 Task: Play online Dominion games in medium mode.
Action: Mouse moved to (761, 456)
Screenshot: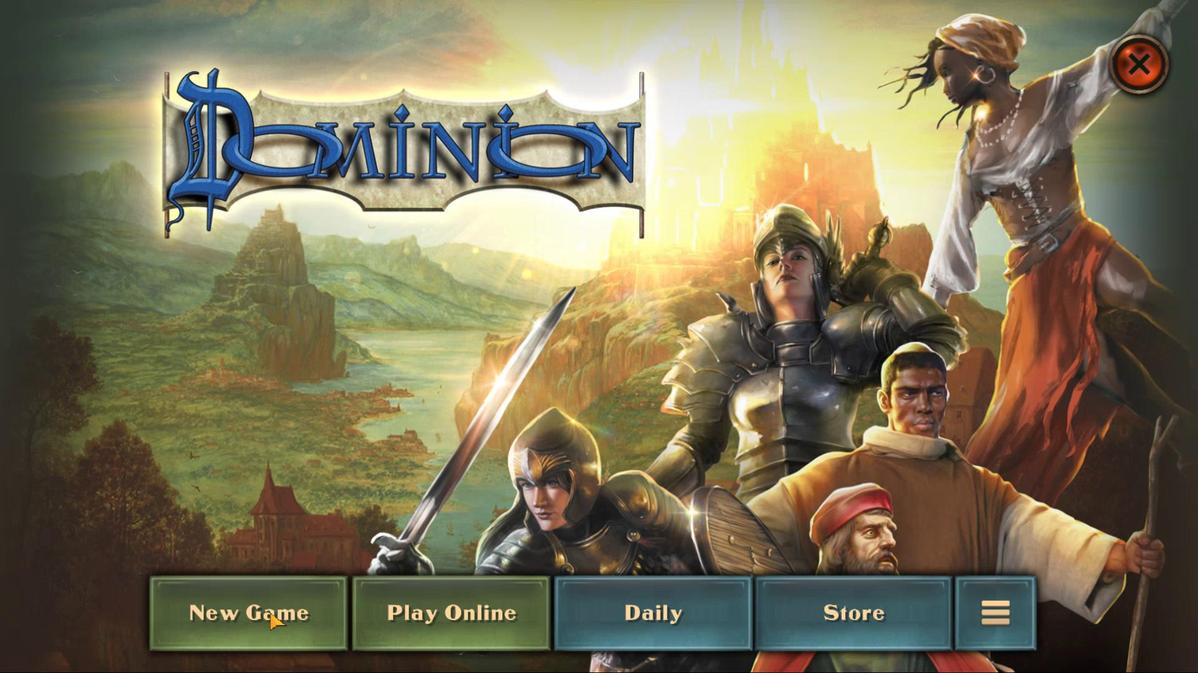 
Action: Mouse pressed left at (761, 456)
Screenshot: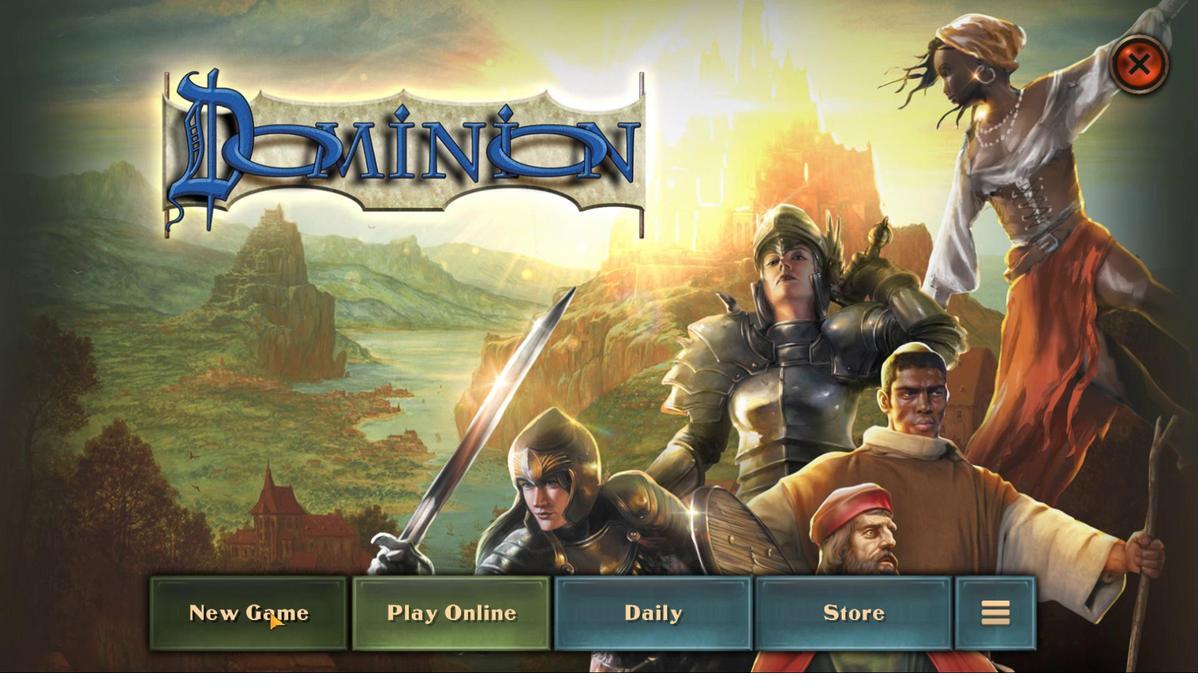 
Action: Mouse moved to (907, 468)
Screenshot: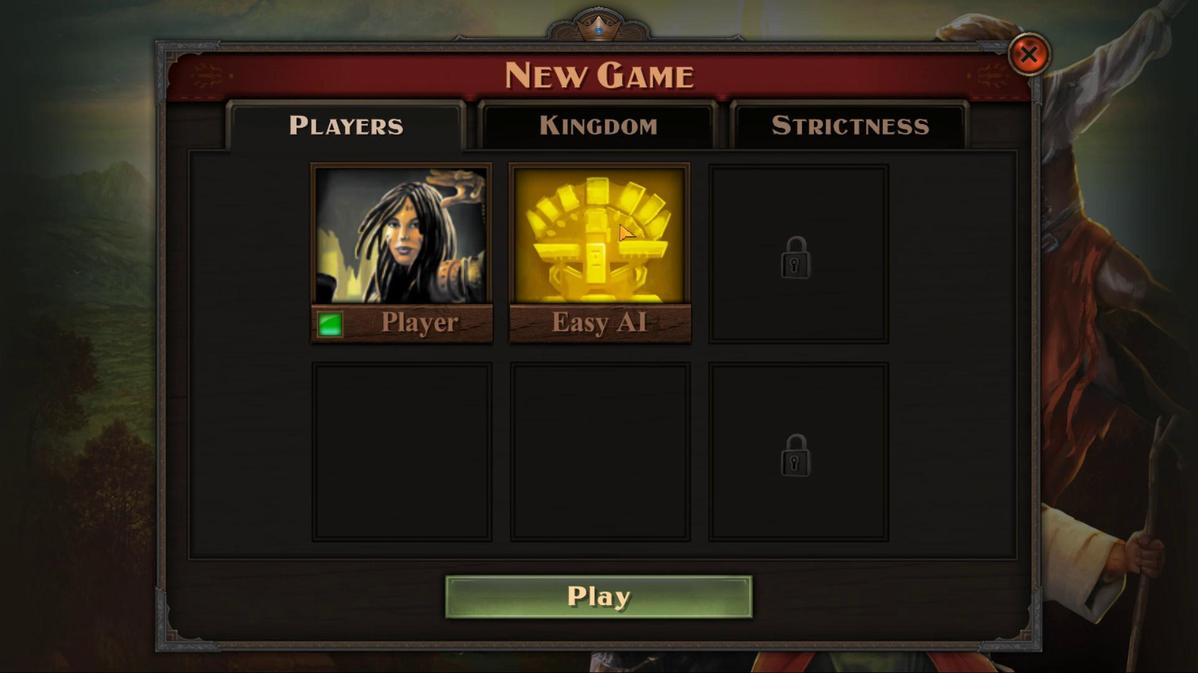 
Action: Mouse pressed left at (907, 468)
Screenshot: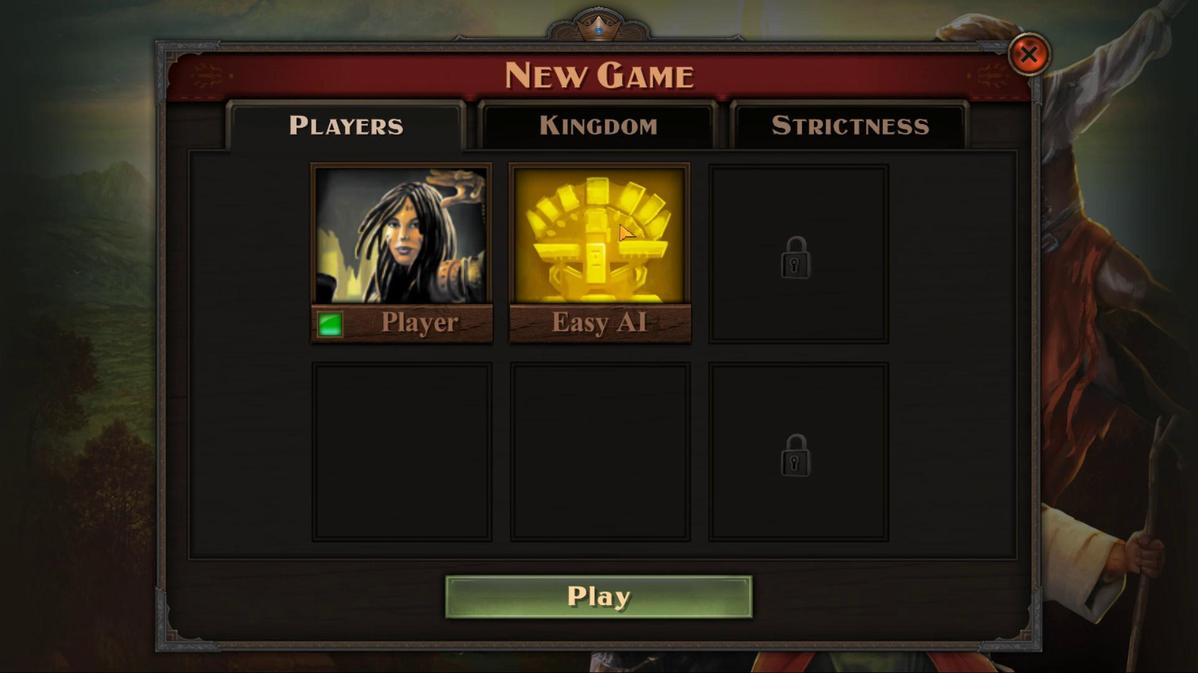 
Action: Mouse moved to (790, 461)
Screenshot: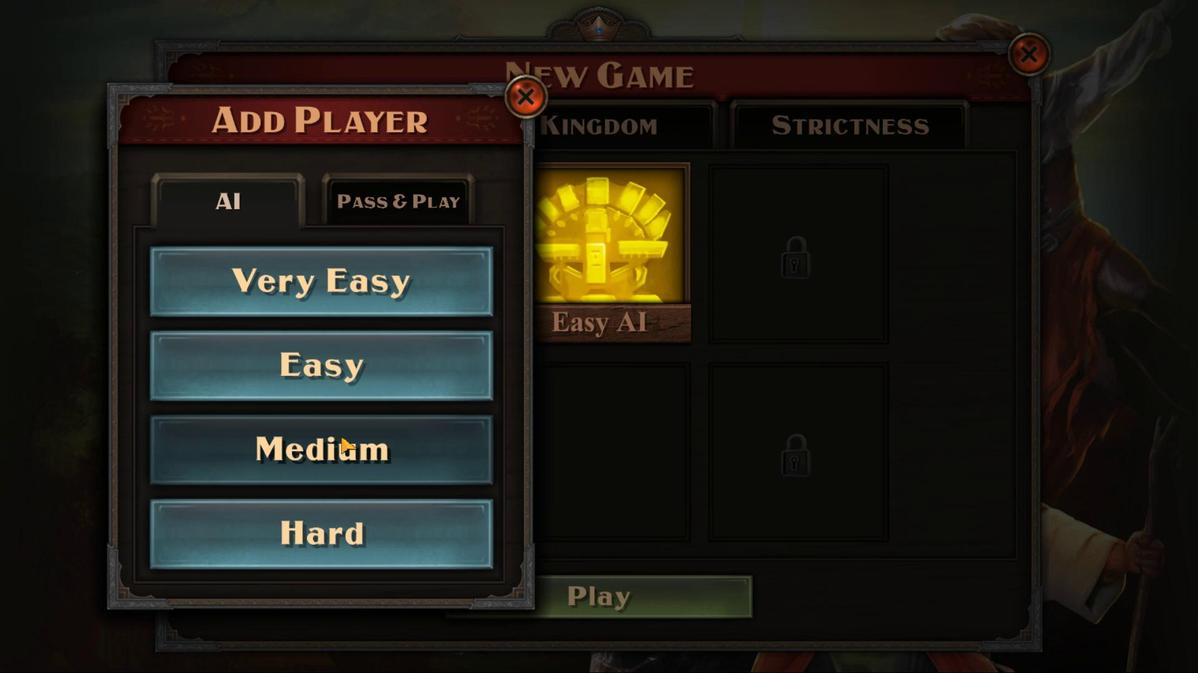 
Action: Mouse pressed left at (790, 461)
Screenshot: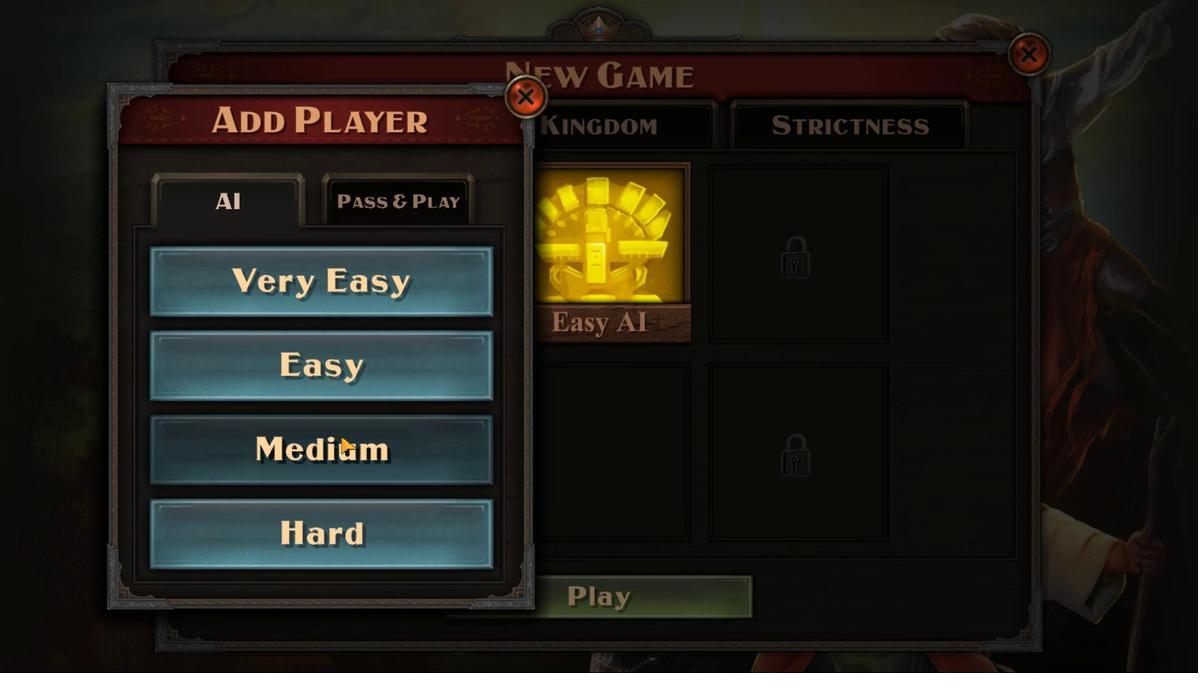 
Action: Mouse moved to (895, 456)
Screenshot: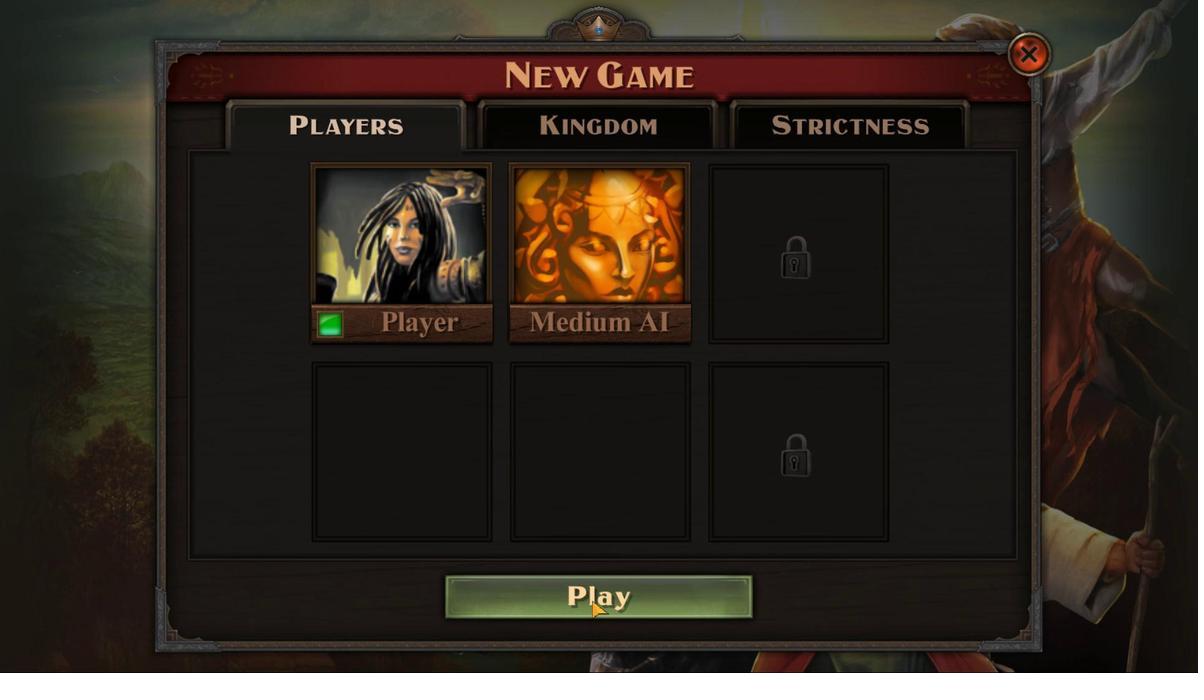 
Action: Mouse pressed left at (895, 456)
Screenshot: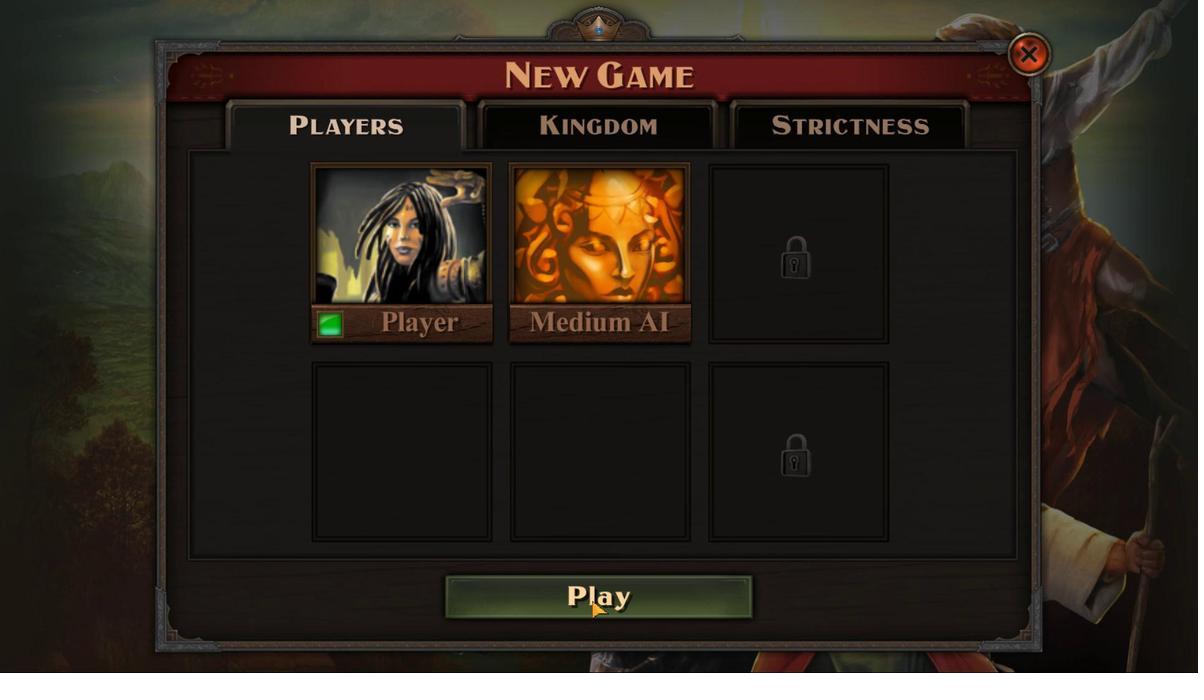 
Action: Mouse moved to (884, 456)
Screenshot: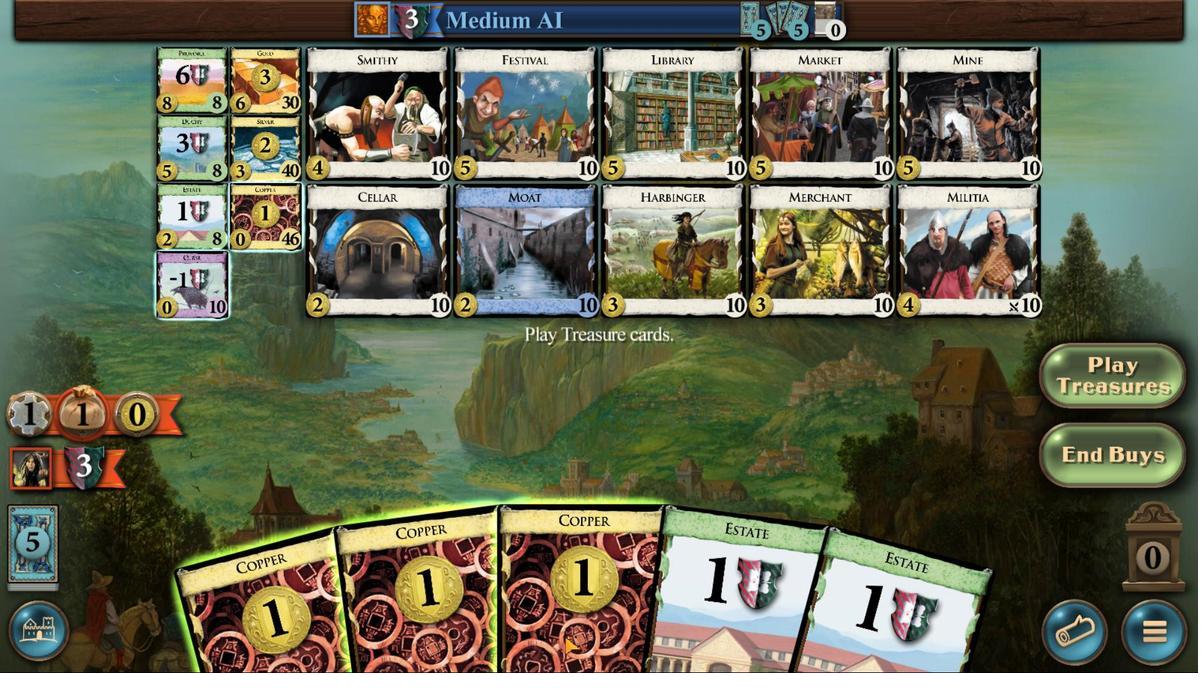 
Action: Mouse scrolled (884, 456) with delta (0, 0)
Screenshot: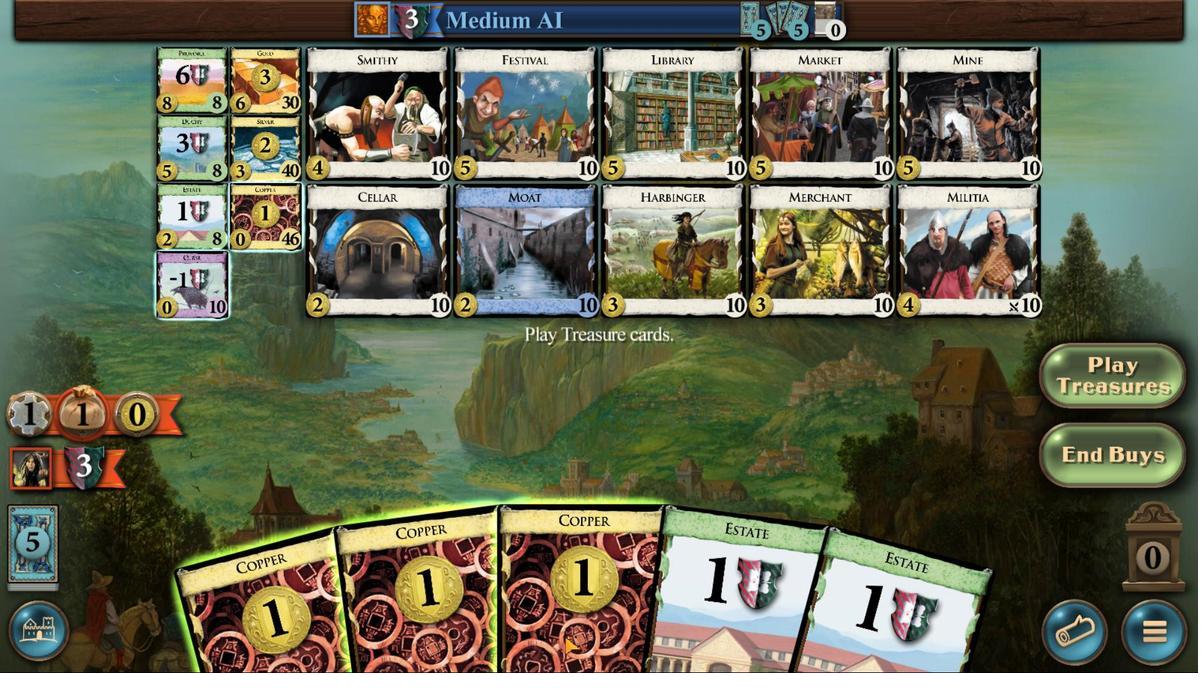 
Action: Mouse moved to (884, 456)
Screenshot: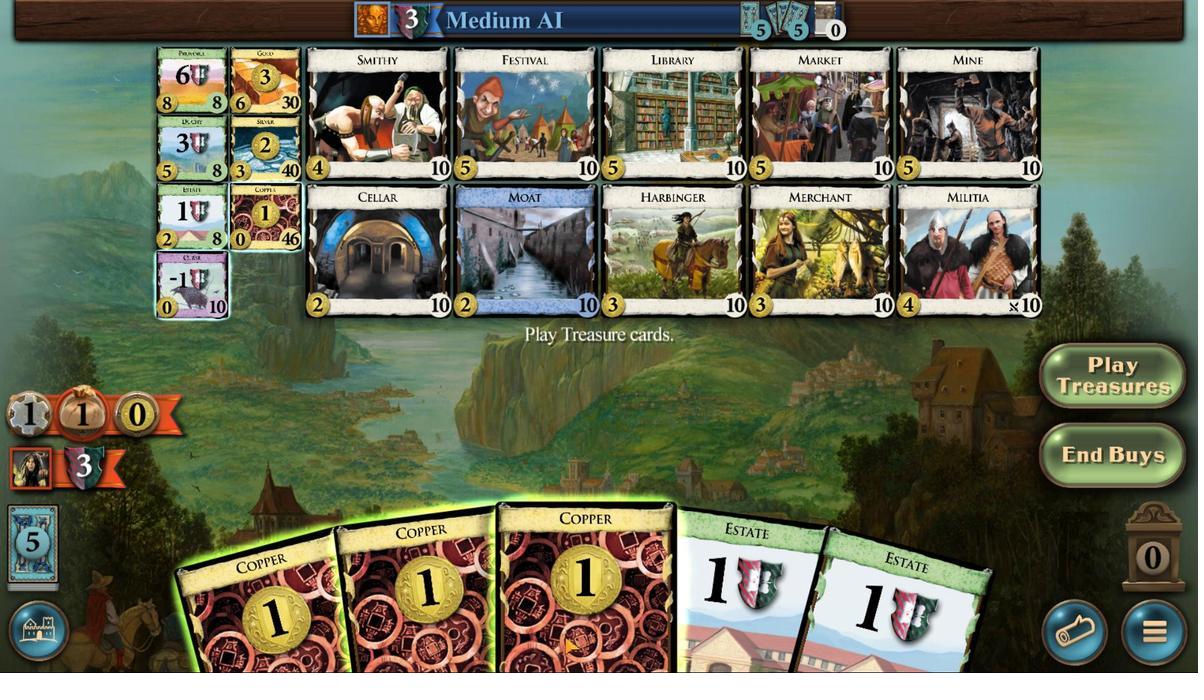 
Action: Mouse scrolled (884, 456) with delta (0, 0)
Screenshot: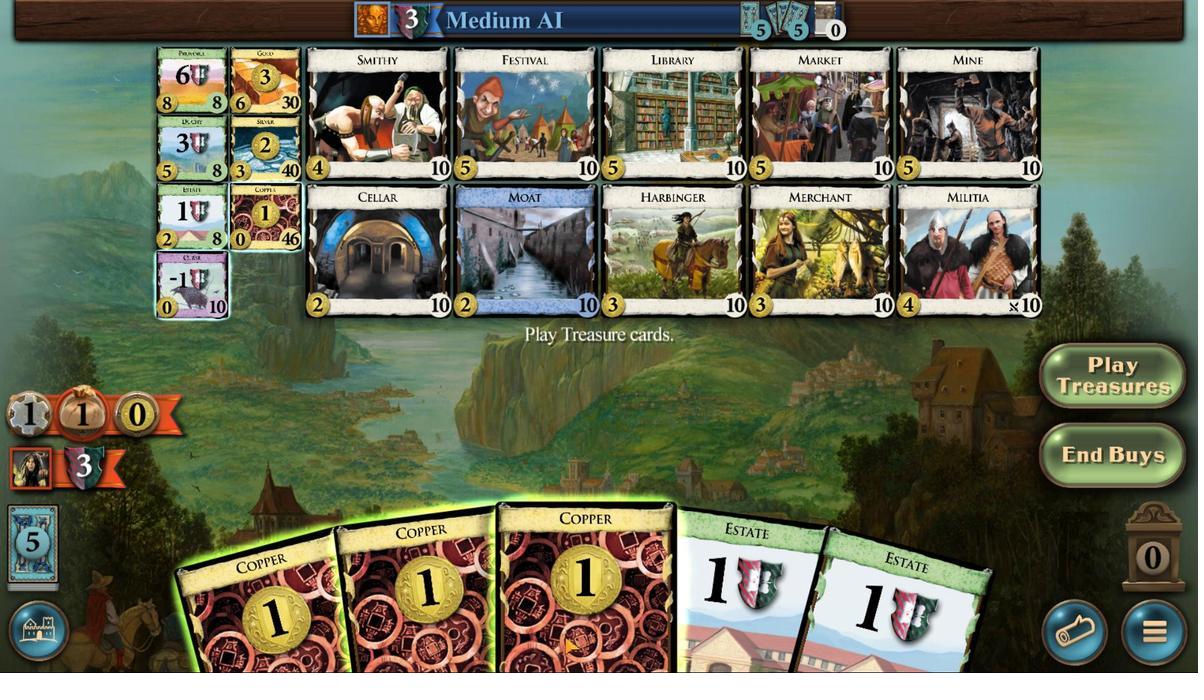 
Action: Mouse moved to (884, 455)
Screenshot: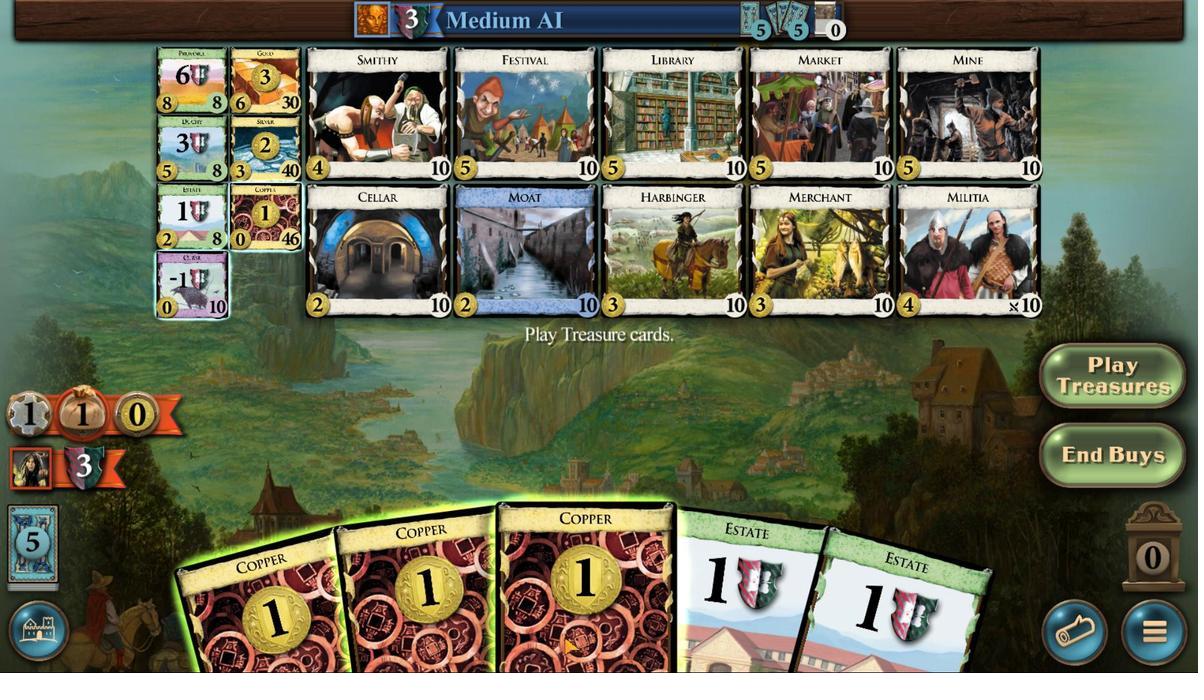 
Action: Mouse scrolled (884, 455) with delta (0, 0)
Screenshot: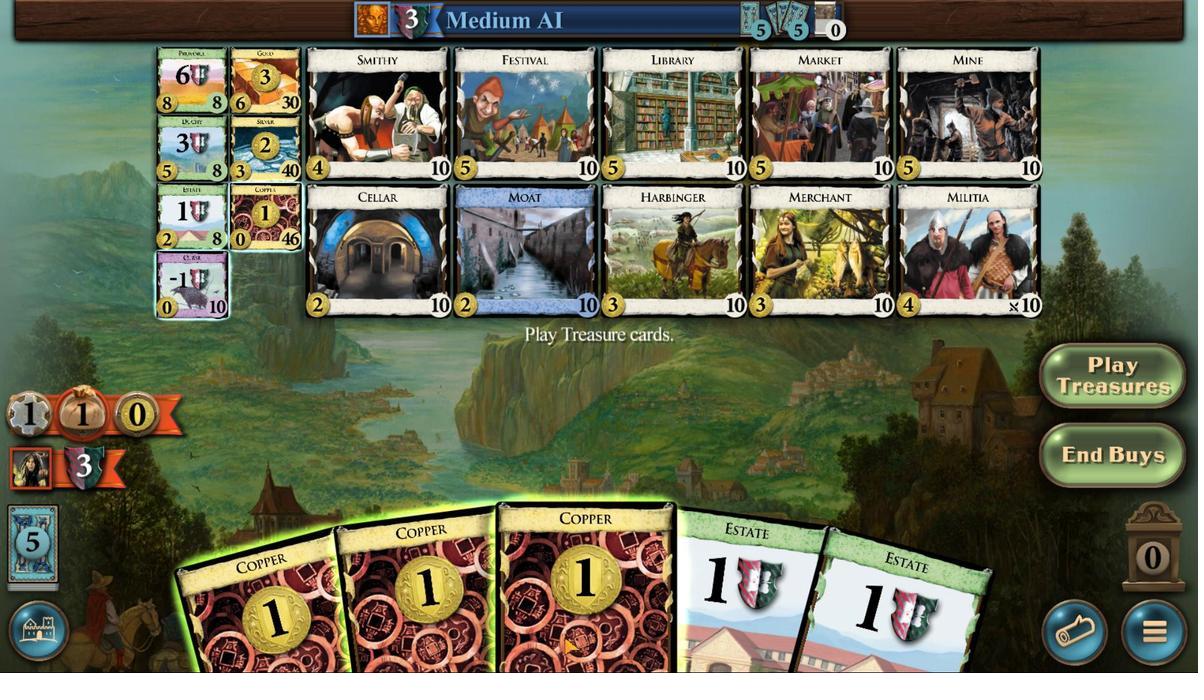 
Action: Mouse scrolled (884, 455) with delta (0, 0)
Screenshot: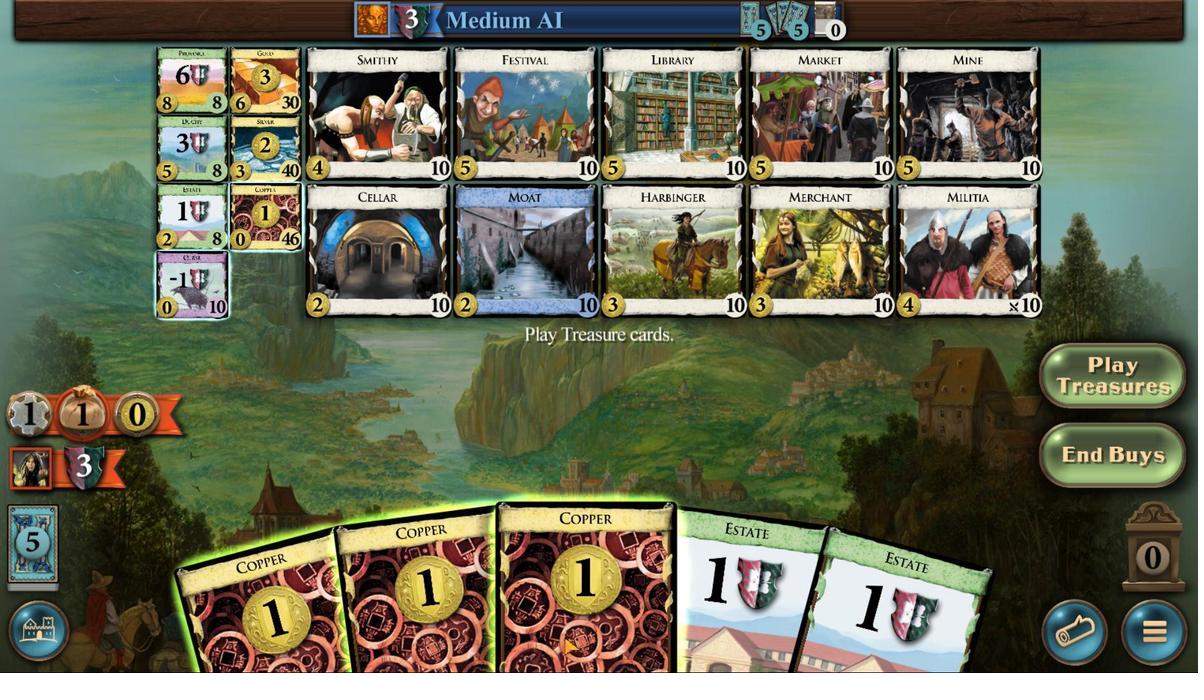 
Action: Mouse moved to (868, 455)
Screenshot: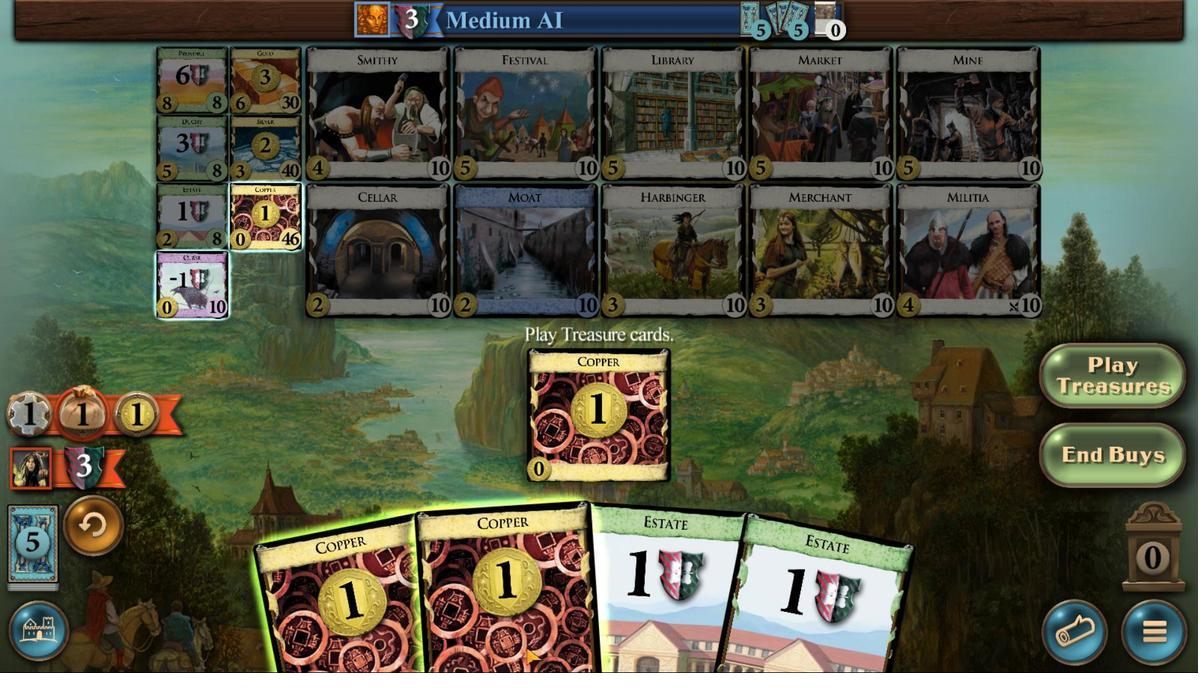 
Action: Mouse scrolled (868, 455) with delta (0, 0)
Screenshot: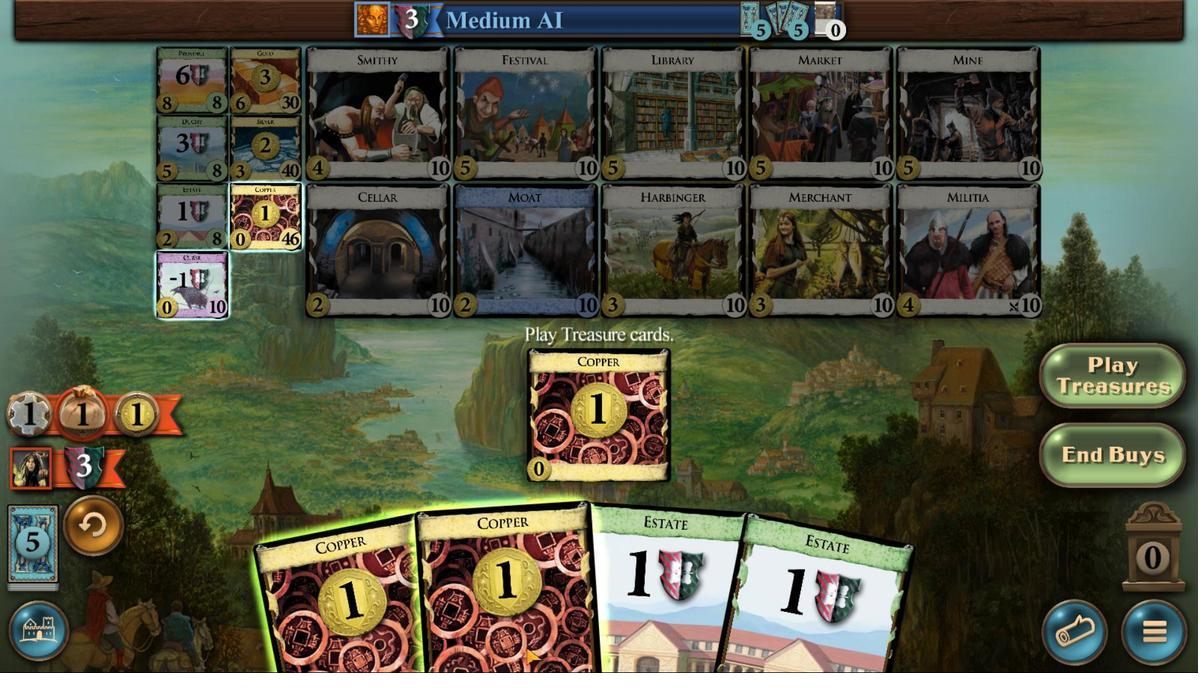 
Action: Mouse scrolled (868, 455) with delta (0, 0)
Screenshot: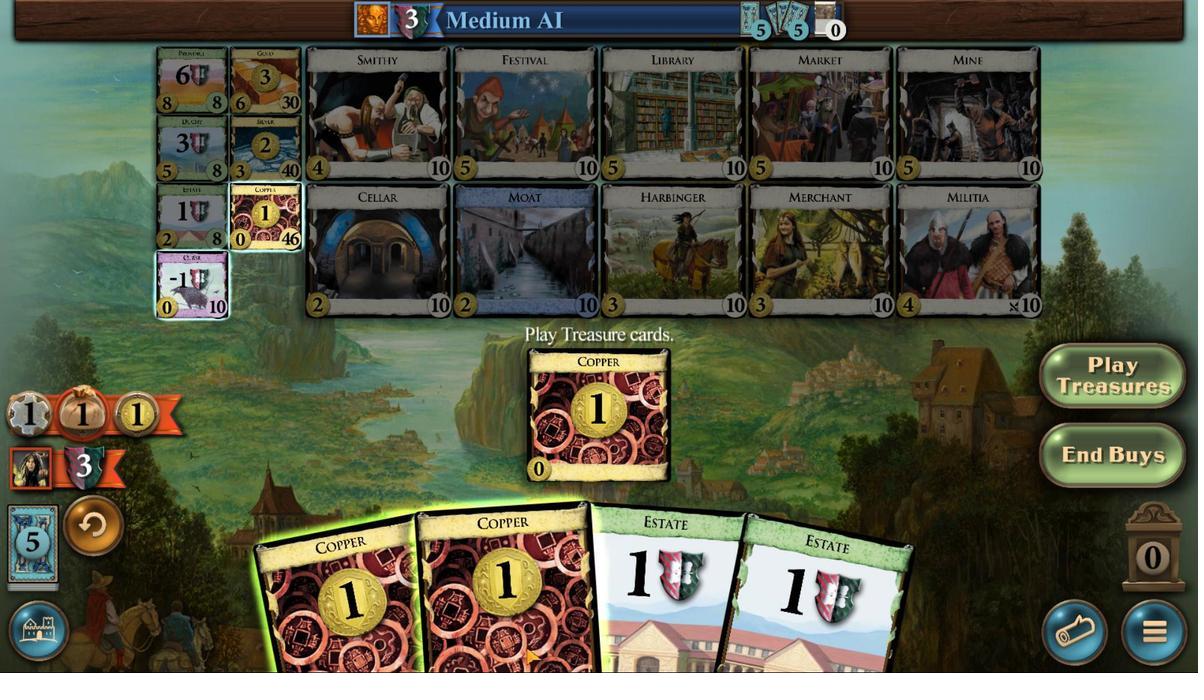 
Action: Mouse scrolled (868, 455) with delta (0, 0)
Screenshot: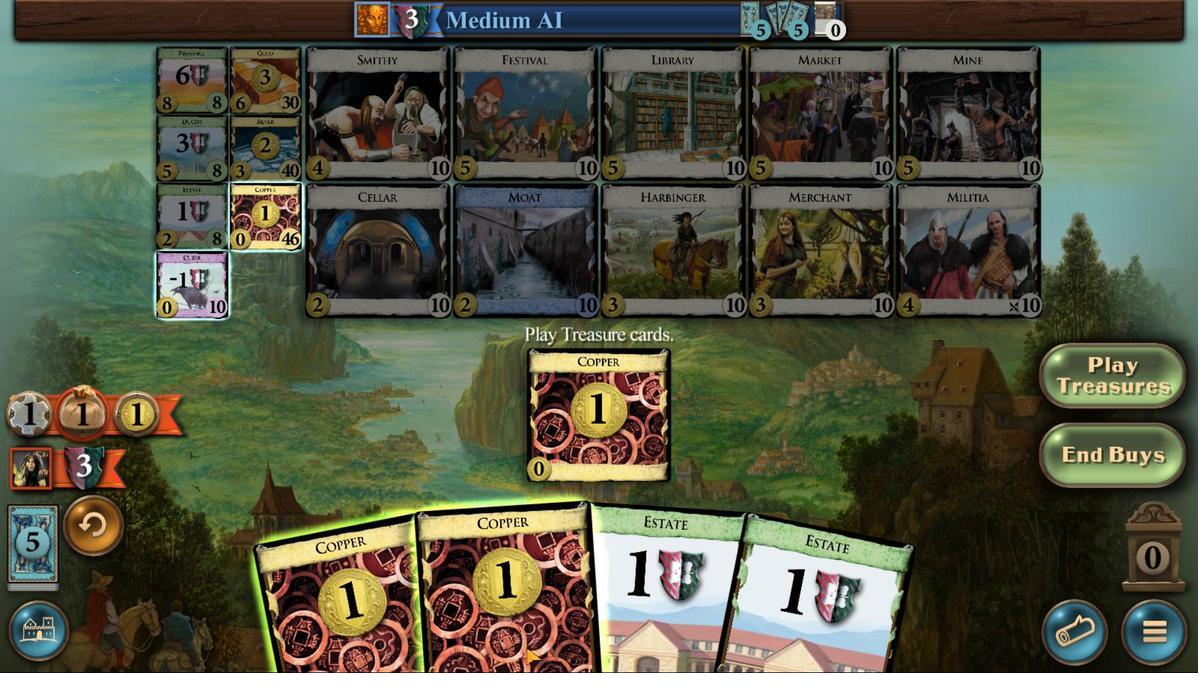 
Action: Mouse moved to (838, 456)
Screenshot: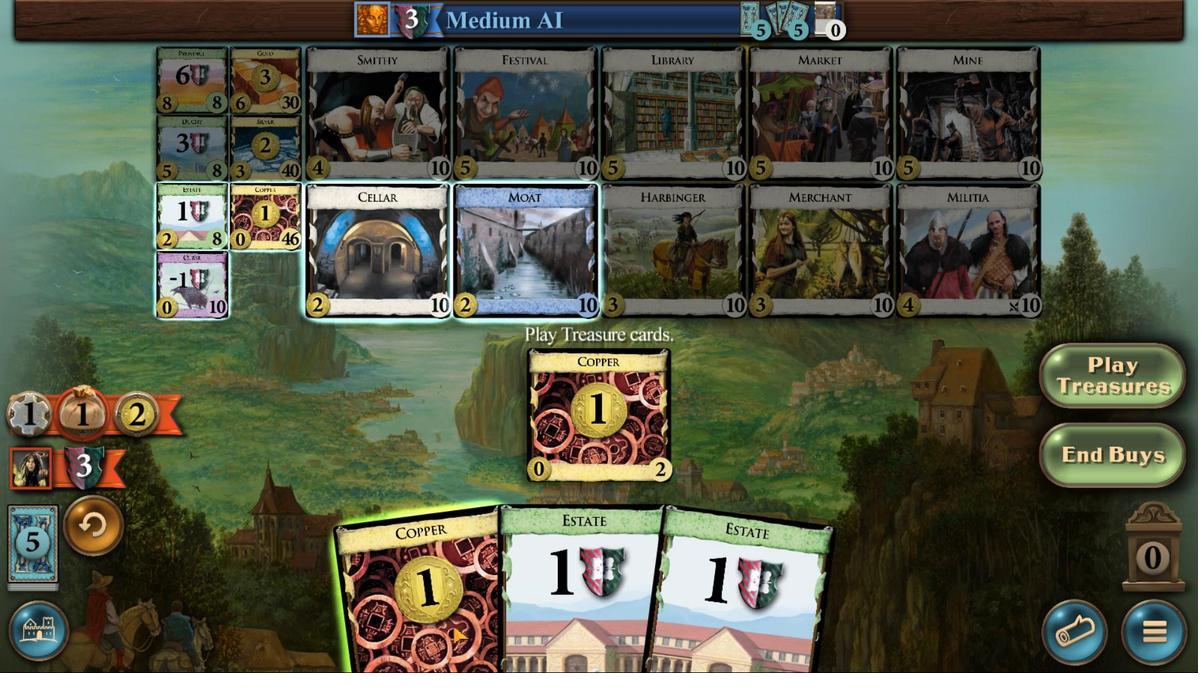 
Action: Mouse scrolled (838, 456) with delta (0, 0)
Screenshot: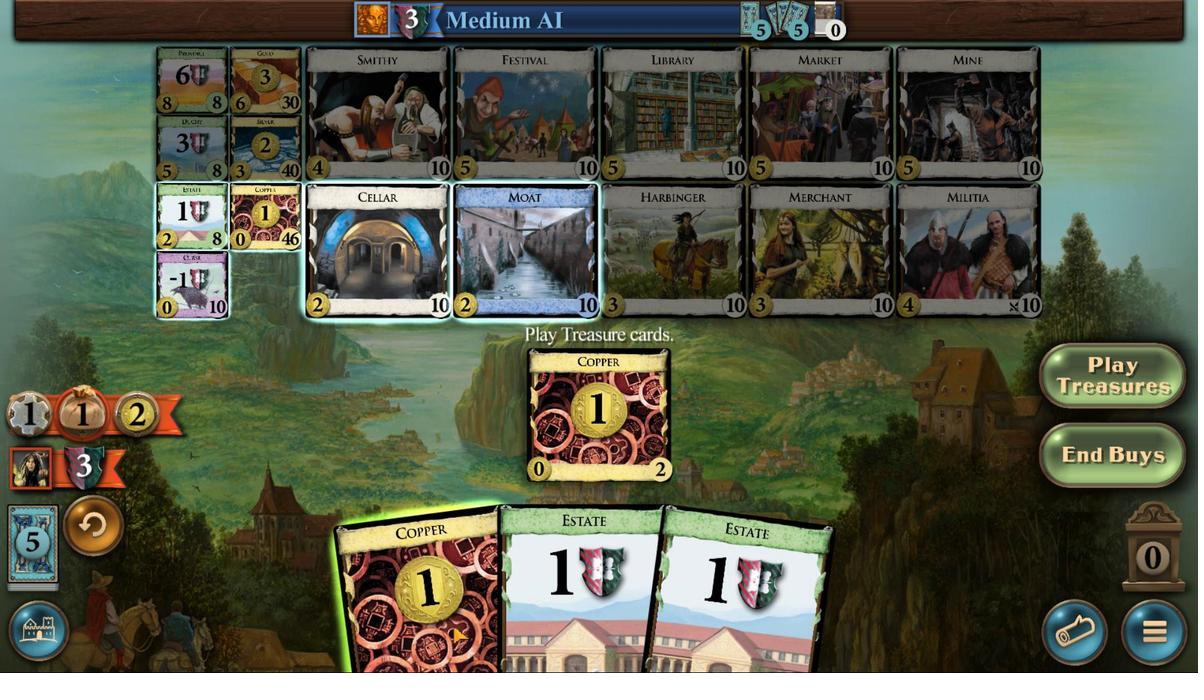 
Action: Mouse moved to (838, 456)
Screenshot: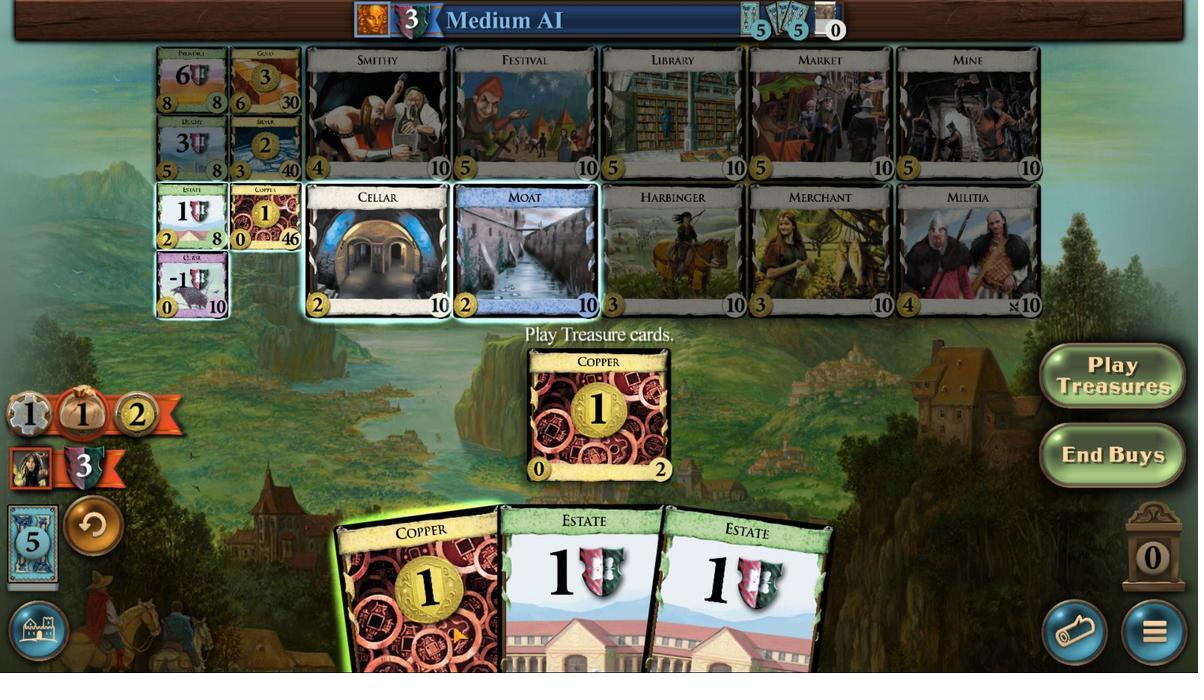 
Action: Mouse scrolled (838, 456) with delta (0, 0)
Screenshot: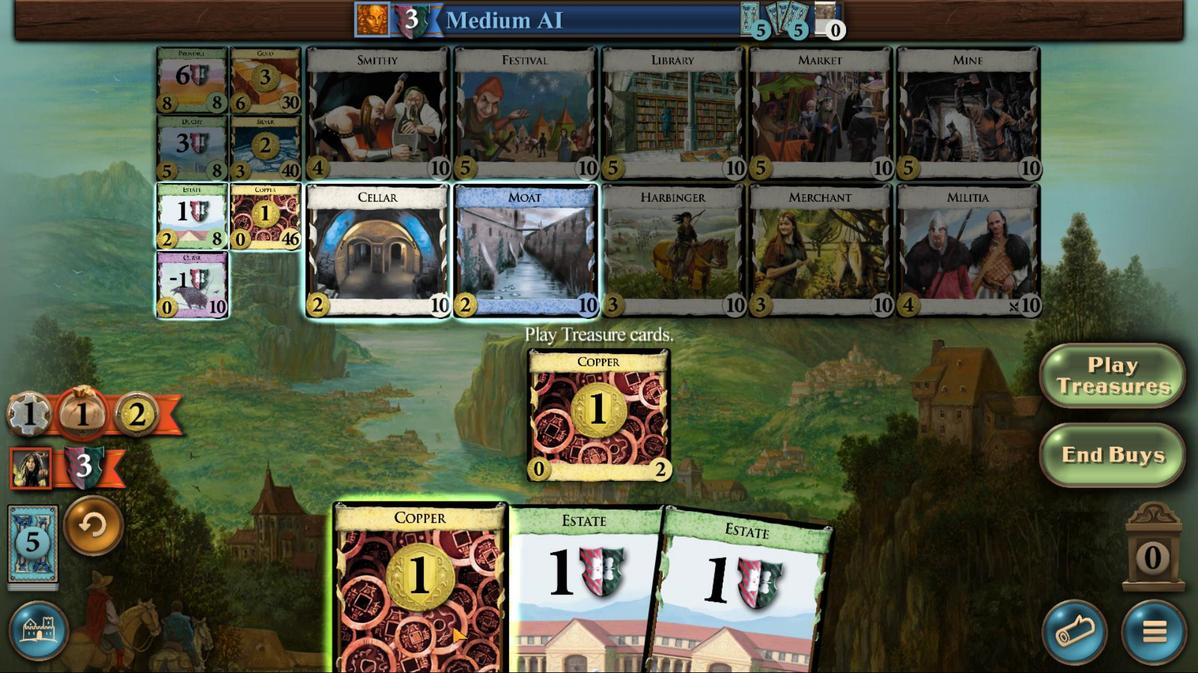 
Action: Mouse scrolled (838, 456) with delta (0, 0)
Screenshot: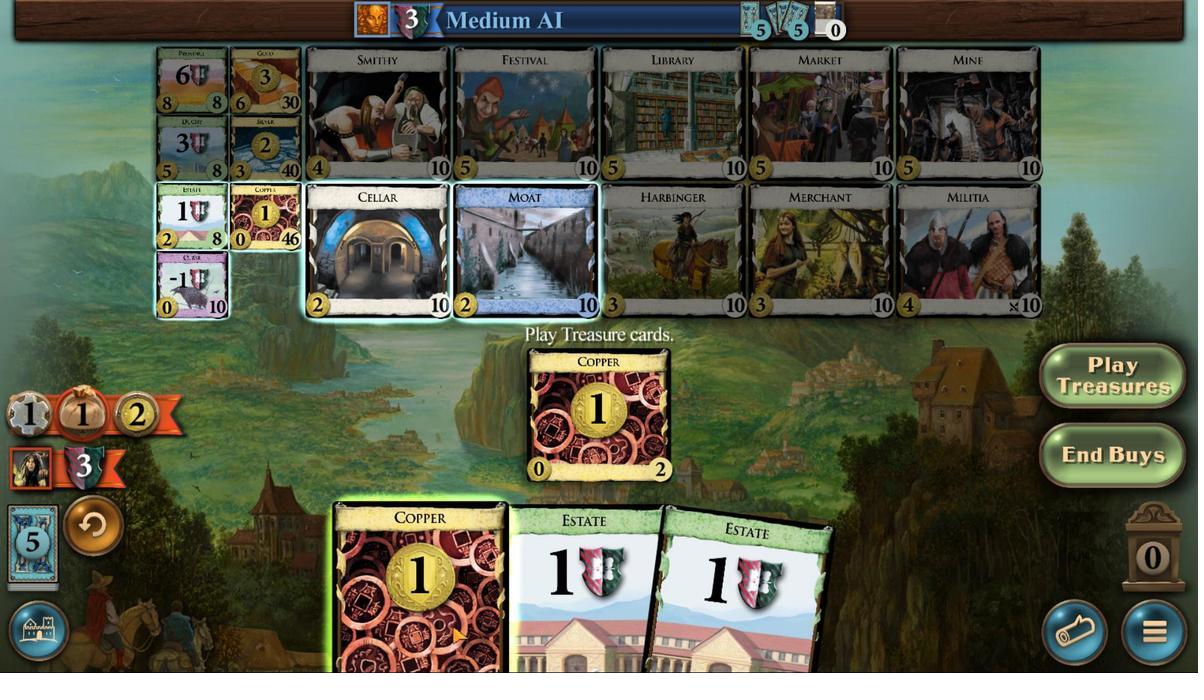 
Action: Mouse scrolled (838, 456) with delta (0, 0)
Screenshot: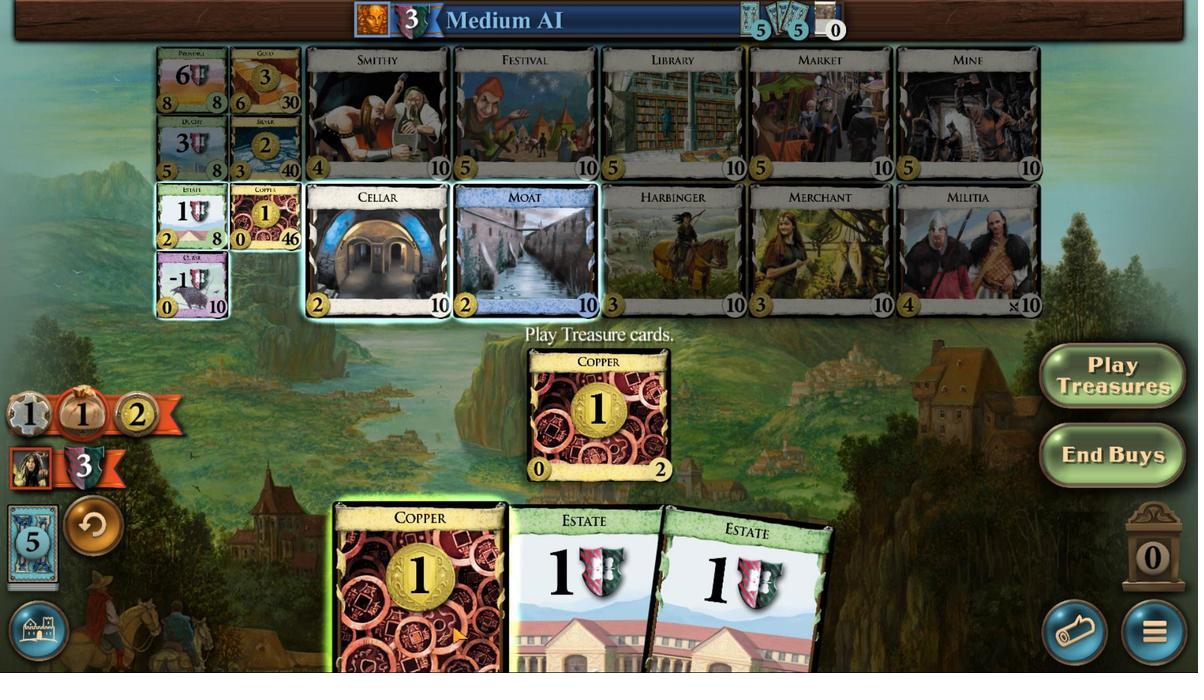 
Action: Mouse moved to (754, 470)
Screenshot: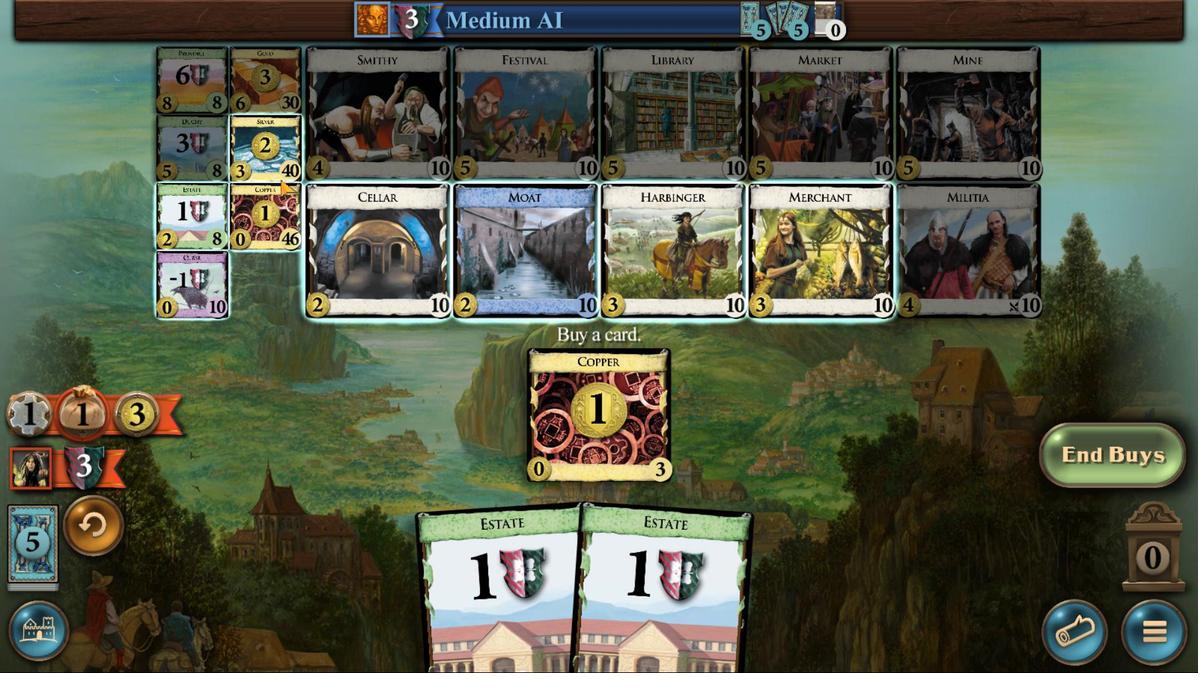 
Action: Mouse pressed left at (754, 470)
Screenshot: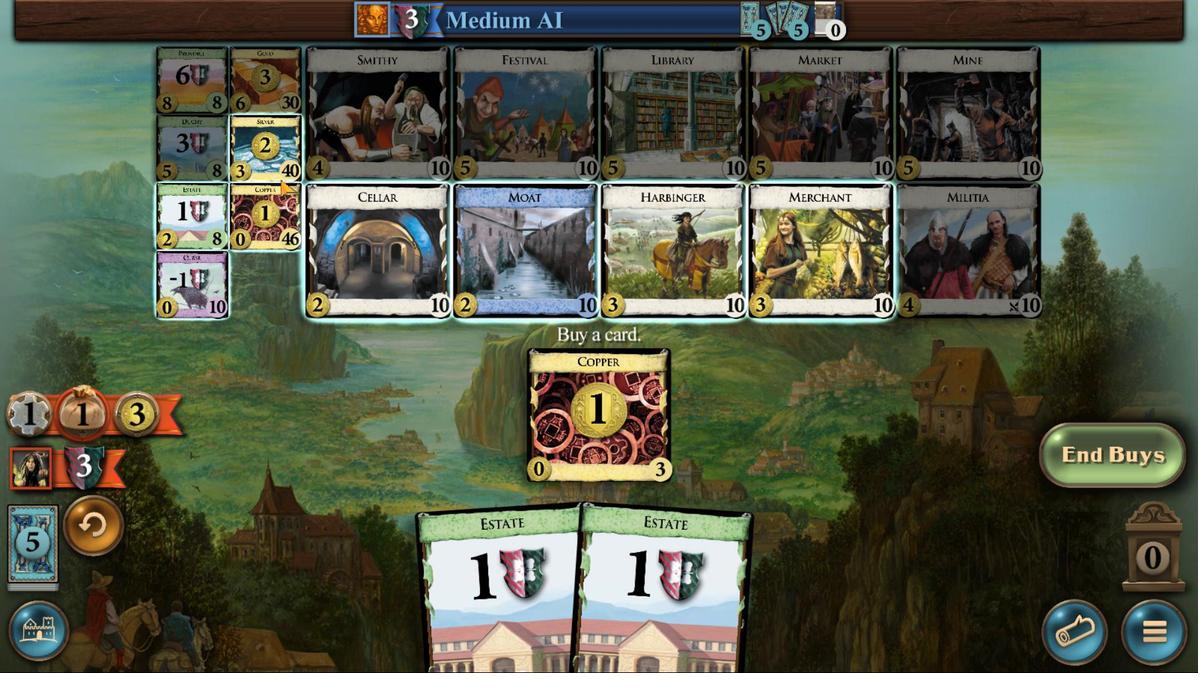 
Action: Mouse moved to (753, 469)
Screenshot: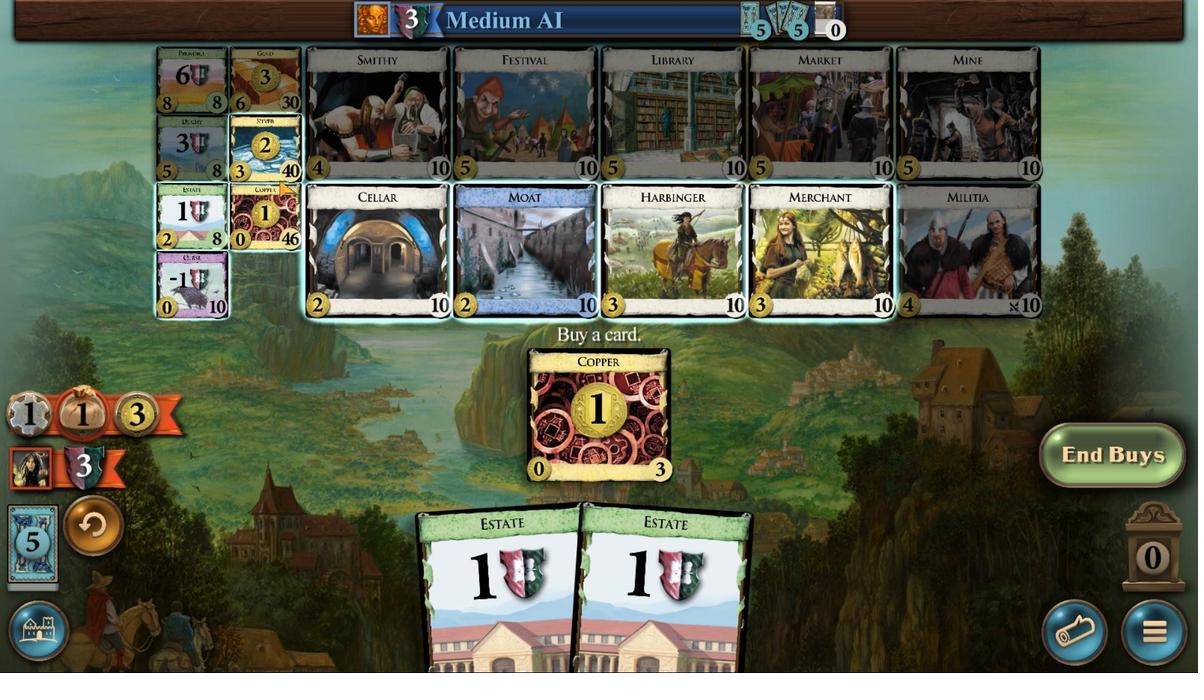 
Action: Mouse pressed left at (753, 469)
Screenshot: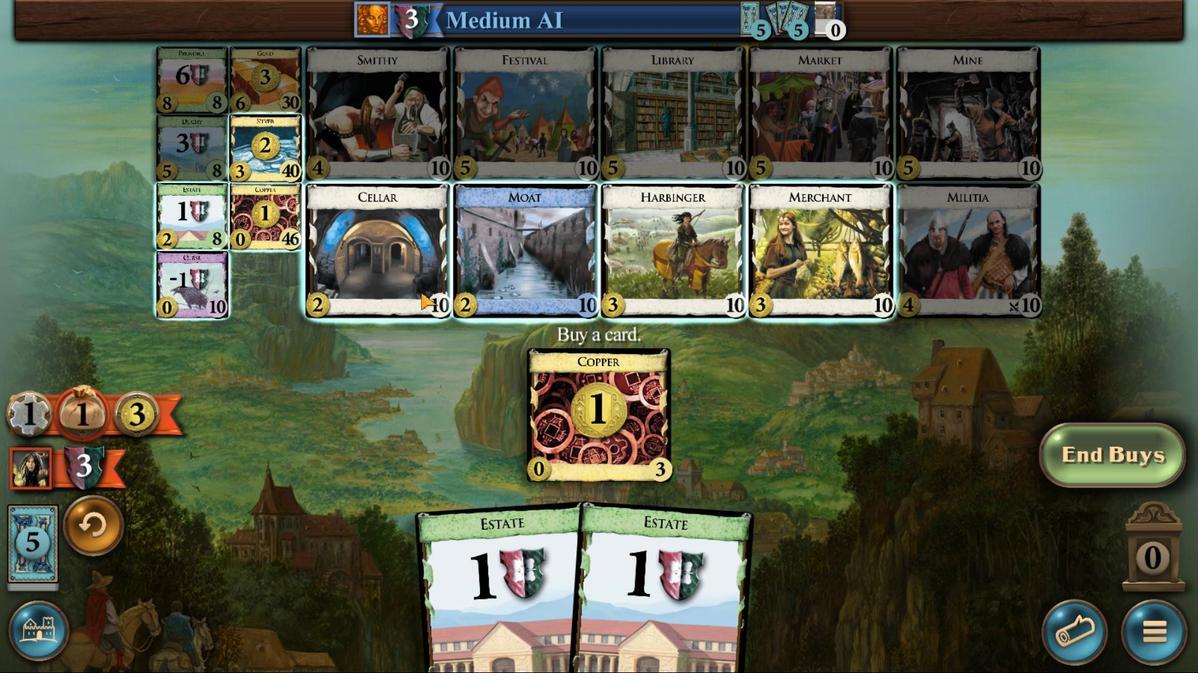 
Action: Mouse moved to (934, 456)
Screenshot: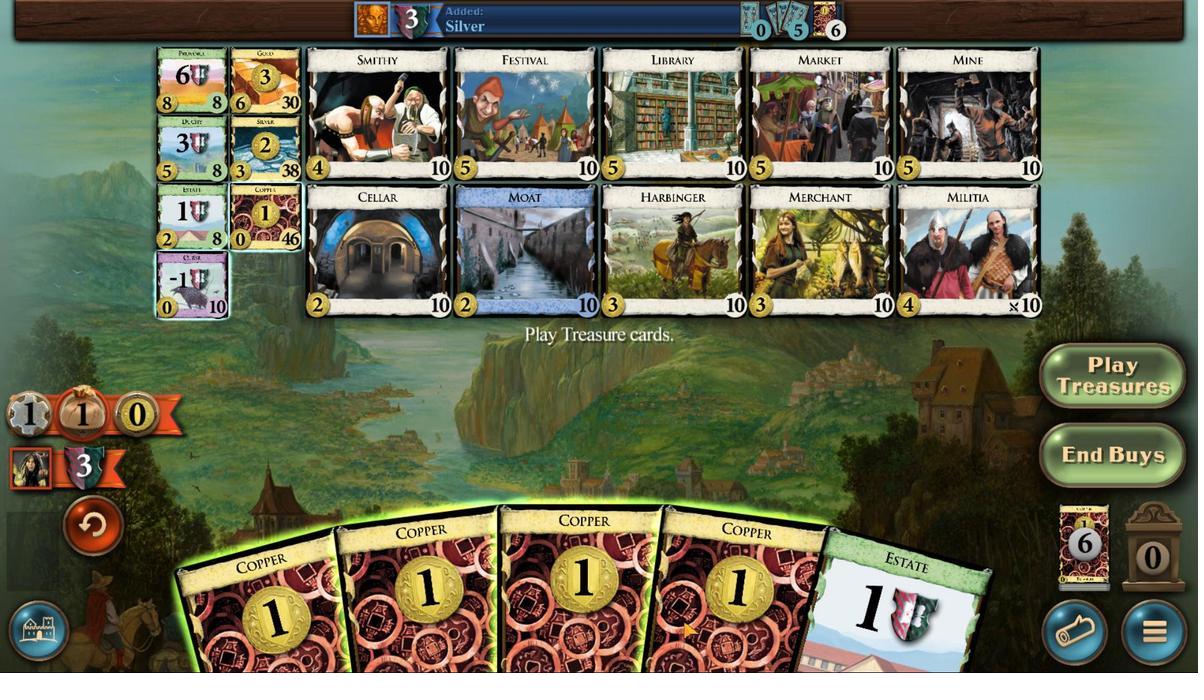 
Action: Mouse scrolled (934, 456) with delta (0, 0)
Screenshot: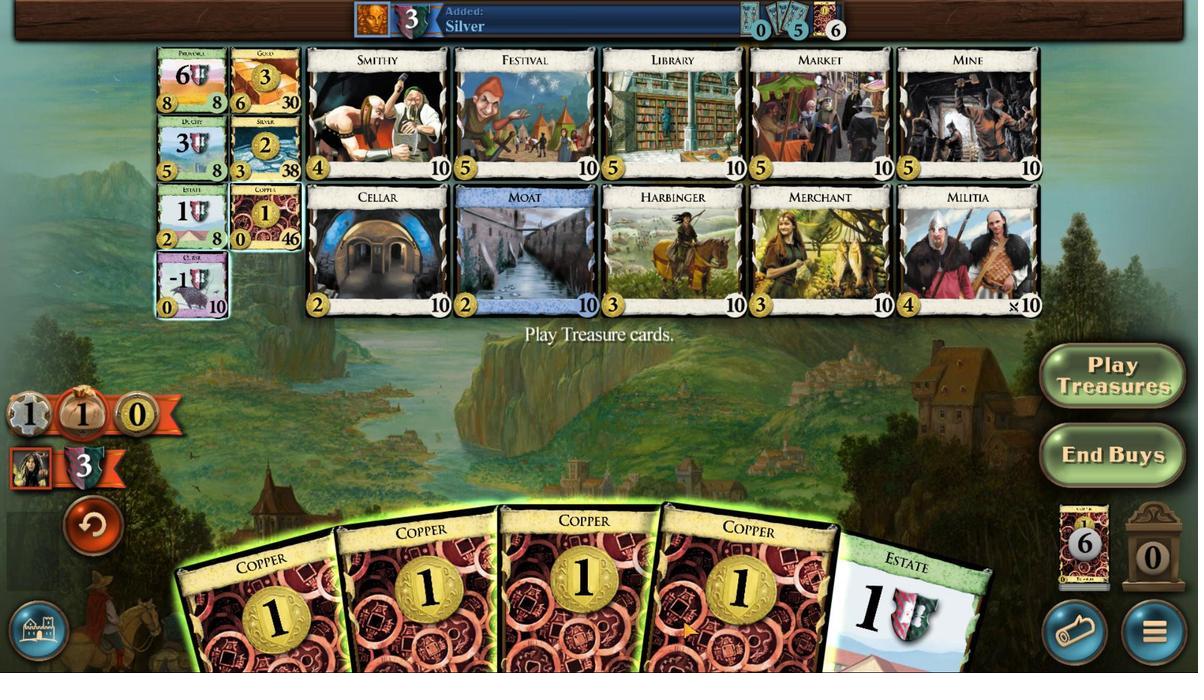 
Action: Mouse scrolled (934, 456) with delta (0, 0)
Screenshot: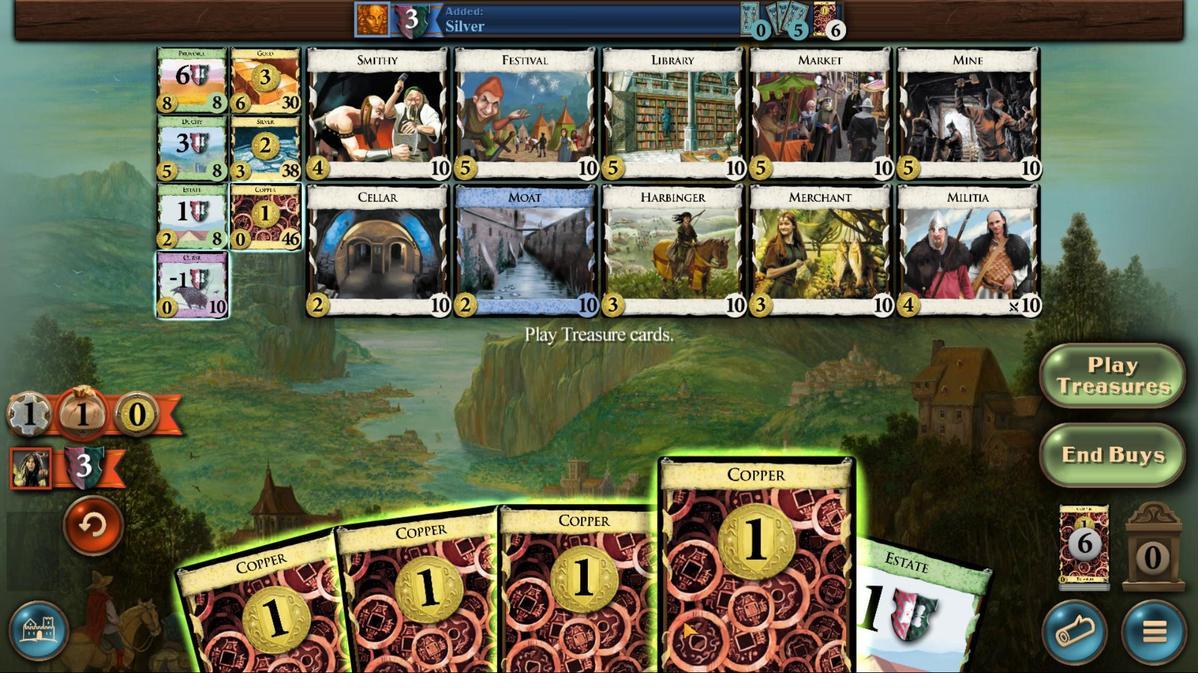 
Action: Mouse scrolled (934, 456) with delta (0, 0)
Screenshot: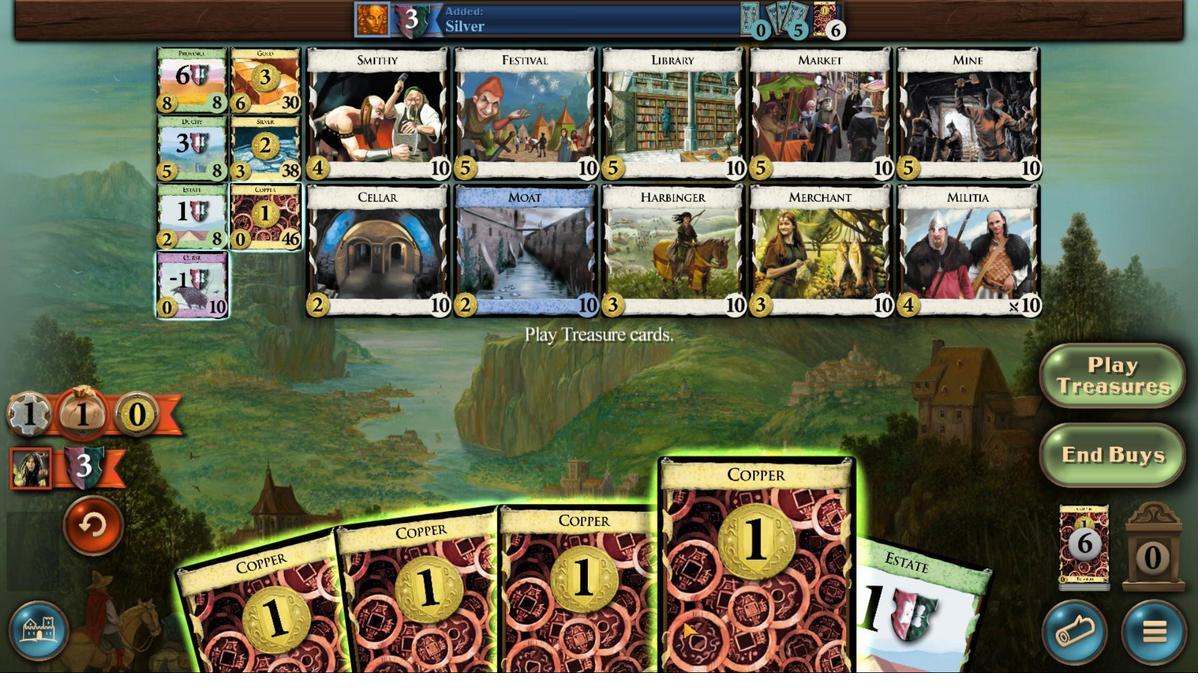
Action: Mouse scrolled (934, 456) with delta (0, 0)
Screenshot: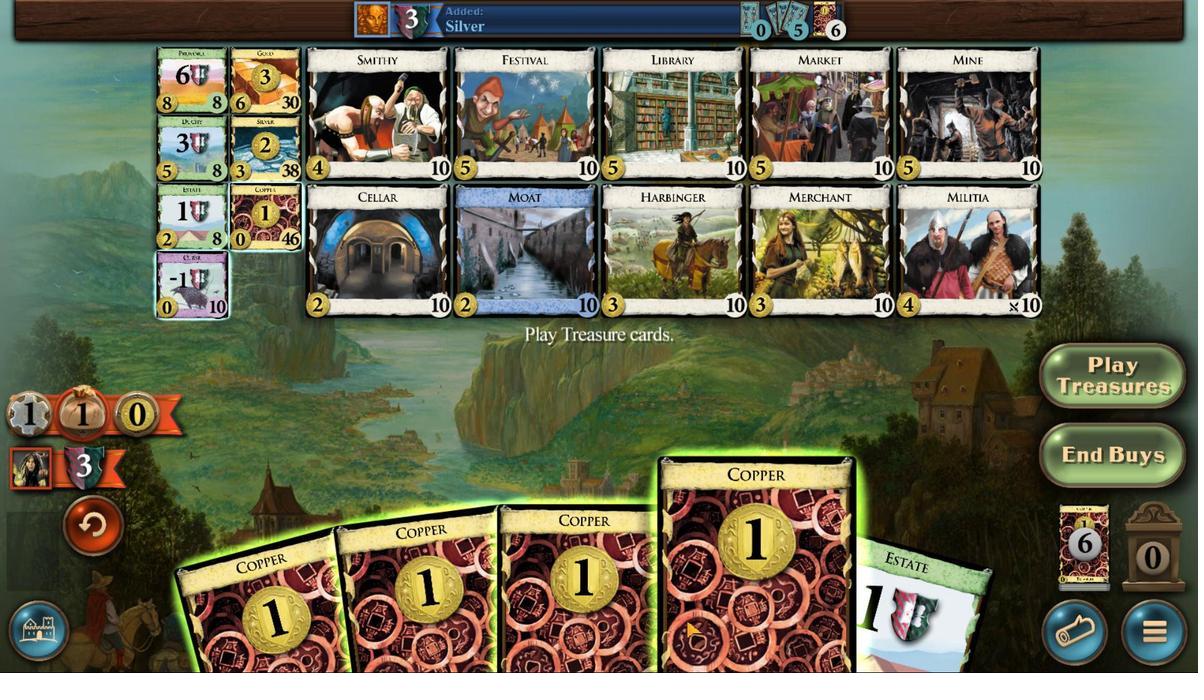 
Action: Mouse moved to (904, 456)
Screenshot: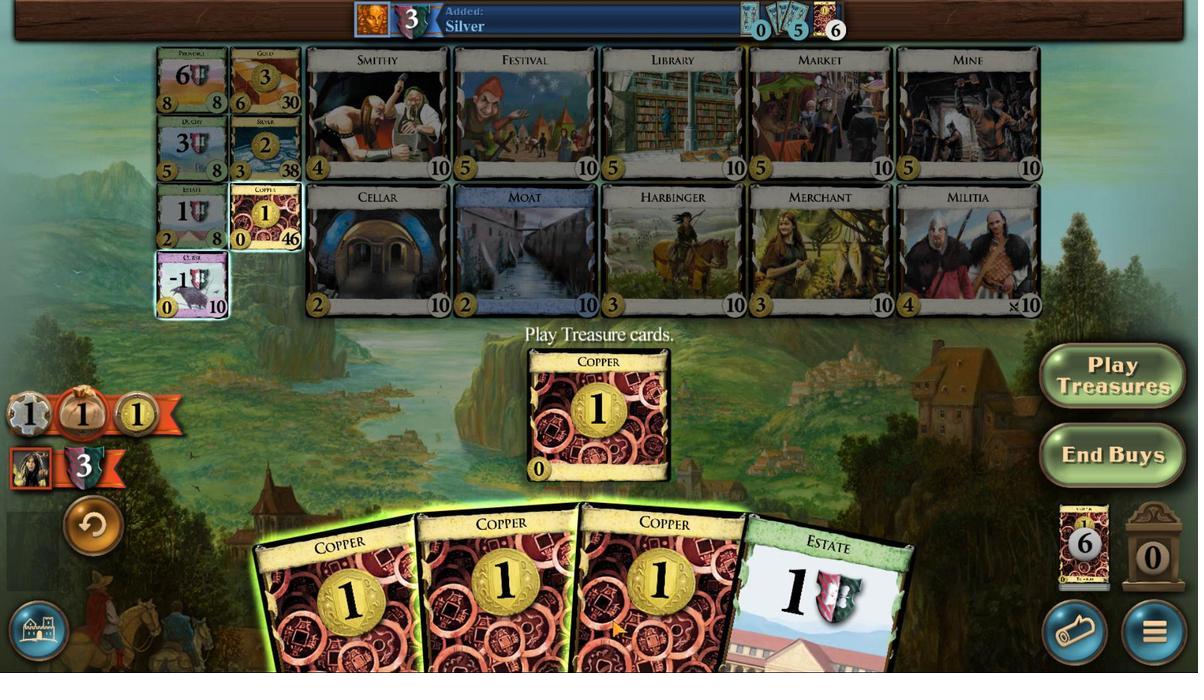 
Action: Mouse scrolled (904, 456) with delta (0, 0)
Screenshot: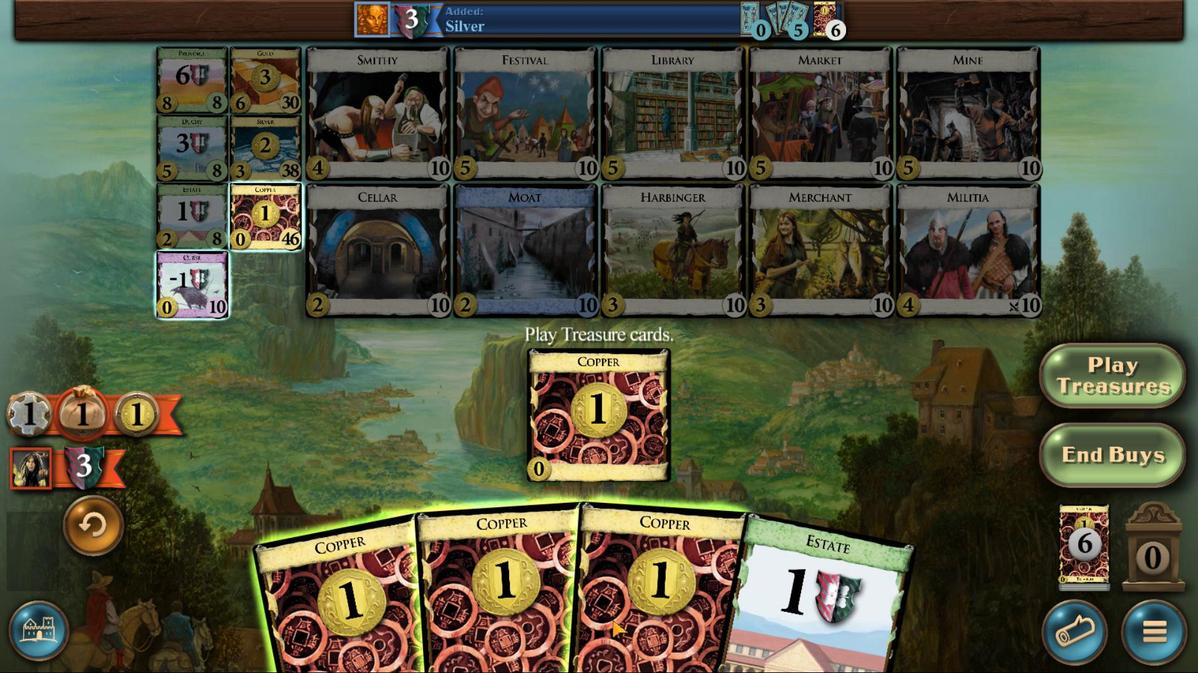 
Action: Mouse moved to (904, 456)
Screenshot: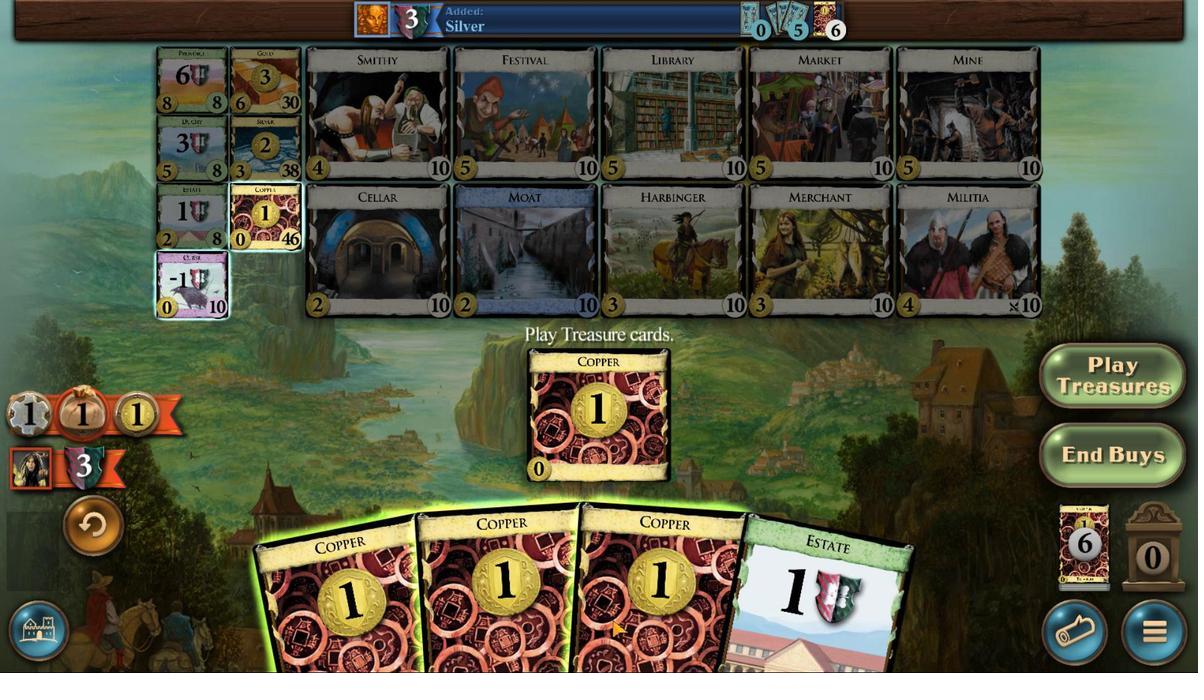 
Action: Mouse scrolled (904, 456) with delta (0, 0)
Screenshot: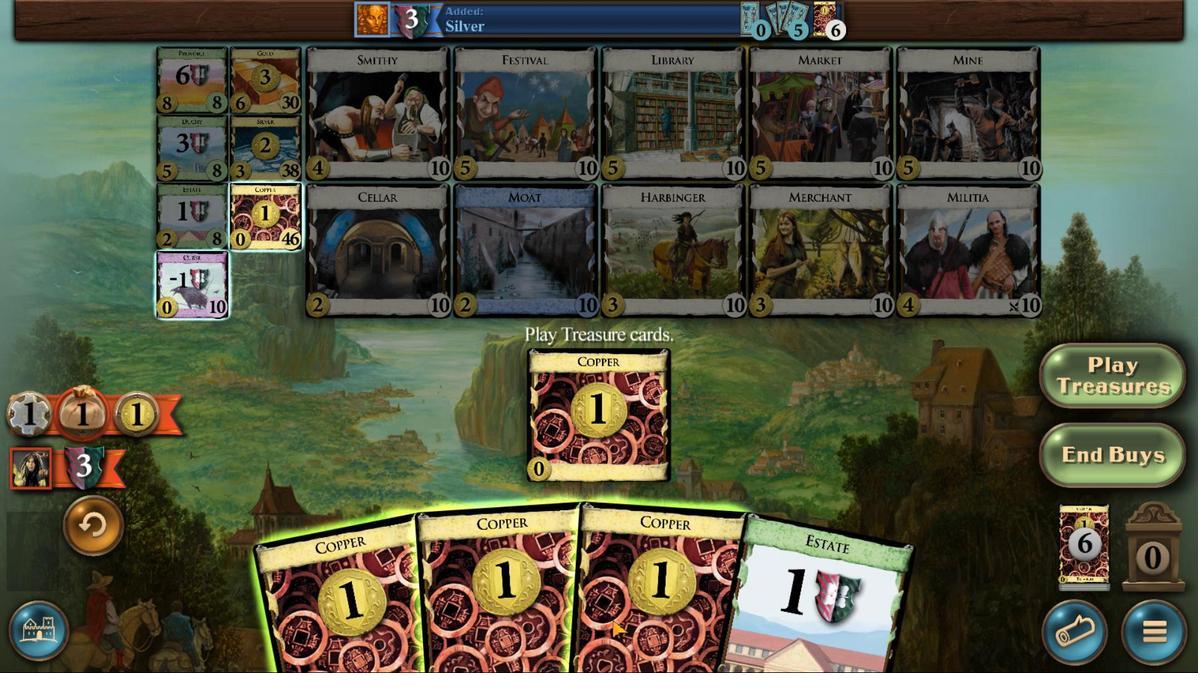 
Action: Mouse scrolled (904, 456) with delta (0, 0)
Screenshot: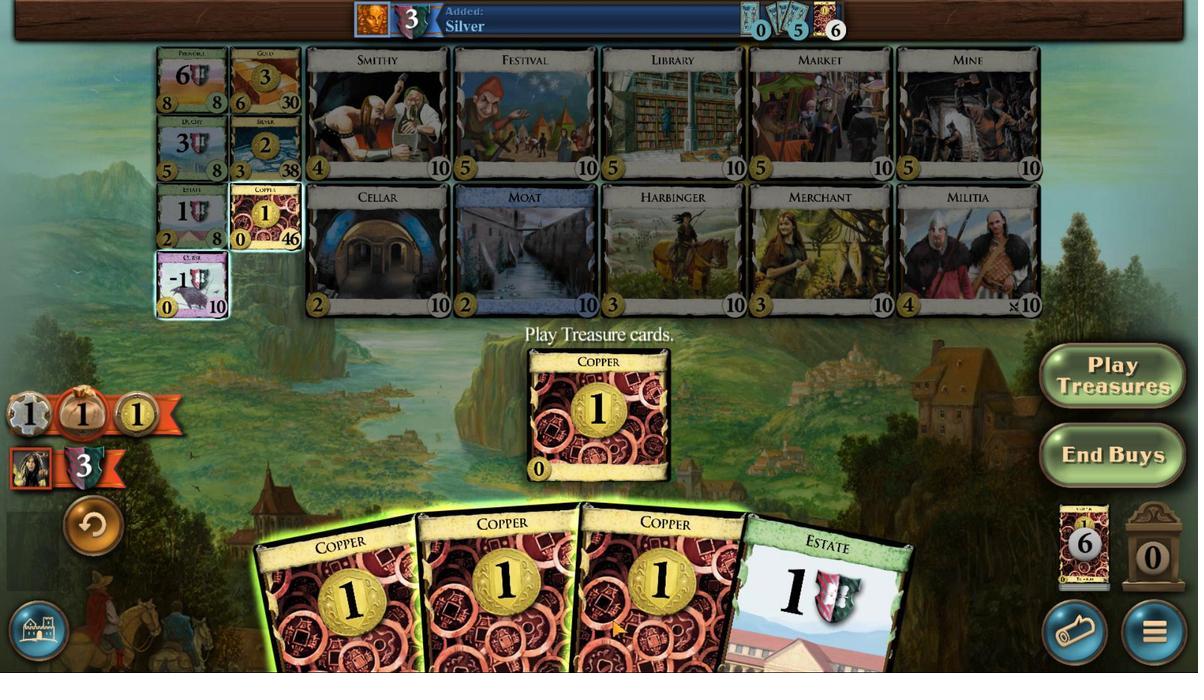 
Action: Mouse moved to (886, 456)
Screenshot: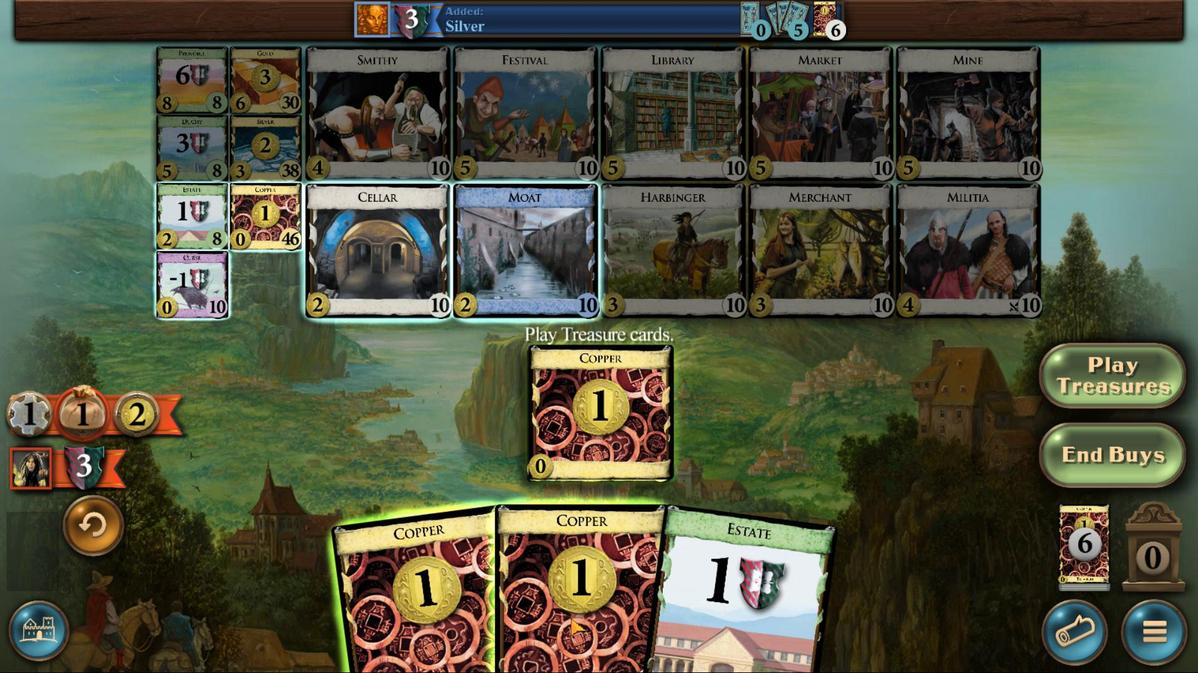 
Action: Mouse scrolled (886, 456) with delta (0, 0)
Screenshot: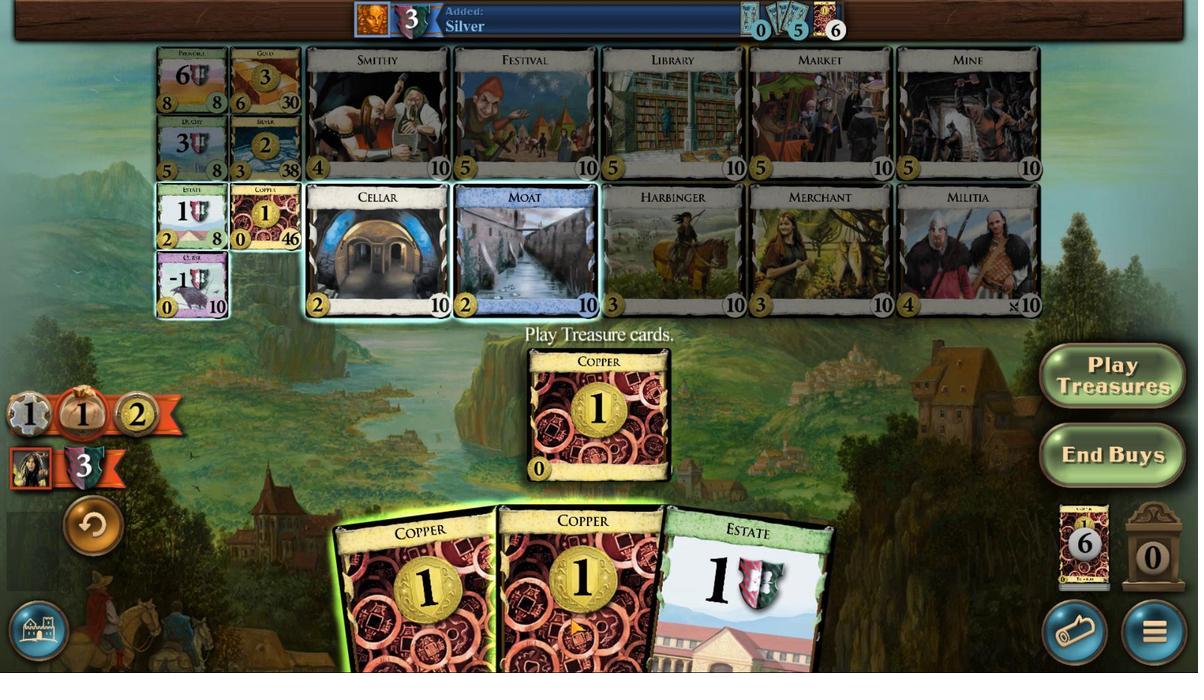 
Action: Mouse scrolled (886, 456) with delta (0, 0)
Screenshot: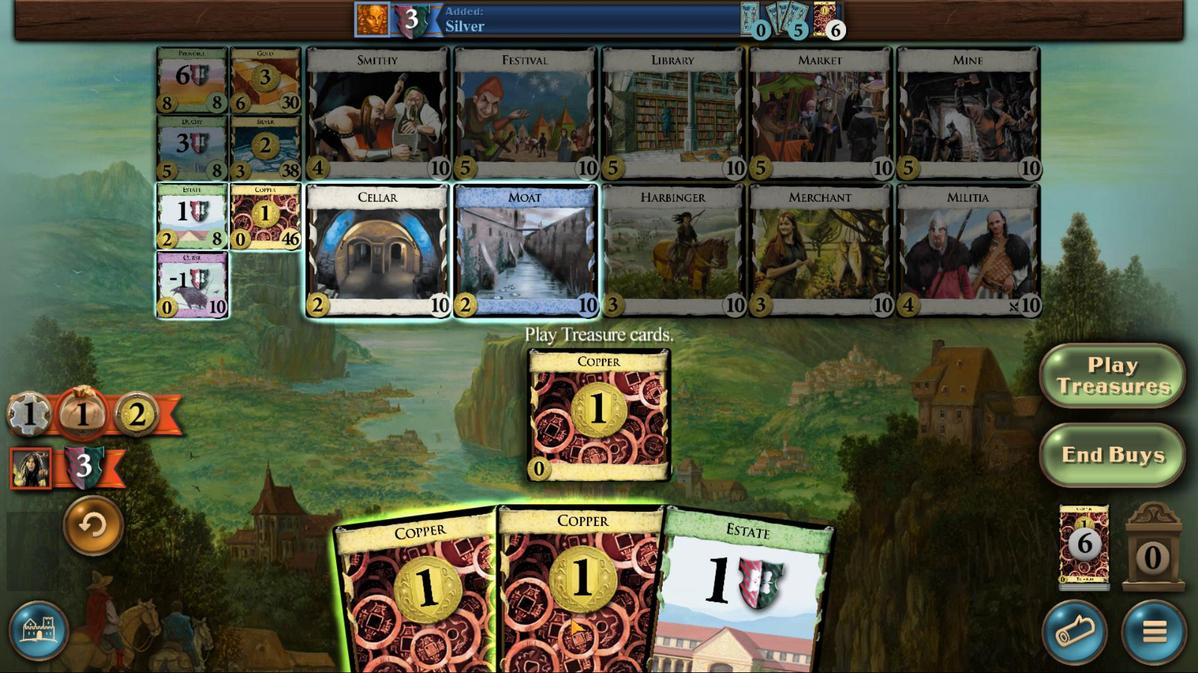 
Action: Mouse scrolled (886, 456) with delta (0, 0)
Screenshot: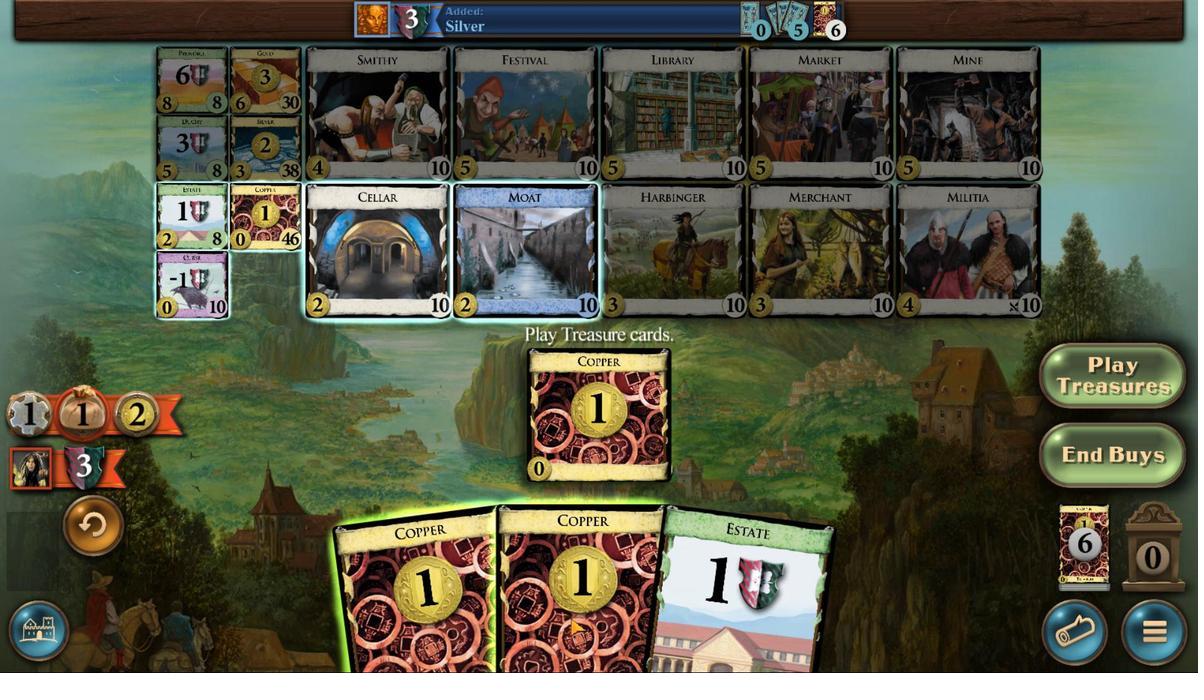 
Action: Mouse moved to (767, 470)
Screenshot: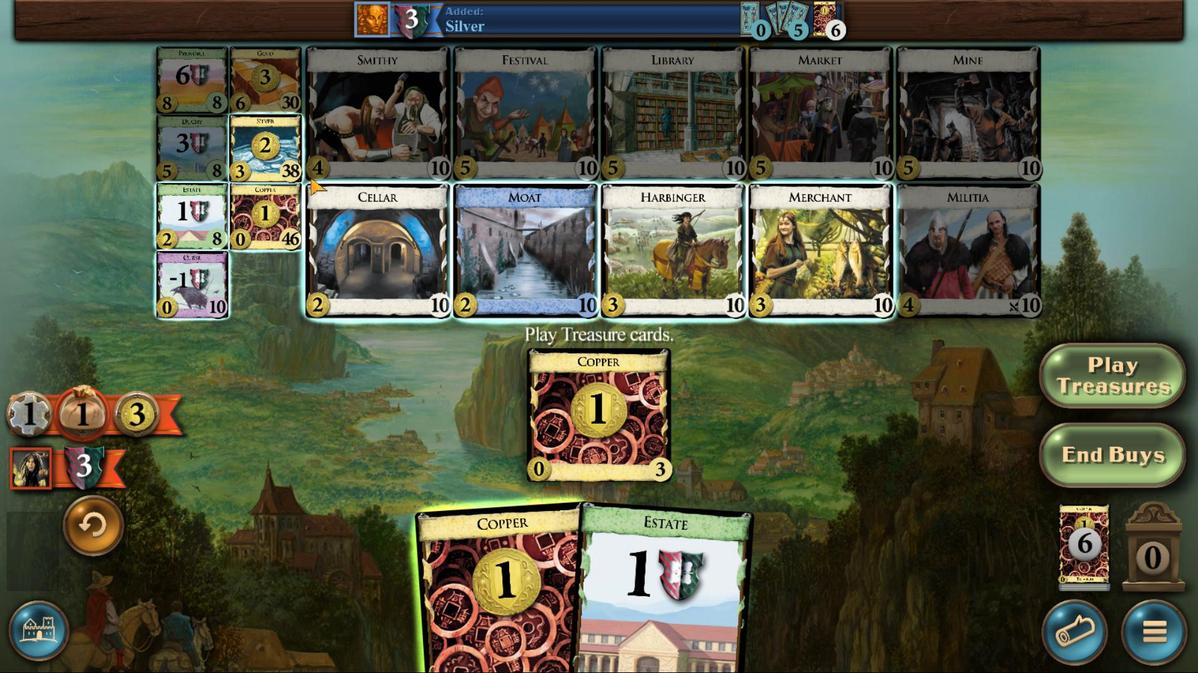 
Action: Mouse pressed left at (767, 470)
Screenshot: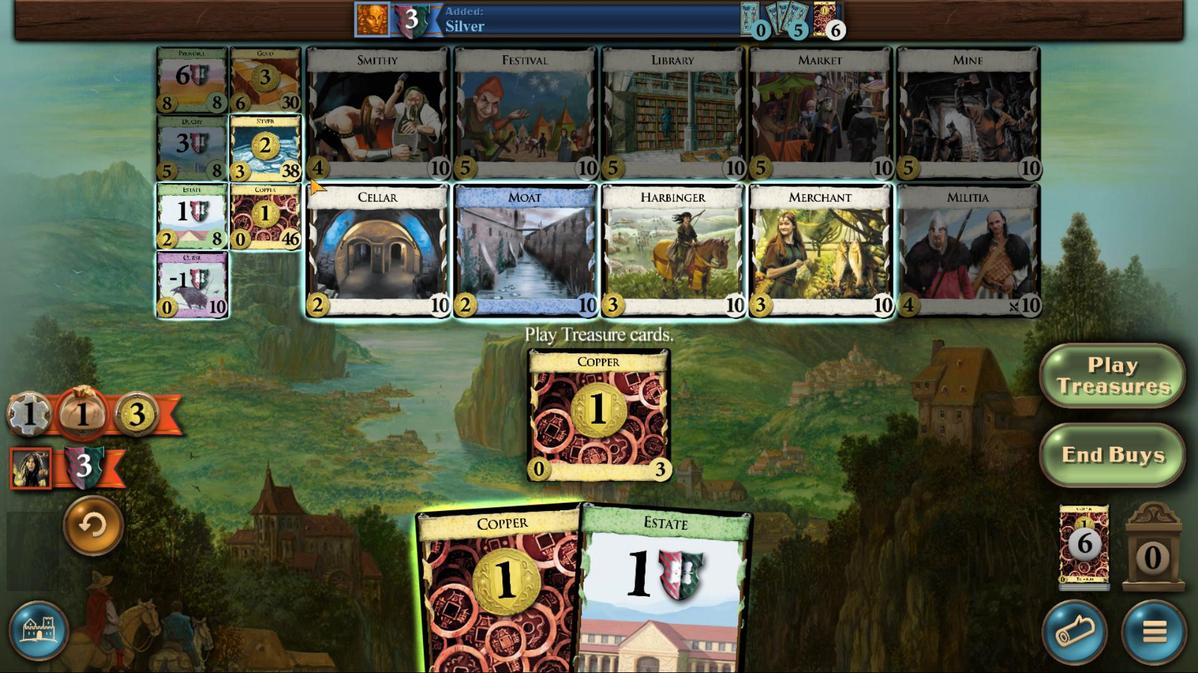 
Action: Mouse moved to (944, 457)
Screenshot: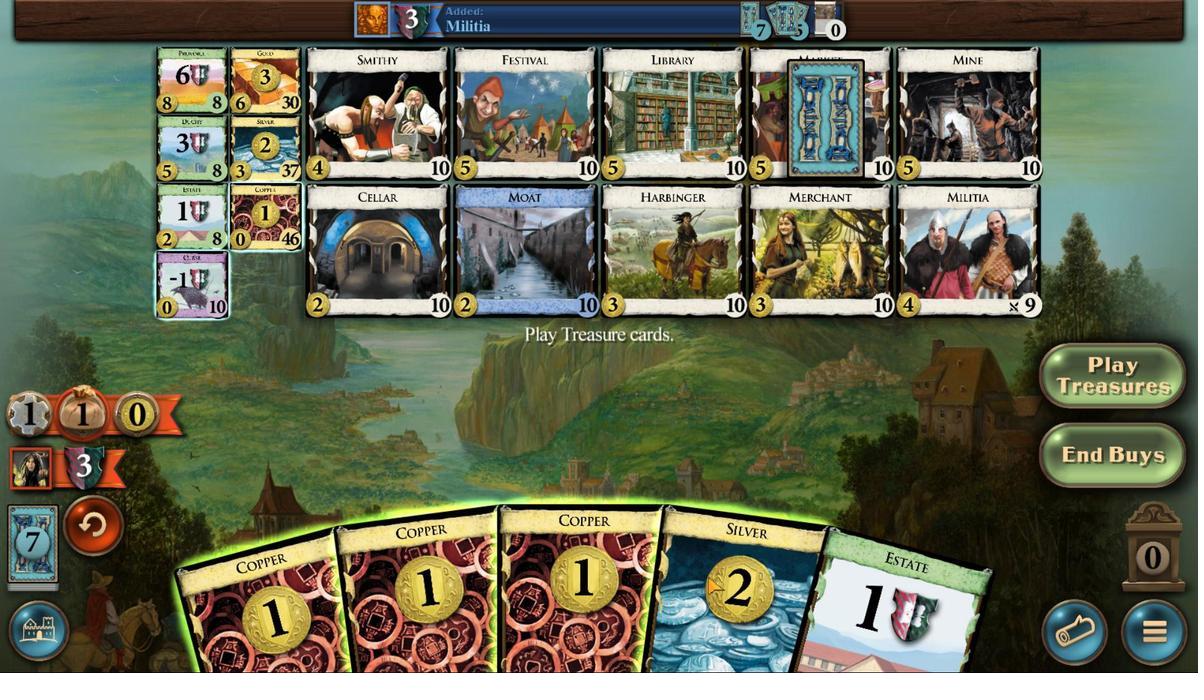 
Action: Mouse scrolled (944, 457) with delta (0, 0)
Screenshot: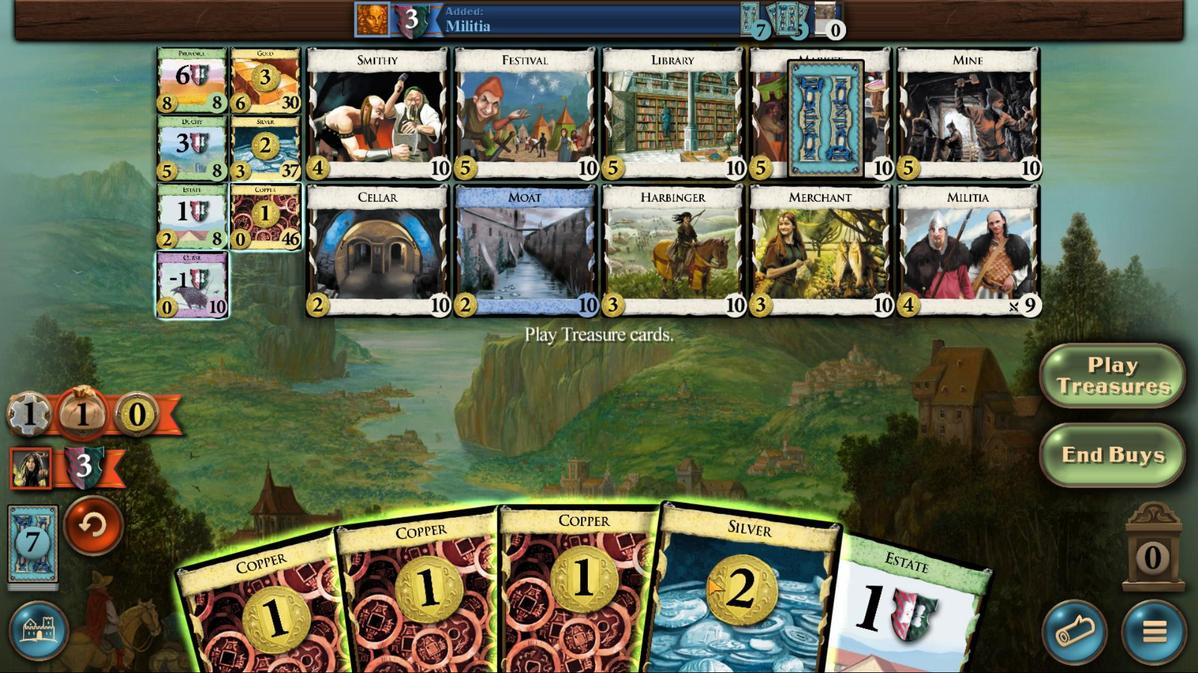 
Action: Mouse moved to (944, 457)
Screenshot: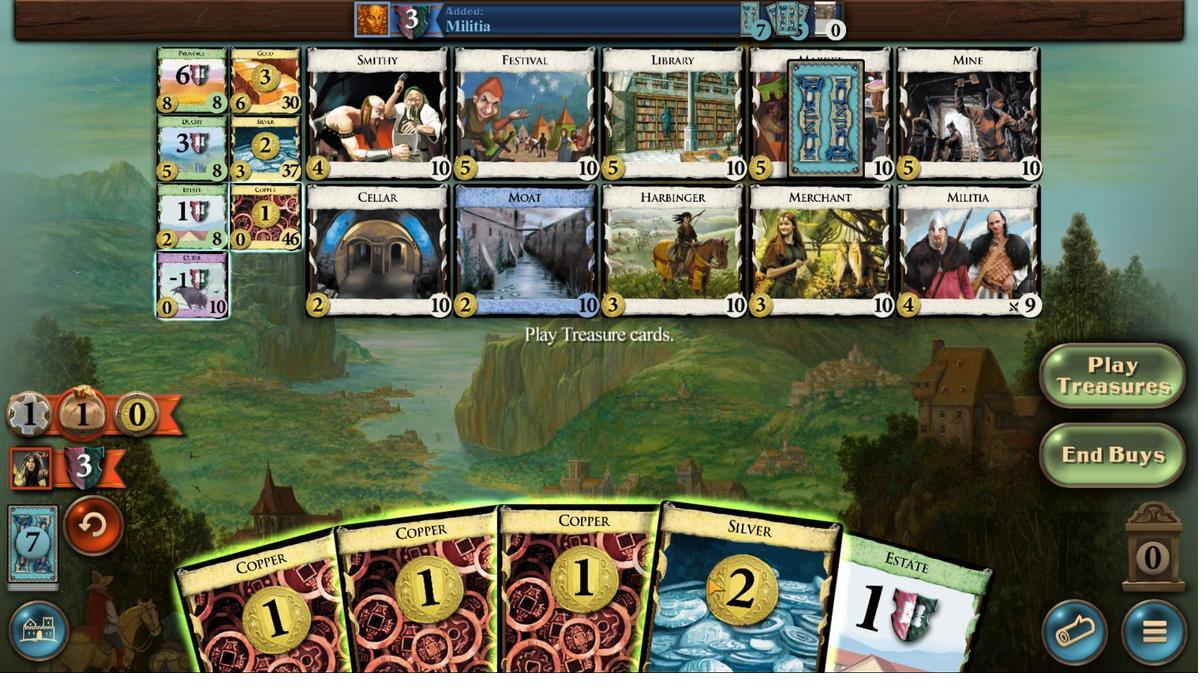 
Action: Mouse scrolled (944, 457) with delta (0, 0)
Screenshot: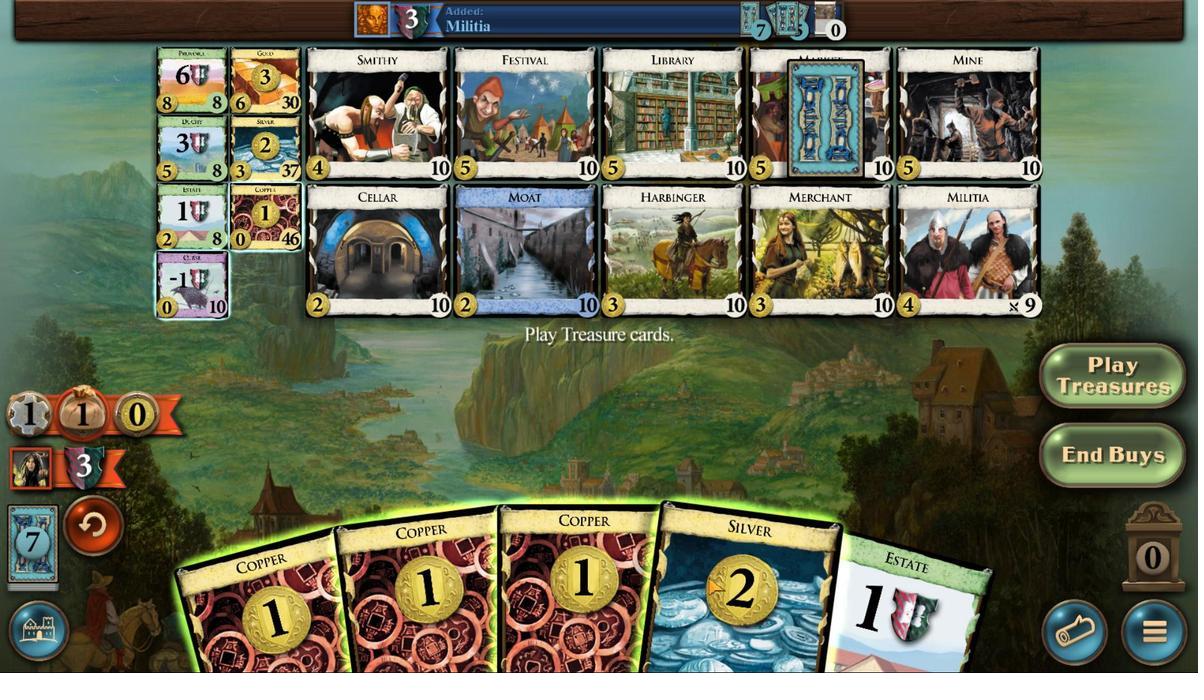 
Action: Mouse moved to (903, 456)
Screenshot: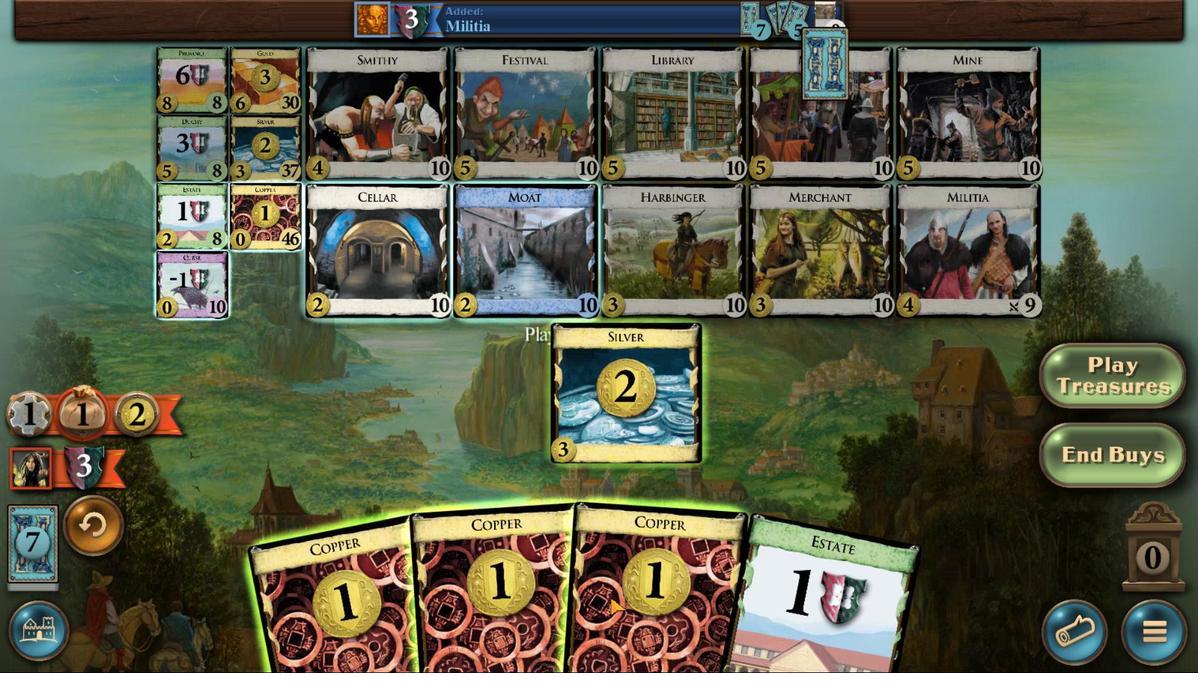 
Action: Mouse scrolled (903, 456) with delta (0, 0)
Screenshot: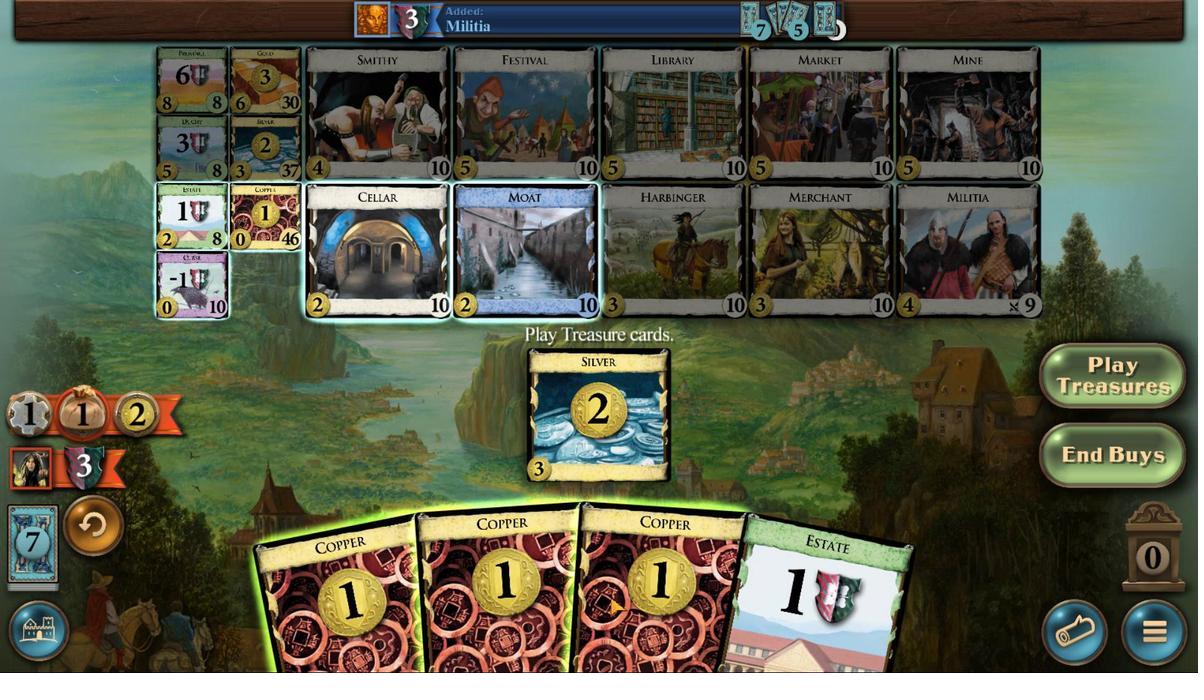 
Action: Mouse scrolled (903, 456) with delta (0, 0)
Screenshot: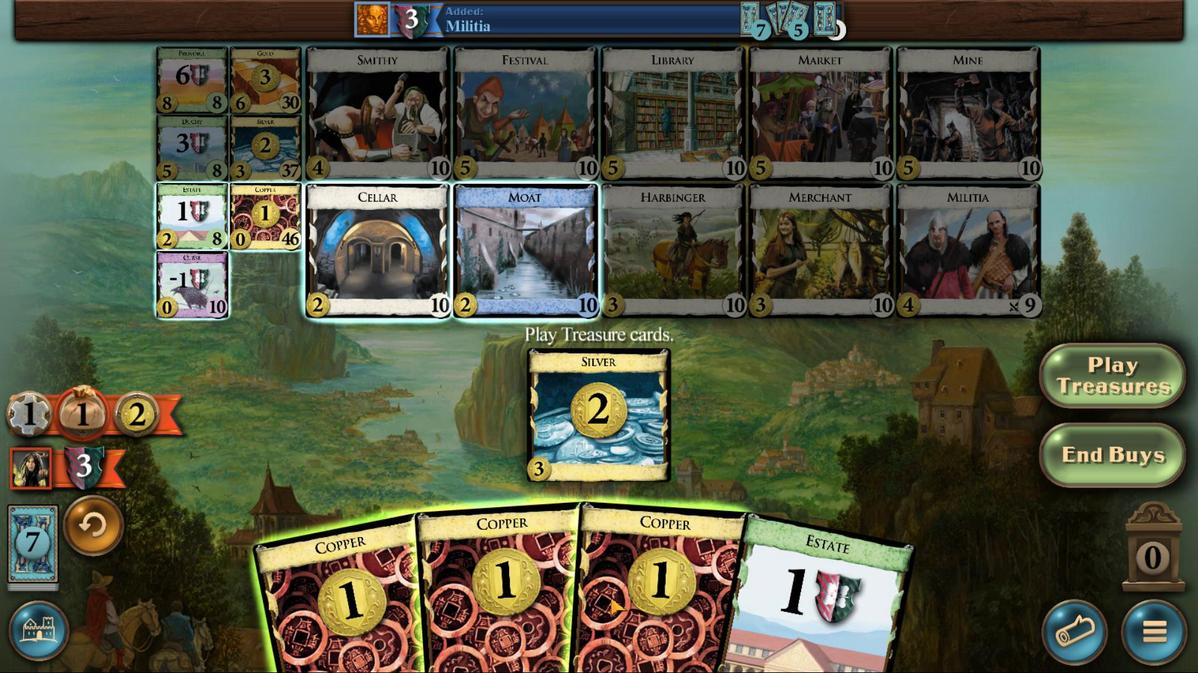 
Action: Mouse scrolled (903, 456) with delta (0, 0)
Screenshot: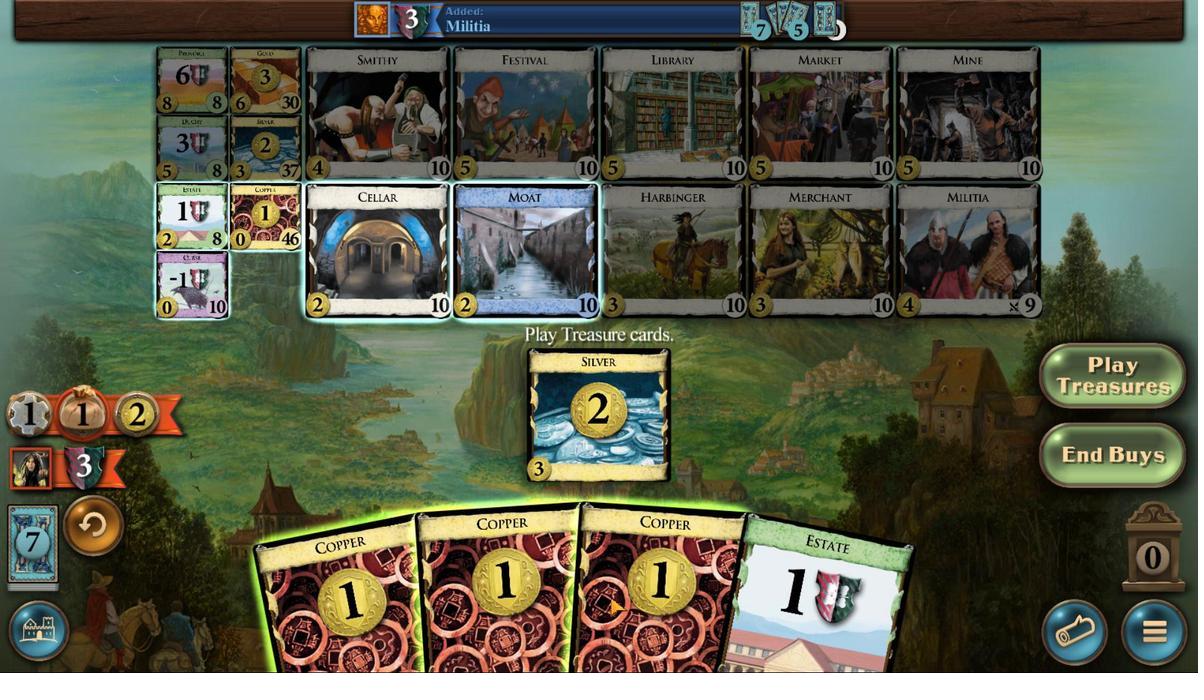 
Action: Mouse moved to (892, 456)
Screenshot: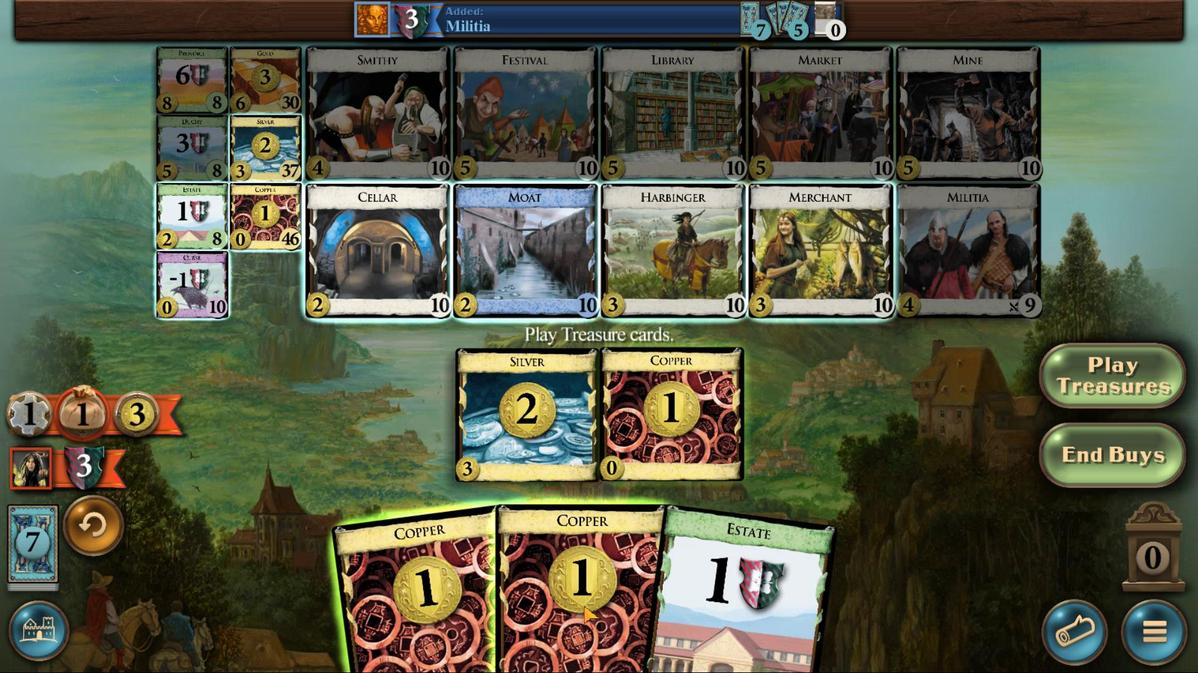 
Action: Mouse scrolled (892, 456) with delta (0, 0)
Screenshot: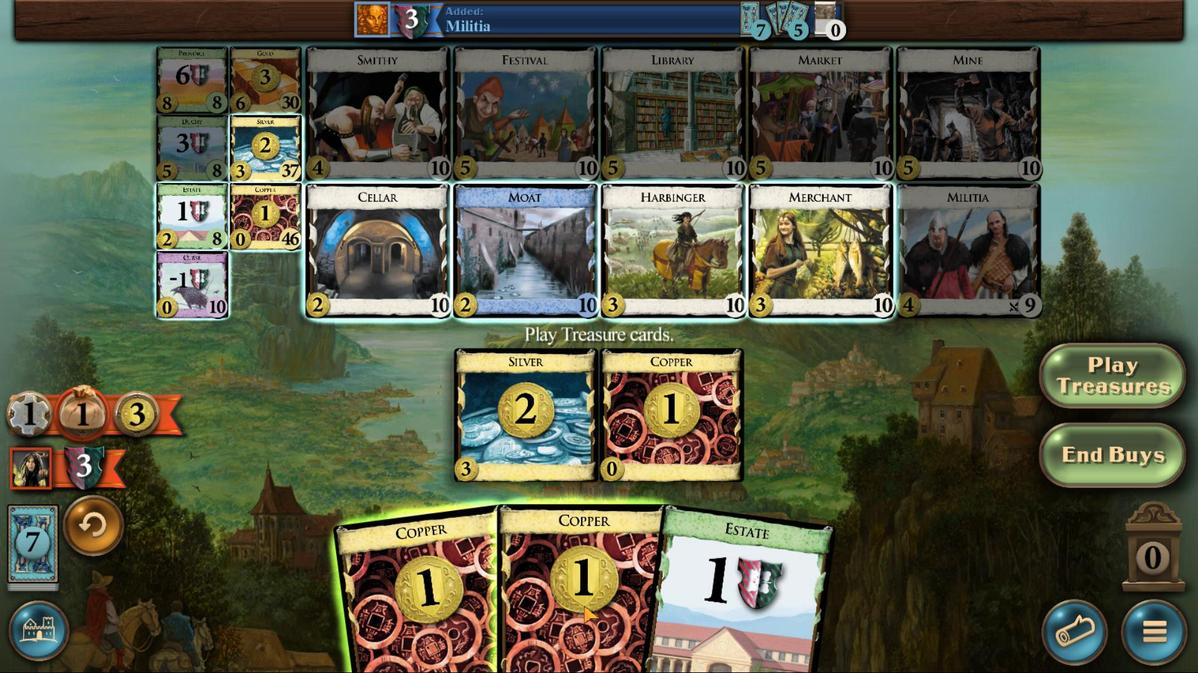 
Action: Mouse scrolled (892, 456) with delta (0, 0)
Screenshot: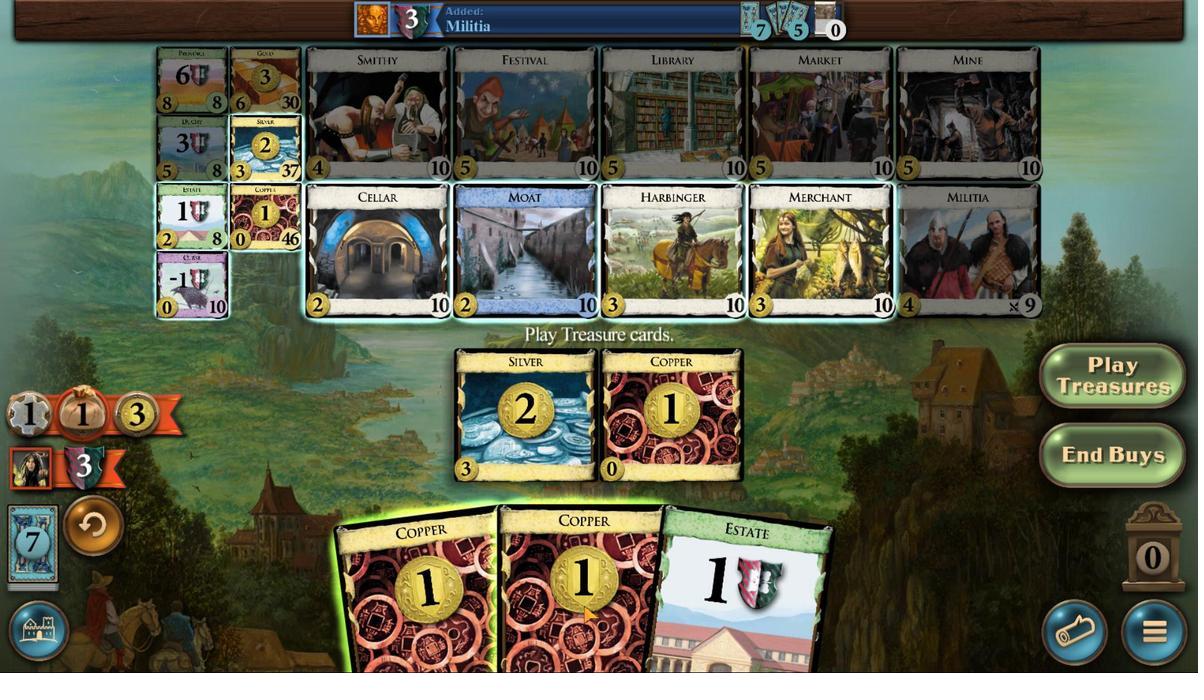 
Action: Mouse scrolled (892, 456) with delta (0, 0)
Screenshot: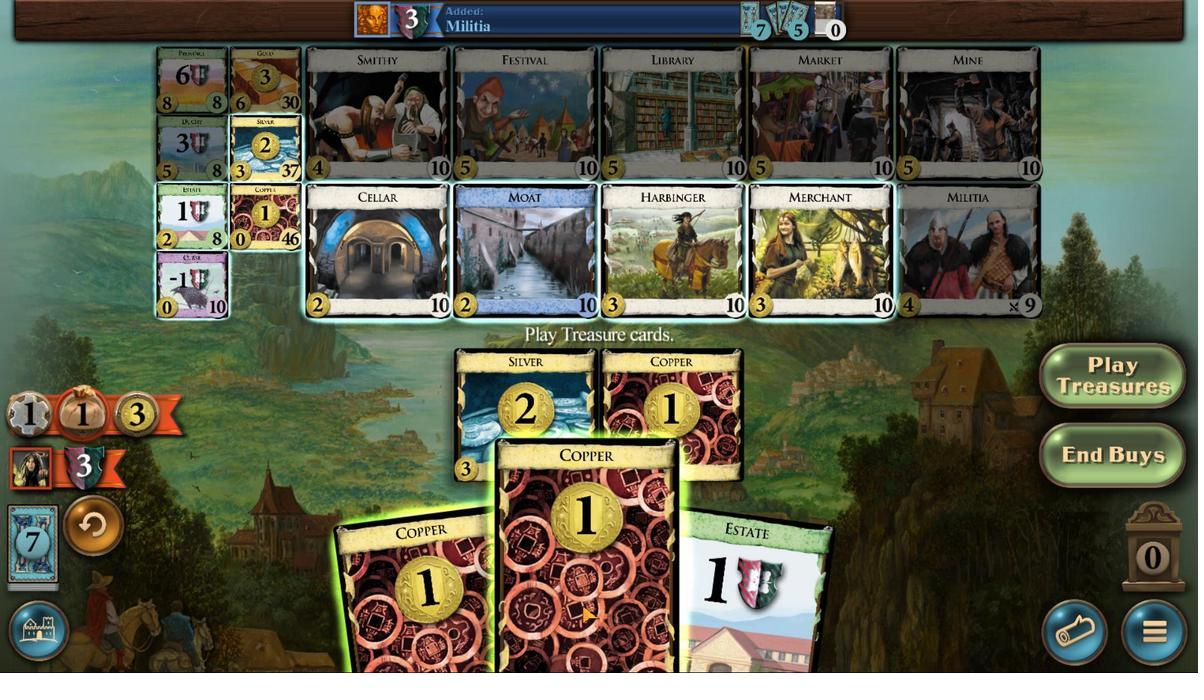 
Action: Mouse moved to (859, 456)
Screenshot: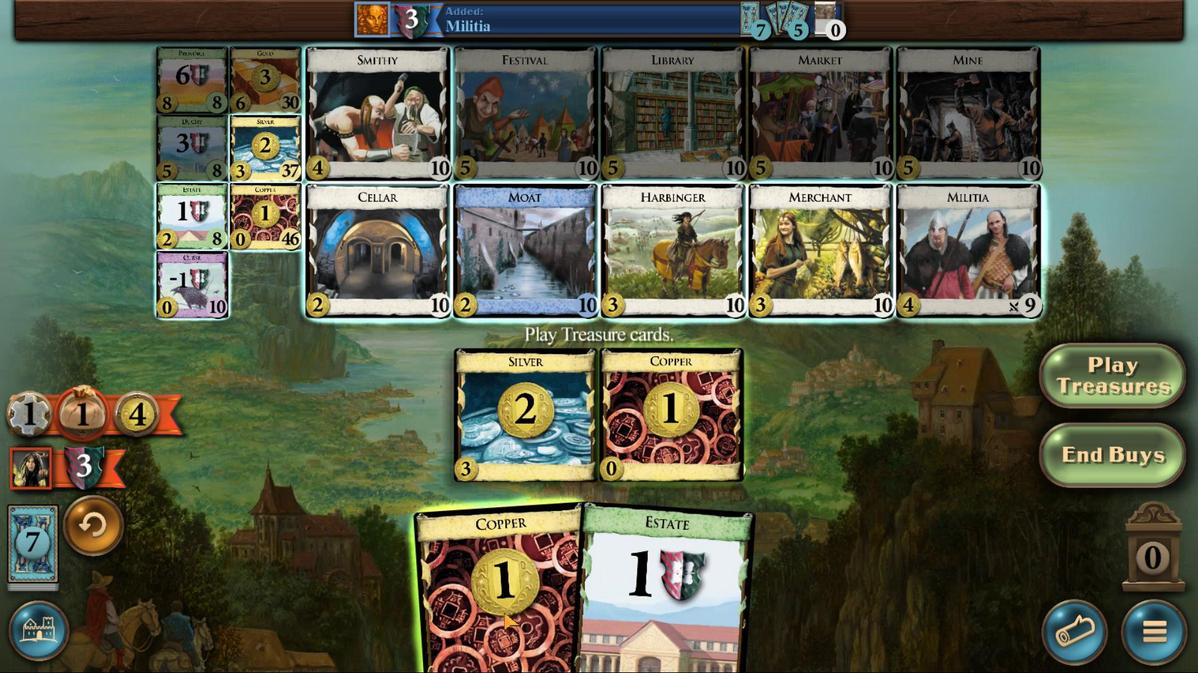 
Action: Mouse scrolled (859, 456) with delta (0, 0)
Screenshot: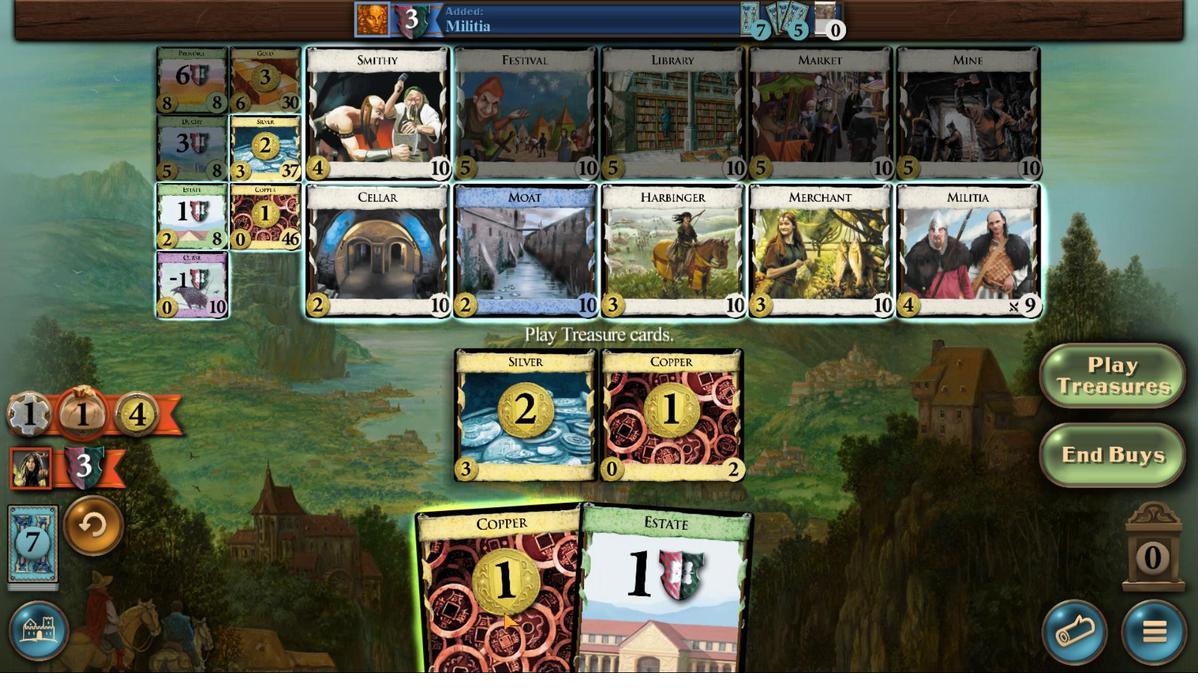 
Action: Mouse scrolled (859, 456) with delta (0, 0)
Screenshot: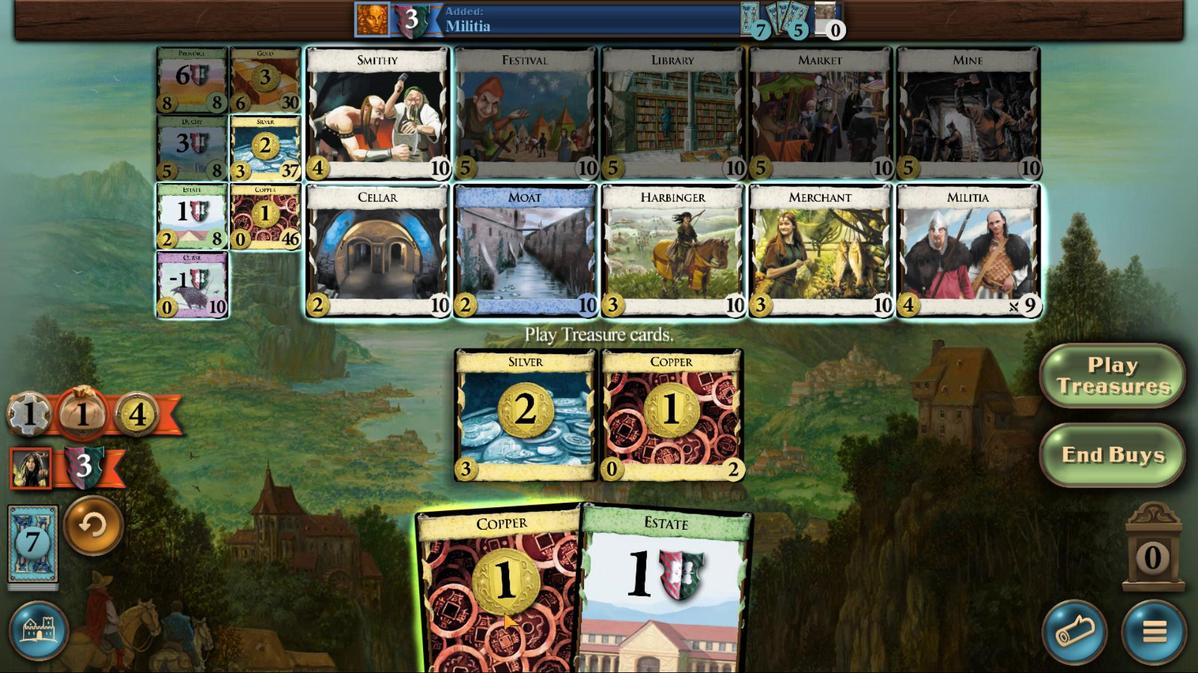 
Action: Mouse scrolled (859, 456) with delta (0, 0)
Screenshot: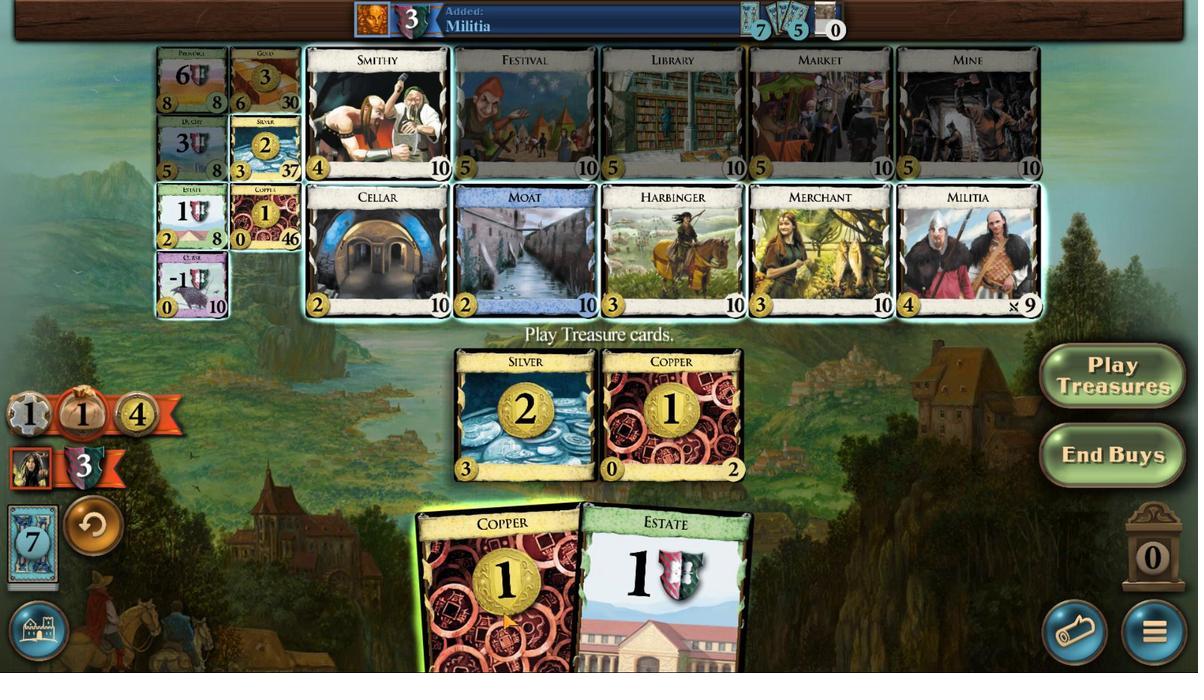 
Action: Mouse moved to (722, 470)
Screenshot: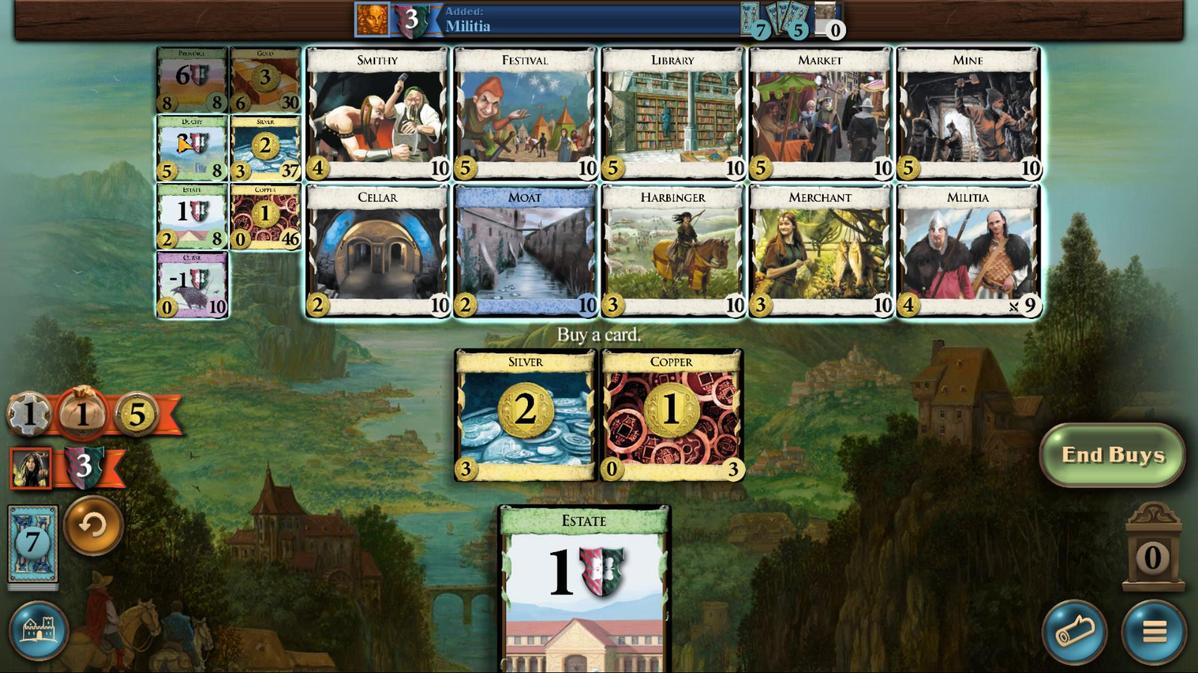 
Action: Mouse pressed left at (722, 470)
Screenshot: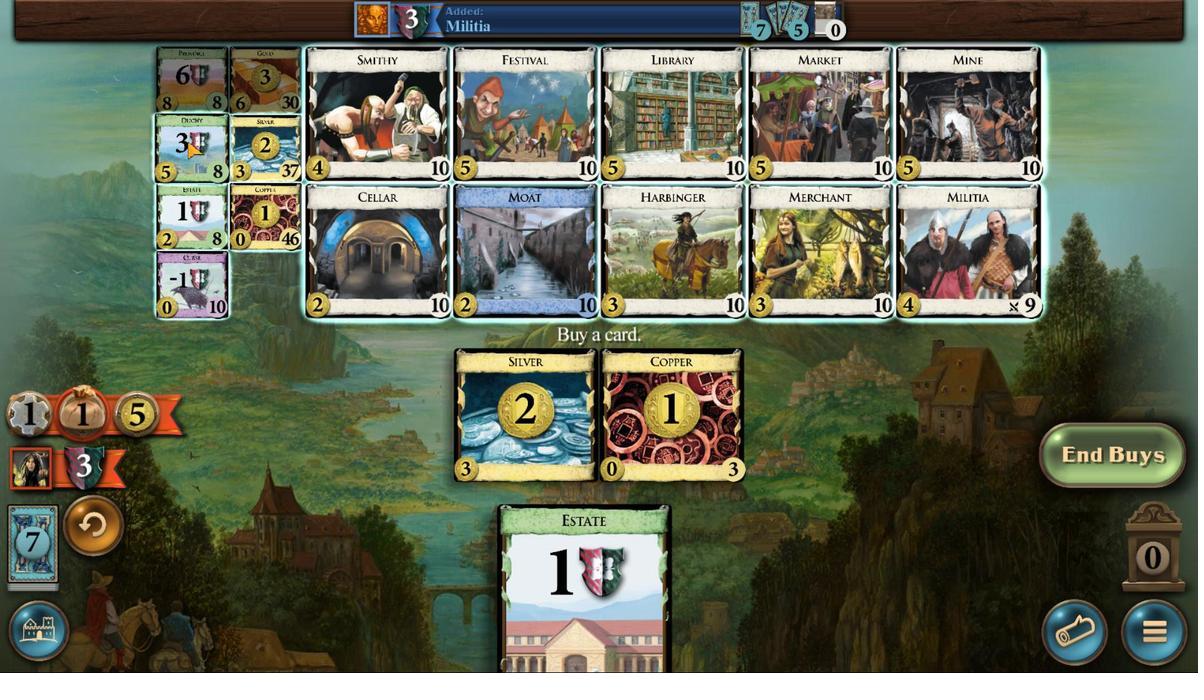 
Action: Mouse moved to (889, 456)
Screenshot: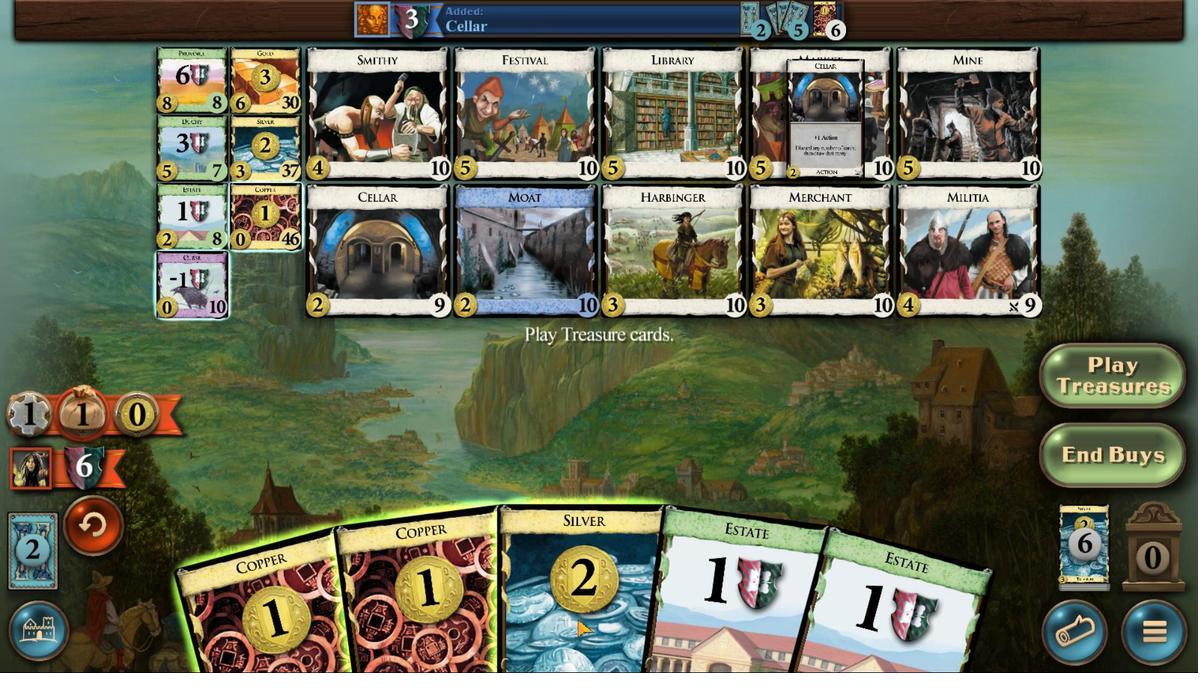 
Action: Mouse scrolled (889, 456) with delta (0, 0)
Screenshot: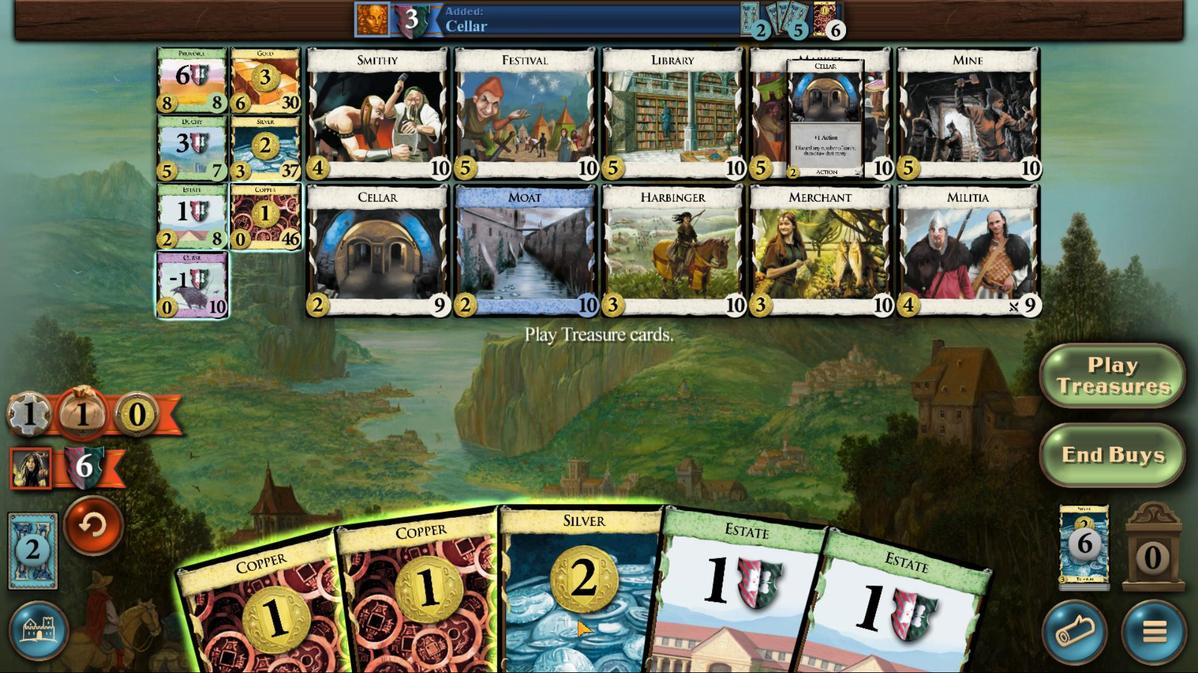 
Action: Mouse scrolled (889, 456) with delta (0, 0)
Screenshot: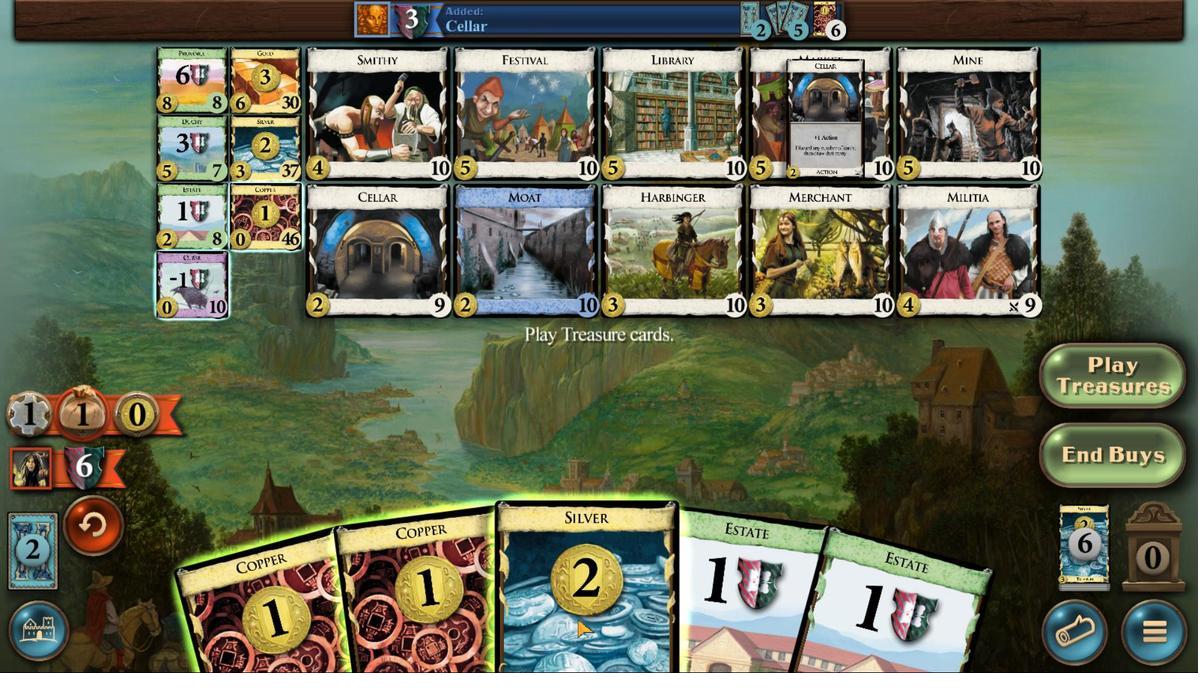 
Action: Mouse moved to (854, 456)
Screenshot: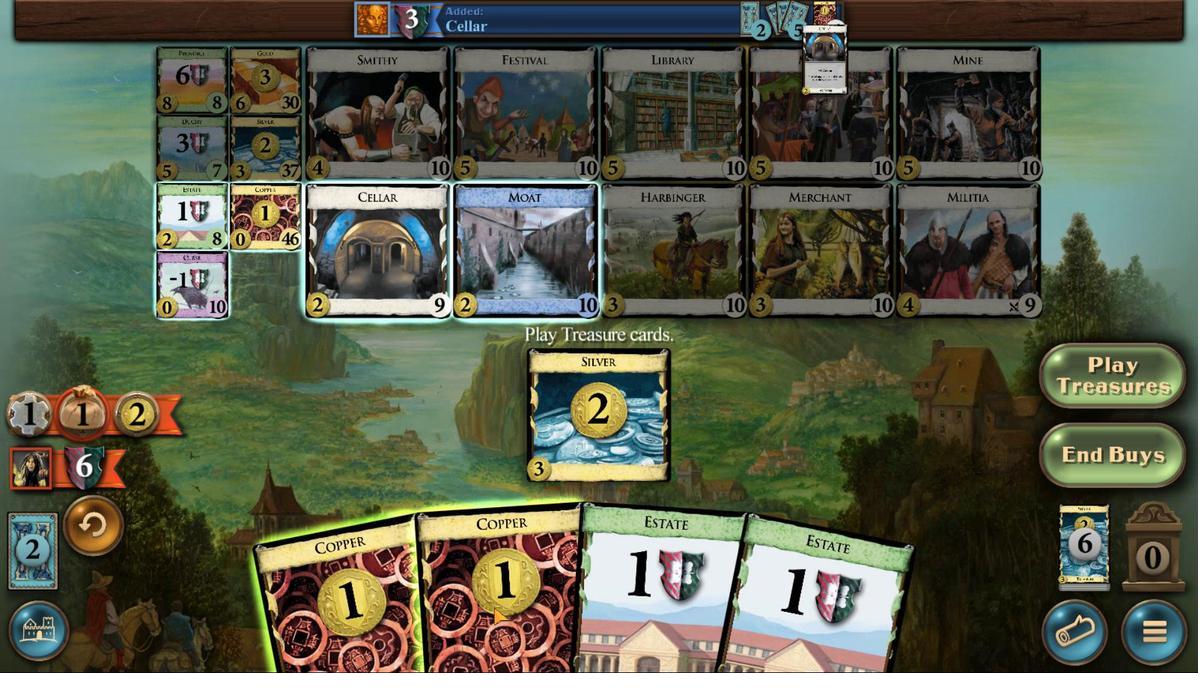 
Action: Mouse scrolled (854, 456) with delta (0, 0)
Screenshot: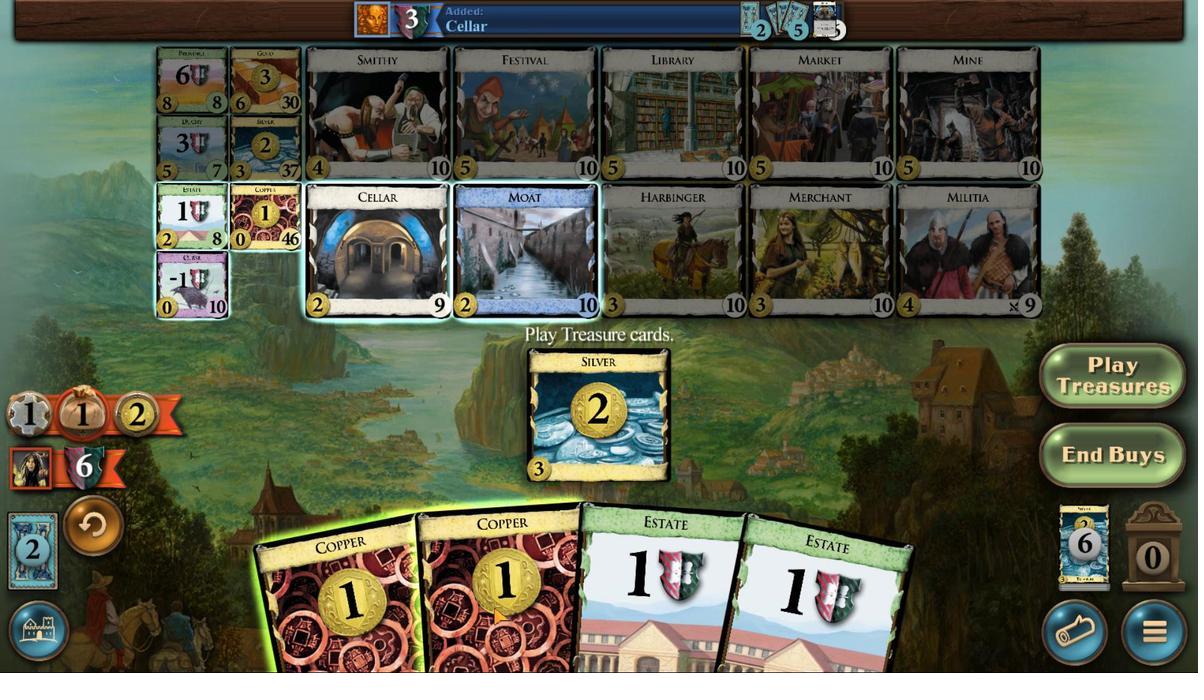 
Action: Mouse scrolled (854, 456) with delta (0, 0)
Screenshot: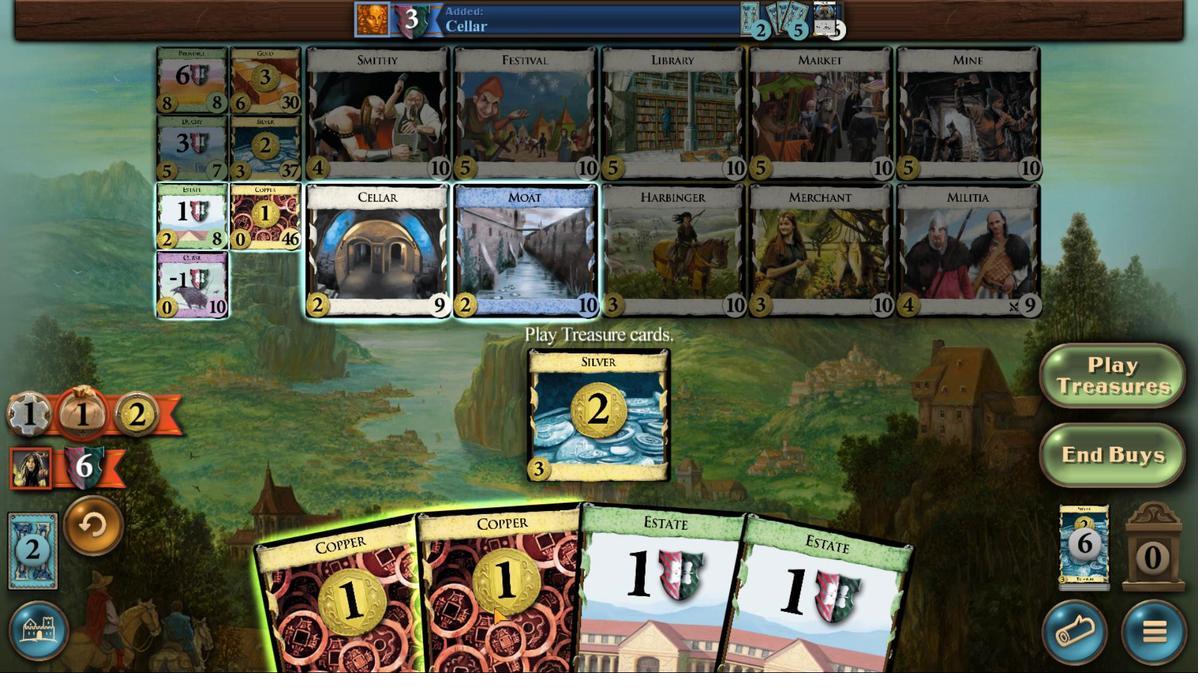 
Action: Mouse moved to (816, 456)
Screenshot: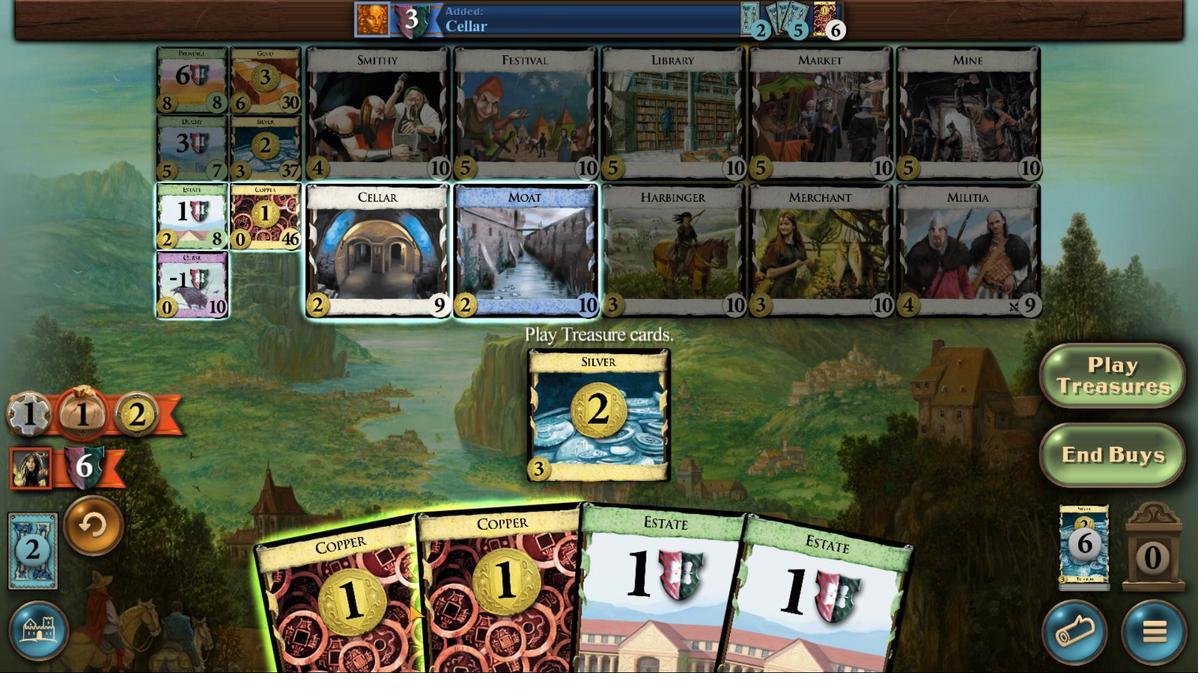 
Action: Mouse scrolled (816, 456) with delta (0, 0)
Screenshot: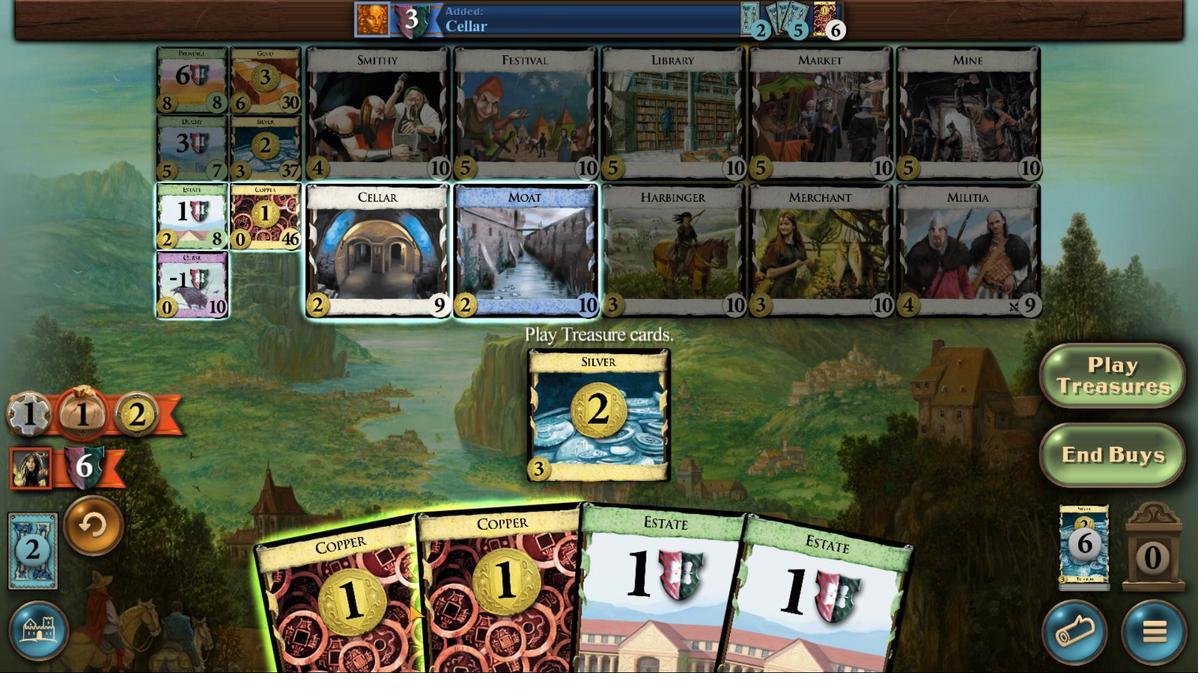 
Action: Mouse moved to (849, 456)
Screenshot: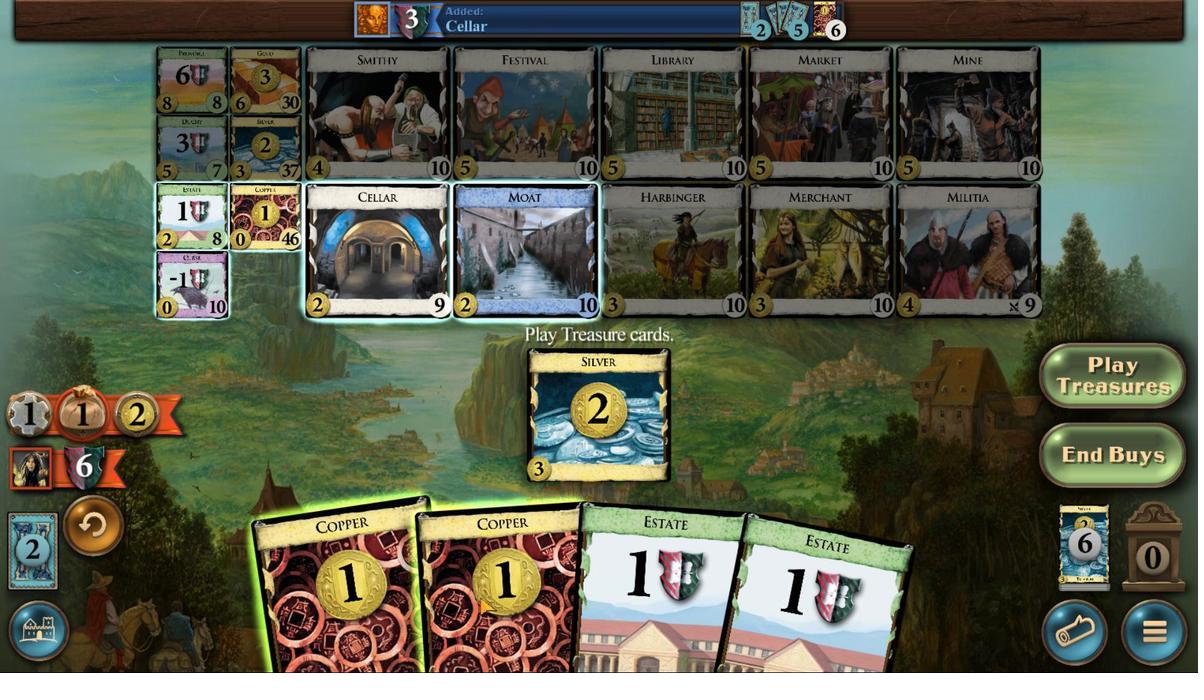 
Action: Mouse scrolled (849, 456) with delta (0, 0)
Screenshot: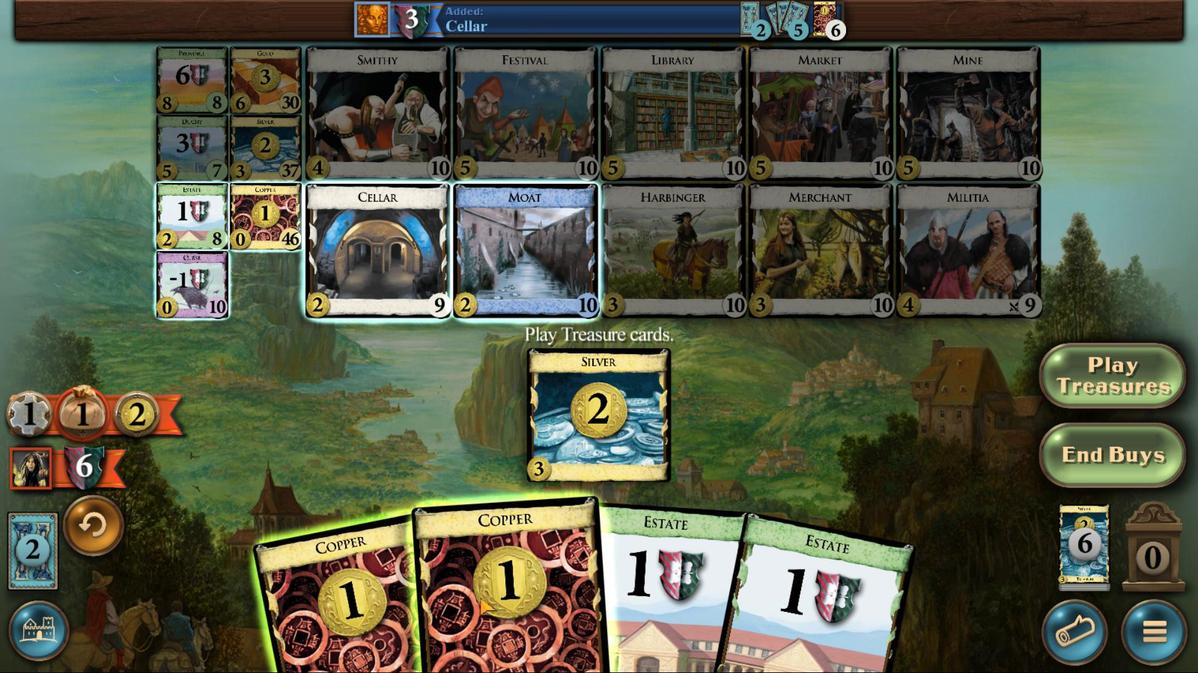 
Action: Mouse scrolled (849, 456) with delta (0, 0)
Screenshot: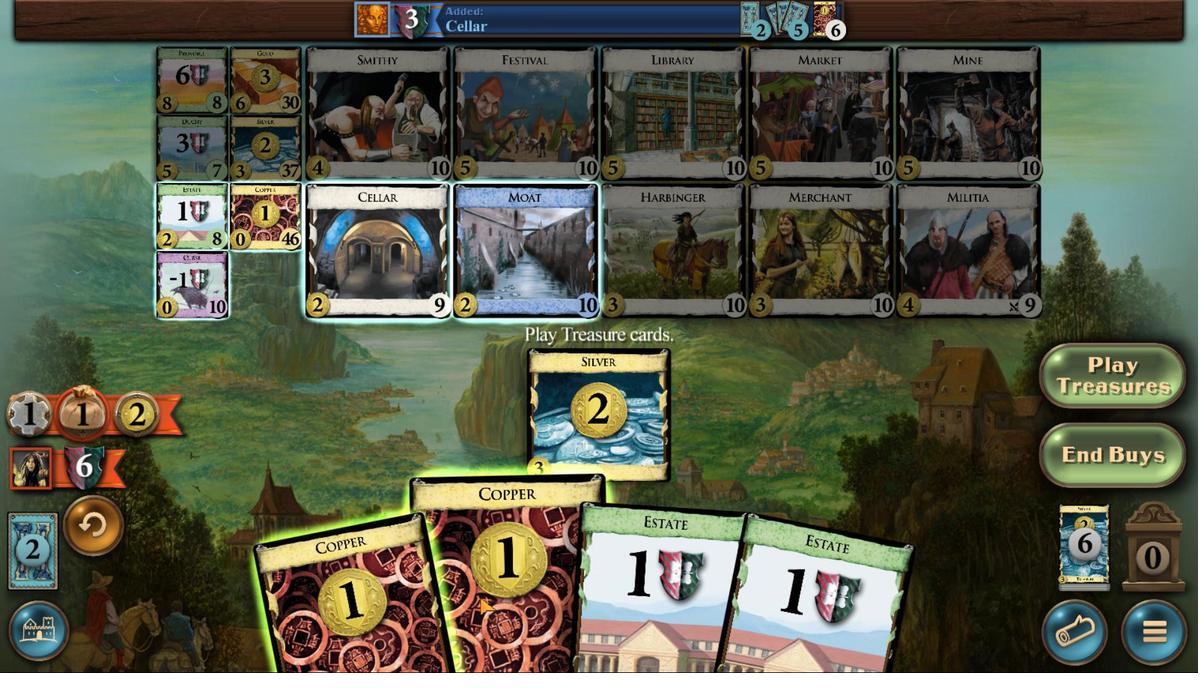
Action: Mouse scrolled (849, 456) with delta (0, 0)
Screenshot: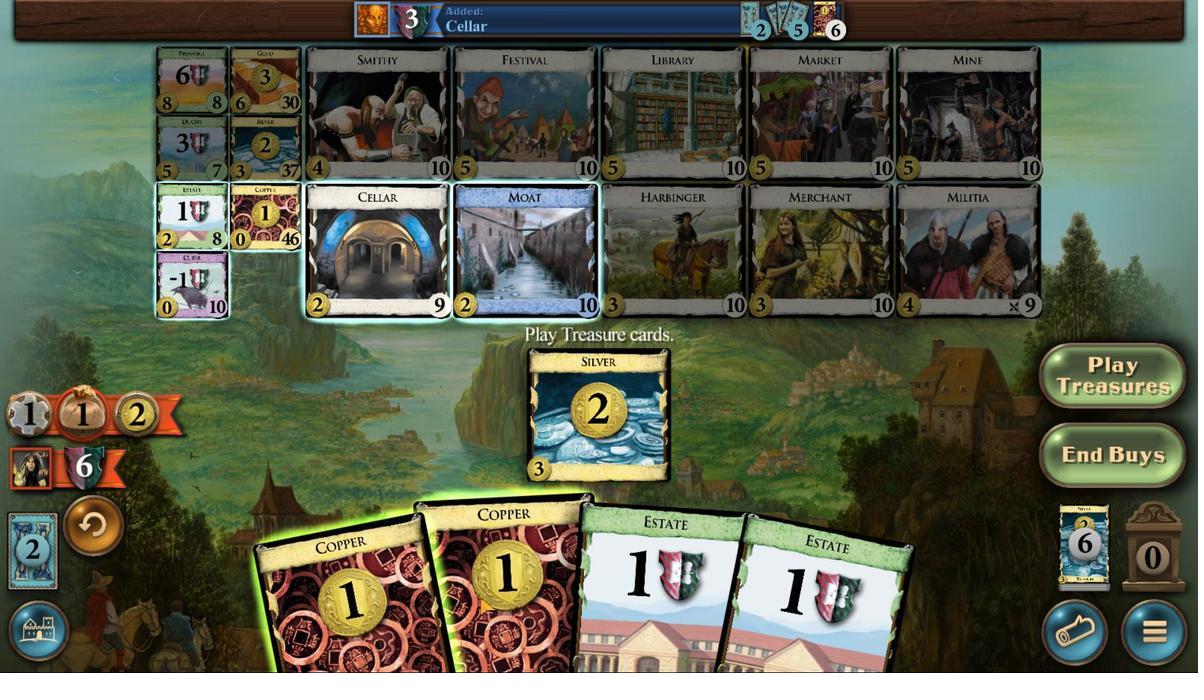 
Action: Mouse scrolled (849, 456) with delta (0, 0)
Screenshot: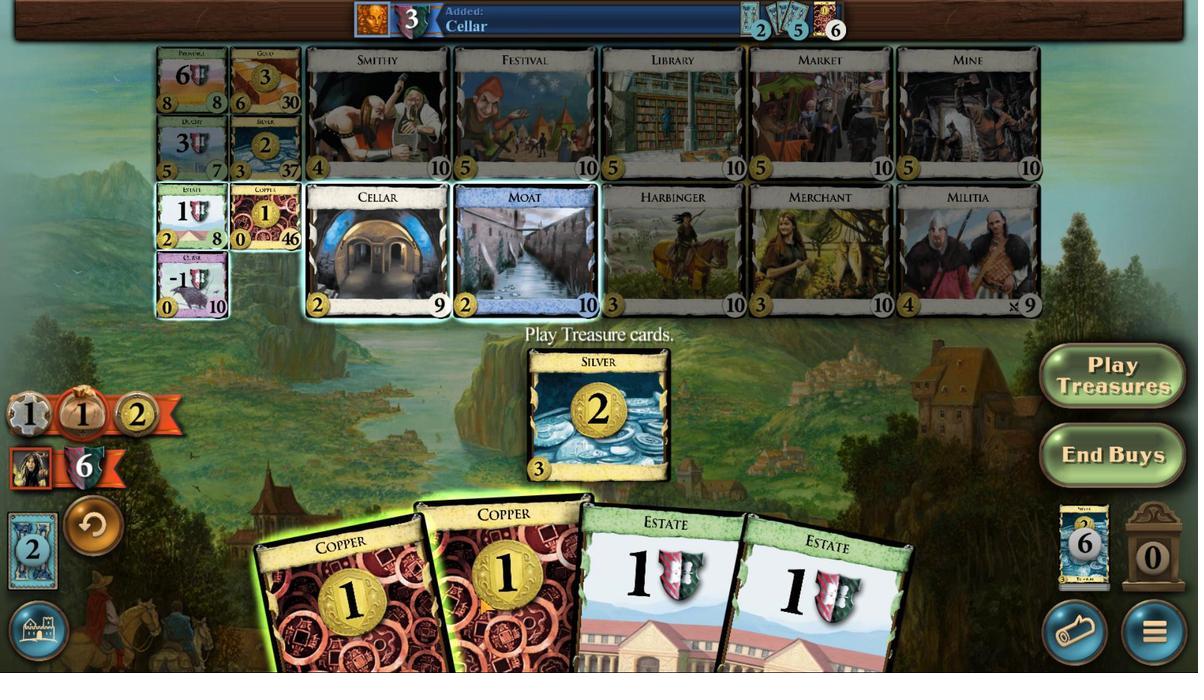 
Action: Mouse moved to (827, 456)
Screenshot: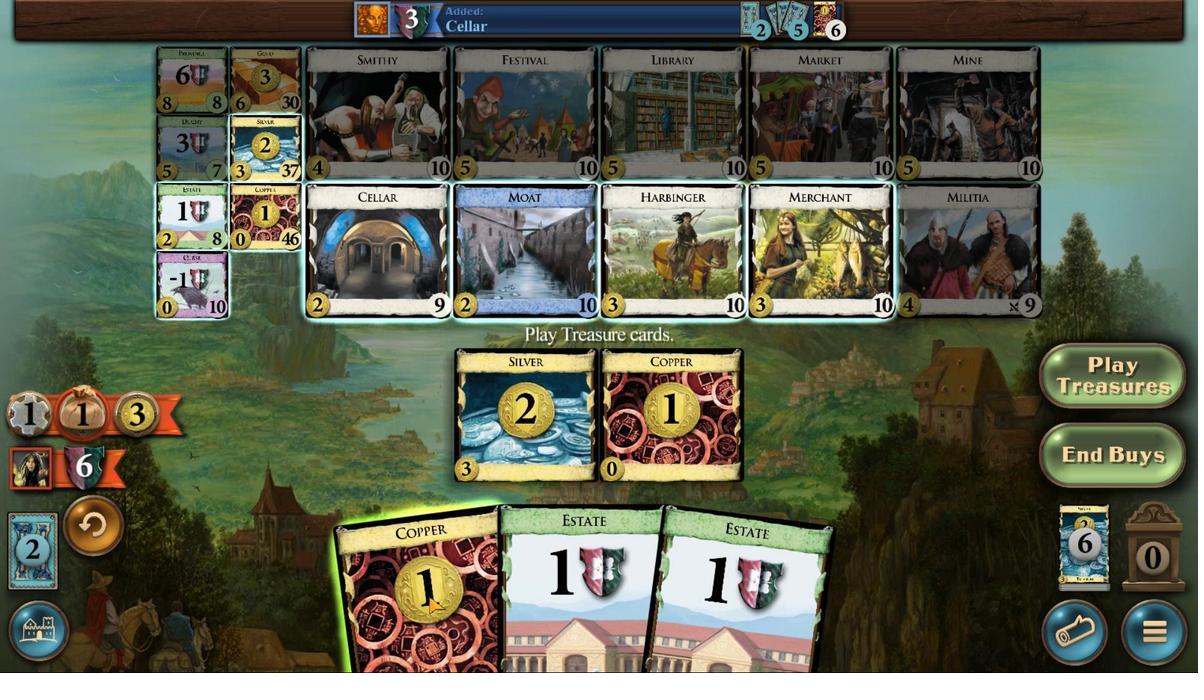 
Action: Mouse scrolled (827, 456) with delta (0, 0)
Screenshot: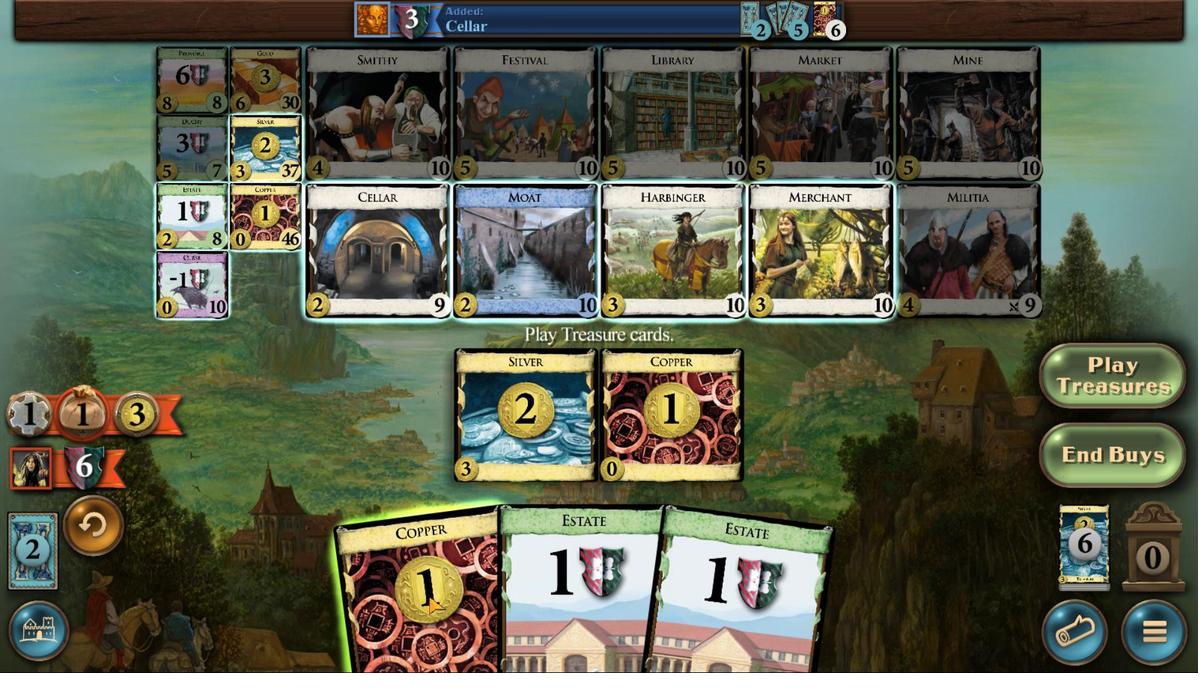 
Action: Mouse scrolled (827, 456) with delta (0, 0)
Screenshot: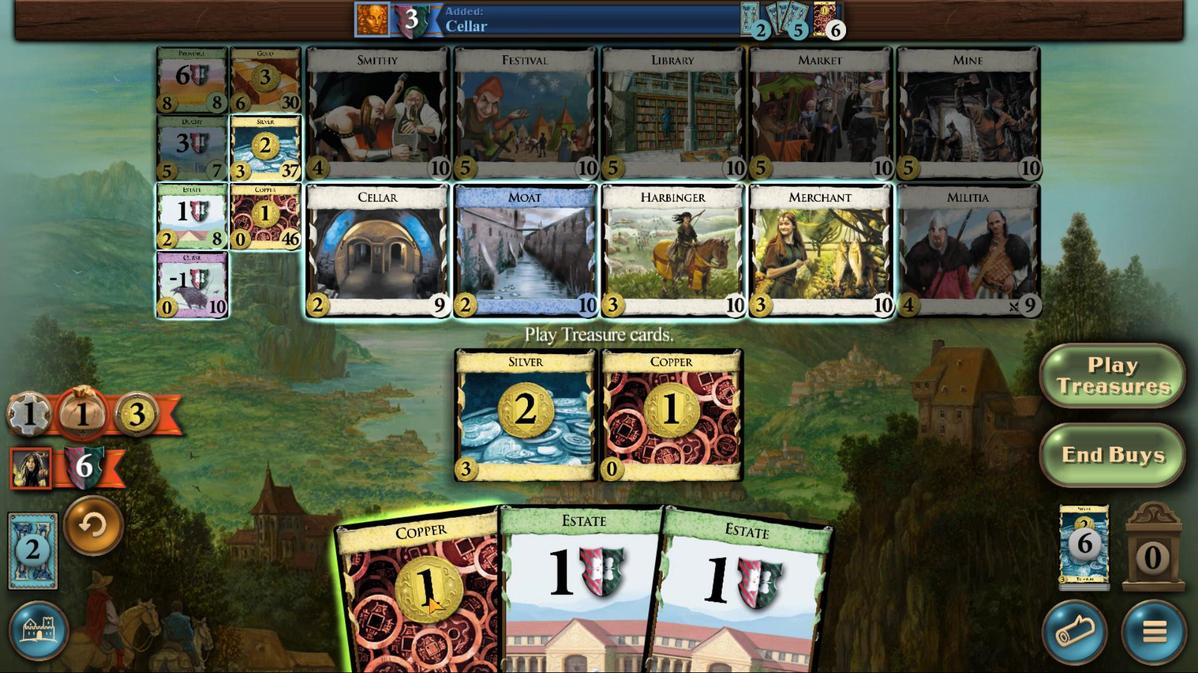 
Action: Mouse scrolled (827, 456) with delta (0, 0)
Screenshot: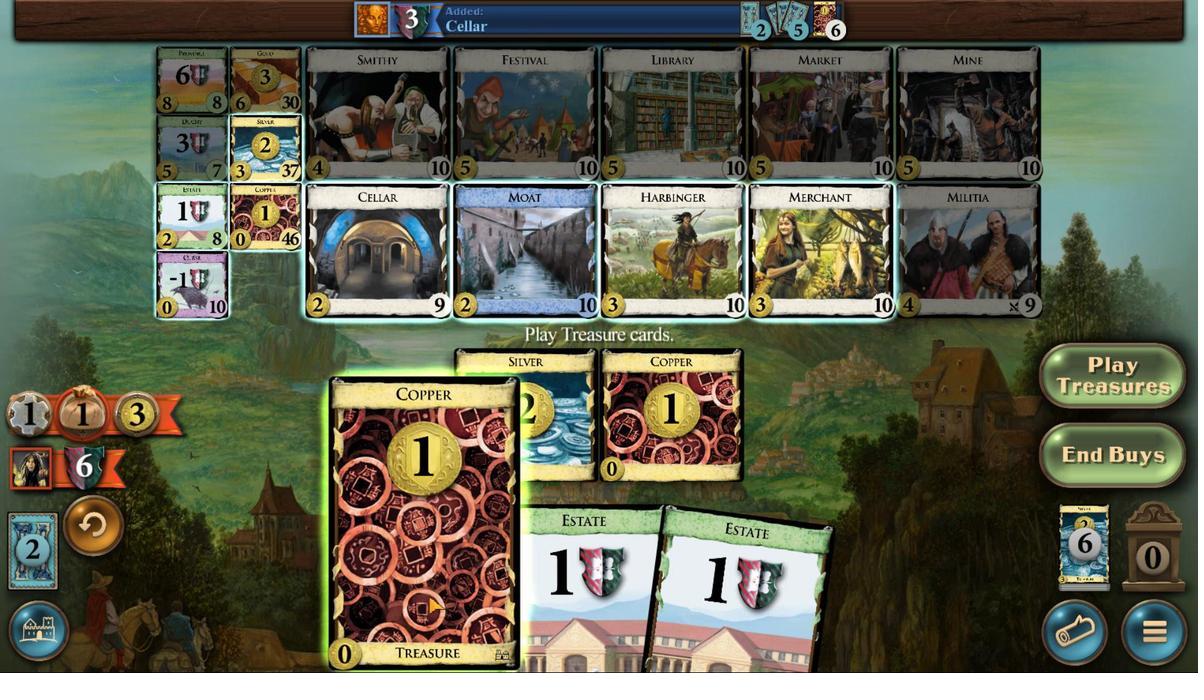 
Action: Mouse scrolled (827, 456) with delta (0, 0)
Screenshot: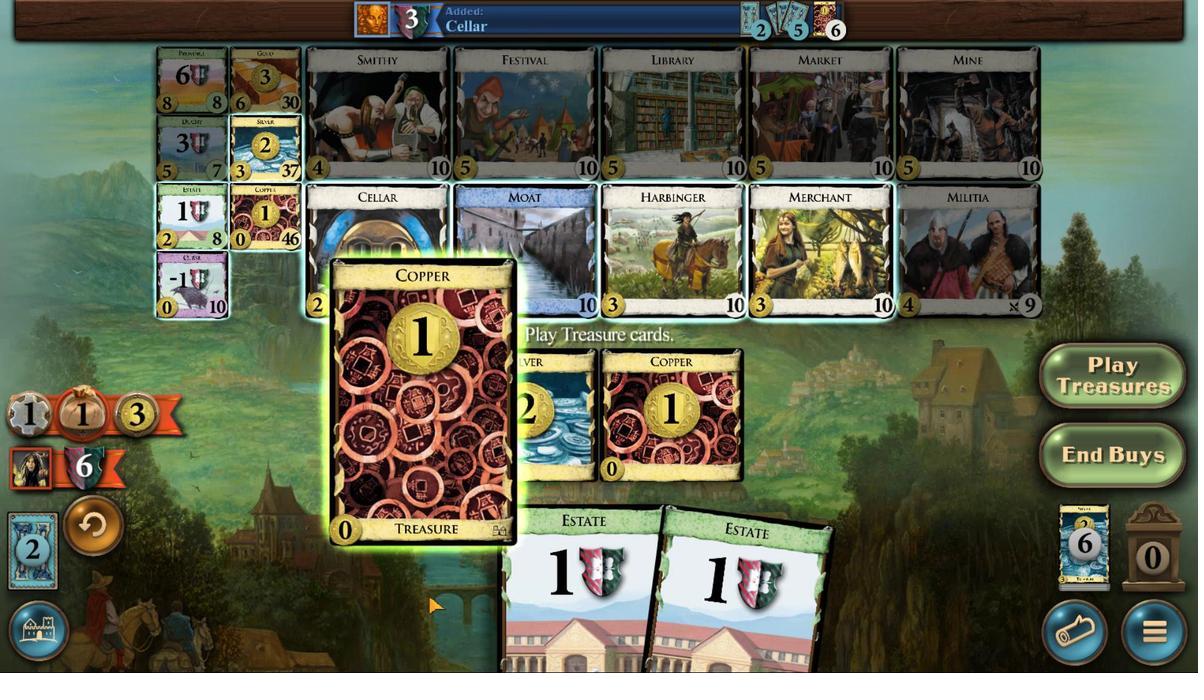 
Action: Mouse moved to (751, 469)
Screenshot: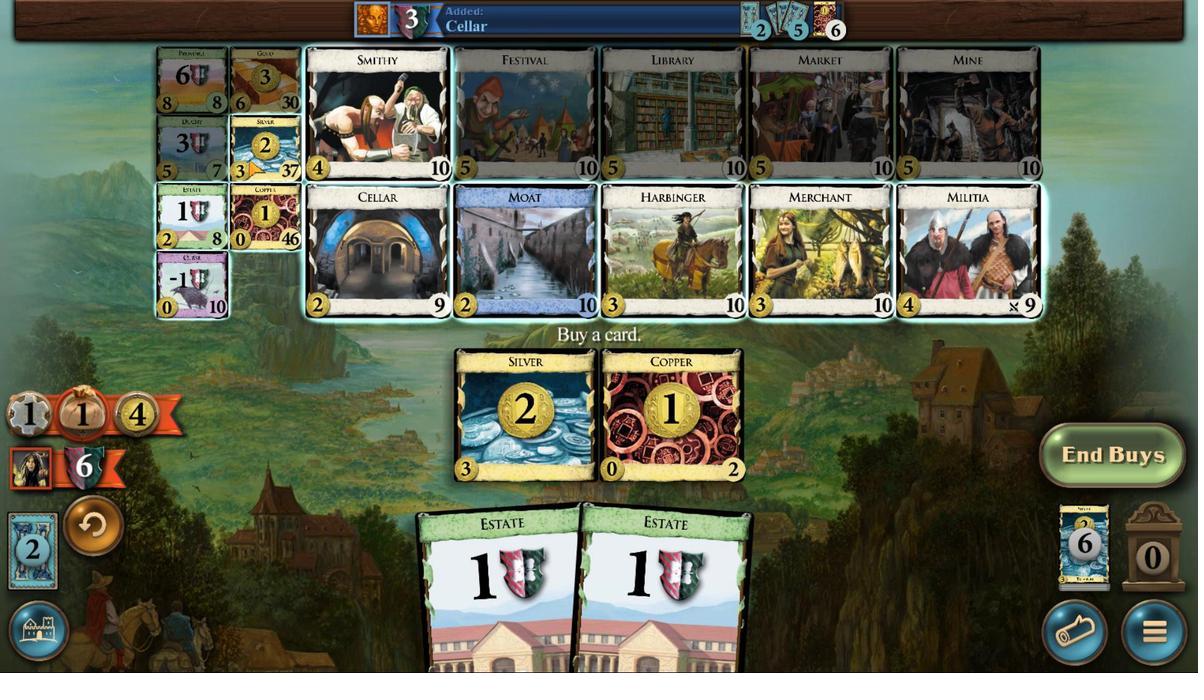 
Action: Mouse pressed left at (751, 469)
Screenshot: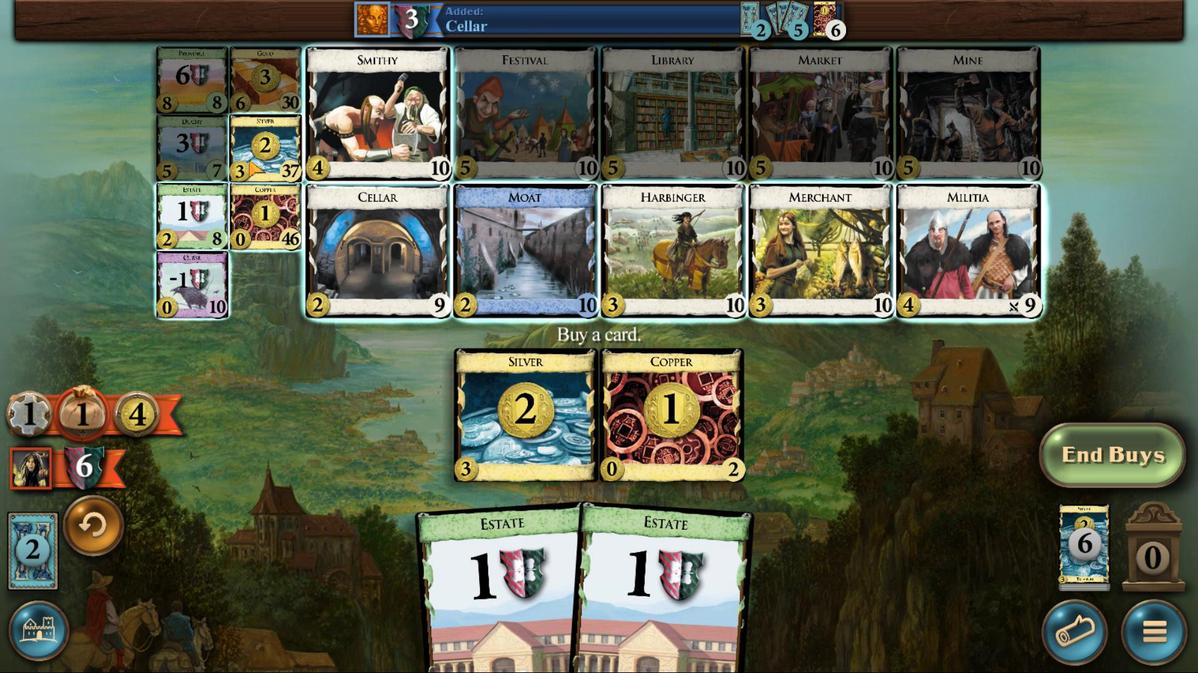 
Action: Mouse moved to (949, 457)
Screenshot: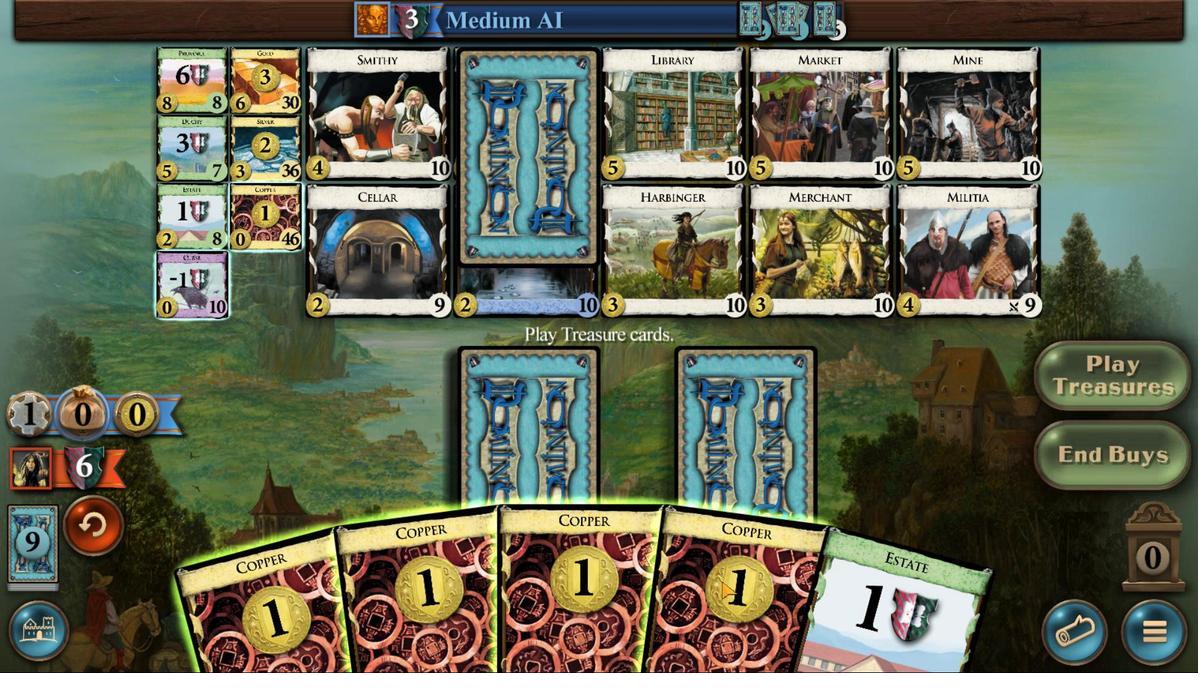 
Action: Mouse scrolled (949, 457) with delta (0, 0)
Screenshot: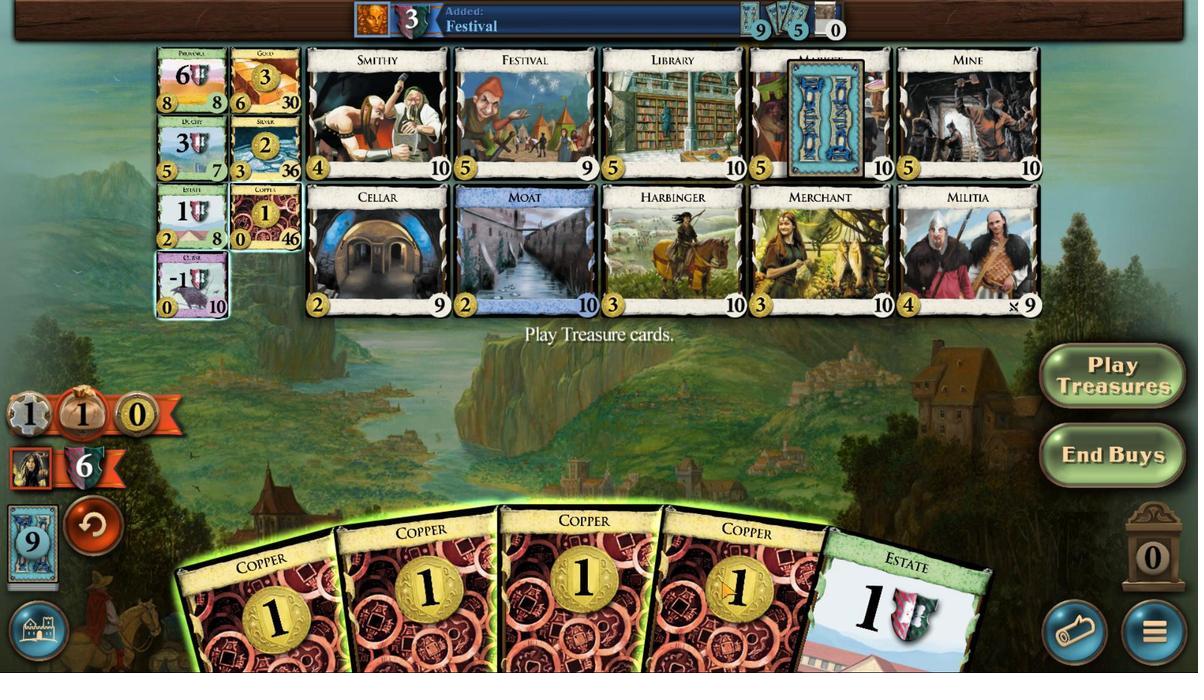 
Action: Mouse scrolled (949, 457) with delta (0, 0)
Screenshot: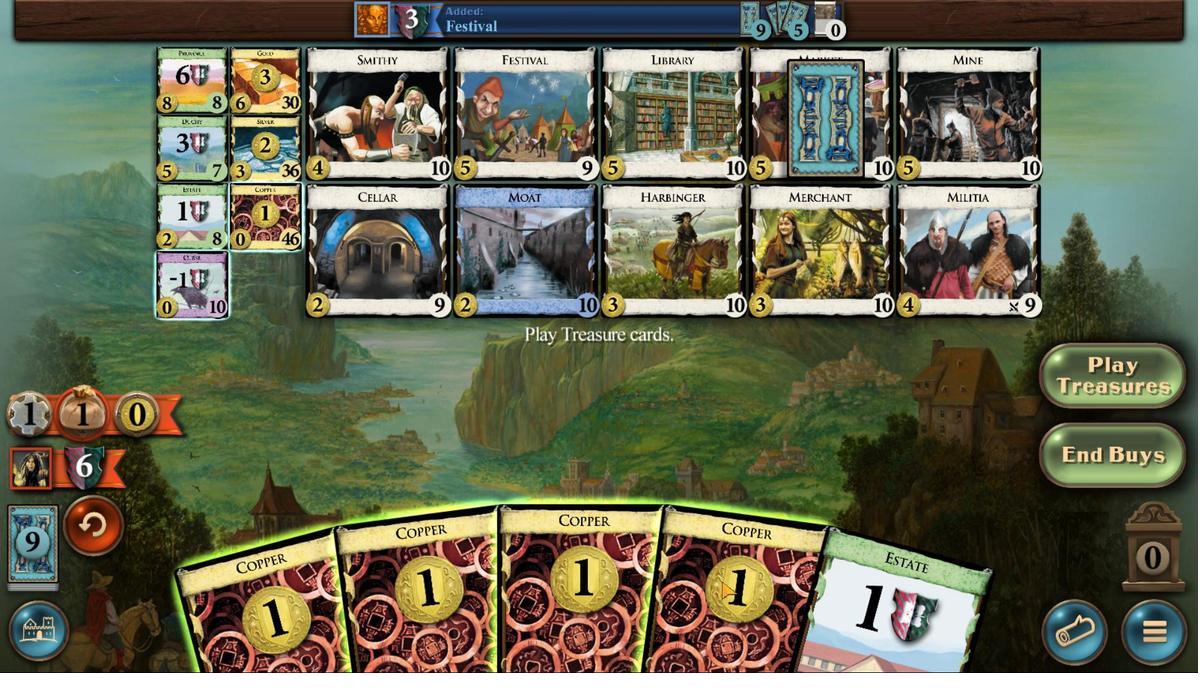 
Action: Mouse moved to (947, 457)
Screenshot: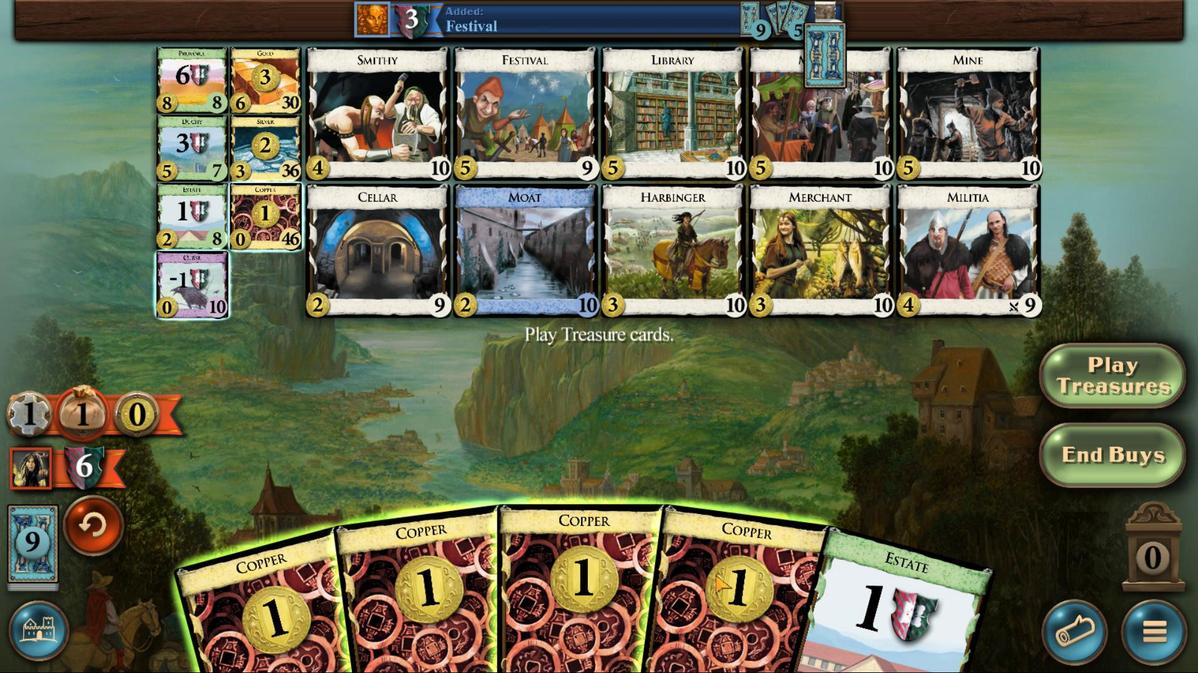 
Action: Mouse scrolled (947, 457) with delta (0, 0)
Screenshot: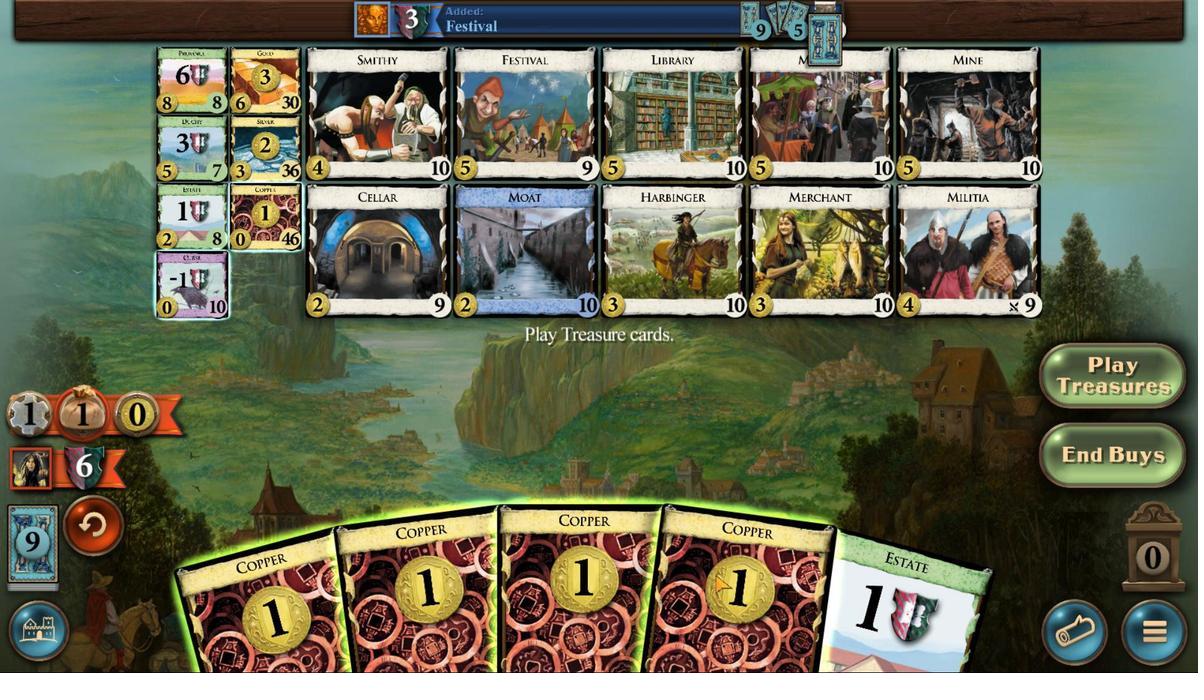 
Action: Mouse scrolled (947, 457) with delta (0, 0)
Screenshot: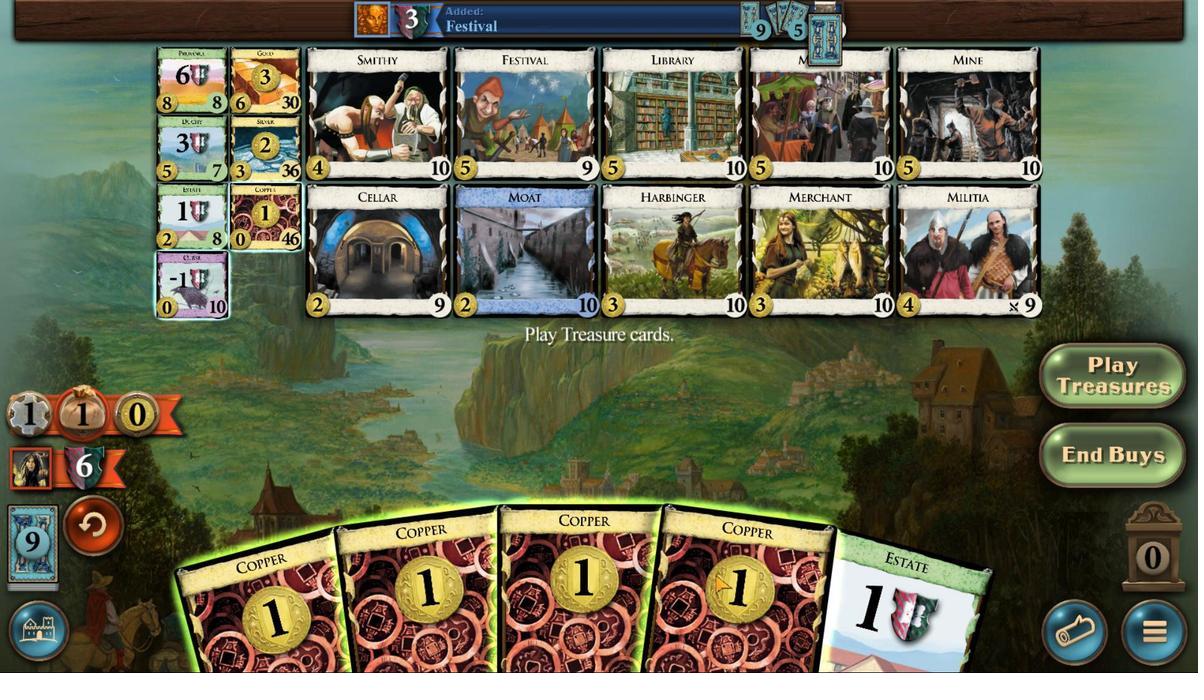 
Action: Mouse scrolled (947, 457) with delta (0, 0)
Screenshot: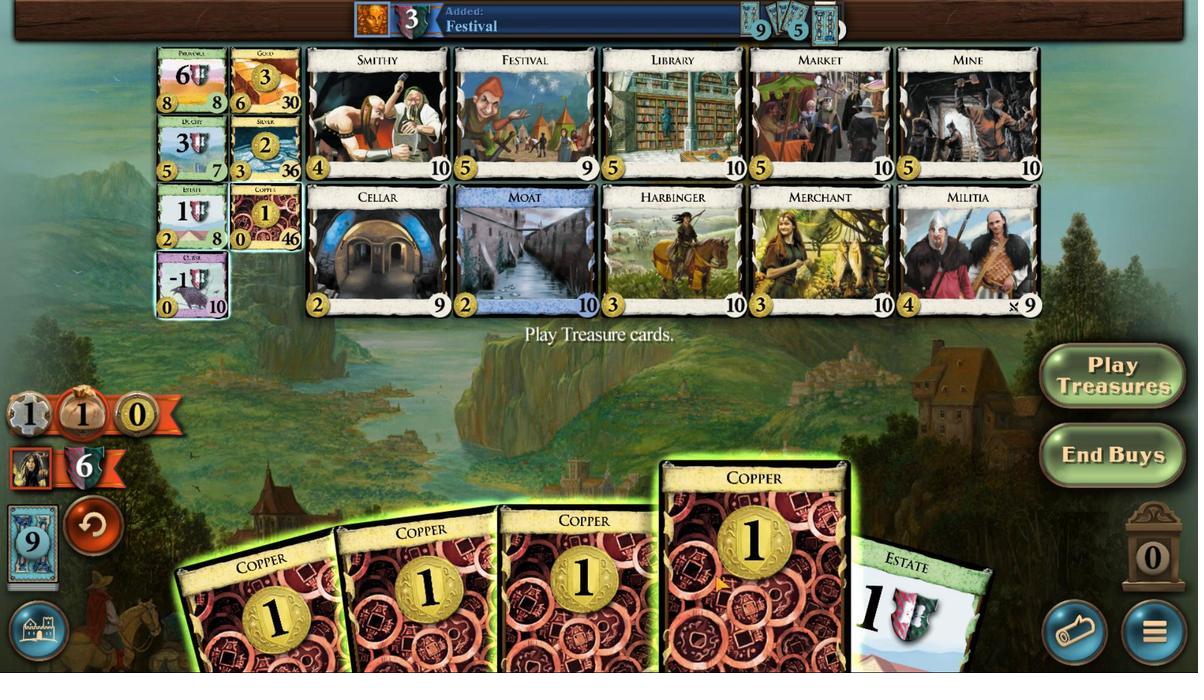 
Action: Mouse moved to (910, 458)
Screenshot: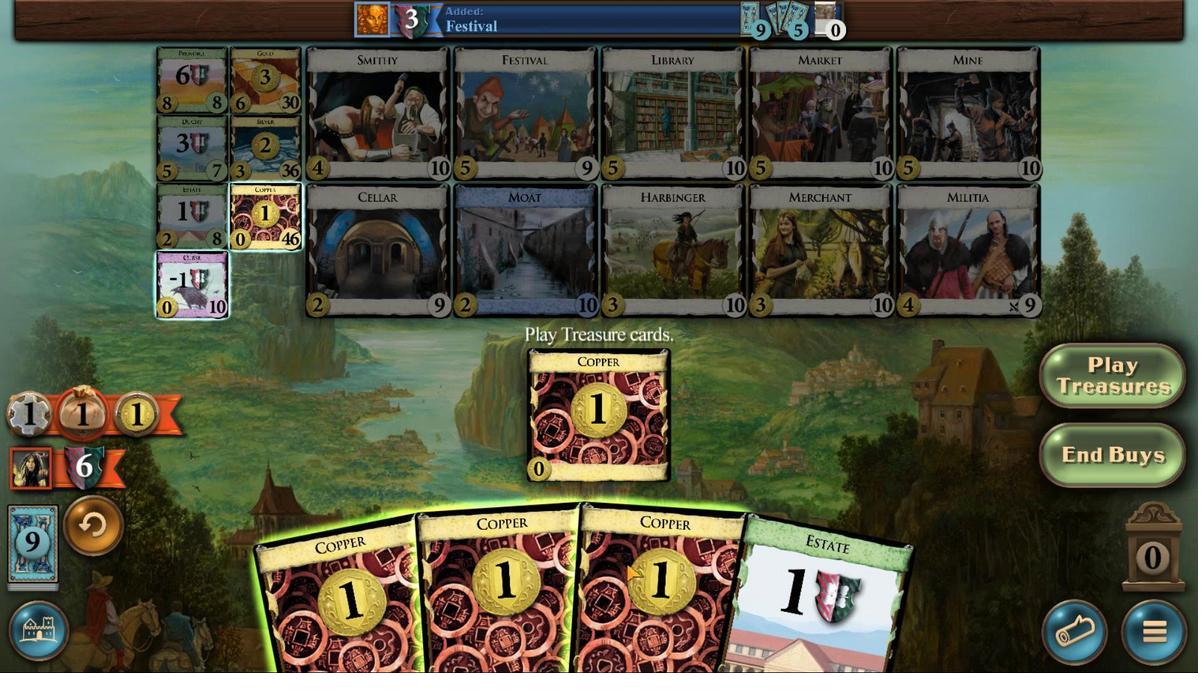 
Action: Mouse scrolled (910, 458) with delta (0, 0)
Screenshot: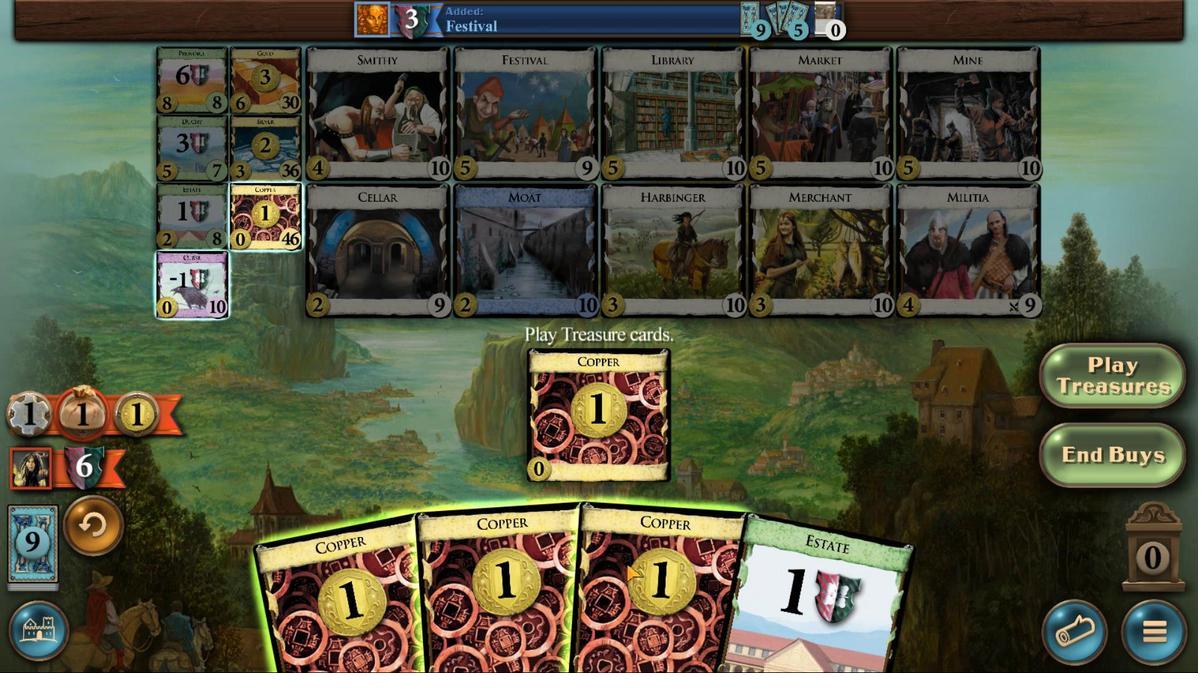 
Action: Mouse scrolled (910, 458) with delta (0, 0)
Screenshot: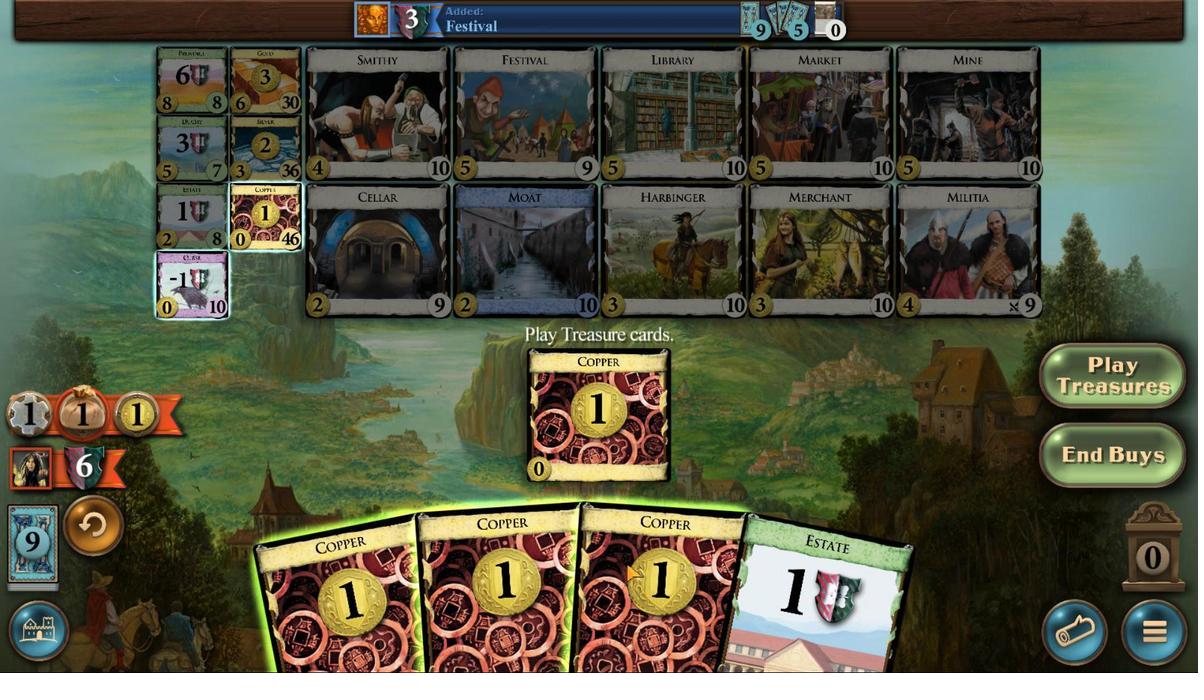 
Action: Mouse scrolled (910, 458) with delta (0, 0)
Screenshot: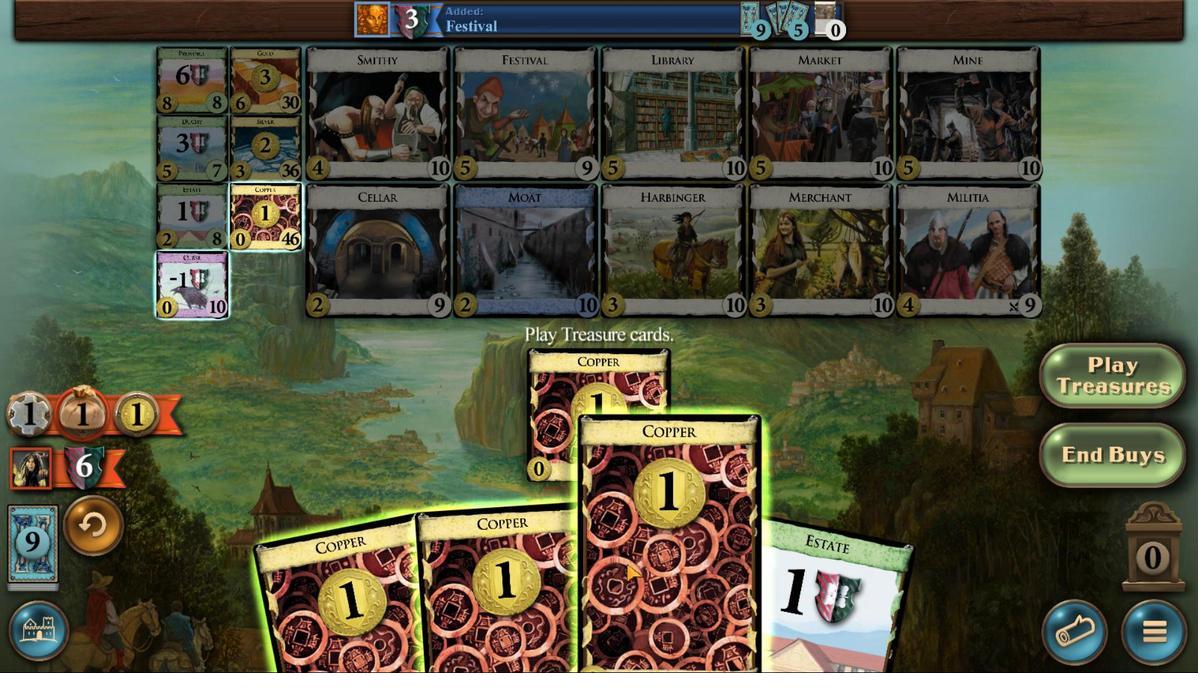 
Action: Mouse moved to (890, 458)
Screenshot: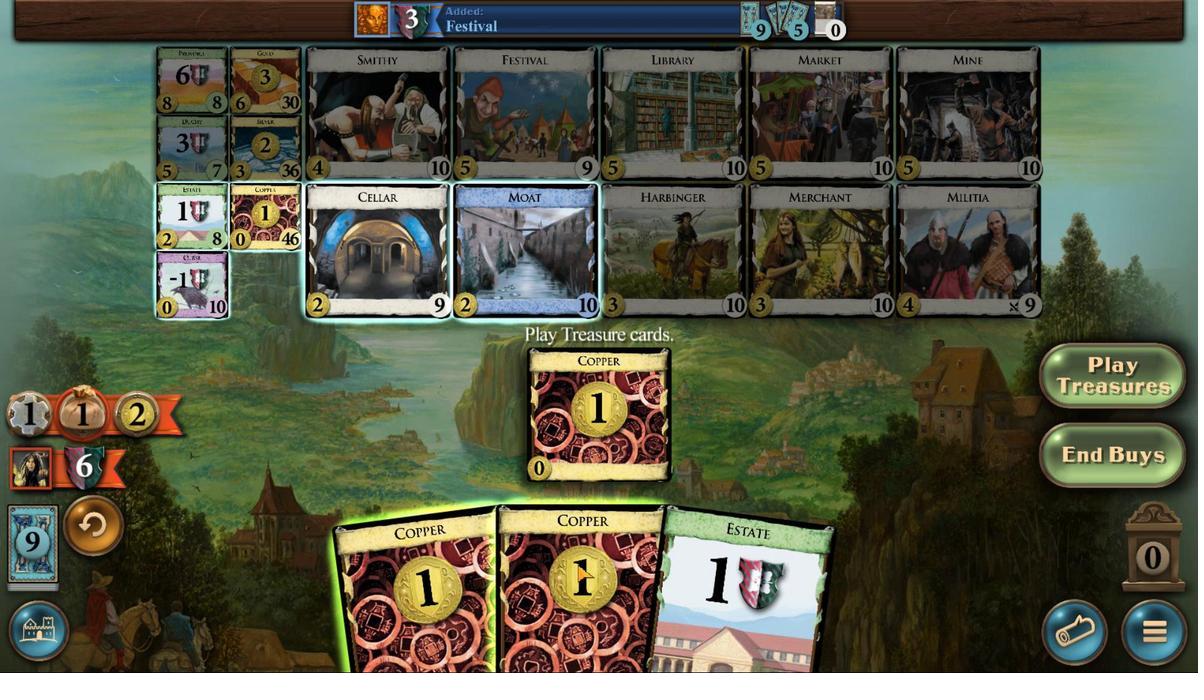 
Action: Mouse scrolled (890, 458) with delta (0, 0)
Screenshot: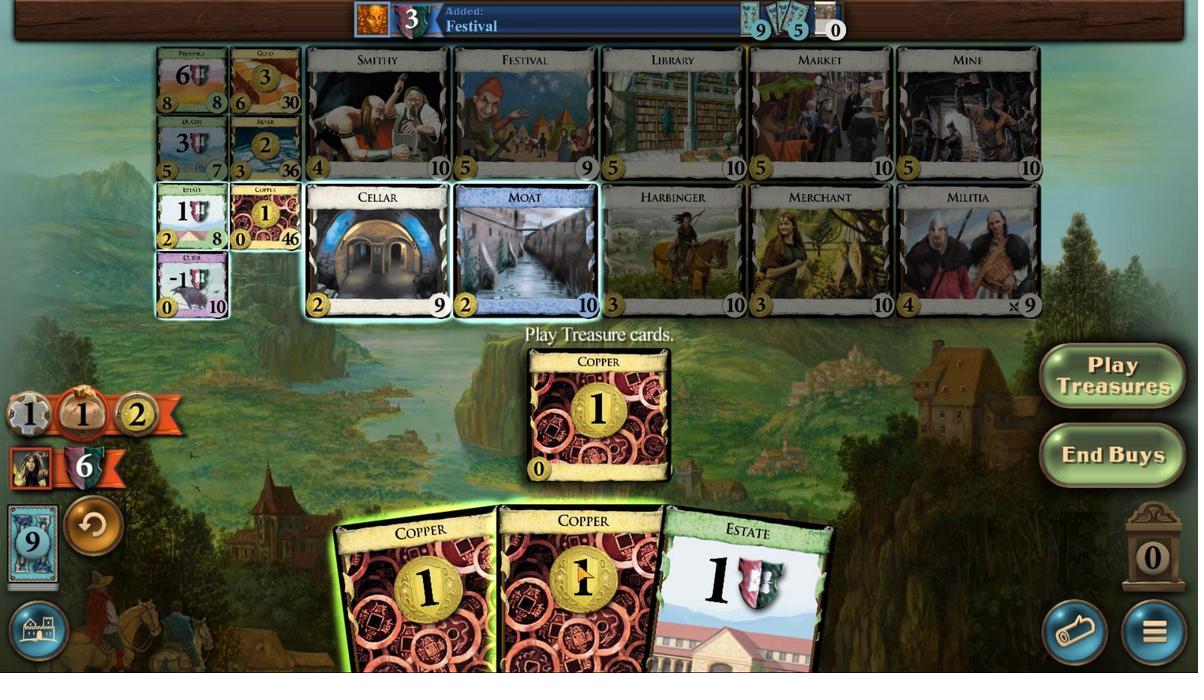 
Action: Mouse moved to (889, 458)
Screenshot: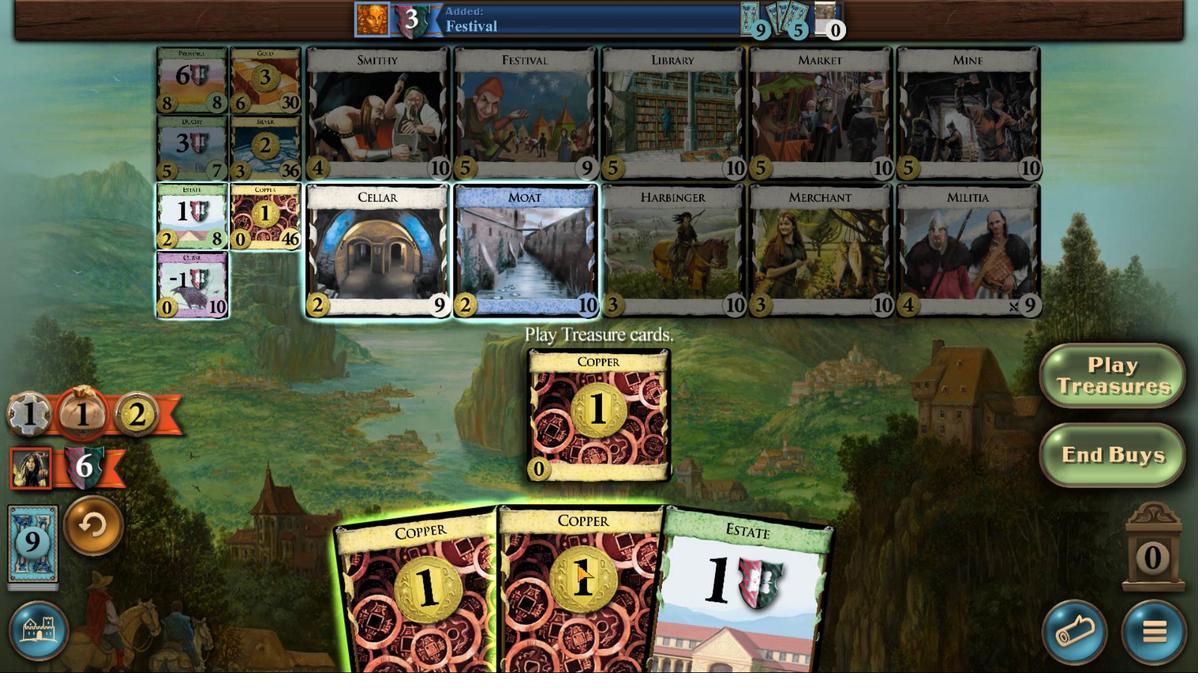 
Action: Mouse scrolled (889, 458) with delta (0, 0)
Screenshot: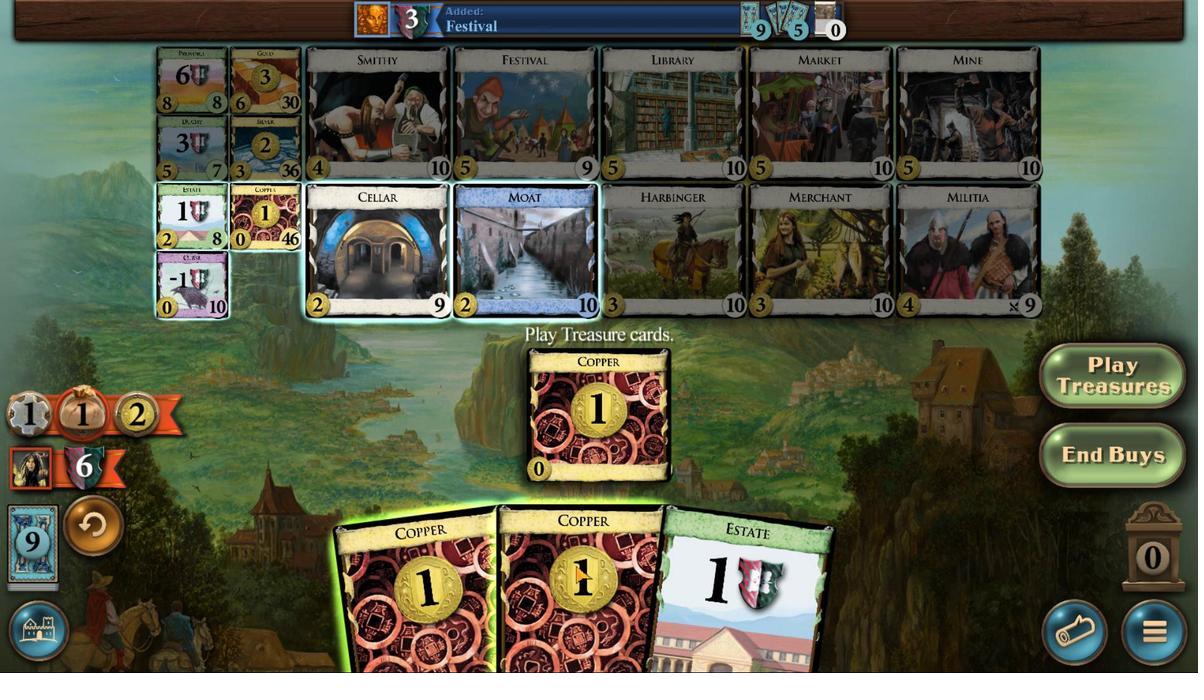 
Action: Mouse moved to (889, 458)
Screenshot: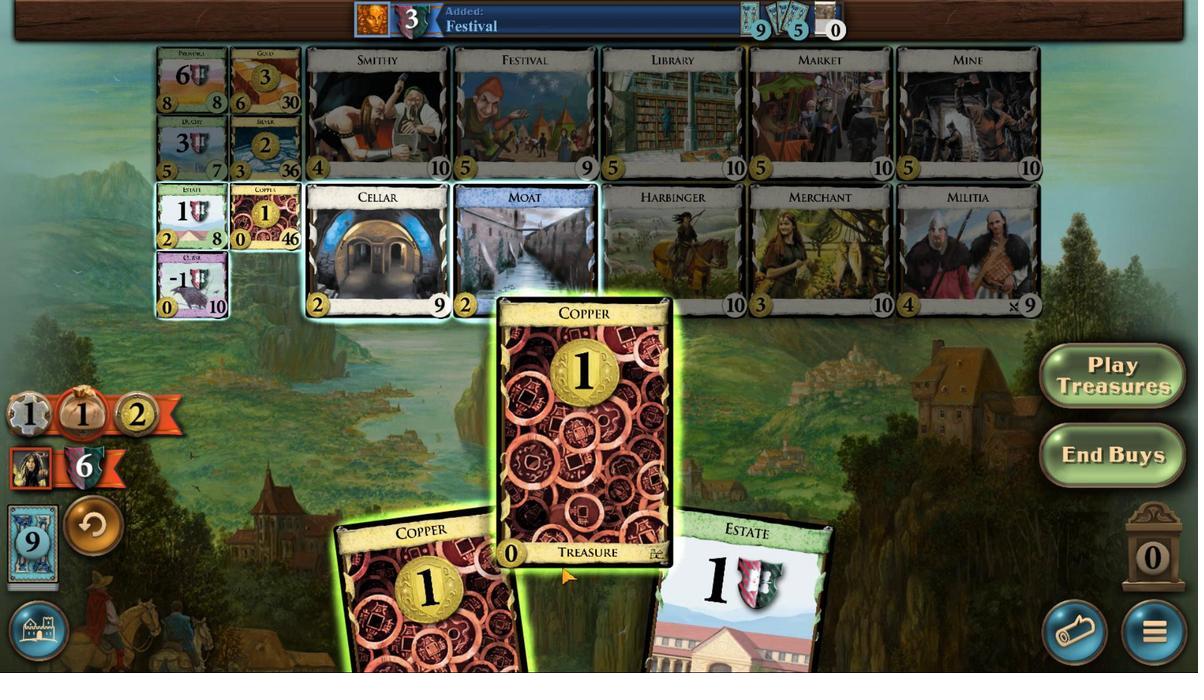 
Action: Mouse scrolled (889, 458) with delta (0, 0)
Screenshot: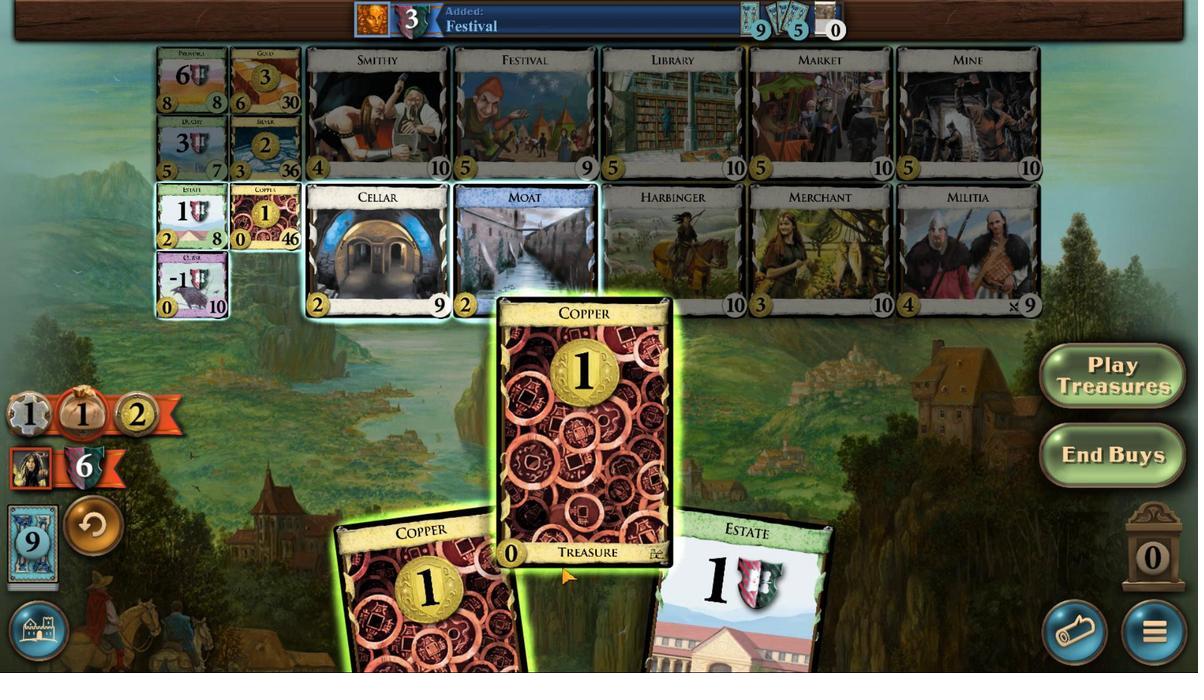 
Action: Mouse moved to (861, 458)
Screenshot: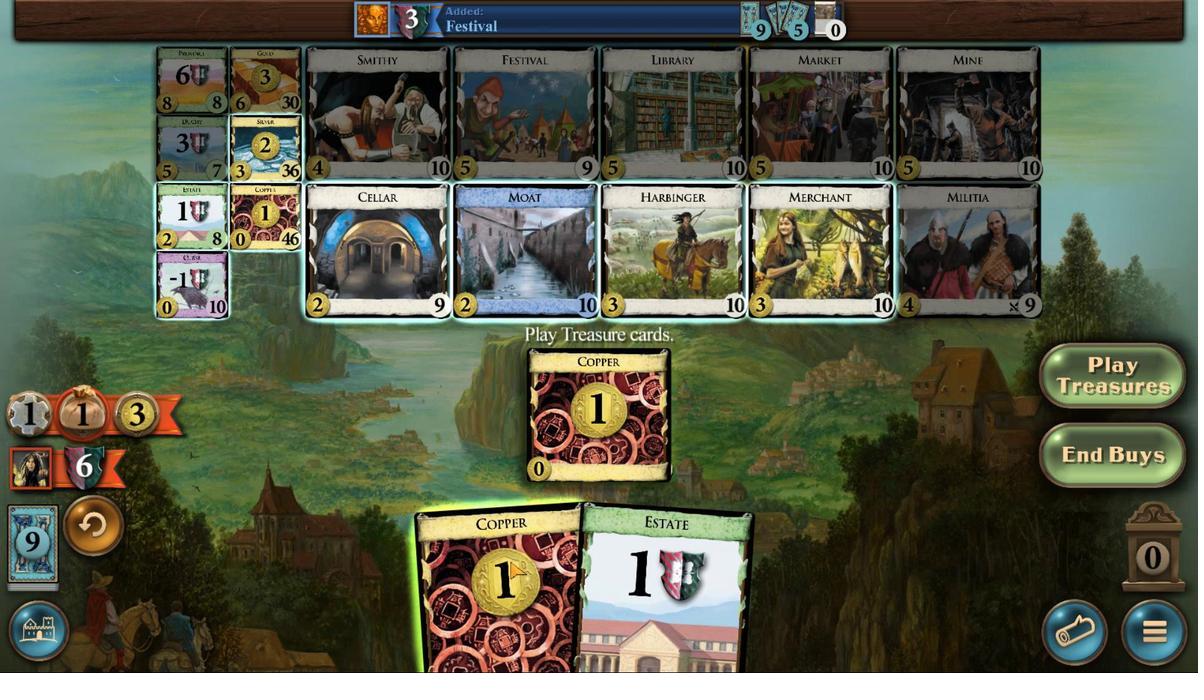 
Action: Mouse scrolled (861, 458) with delta (0, 0)
Screenshot: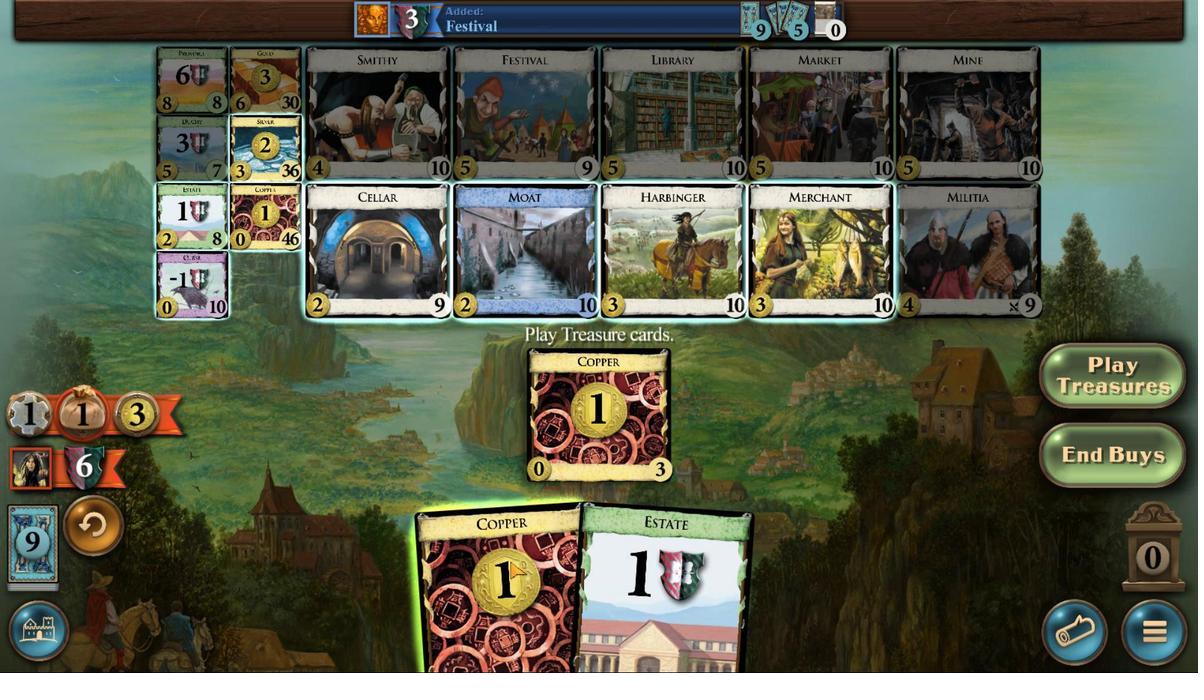 
Action: Mouse scrolled (861, 458) with delta (0, 0)
Screenshot: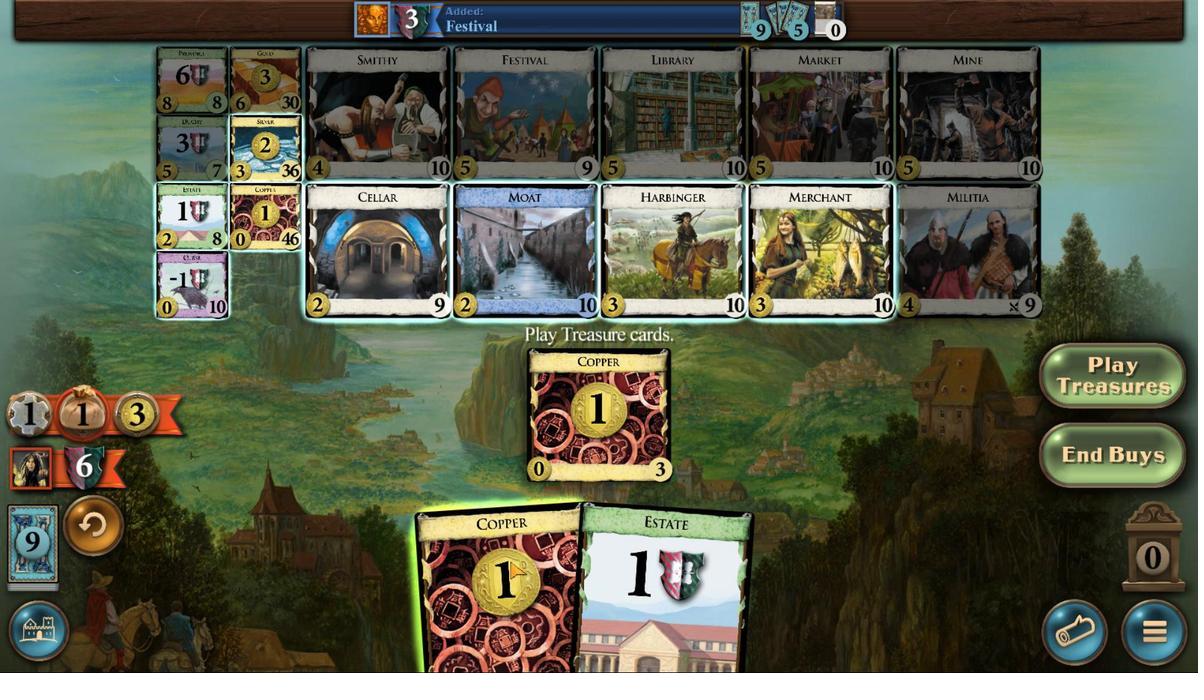 
Action: Mouse moved to (861, 458)
Screenshot: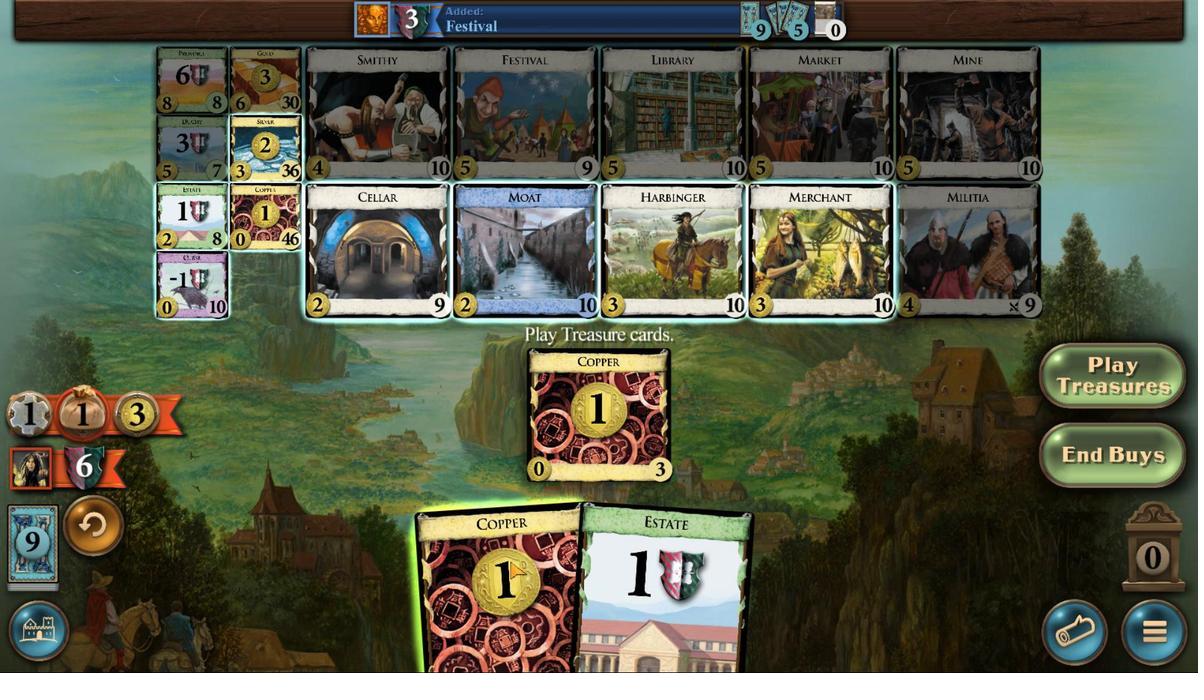 
Action: Mouse scrolled (861, 458) with delta (0, 0)
Screenshot: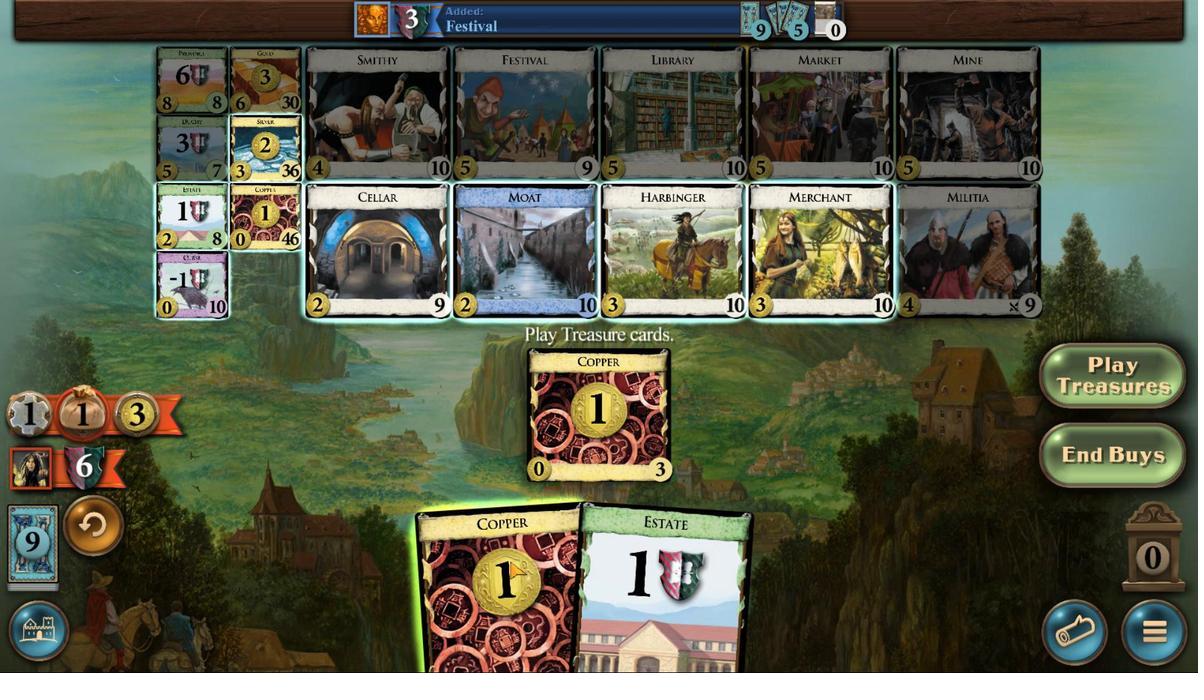 
Action: Mouse moved to (861, 458)
Screenshot: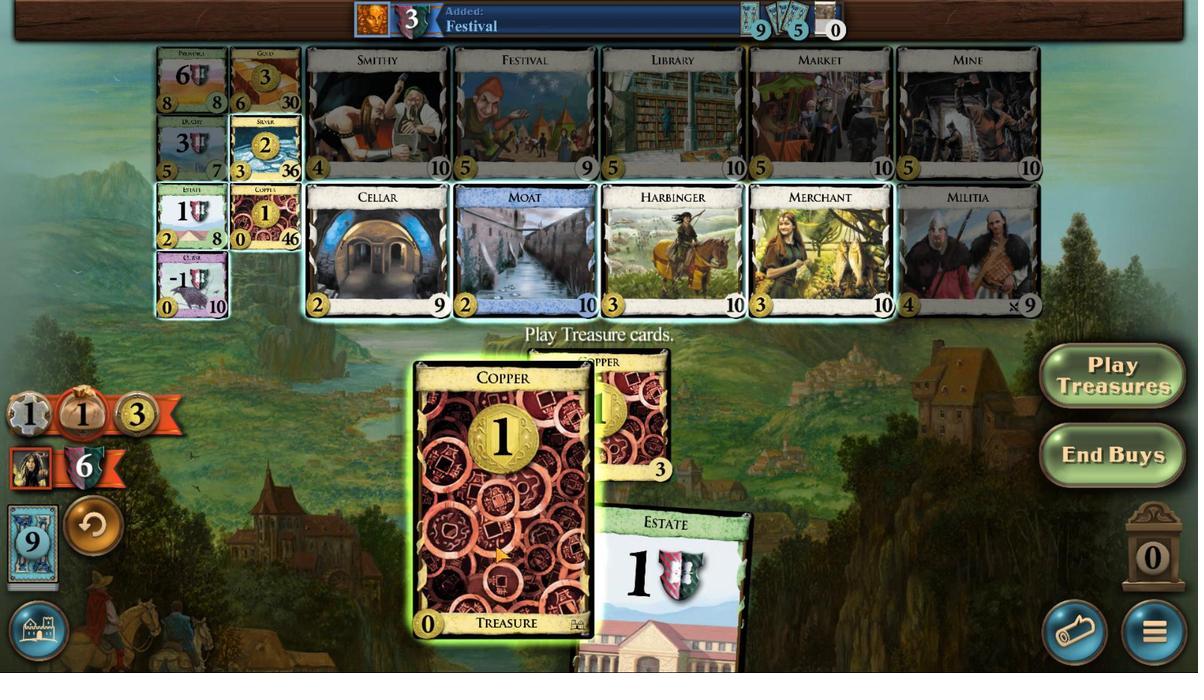 
Action: Mouse scrolled (861, 458) with delta (0, 0)
Screenshot: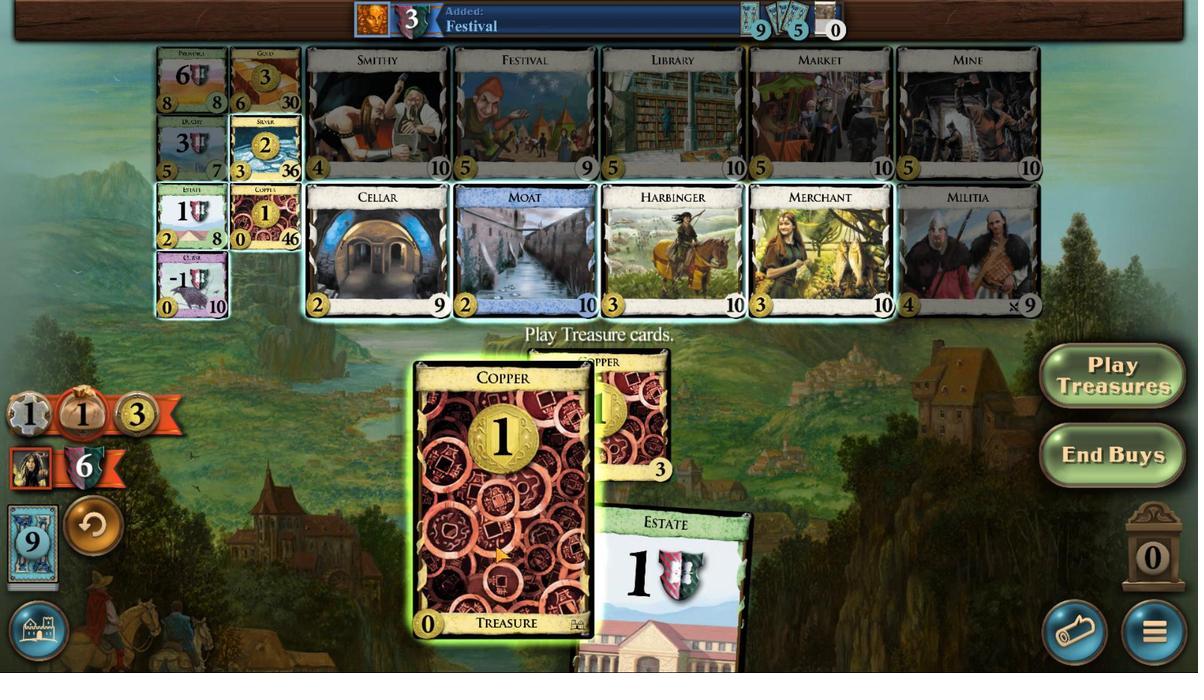 
Action: Mouse moved to (756, 470)
Screenshot: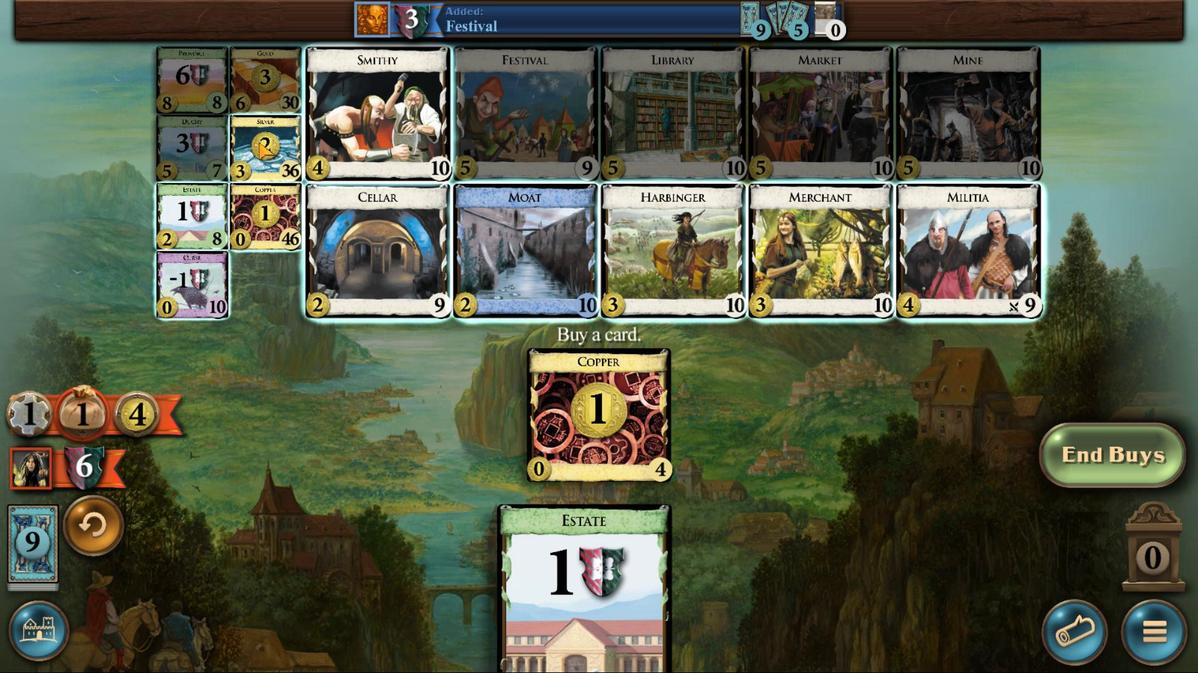 
Action: Mouse pressed left at (756, 470)
Screenshot: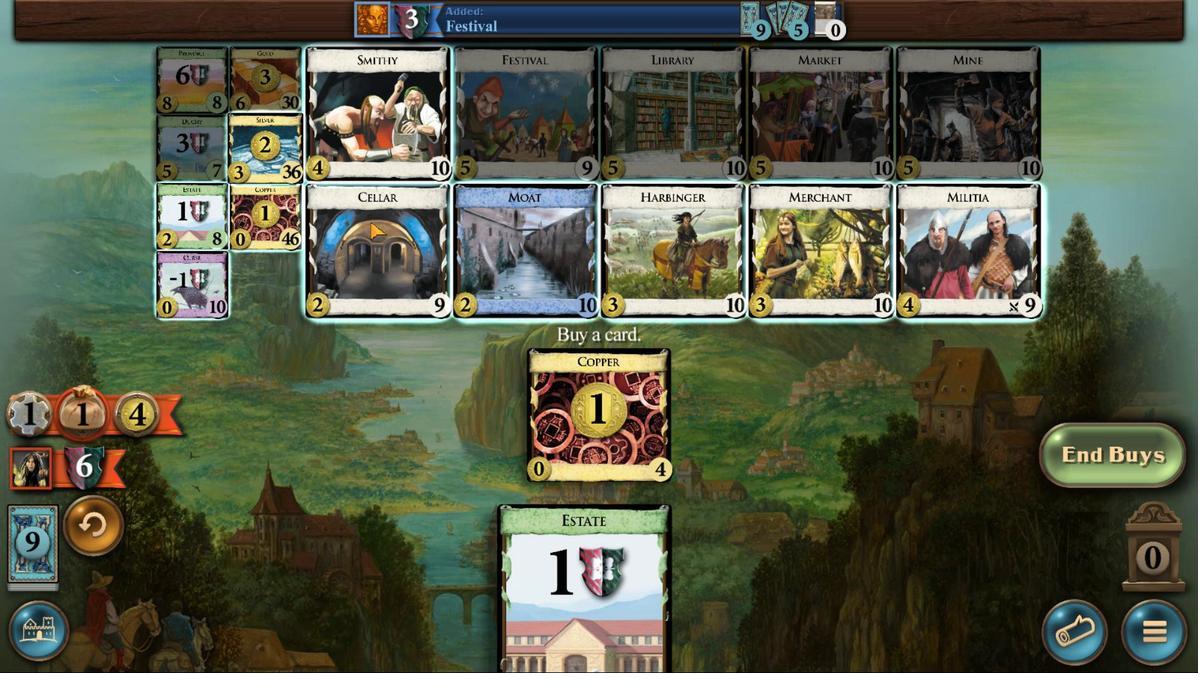 
Action: Mouse moved to (956, 457)
Screenshot: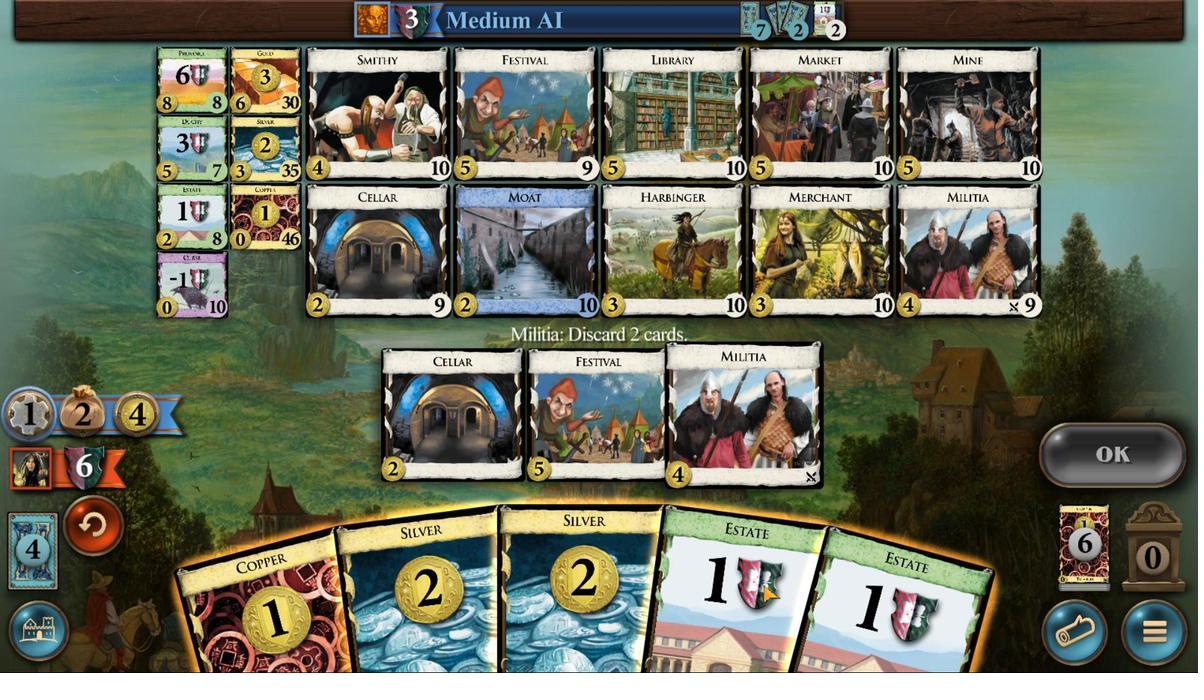 
Action: Mouse scrolled (956, 457) with delta (0, 0)
Screenshot: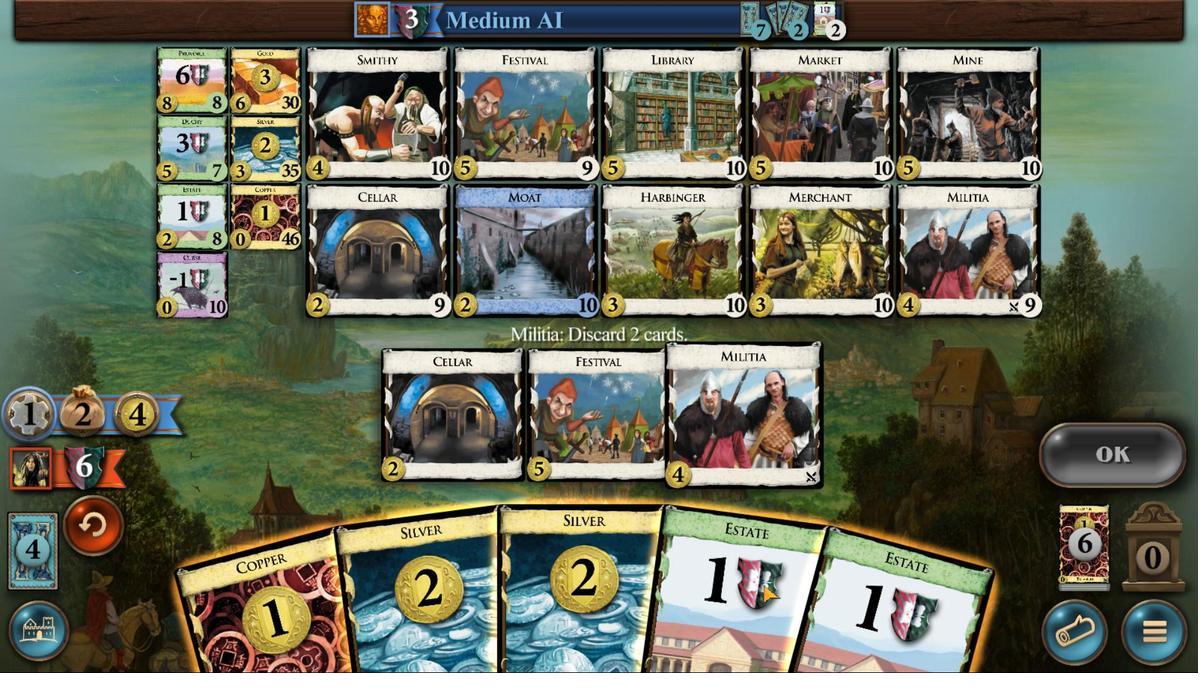 
Action: Mouse moved to (966, 457)
Screenshot: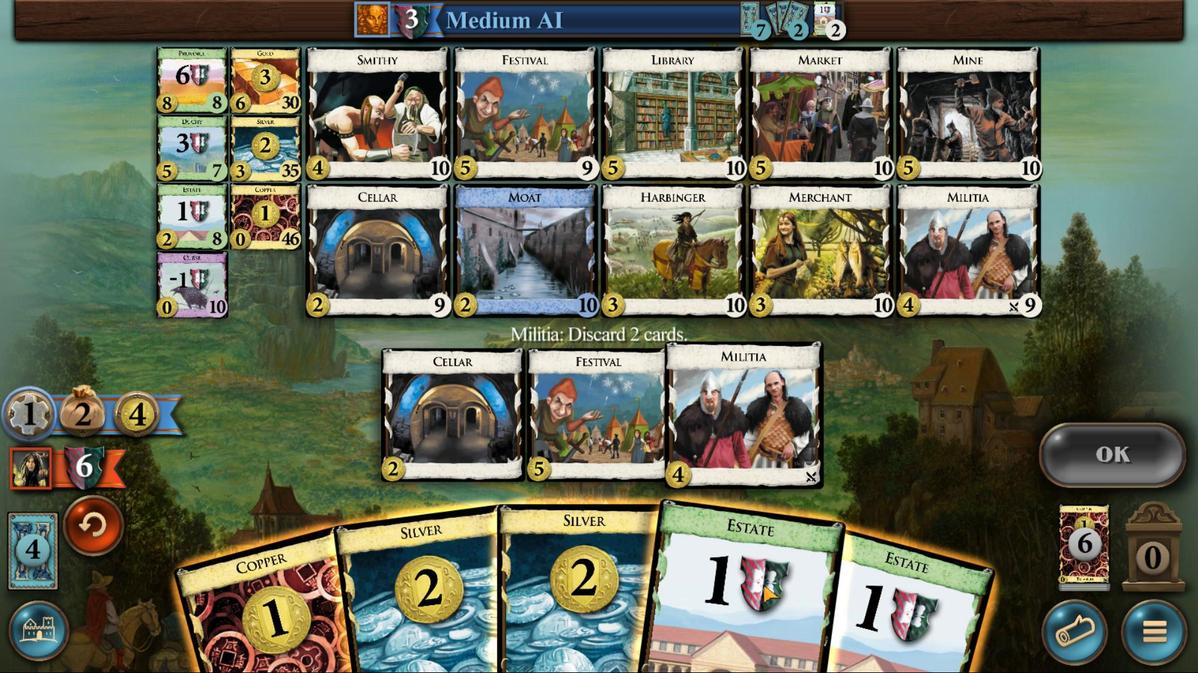 
Action: Mouse scrolled (966, 457) with delta (0, 0)
Screenshot: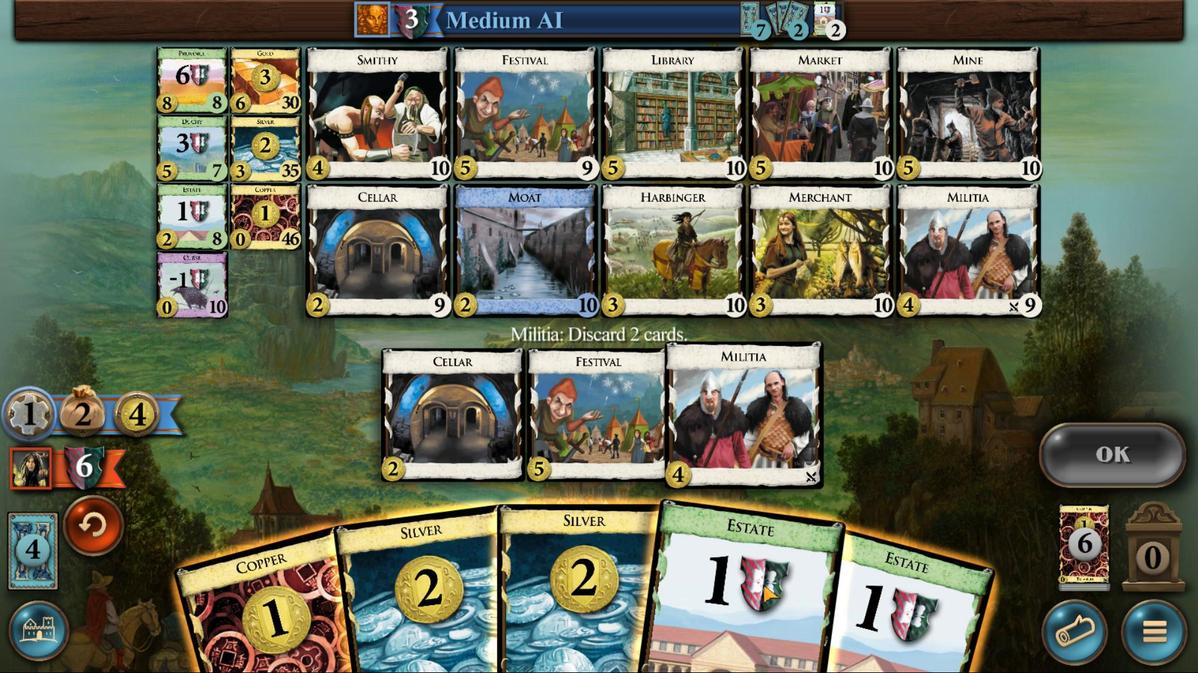 
Action: Mouse moved to (967, 457)
Screenshot: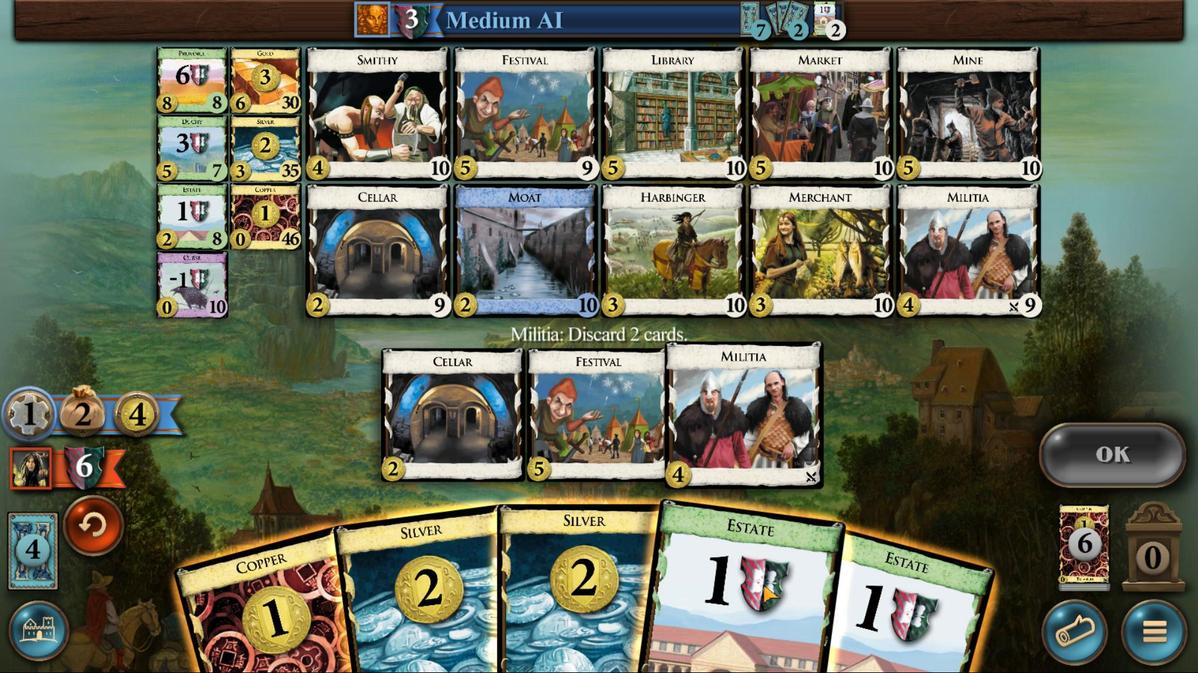 
Action: Mouse scrolled (967, 457) with delta (0, 0)
Screenshot: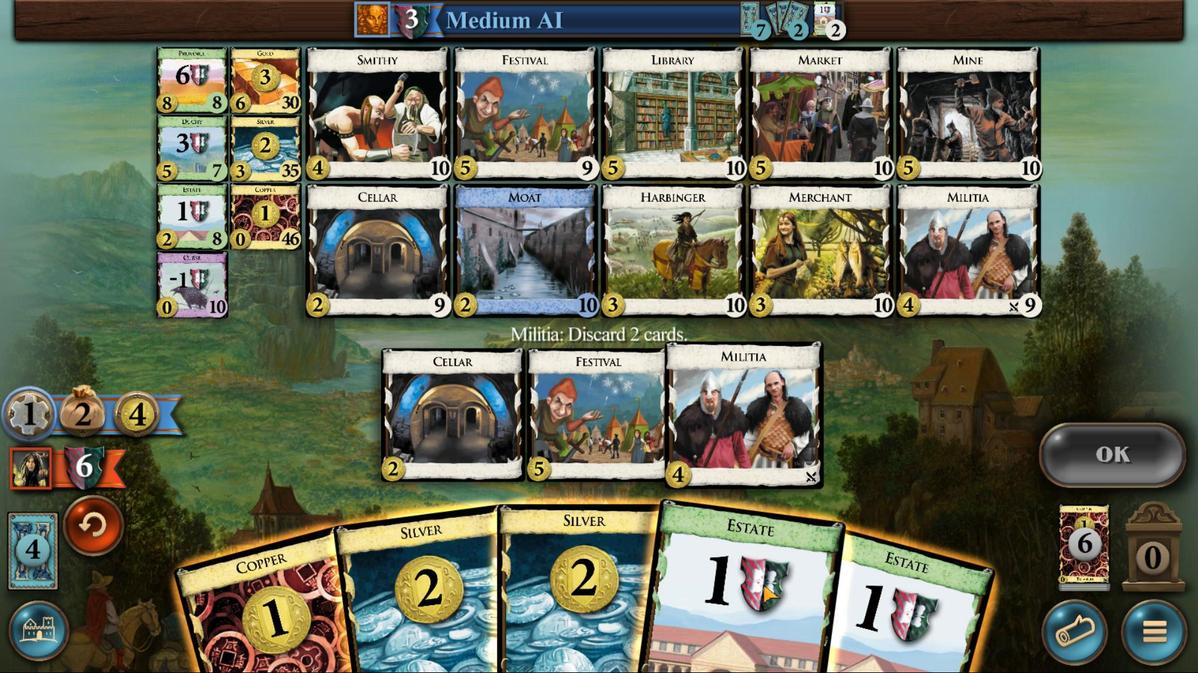 
Action: Mouse moved to (967, 457)
Screenshot: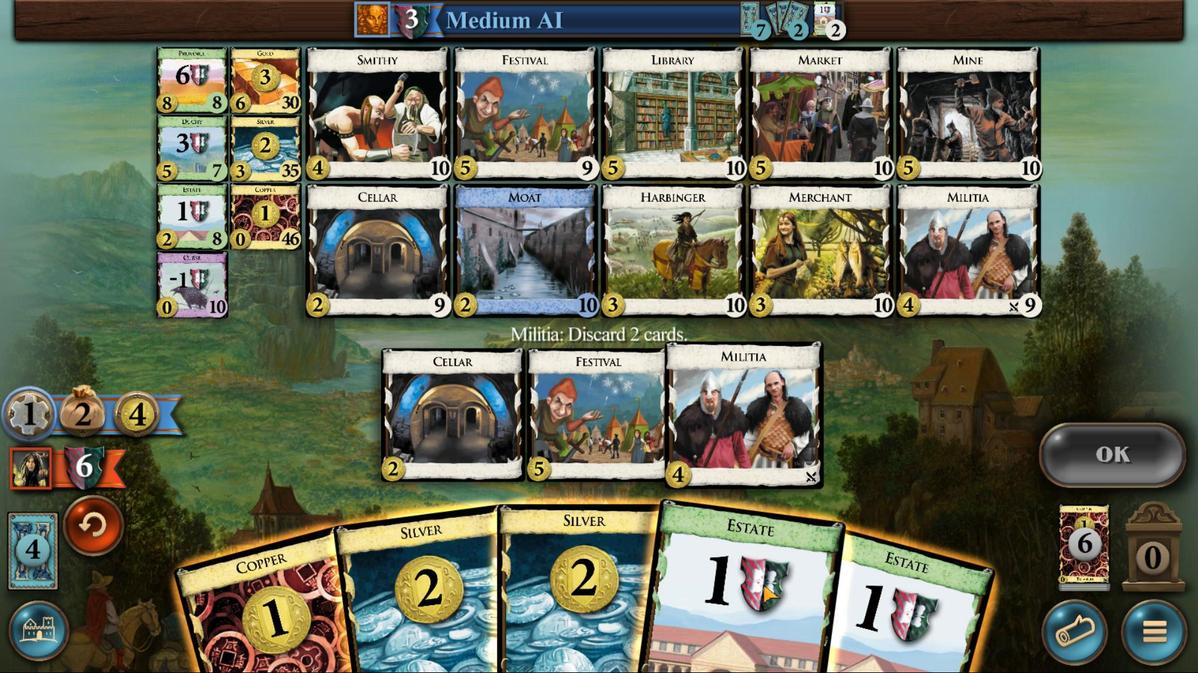 
Action: Mouse scrolled (967, 457) with delta (0, 0)
Screenshot: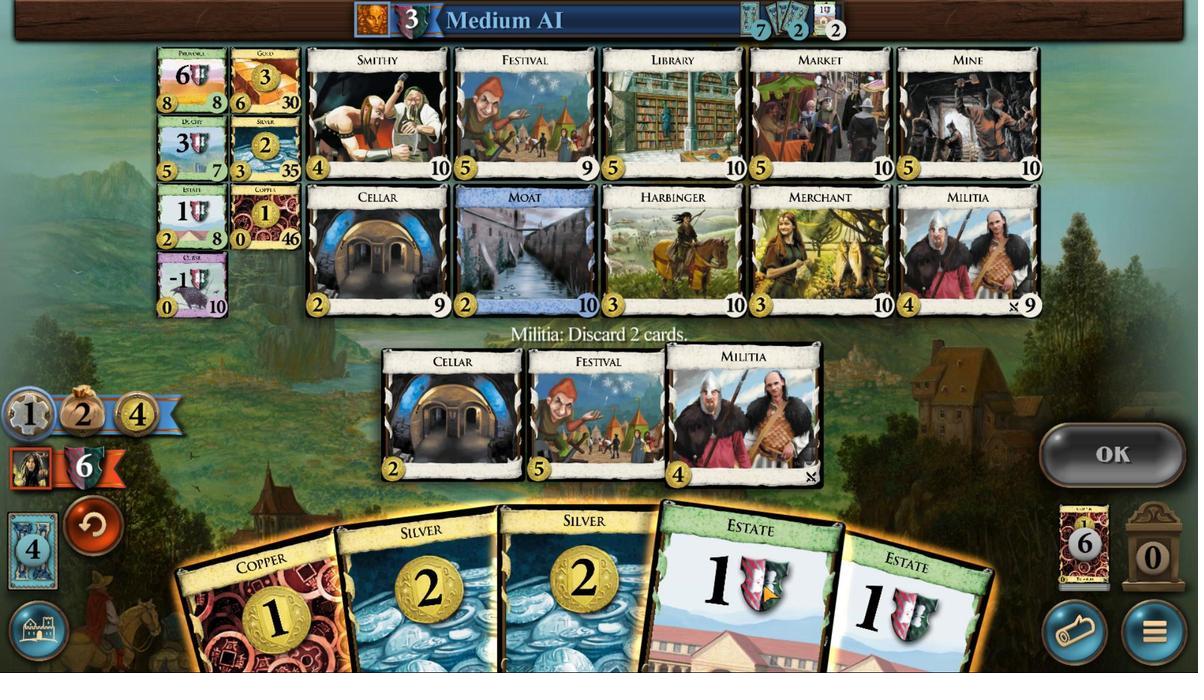 
Action: Mouse scrolled (967, 457) with delta (0, 0)
Screenshot: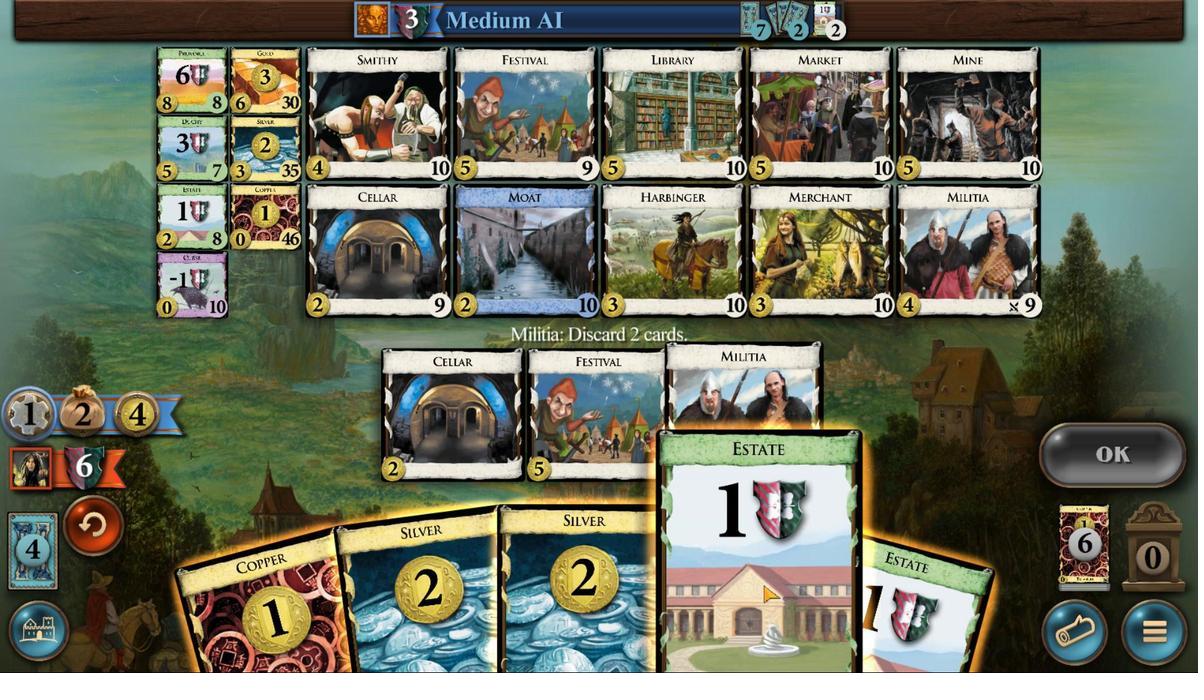 
Action: Mouse moved to (1015, 457)
Screenshot: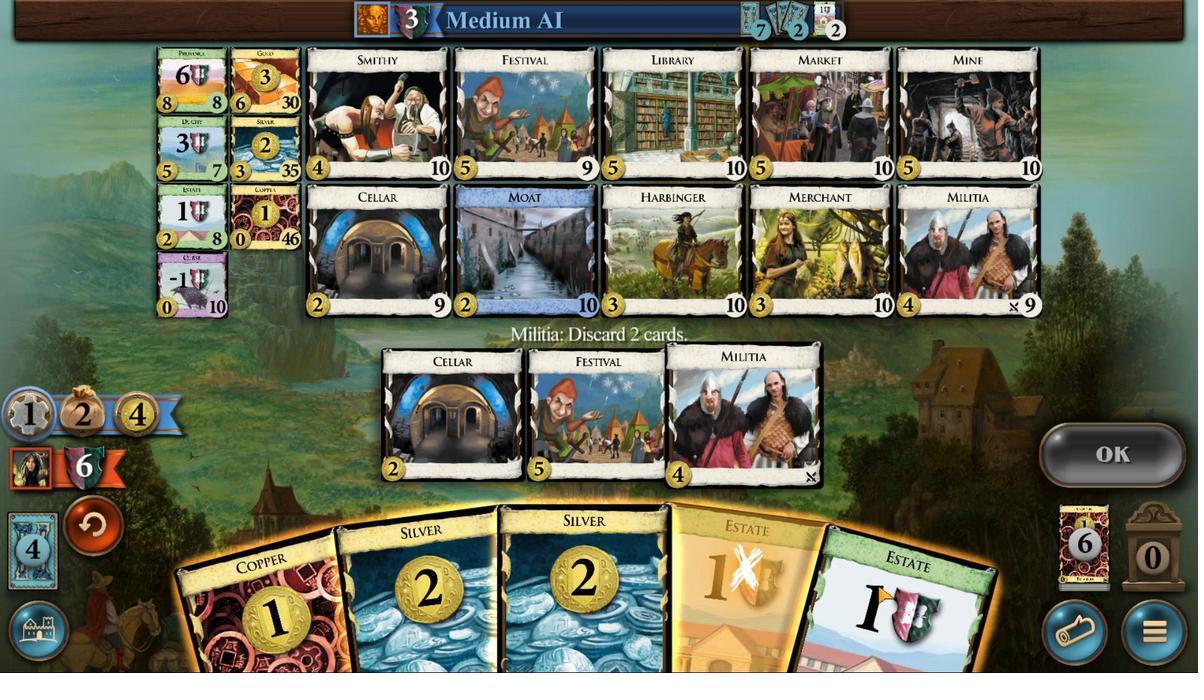 
Action: Mouse scrolled (1015, 457) with delta (0, 0)
Screenshot: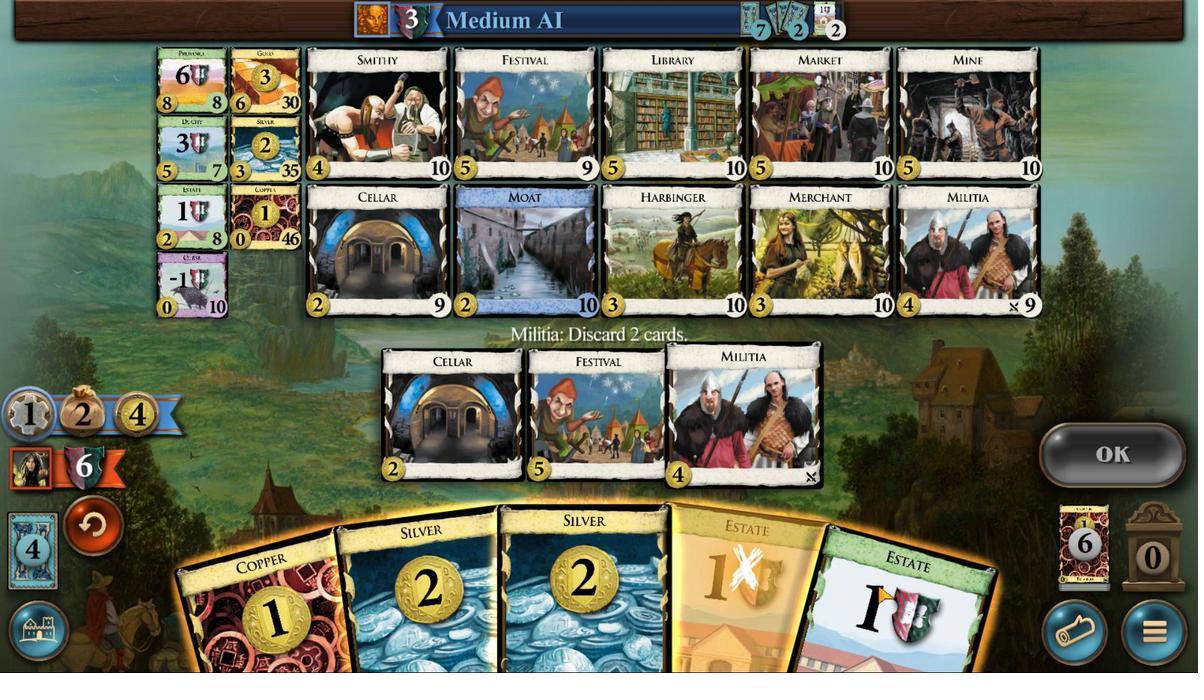 
Action: Mouse moved to (1015, 457)
Screenshot: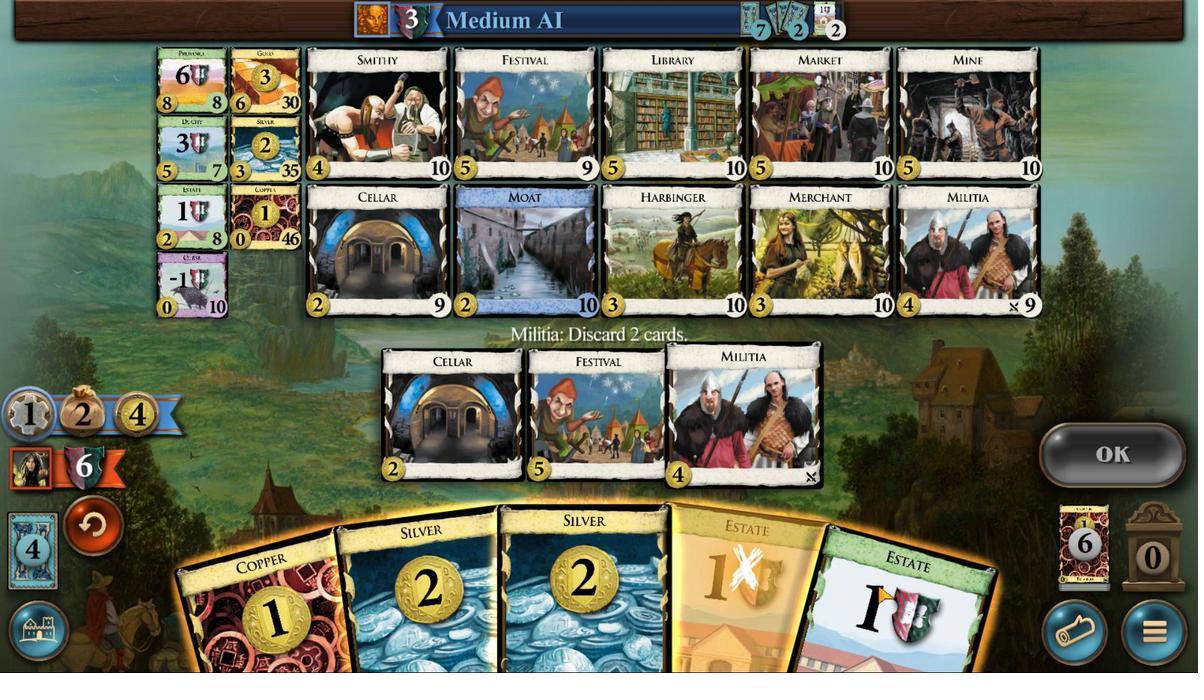 
Action: Mouse scrolled (1015, 457) with delta (0, 0)
Screenshot: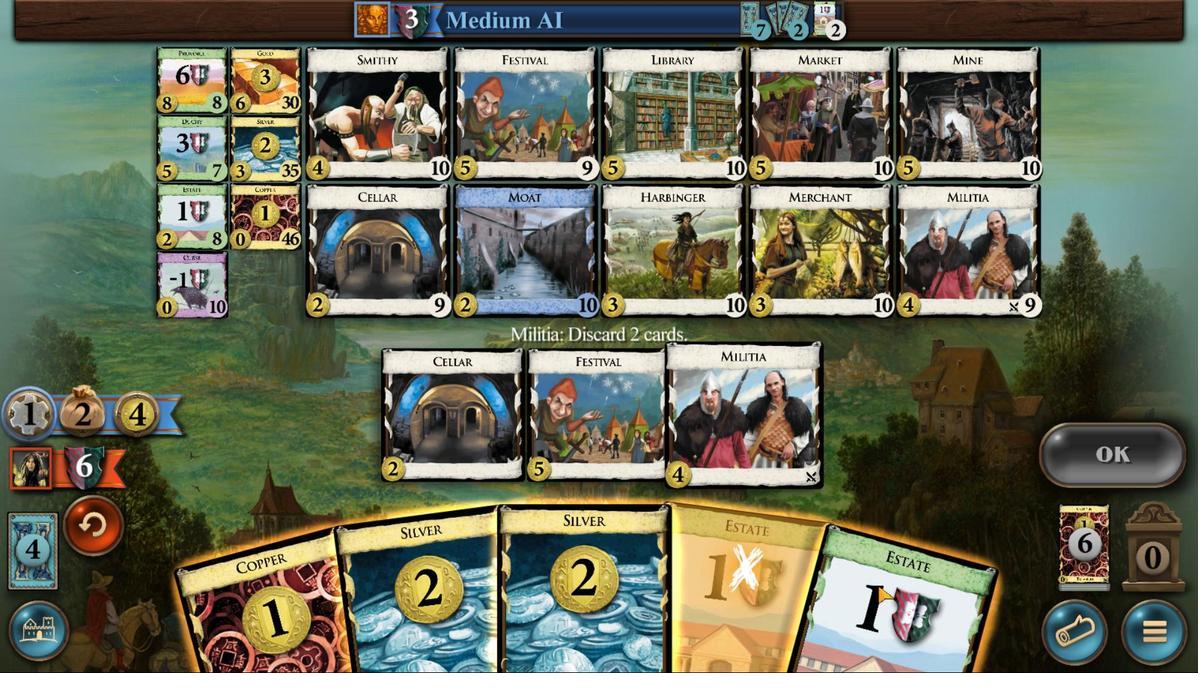 
Action: Mouse scrolled (1015, 457) with delta (0, 0)
Screenshot: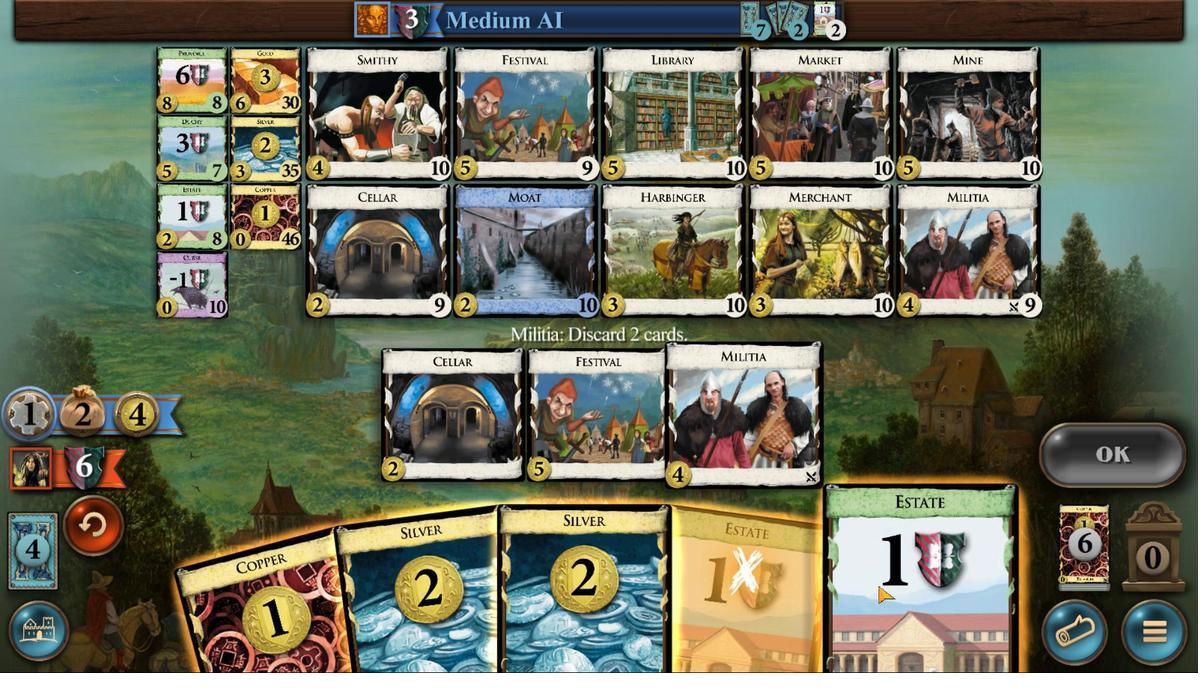 
Action: Mouse scrolled (1015, 457) with delta (0, 0)
Screenshot: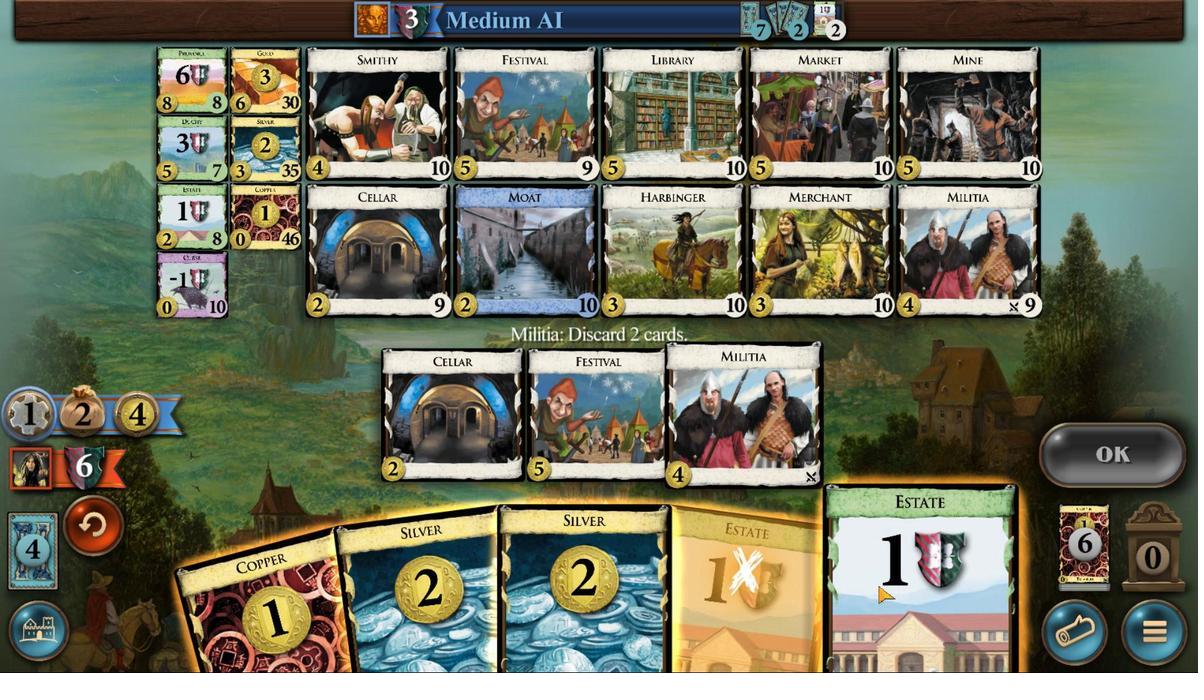 
Action: Mouse scrolled (1015, 457) with delta (0, 0)
Screenshot: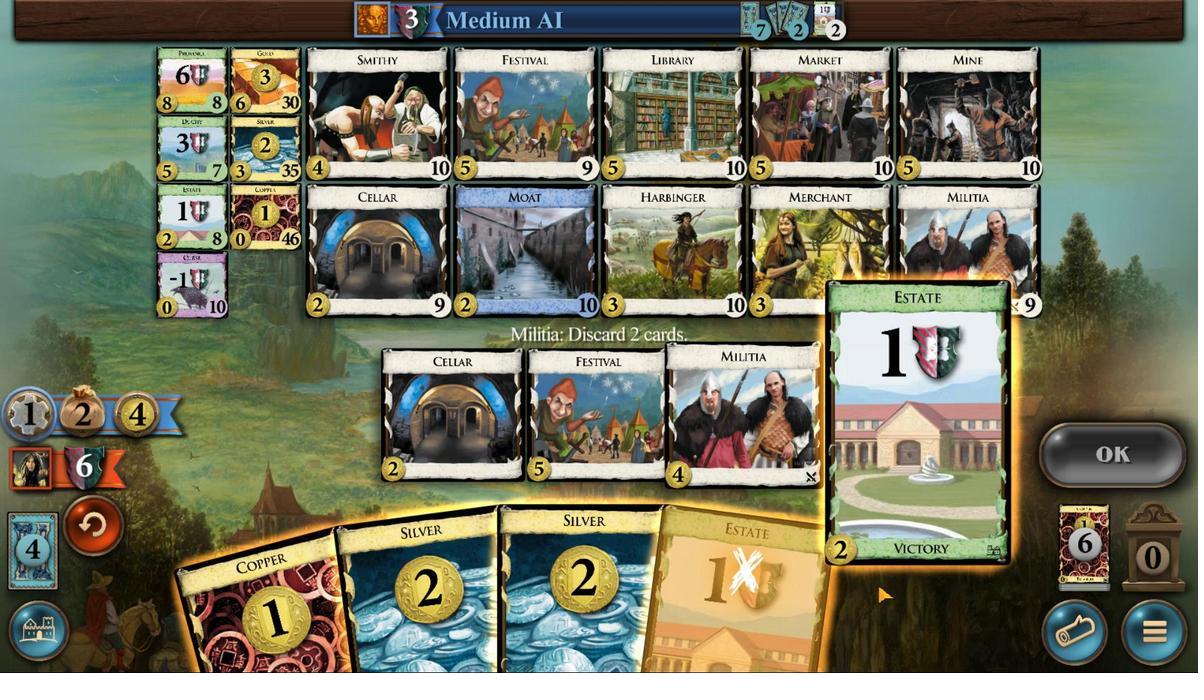
Action: Mouse scrolled (1015, 457) with delta (0, 0)
Screenshot: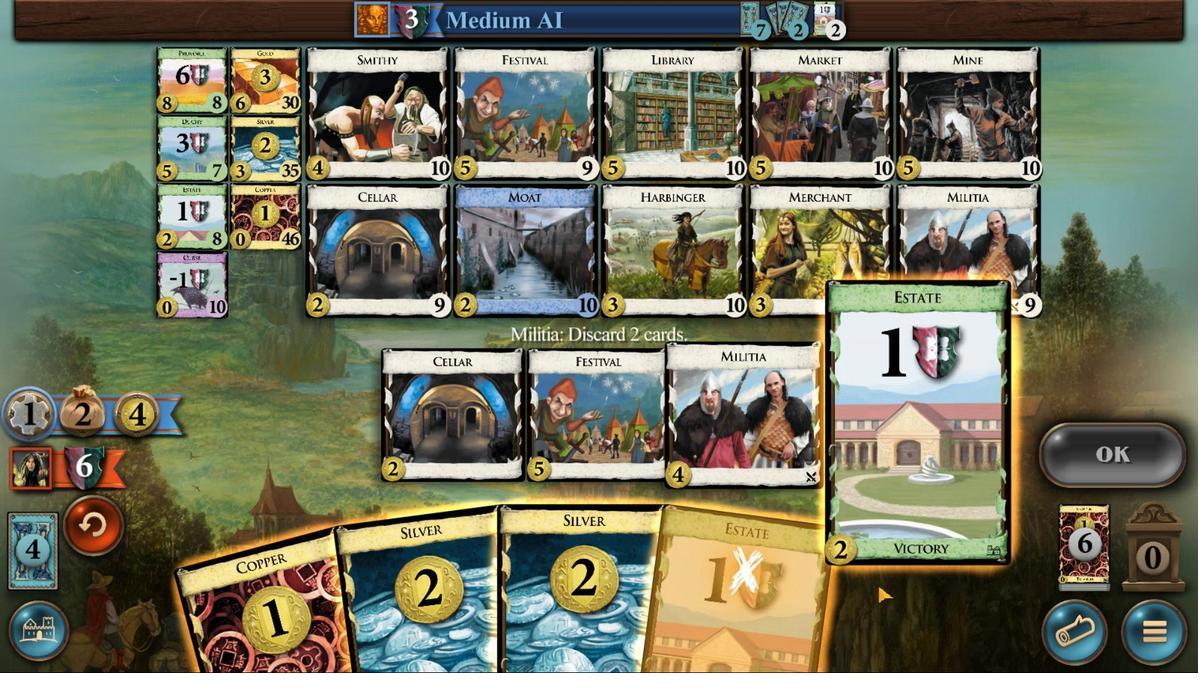 
Action: Mouse moved to (1119, 461)
Screenshot: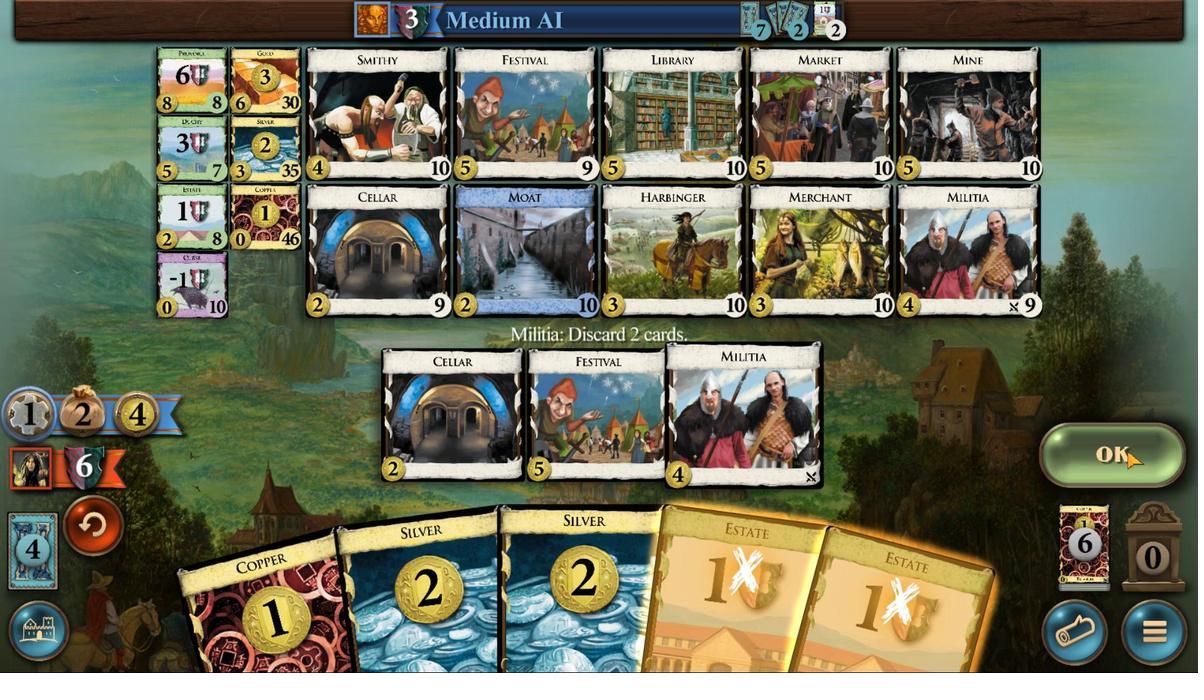 
Action: Mouse pressed left at (1119, 461)
Screenshot: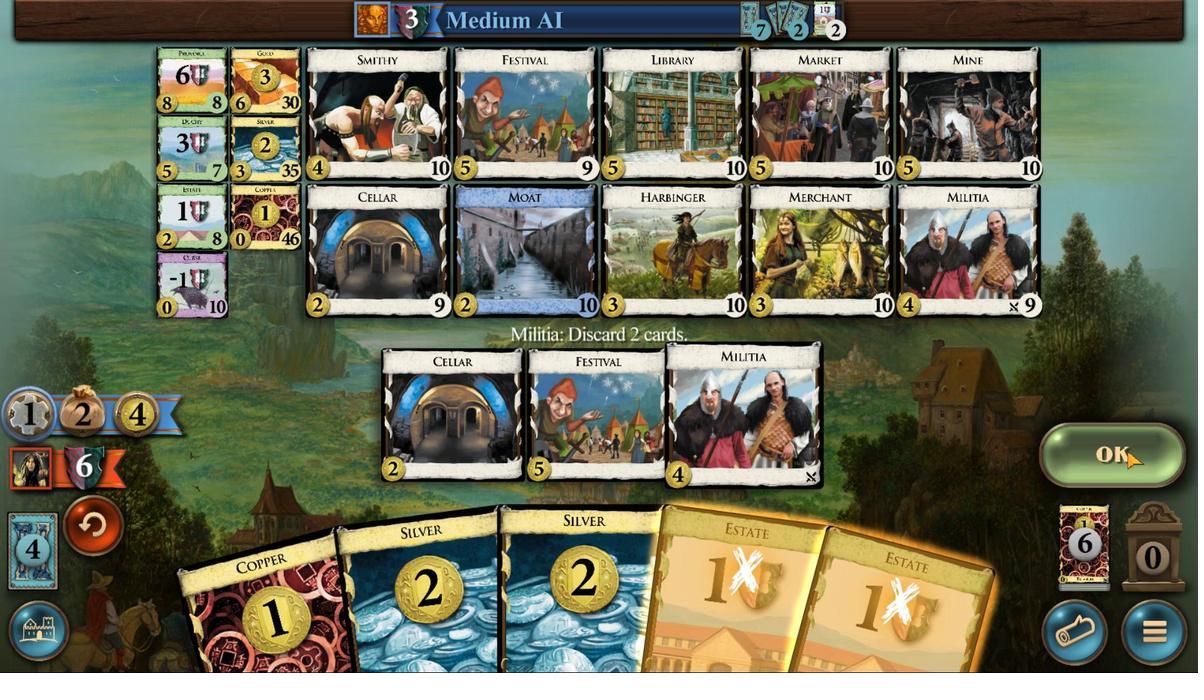 
Action: Mouse moved to (954, 456)
Screenshot: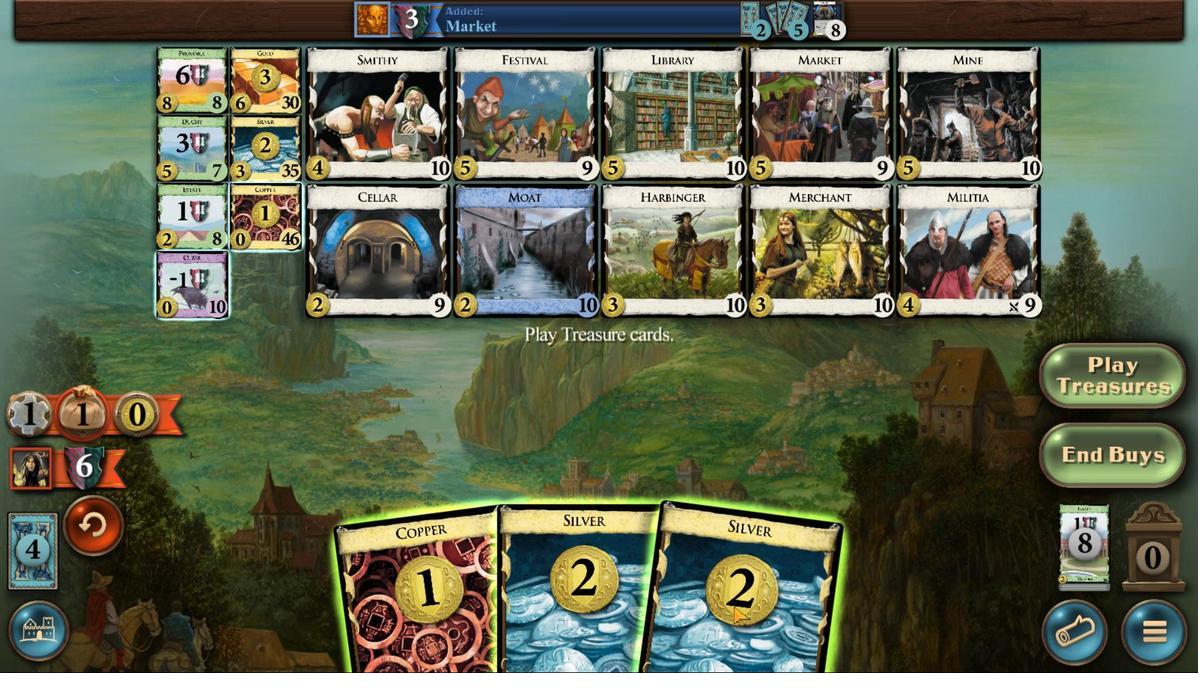 
Action: Mouse scrolled (954, 456) with delta (0, 0)
Screenshot: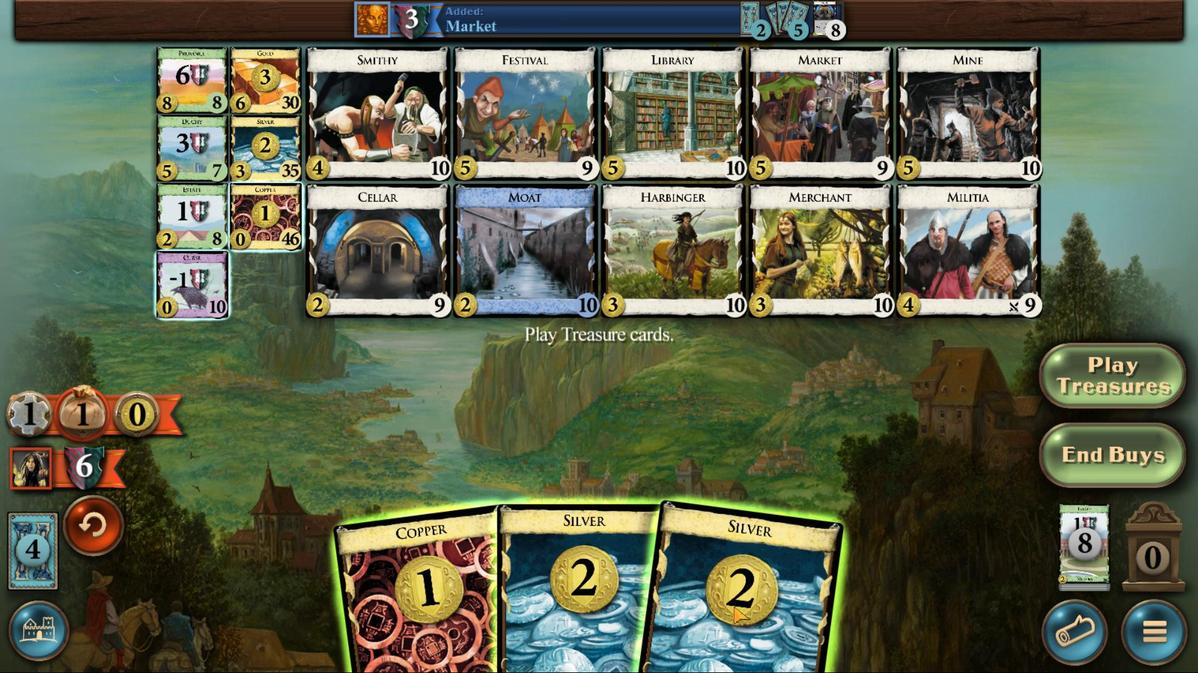 
Action: Mouse moved to (954, 456)
Screenshot: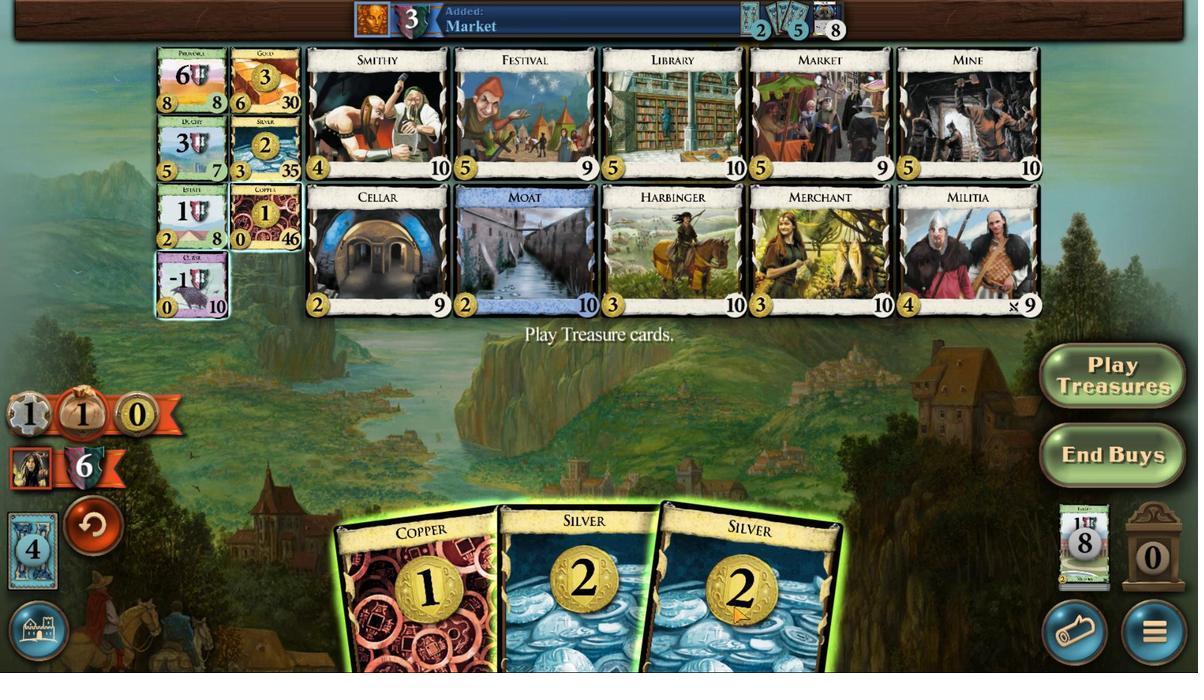 
Action: Mouse scrolled (954, 456) with delta (0, 0)
Screenshot: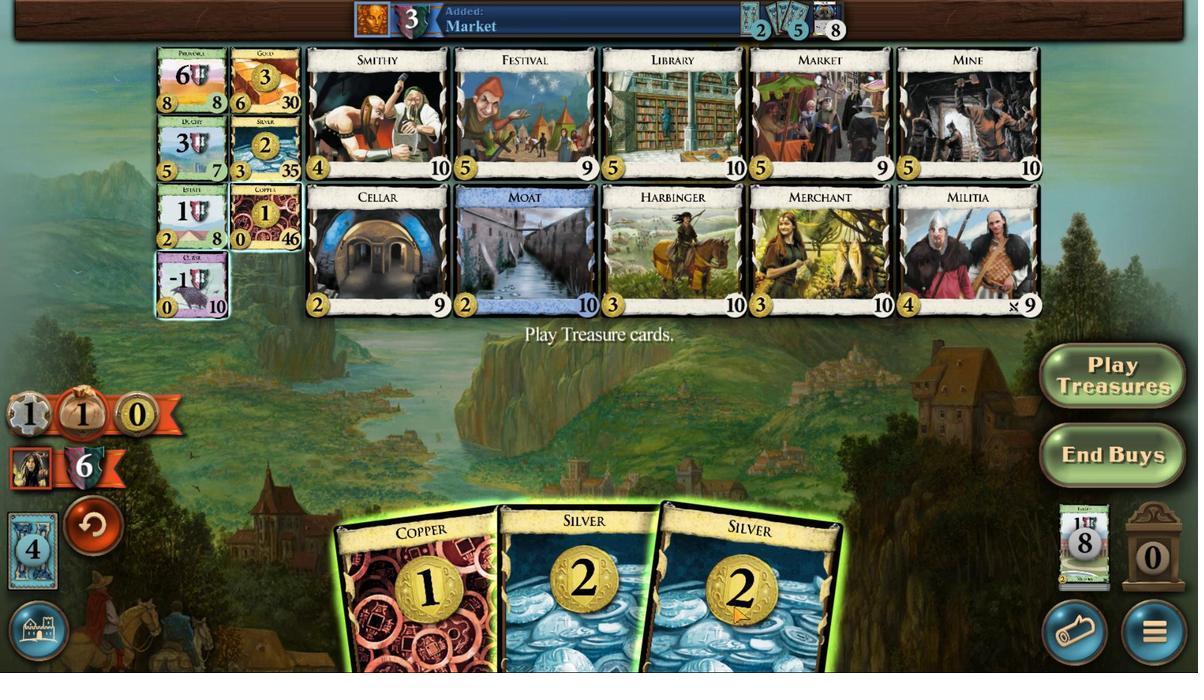 
Action: Mouse moved to (954, 456)
Screenshot: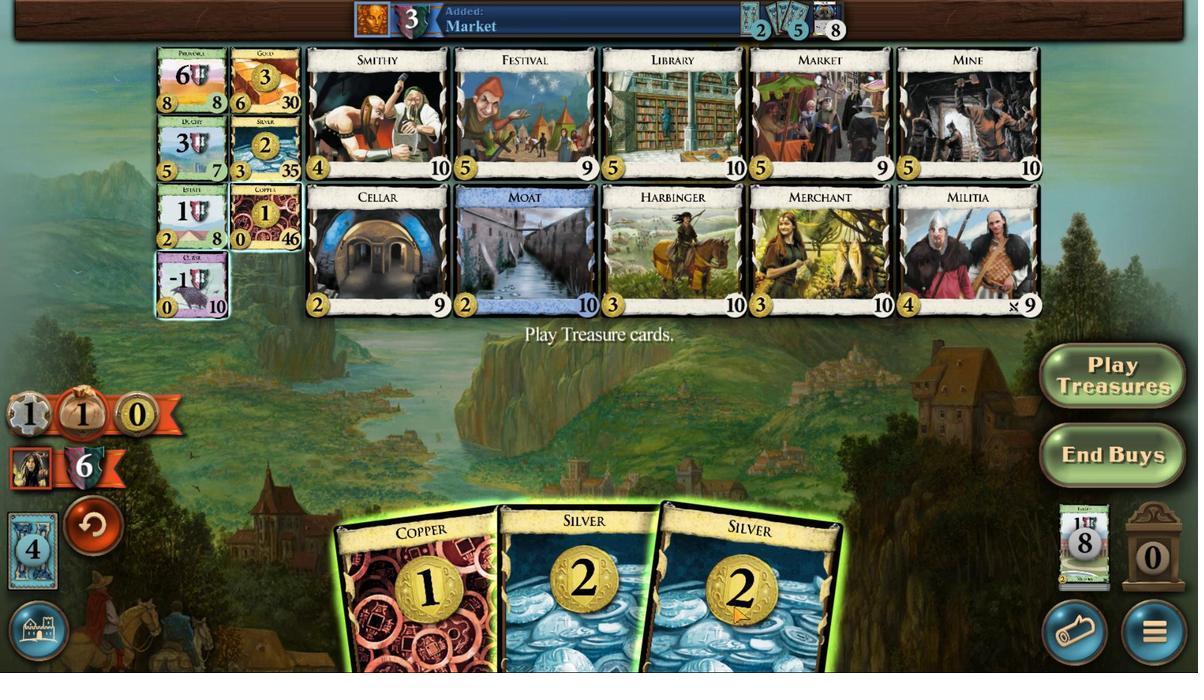 
Action: Mouse scrolled (954, 456) with delta (0, 0)
Screenshot: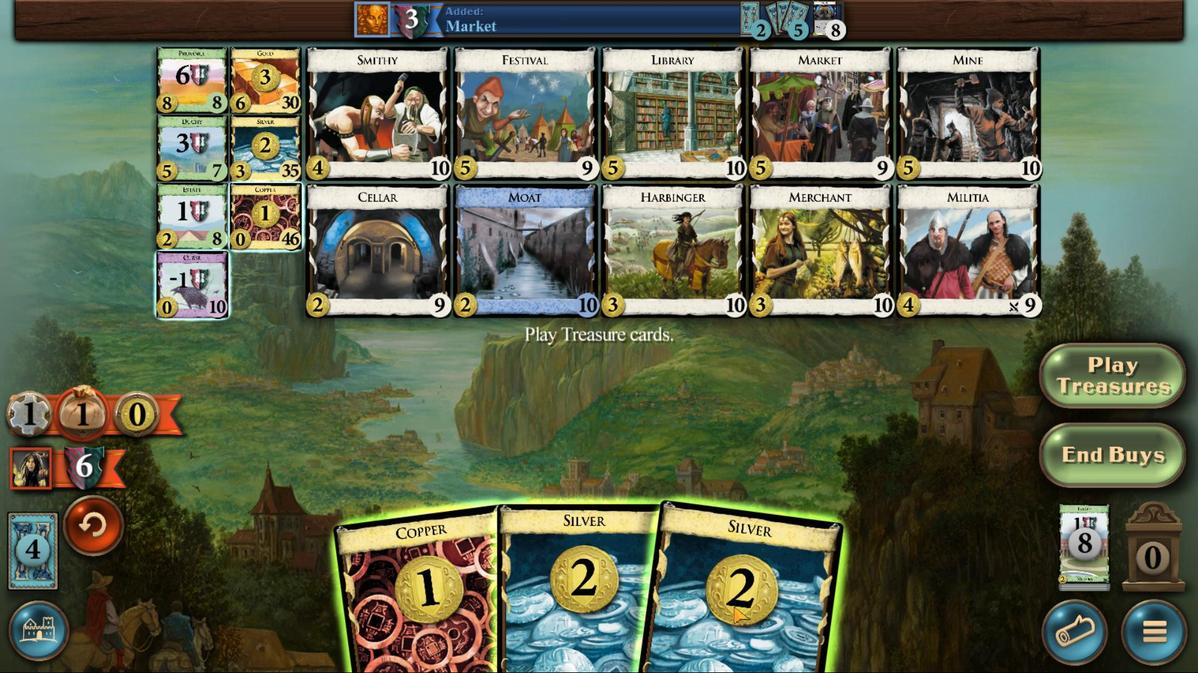 
Action: Mouse moved to (954, 456)
Screenshot: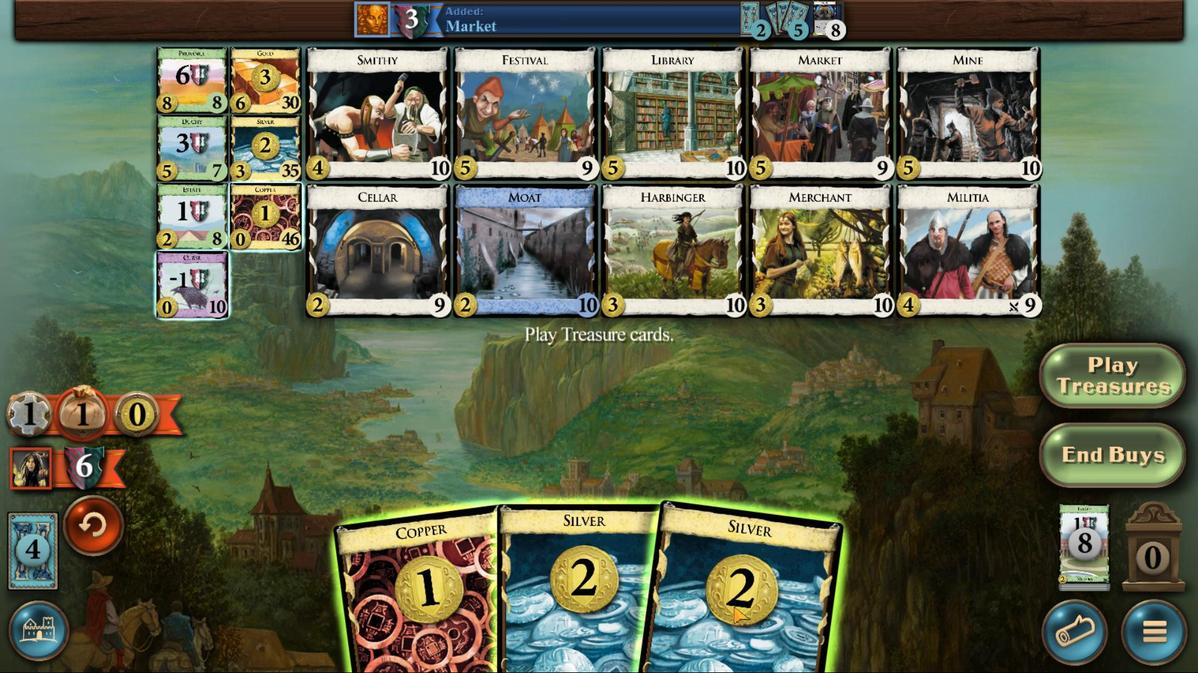 
Action: Mouse scrolled (954, 456) with delta (0, 0)
Screenshot: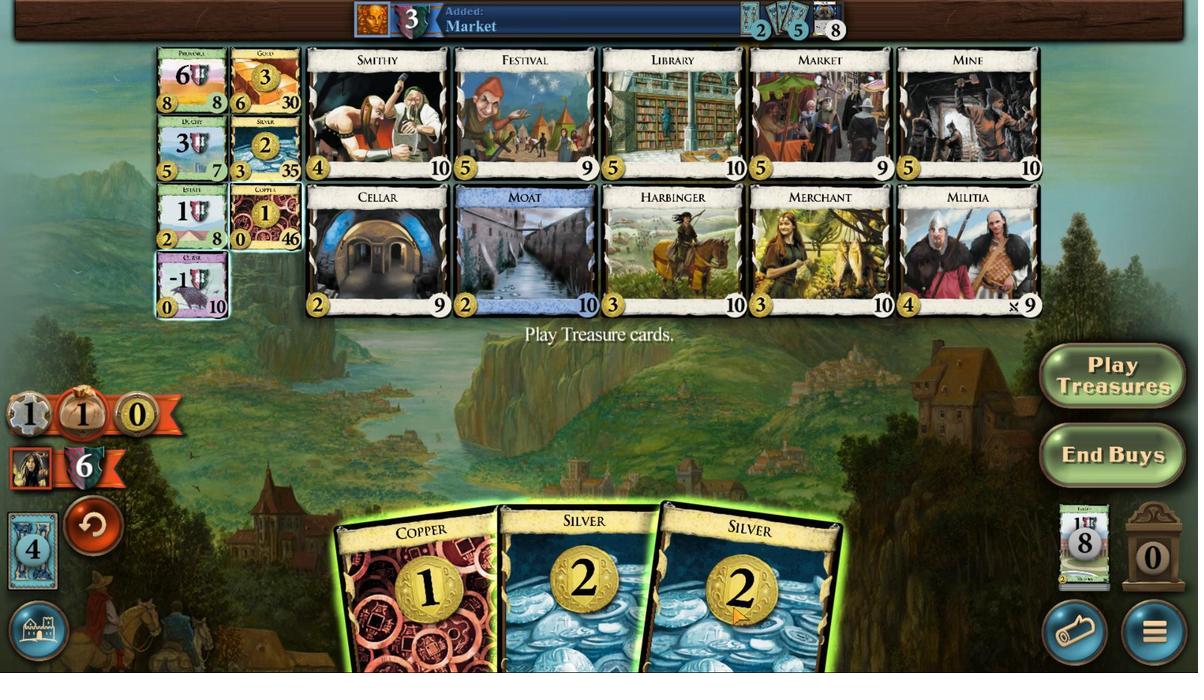 
Action: Mouse scrolled (954, 456) with delta (0, 0)
Screenshot: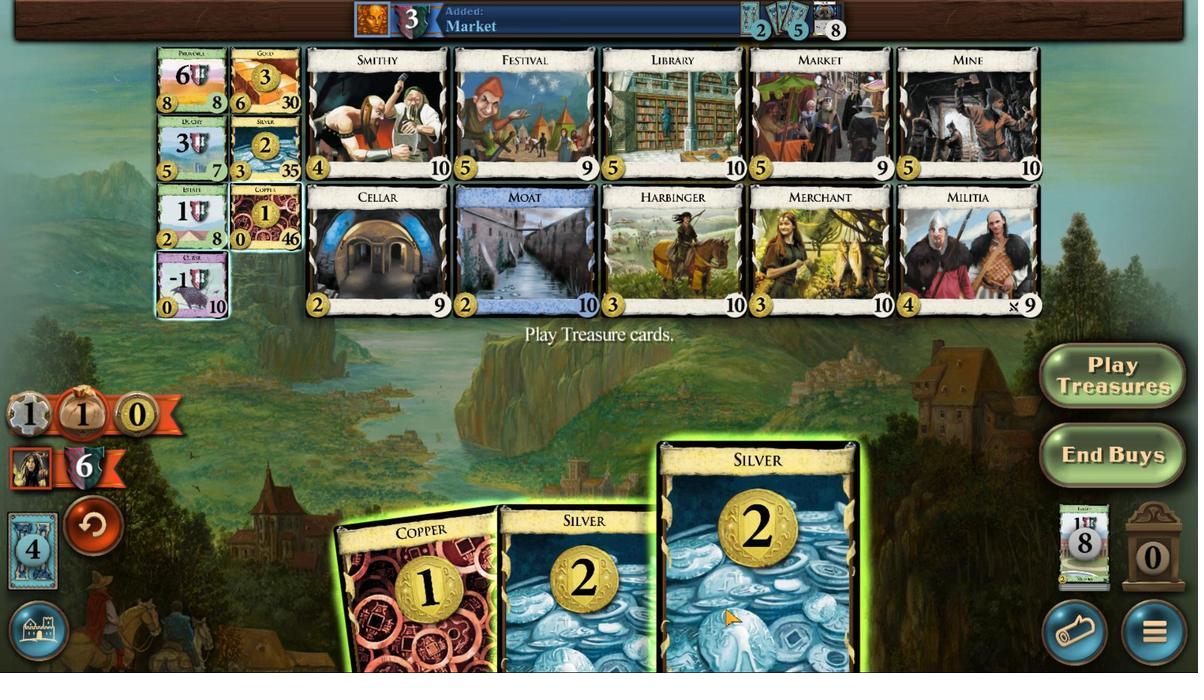 
Action: Mouse moved to (926, 456)
Screenshot: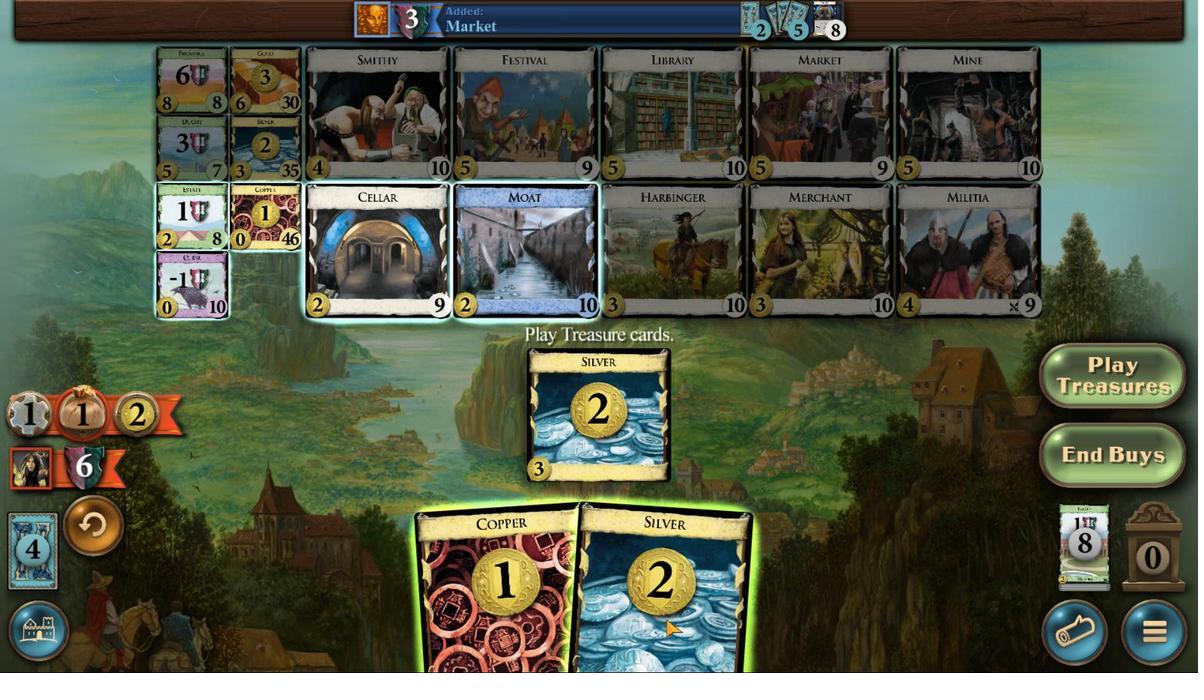 
Action: Mouse scrolled (926, 456) with delta (0, 0)
Screenshot: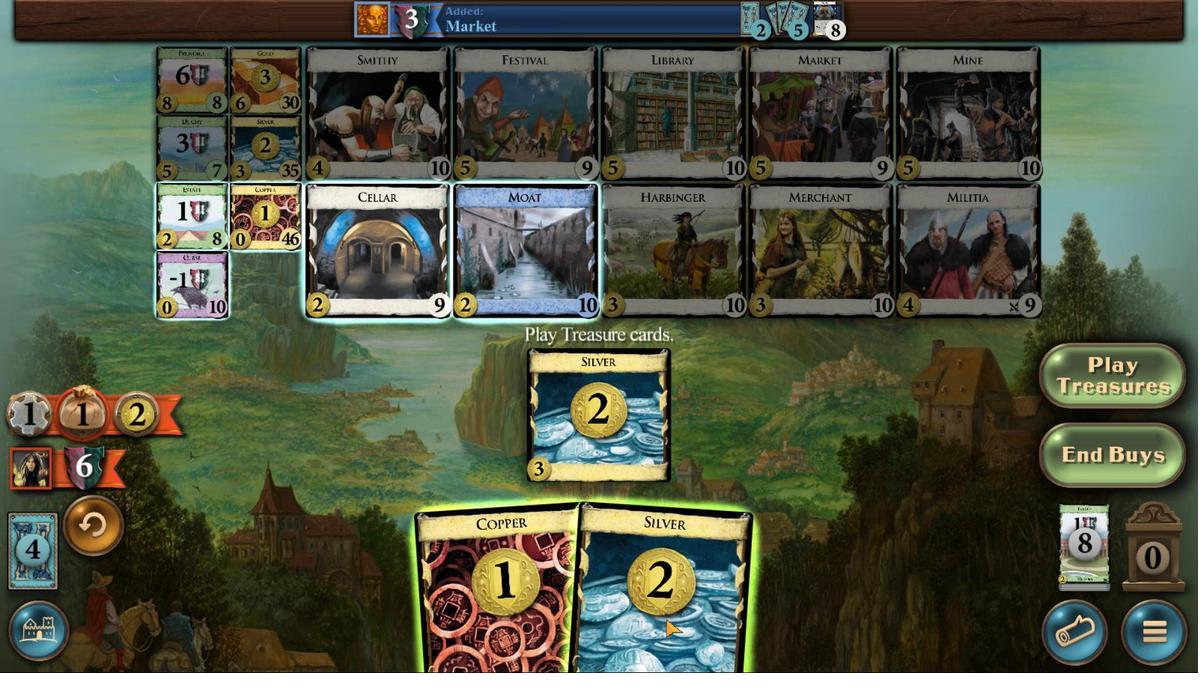 
Action: Mouse scrolled (926, 456) with delta (0, 0)
Screenshot: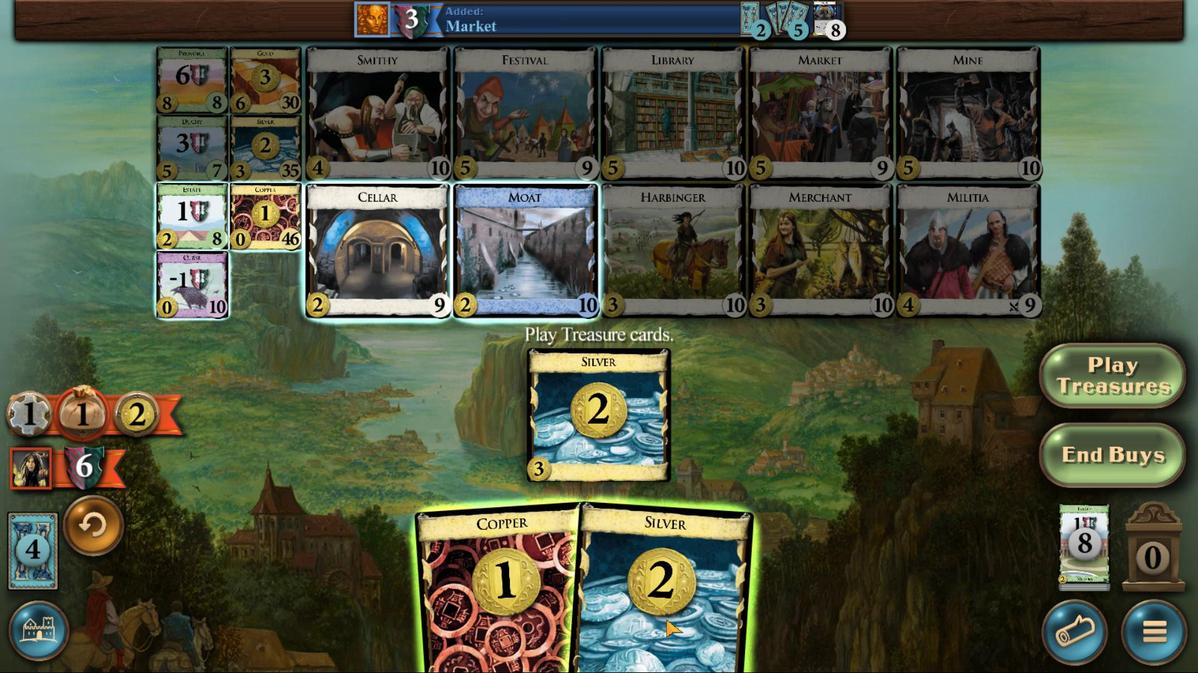 
Action: Mouse scrolled (926, 456) with delta (0, 0)
Screenshot: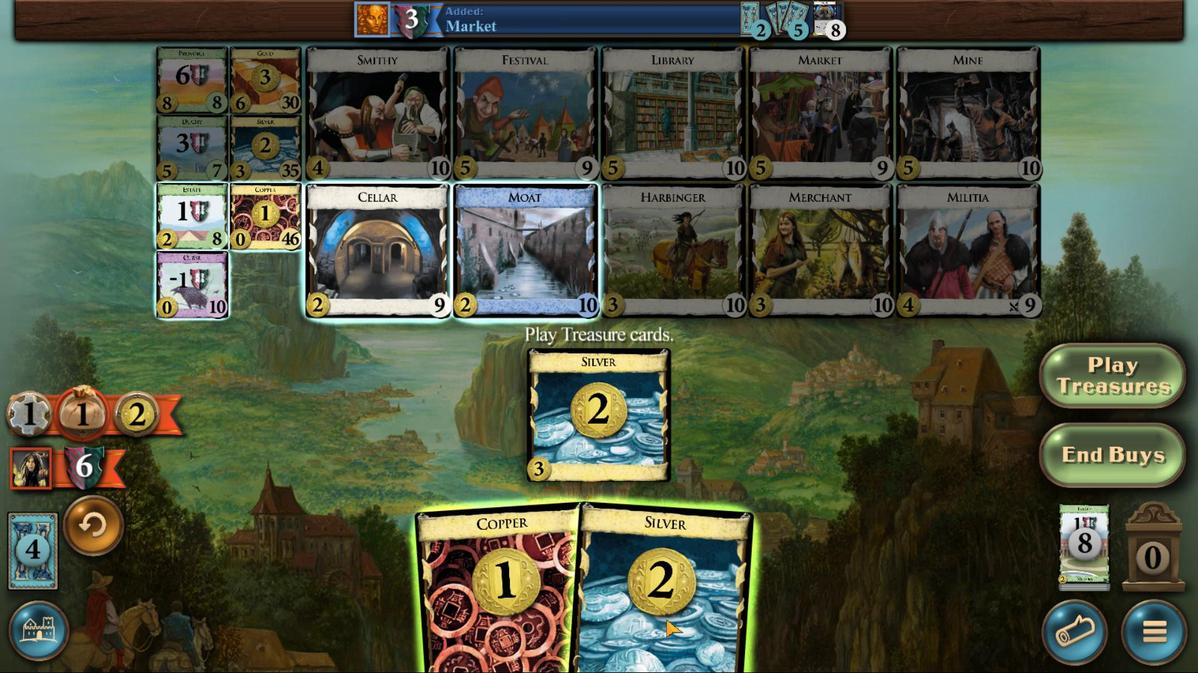 
Action: Mouse scrolled (926, 456) with delta (0, 0)
Screenshot: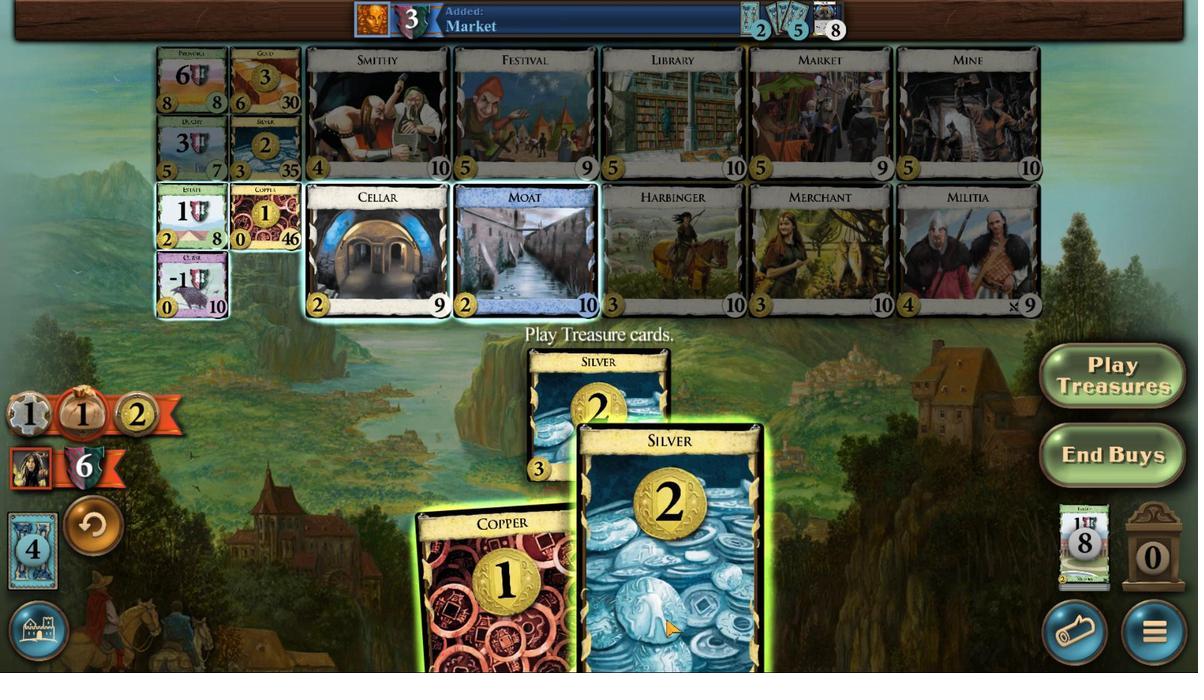 
Action: Mouse scrolled (926, 456) with delta (0, 0)
Screenshot: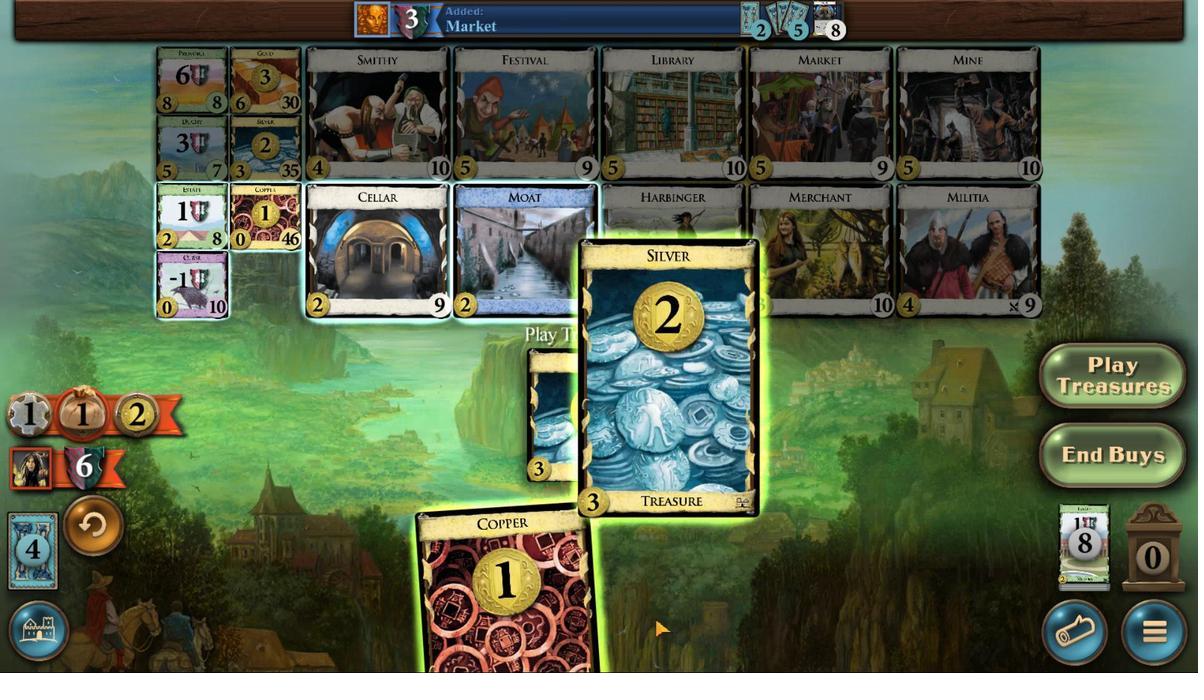 
Action: Mouse moved to (901, 456)
Screenshot: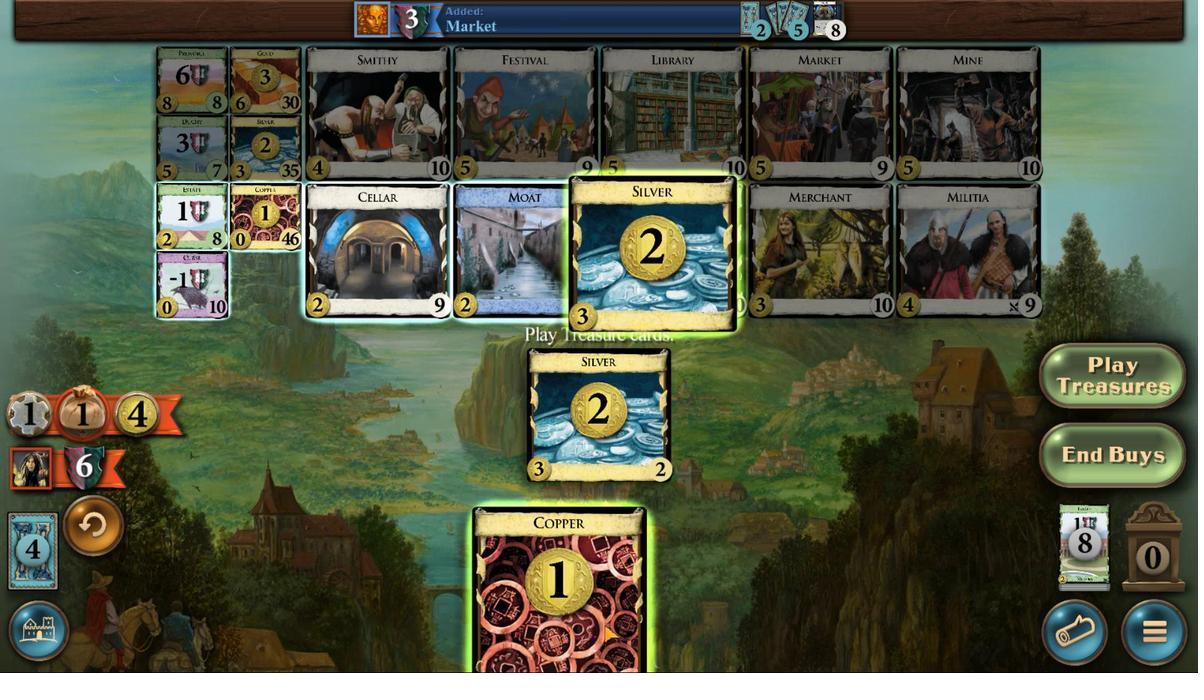 
Action: Mouse scrolled (901, 456) with delta (0, 0)
Screenshot: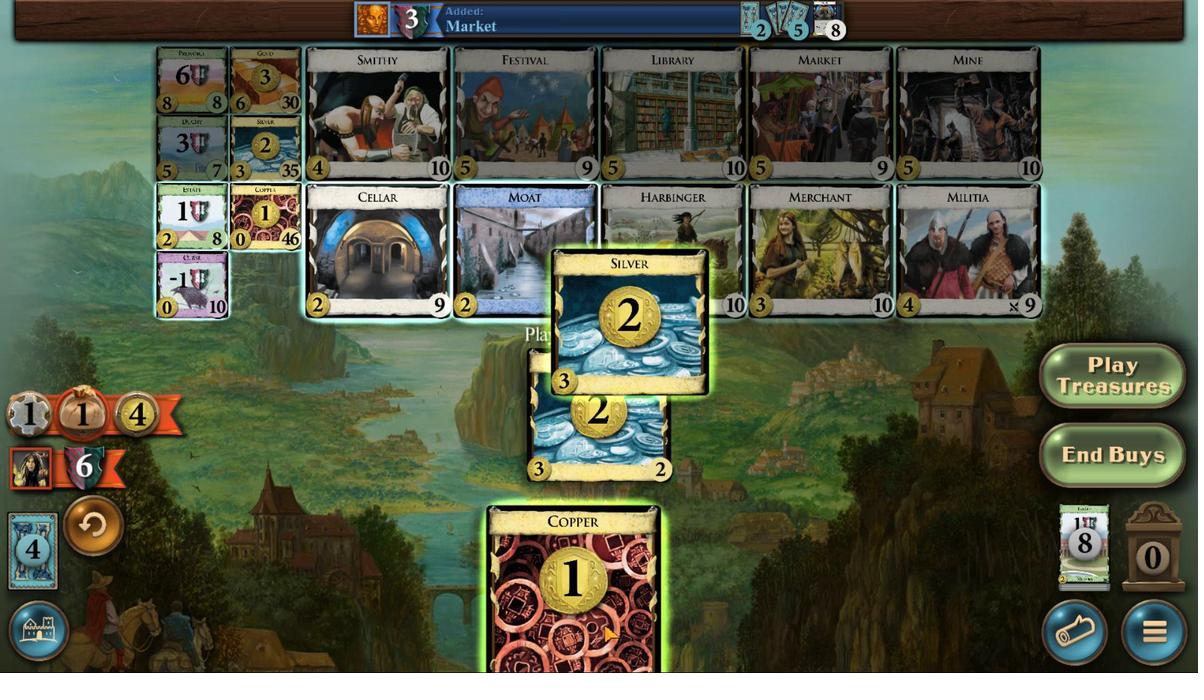 
Action: Mouse scrolled (901, 456) with delta (0, 0)
Screenshot: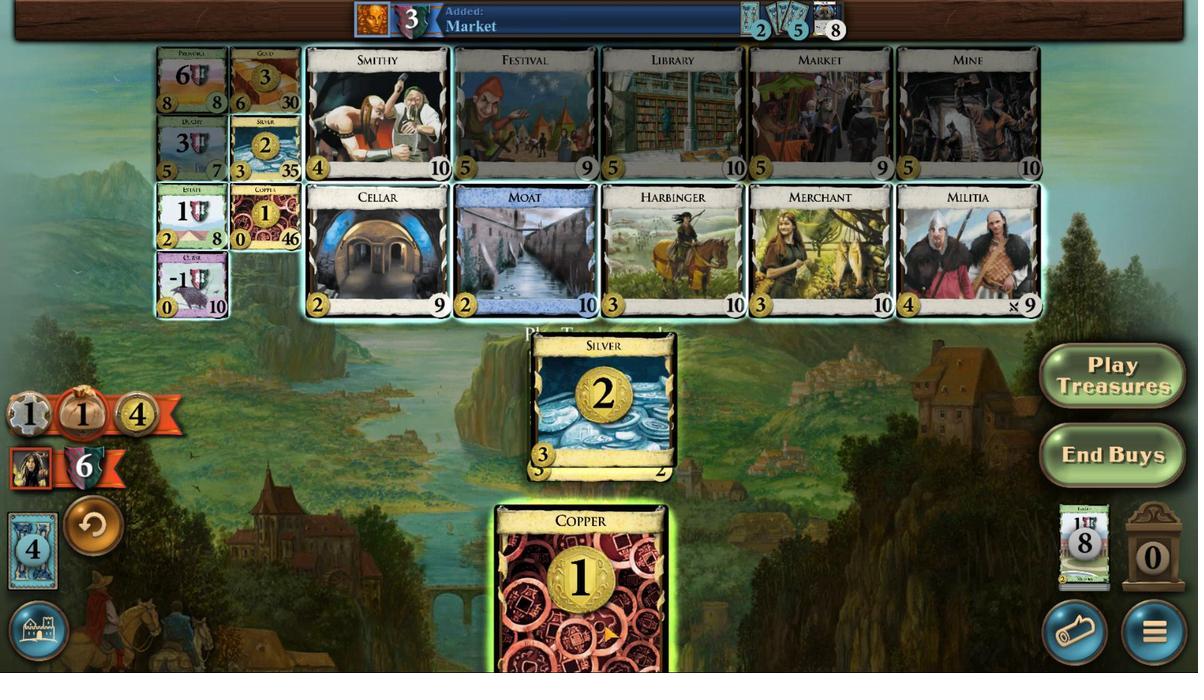 
Action: Mouse scrolled (901, 456) with delta (0, 0)
Screenshot: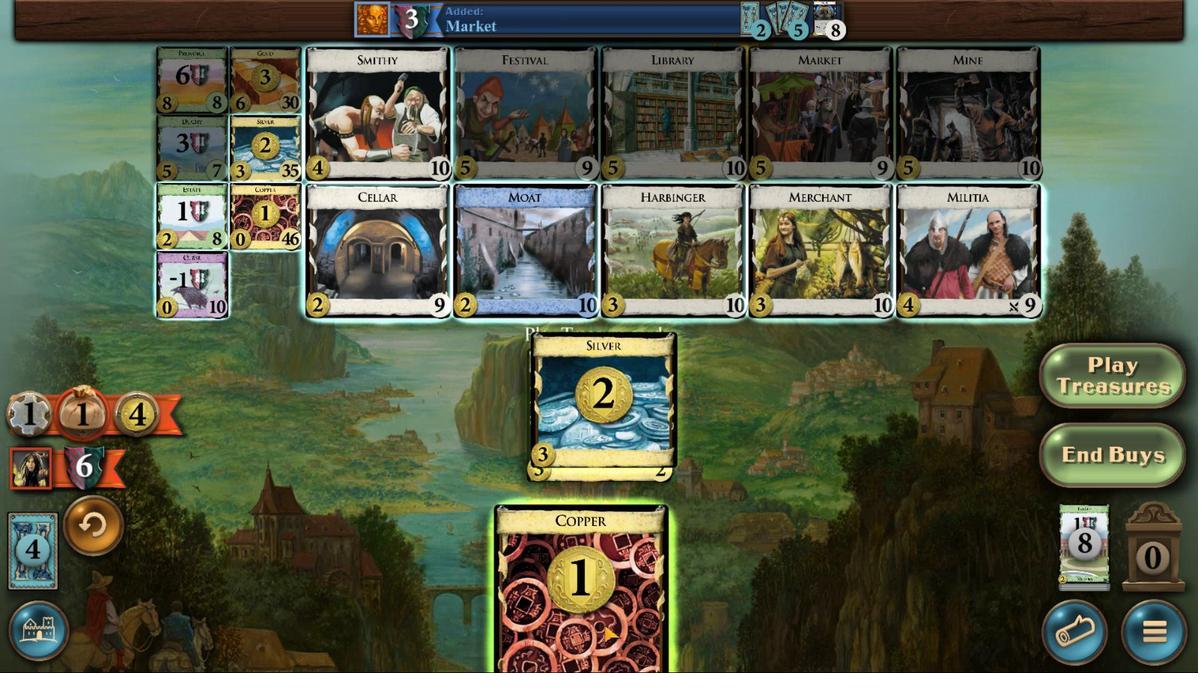 
Action: Mouse scrolled (901, 456) with delta (0, 0)
Screenshot: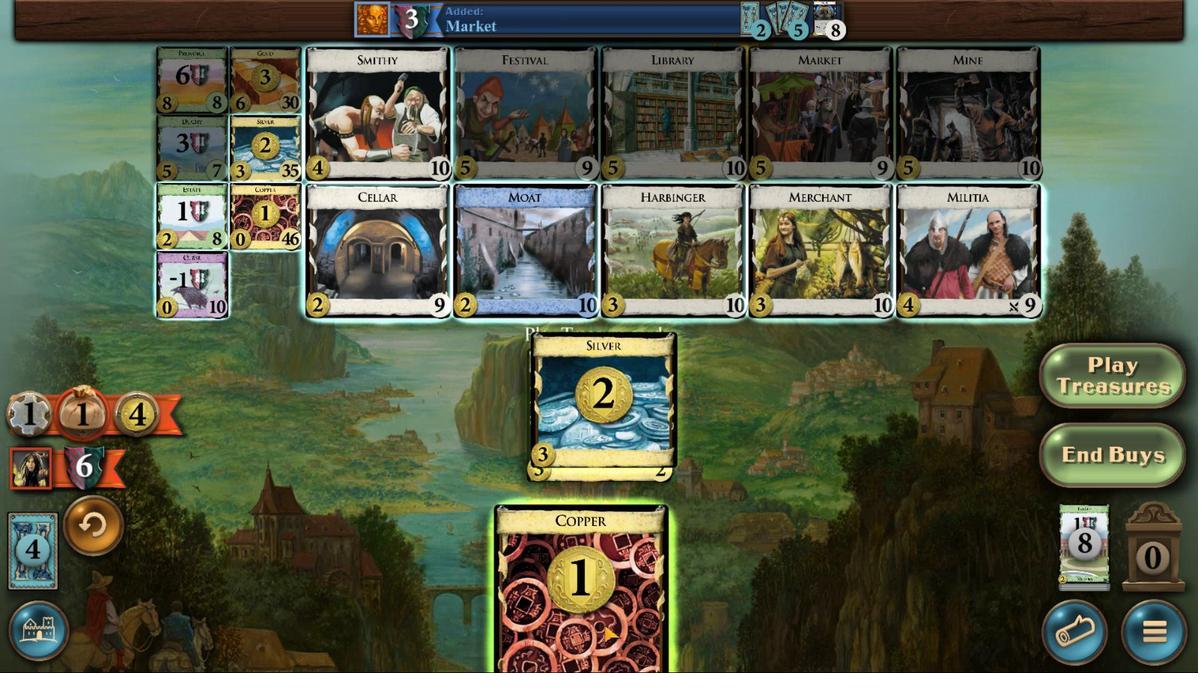 
Action: Mouse scrolled (901, 456) with delta (0, 0)
Screenshot: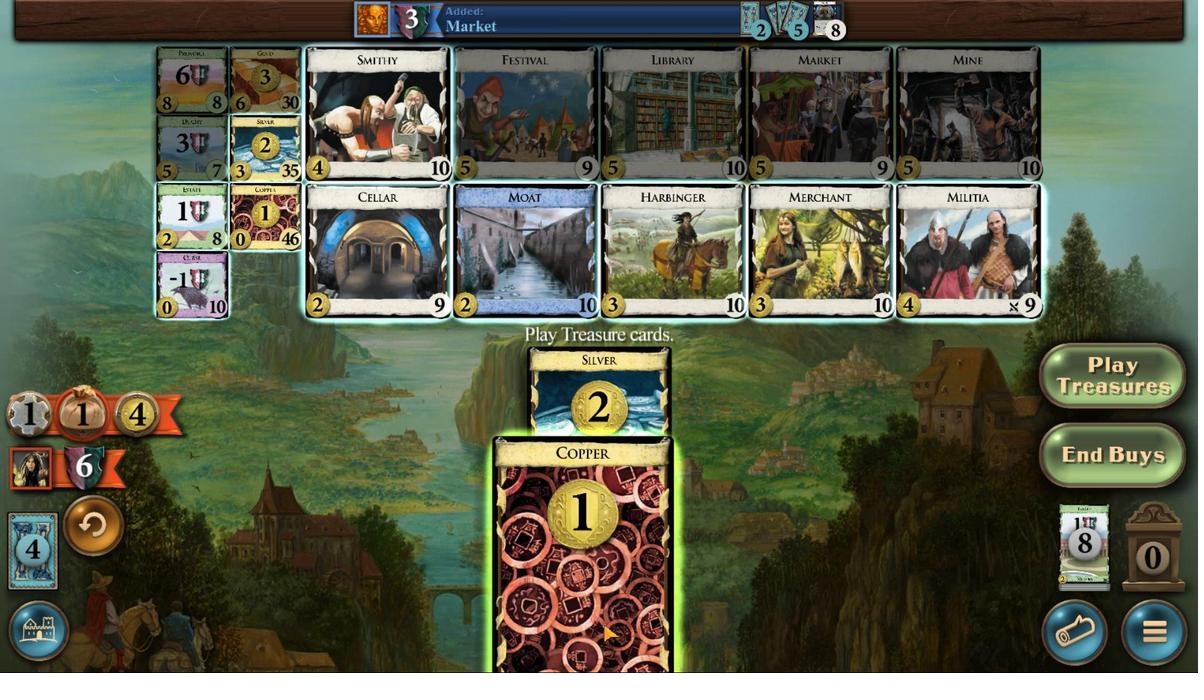 
Action: Mouse scrolled (901, 456) with delta (0, 0)
Screenshot: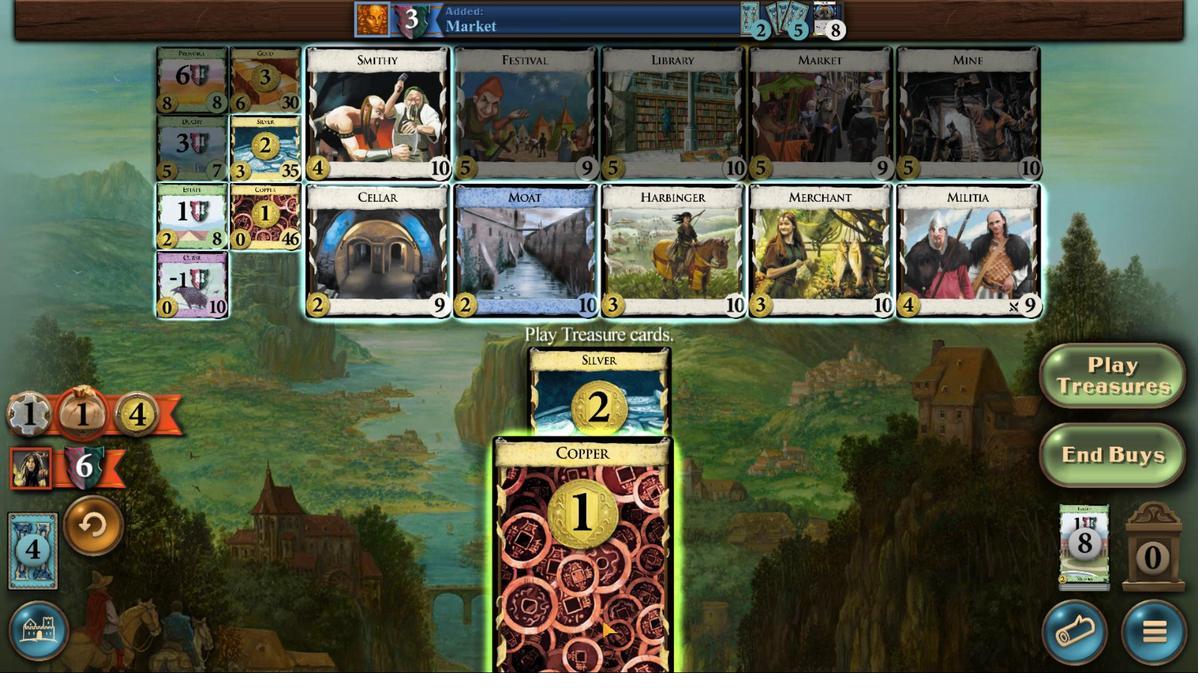 
Action: Mouse moved to (733, 469)
Screenshot: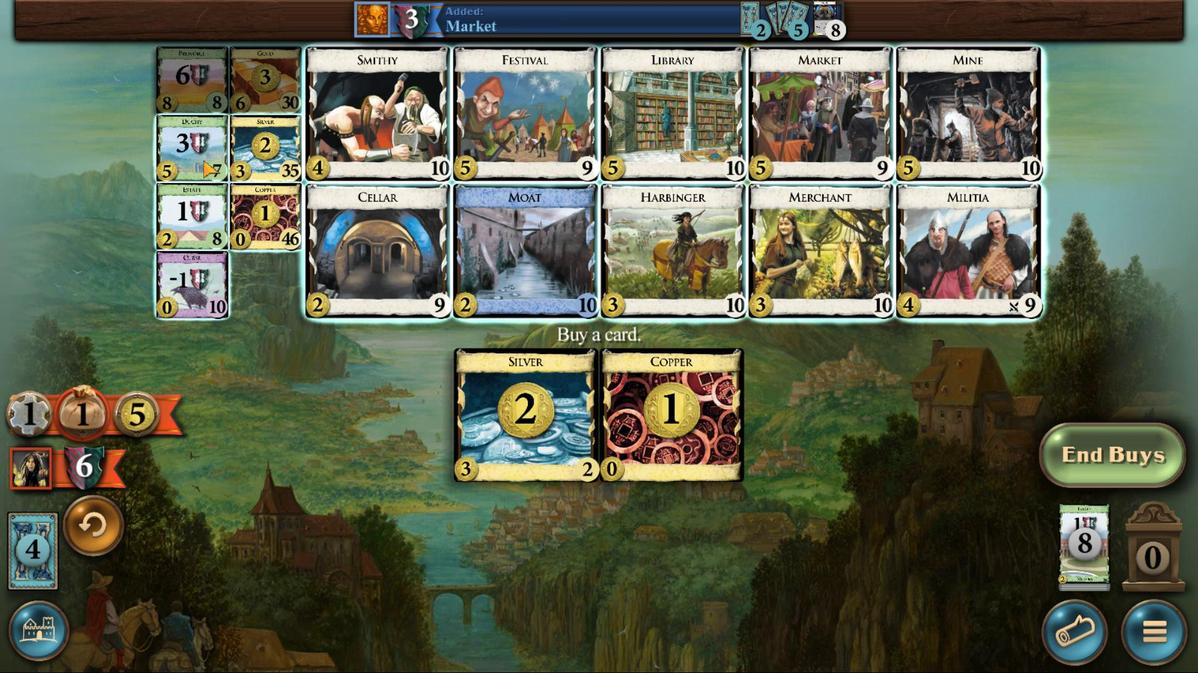 
Action: Mouse pressed left at (733, 469)
Screenshot: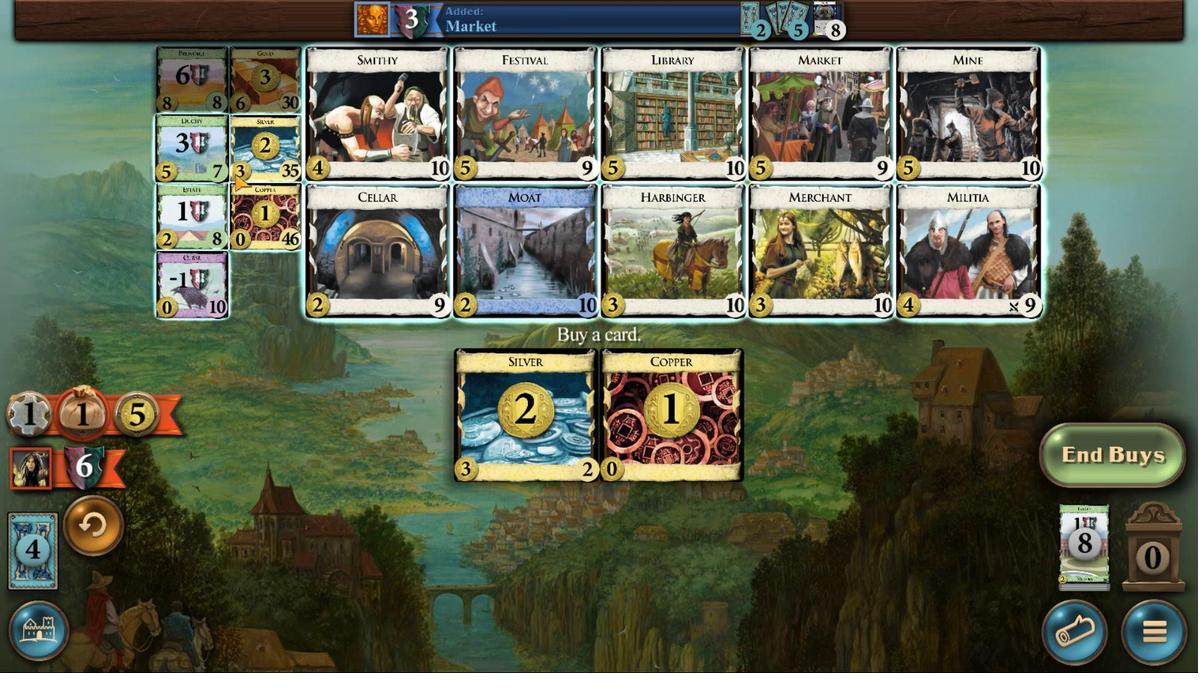 
Action: Mouse moved to (949, 456)
Screenshot: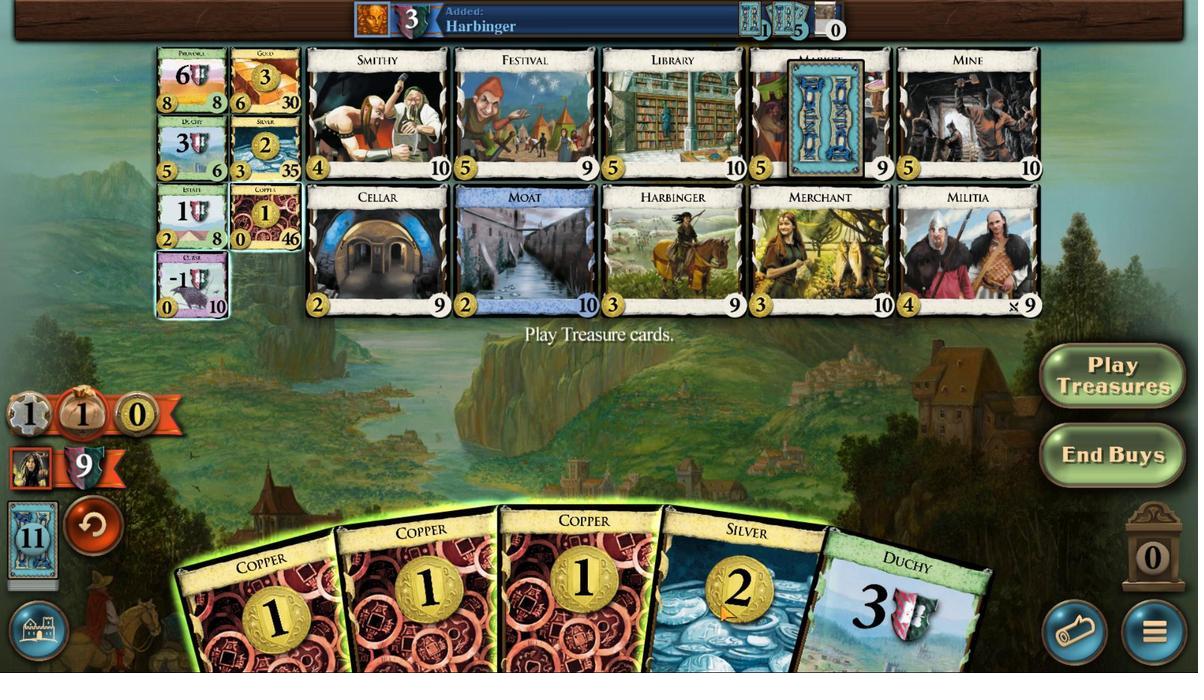 
Action: Mouse scrolled (949, 456) with delta (0, 0)
Screenshot: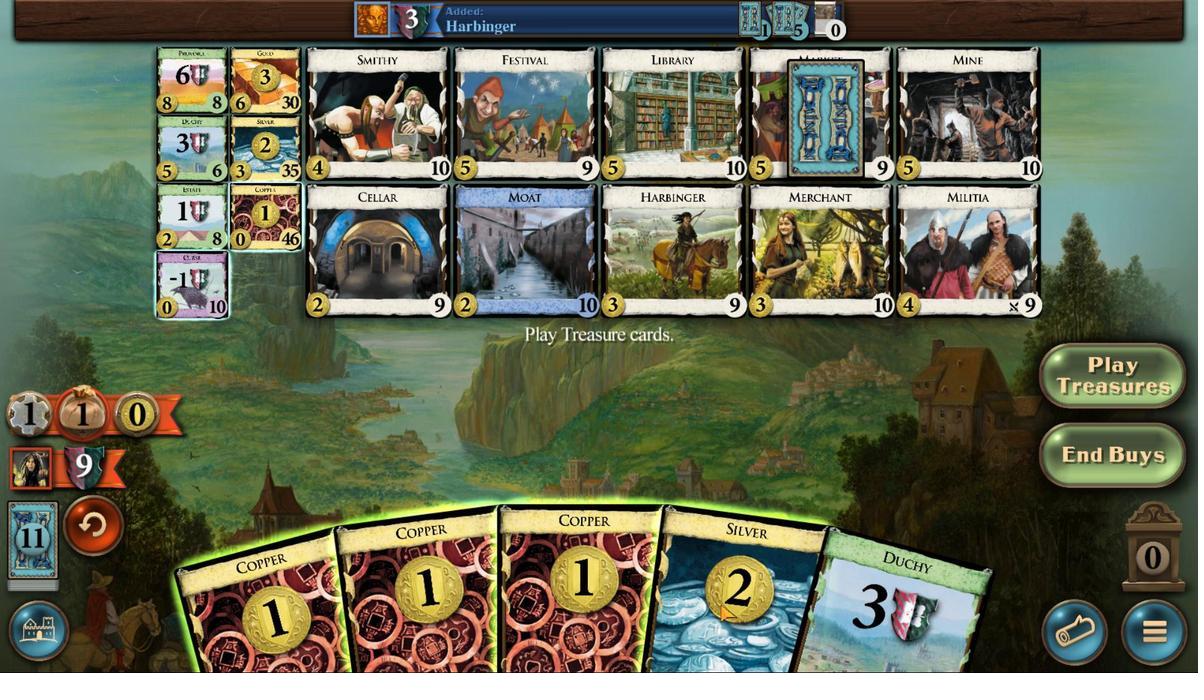 
Action: Mouse moved to (949, 456)
Screenshot: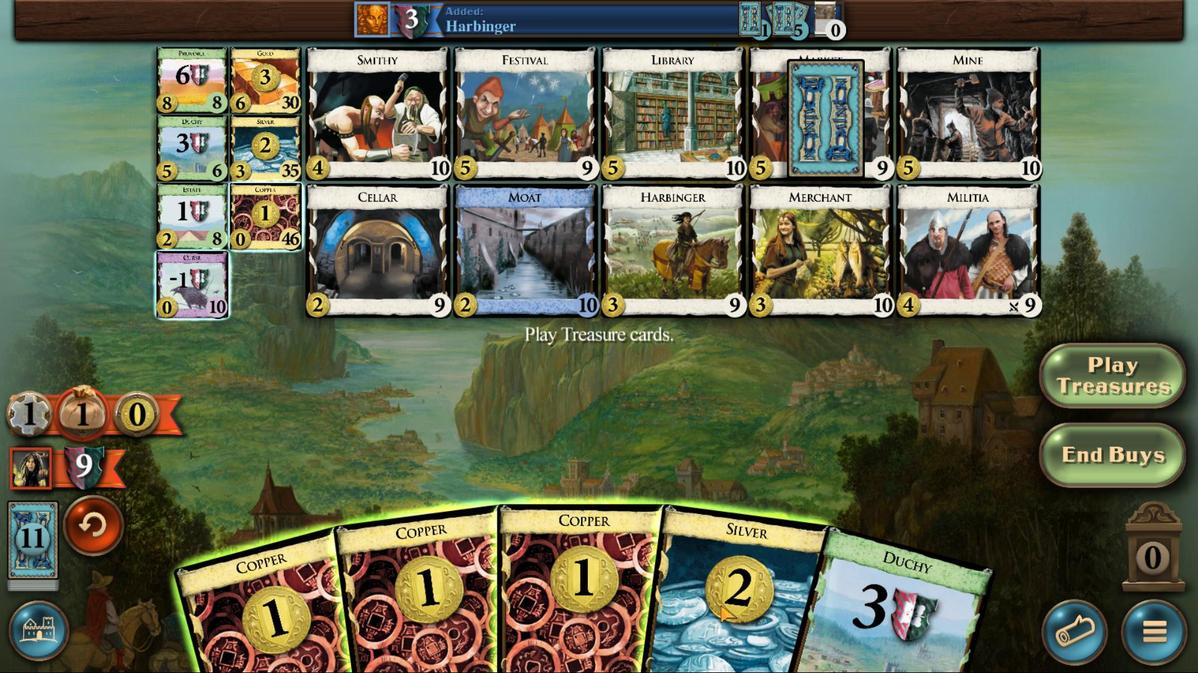 
Action: Mouse scrolled (949, 456) with delta (0, 0)
Screenshot: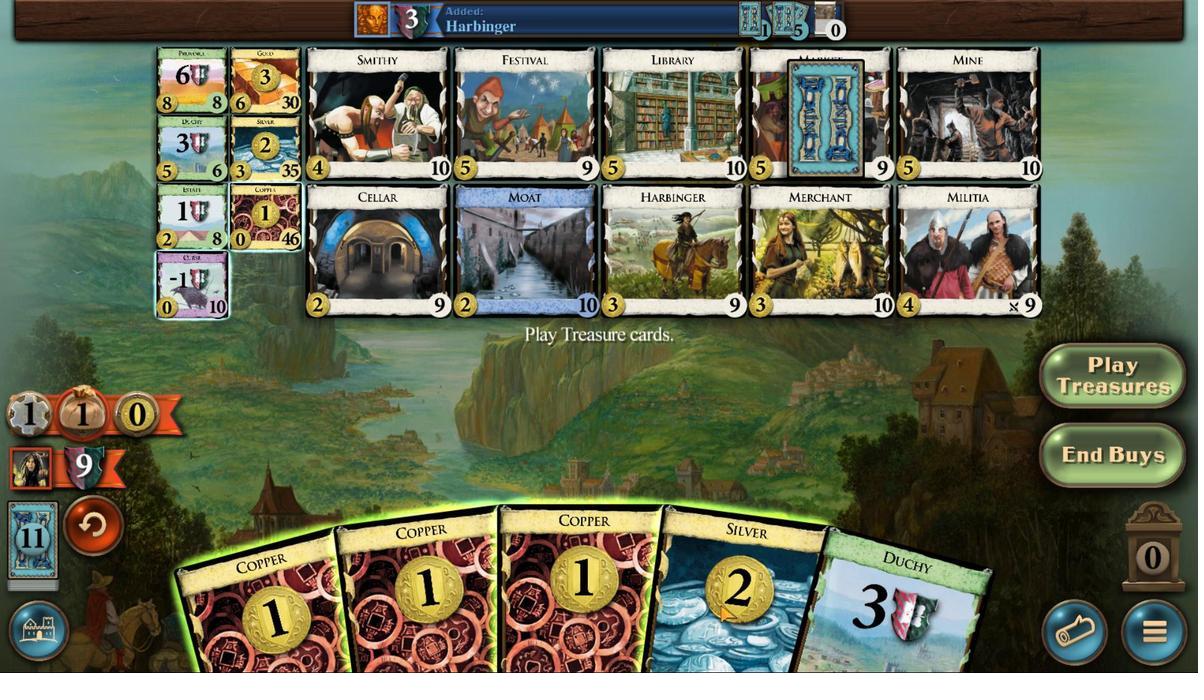
Action: Mouse moved to (949, 456)
Screenshot: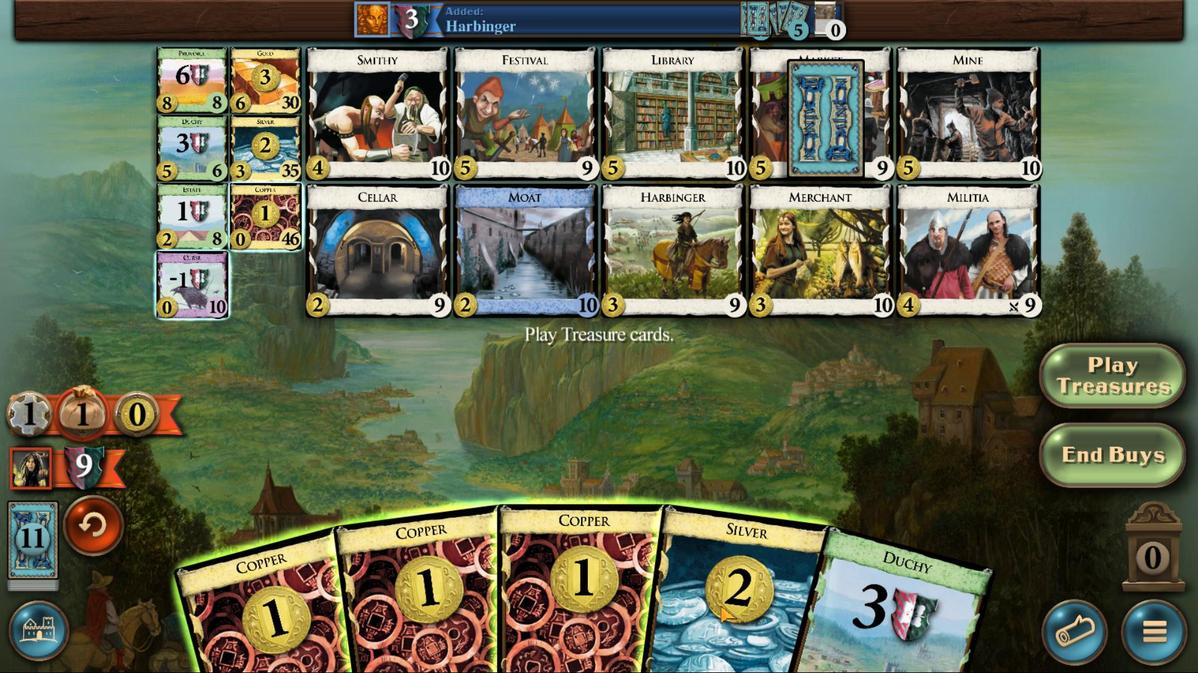 
Action: Mouse scrolled (949, 456) with delta (0, 0)
Screenshot: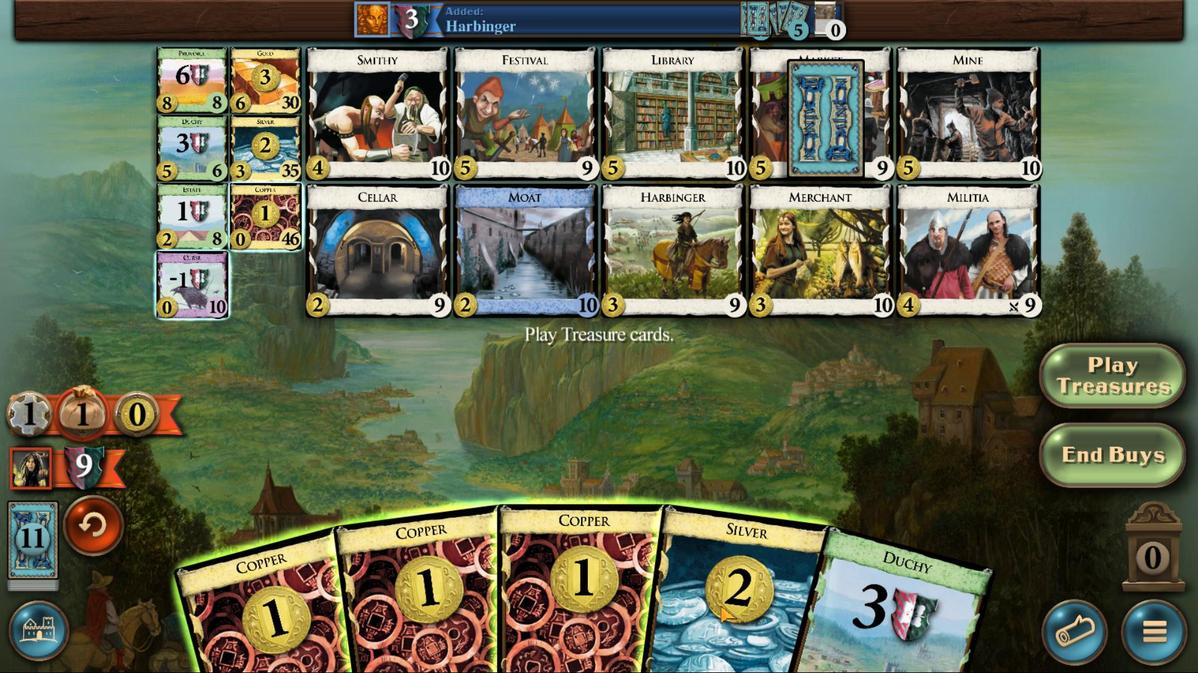 
Action: Mouse moved to (959, 456)
Screenshot: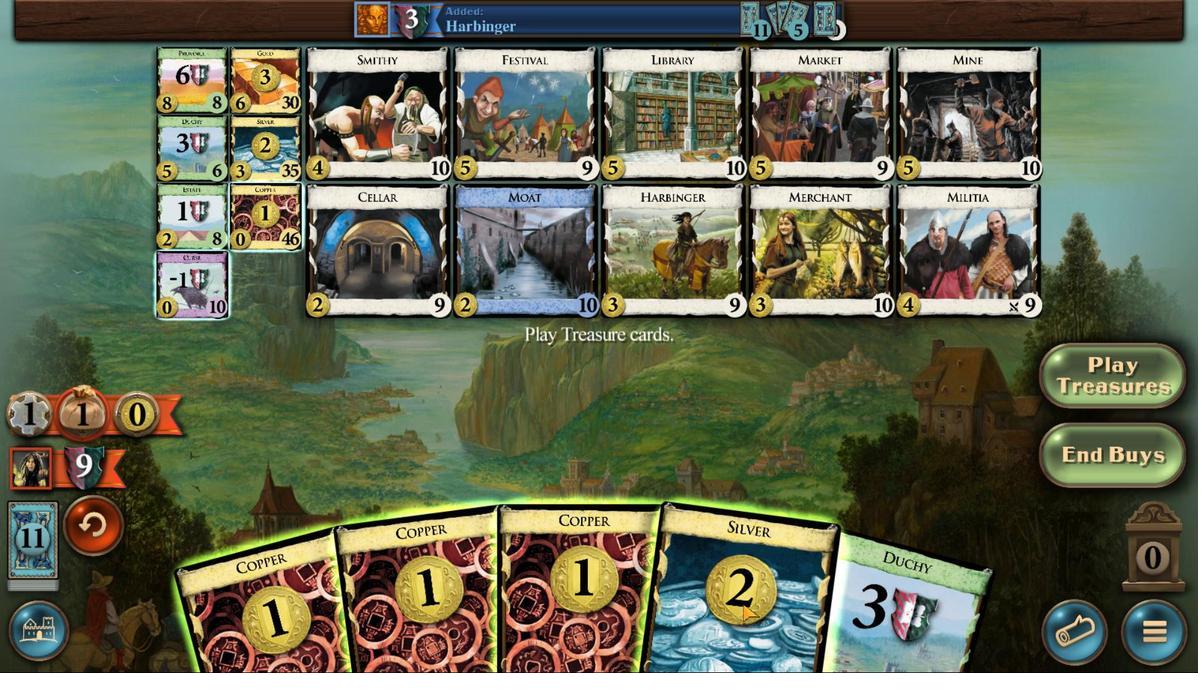 
Action: Mouse scrolled (959, 456) with delta (0, 0)
Screenshot: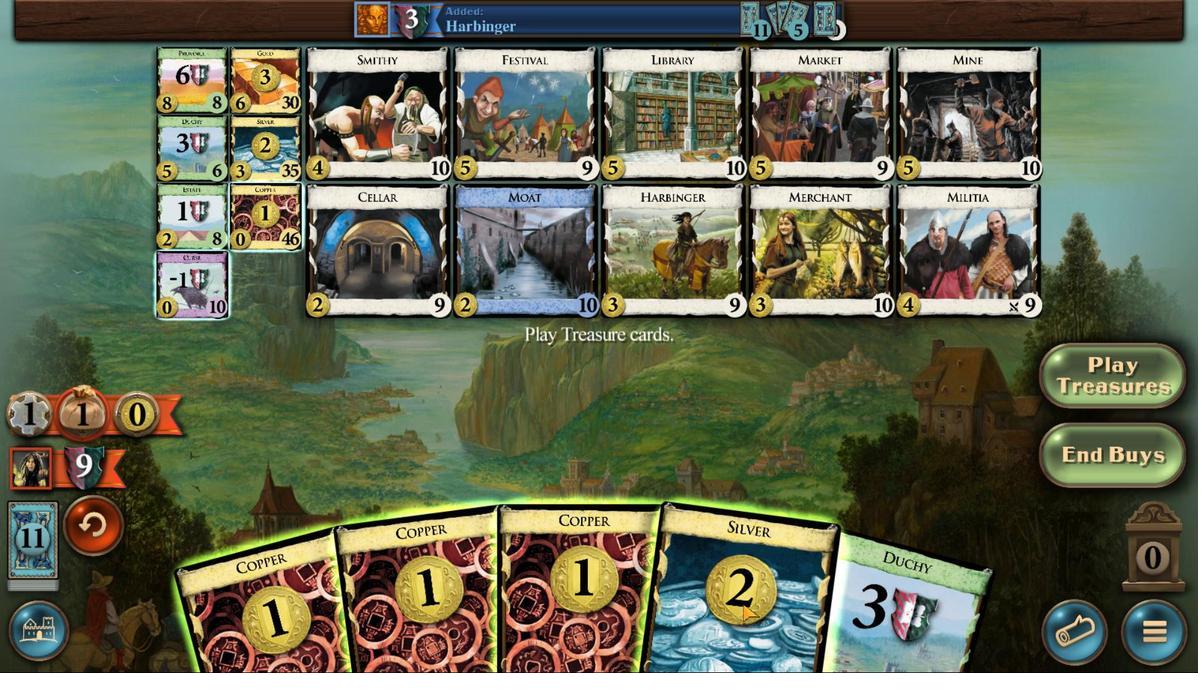 
Action: Mouse moved to (959, 456)
Screenshot: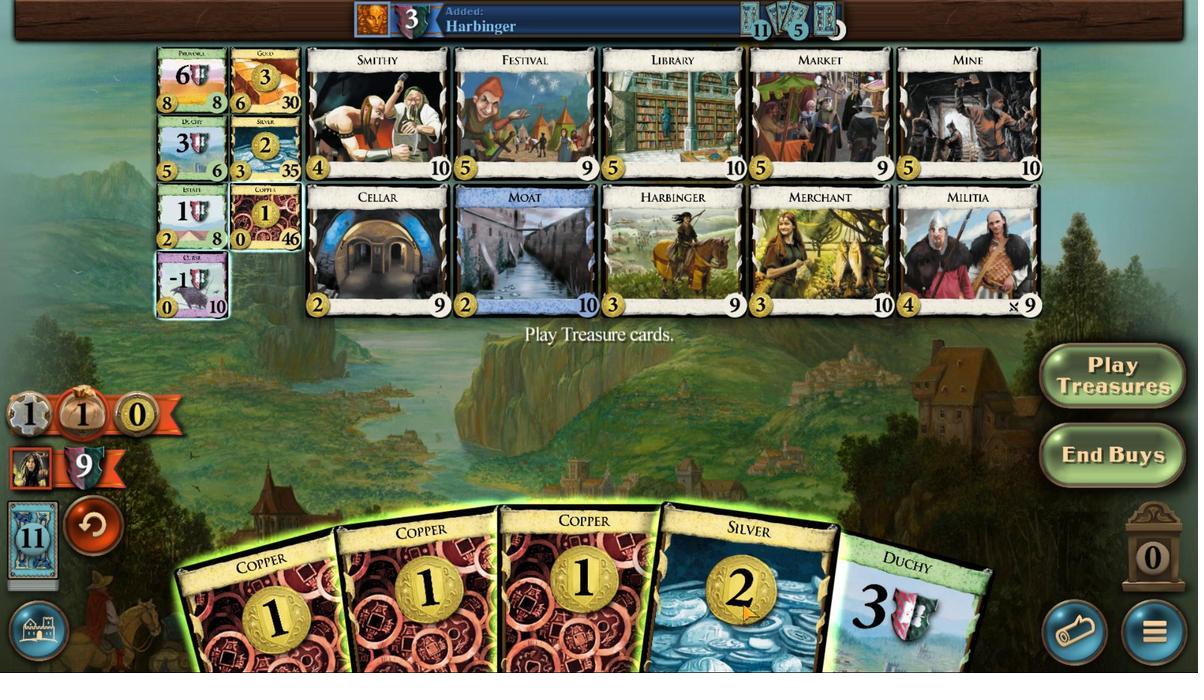 
Action: Mouse scrolled (959, 456) with delta (0, 0)
Screenshot: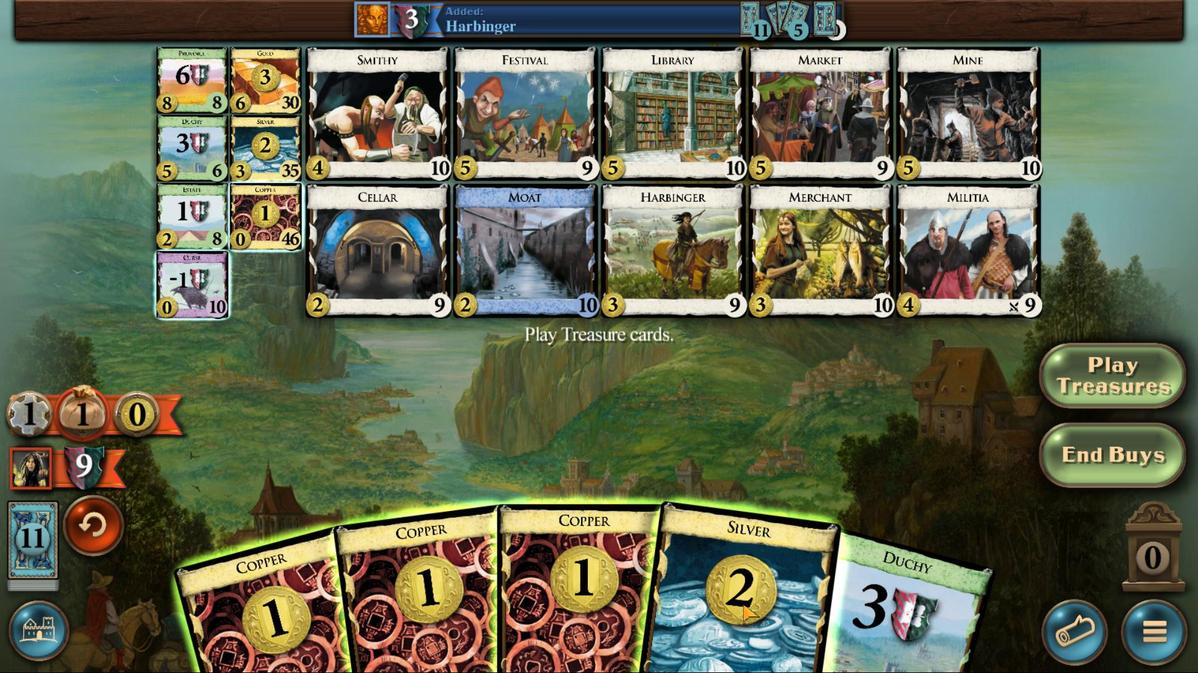 
Action: Mouse moved to (959, 456)
Screenshot: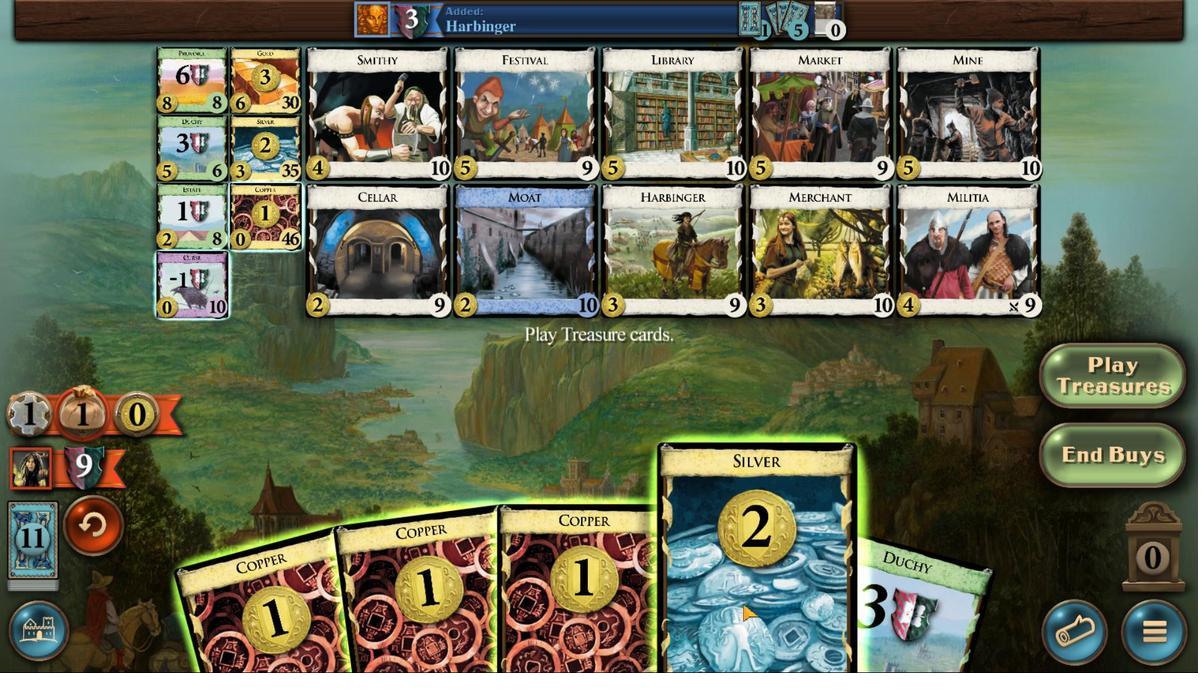
Action: Mouse scrolled (959, 456) with delta (0, 0)
Screenshot: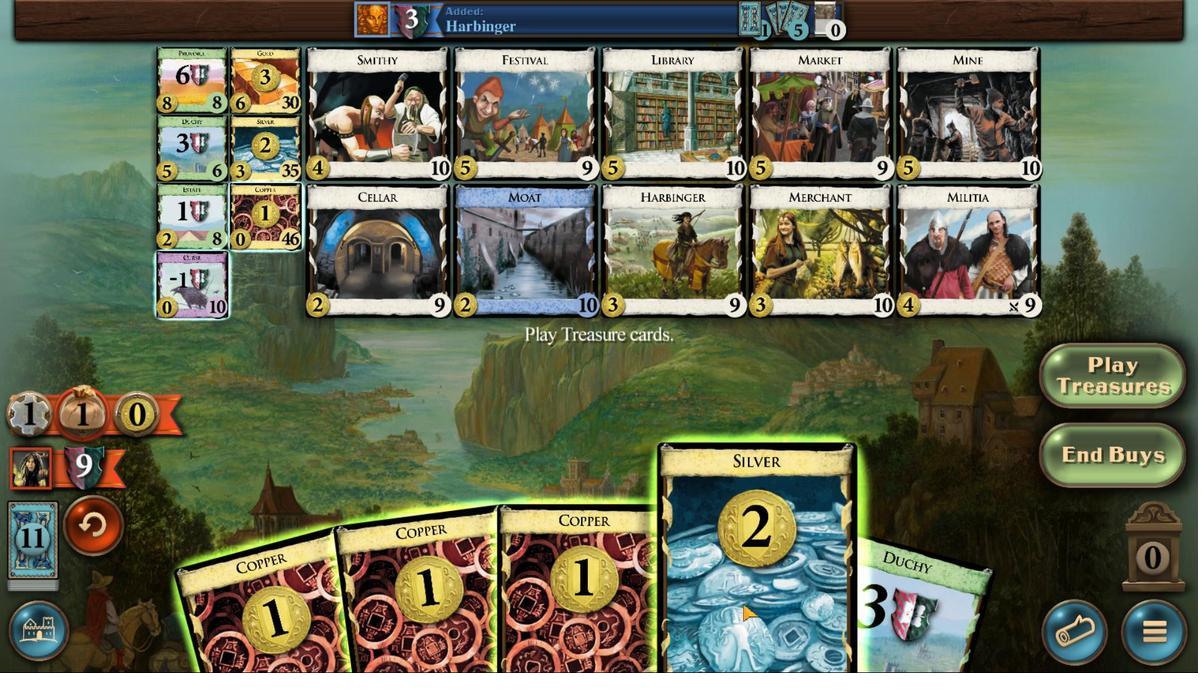 
Action: Mouse scrolled (959, 456) with delta (0, 0)
Screenshot: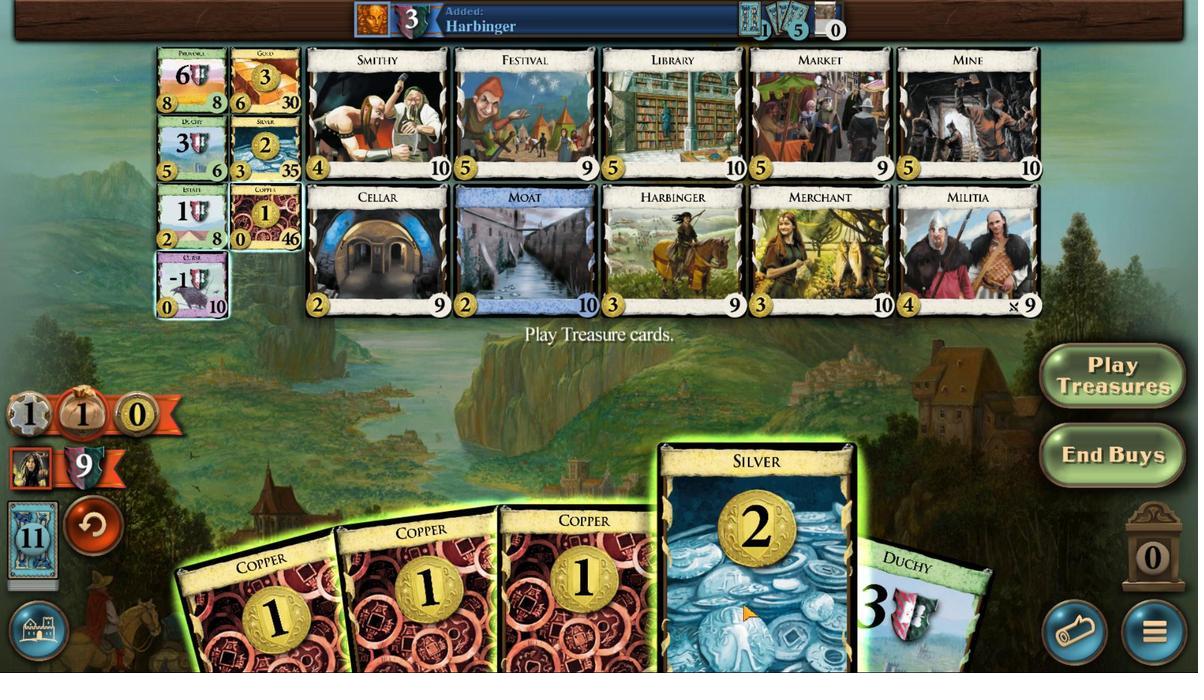 
Action: Mouse moved to (924, 457)
Screenshot: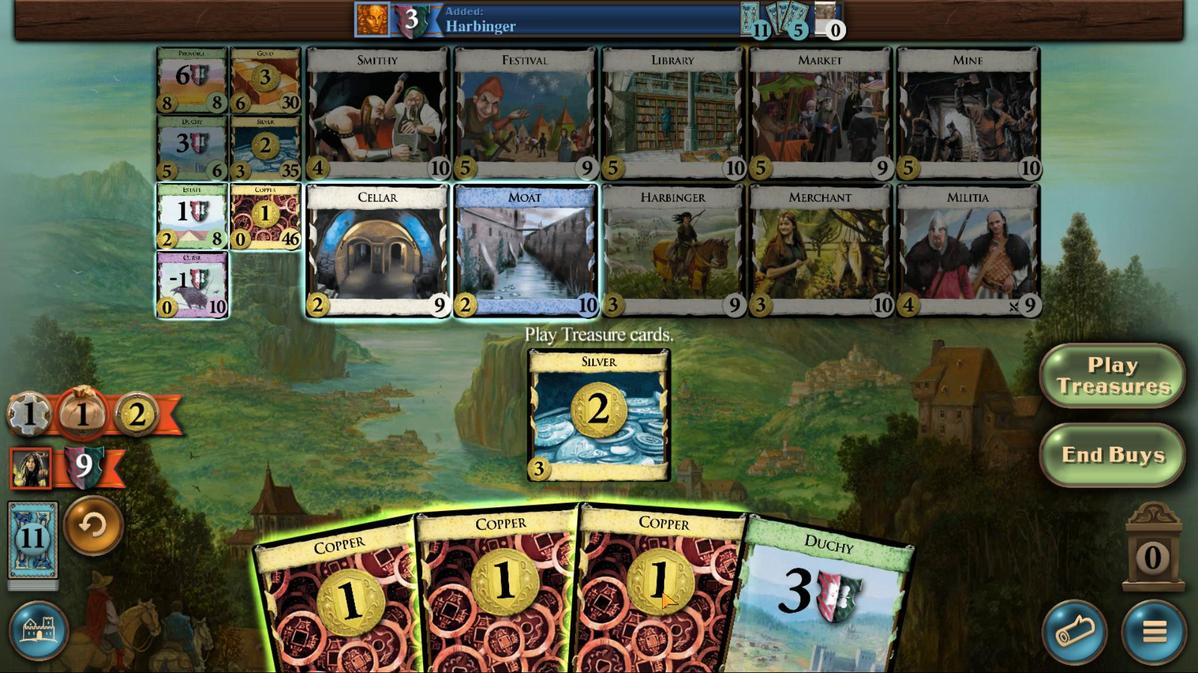 
Action: Mouse scrolled (924, 457) with delta (0, 0)
Screenshot: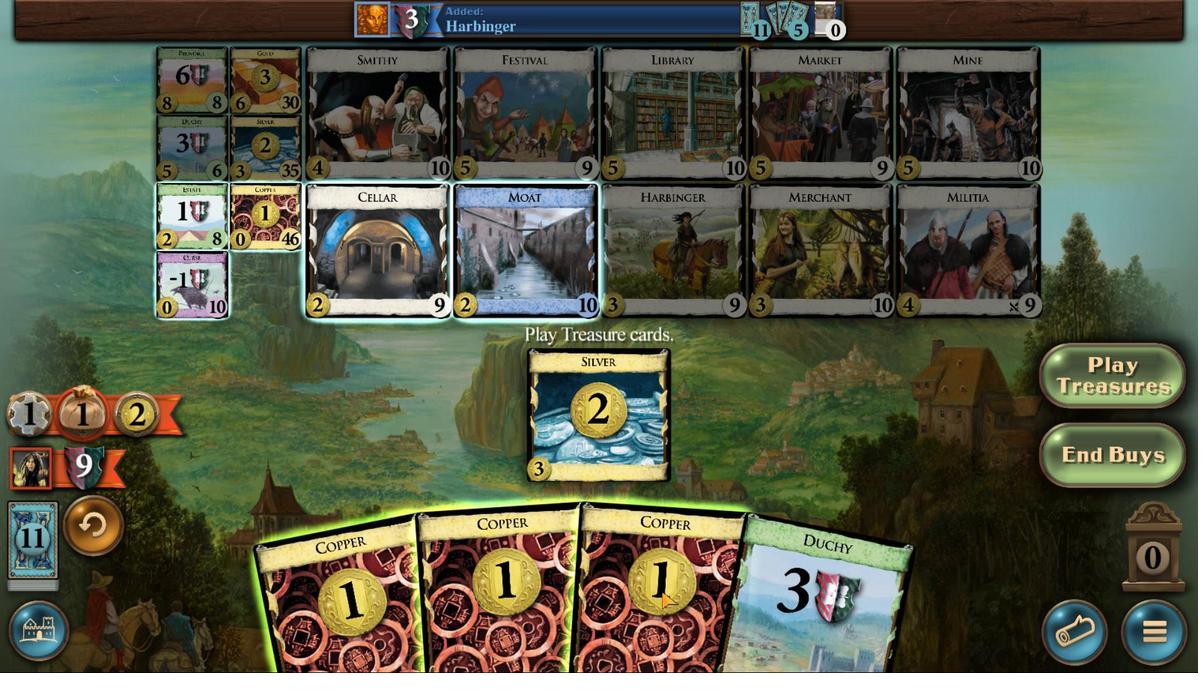 
Action: Mouse scrolled (924, 457) with delta (0, 0)
Screenshot: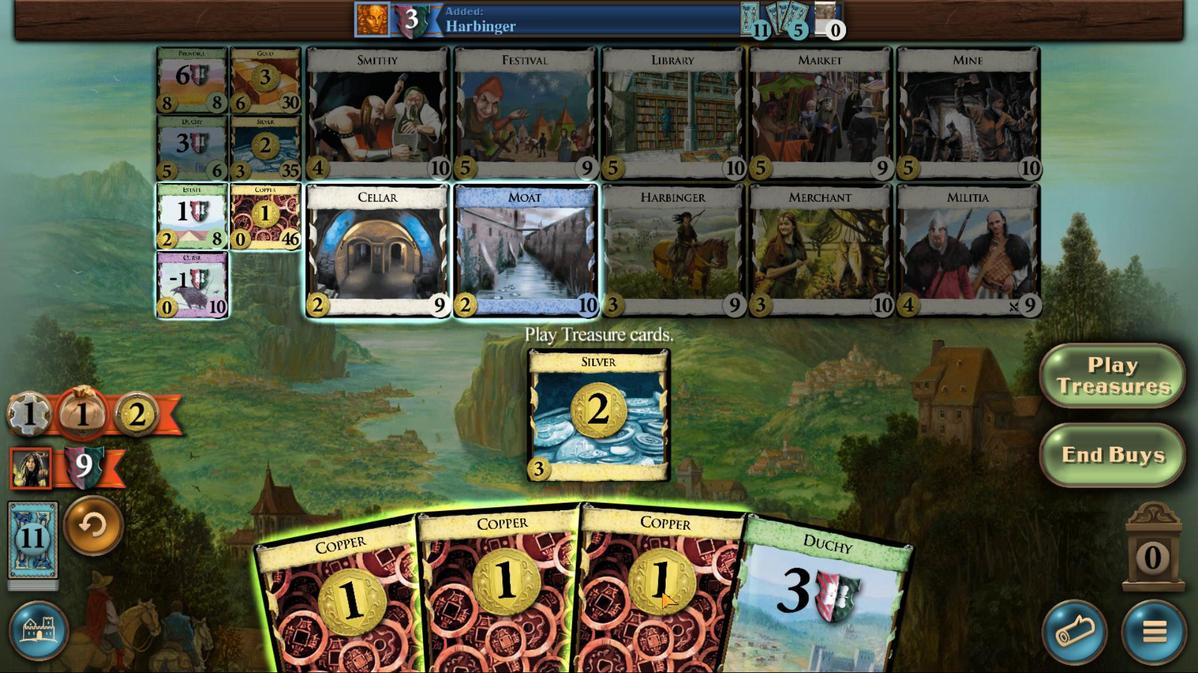 
Action: Mouse scrolled (924, 457) with delta (0, 0)
Screenshot: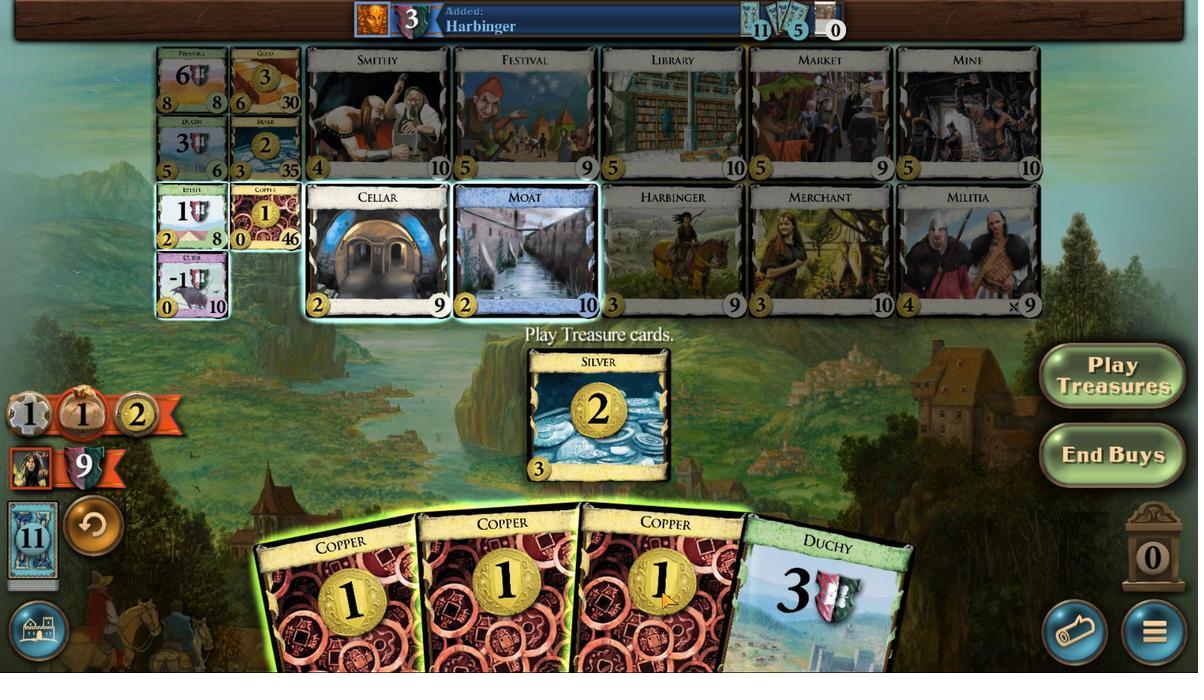 
Action: Mouse moved to (884, 457)
Screenshot: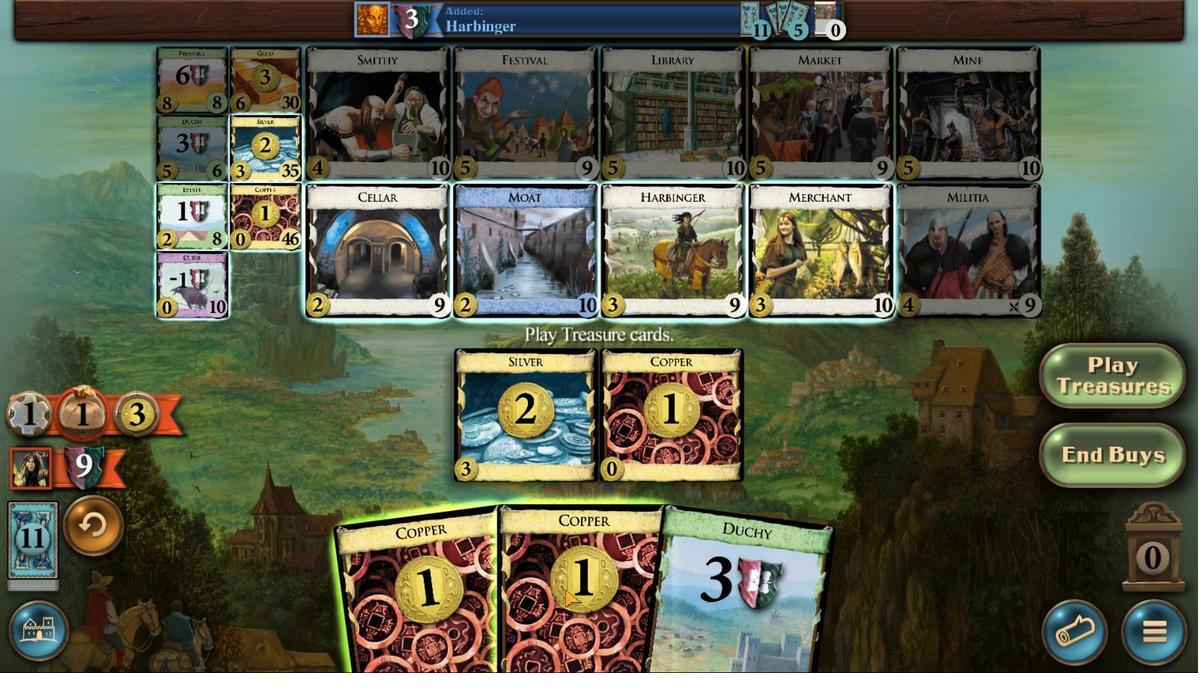 
Action: Mouse scrolled (884, 457) with delta (0, 0)
Screenshot: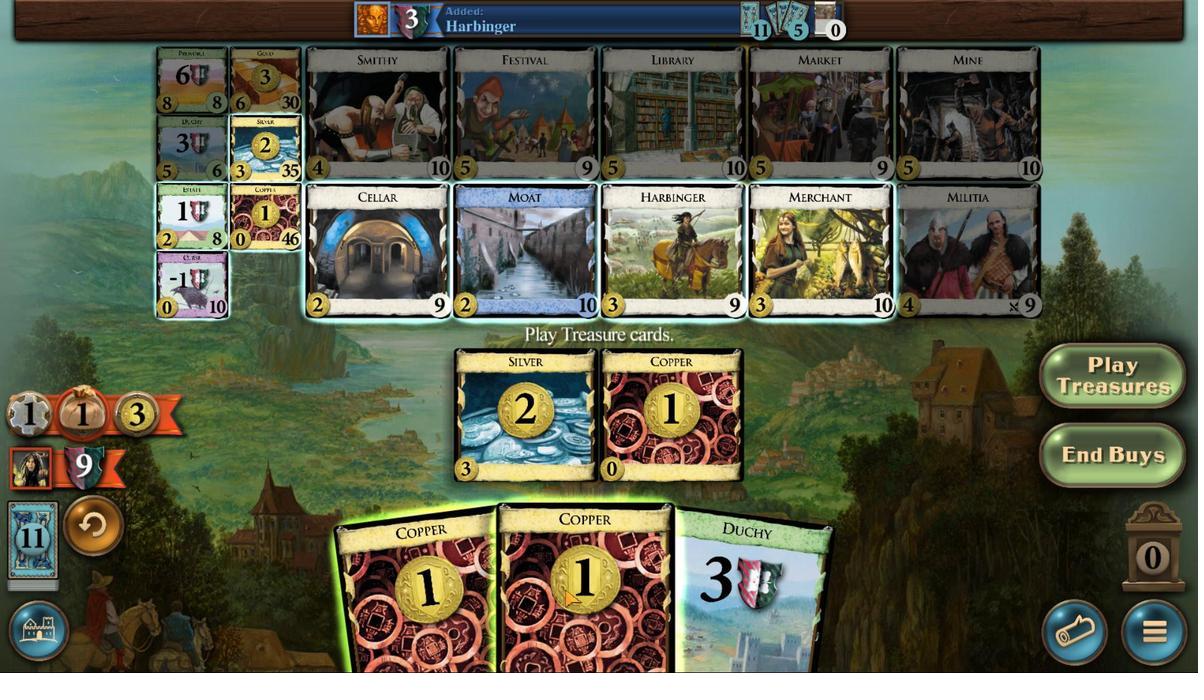 
Action: Mouse scrolled (884, 457) with delta (0, 0)
Screenshot: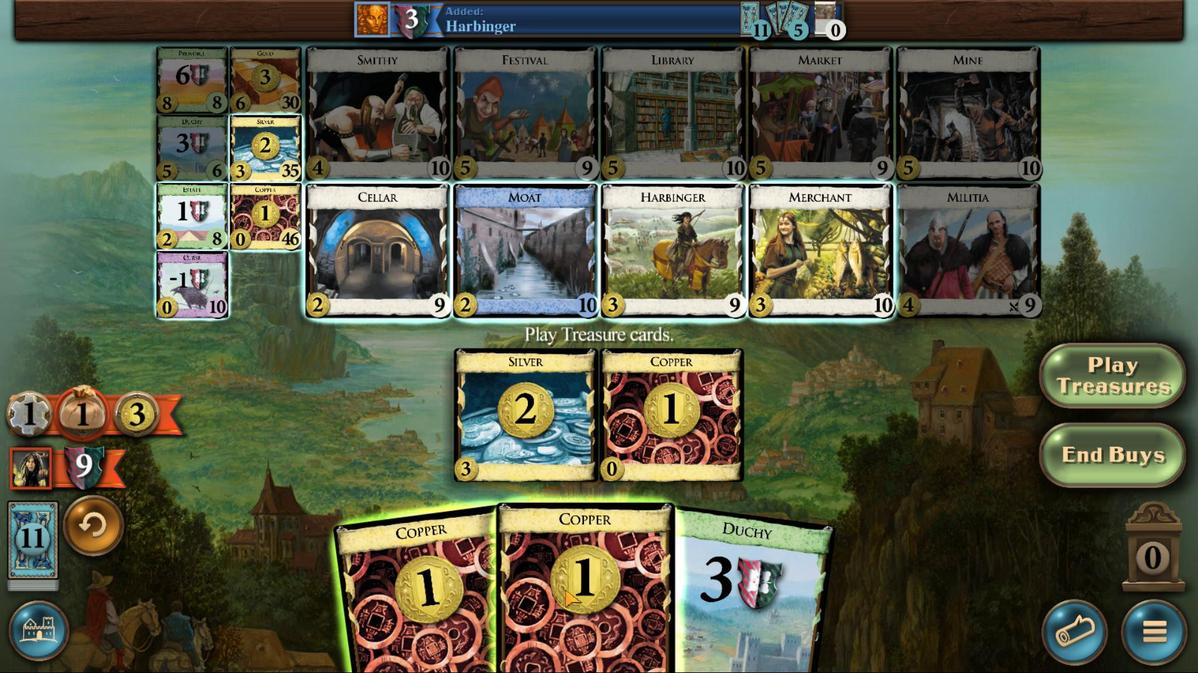 
Action: Mouse scrolled (884, 457) with delta (0, 0)
Screenshot: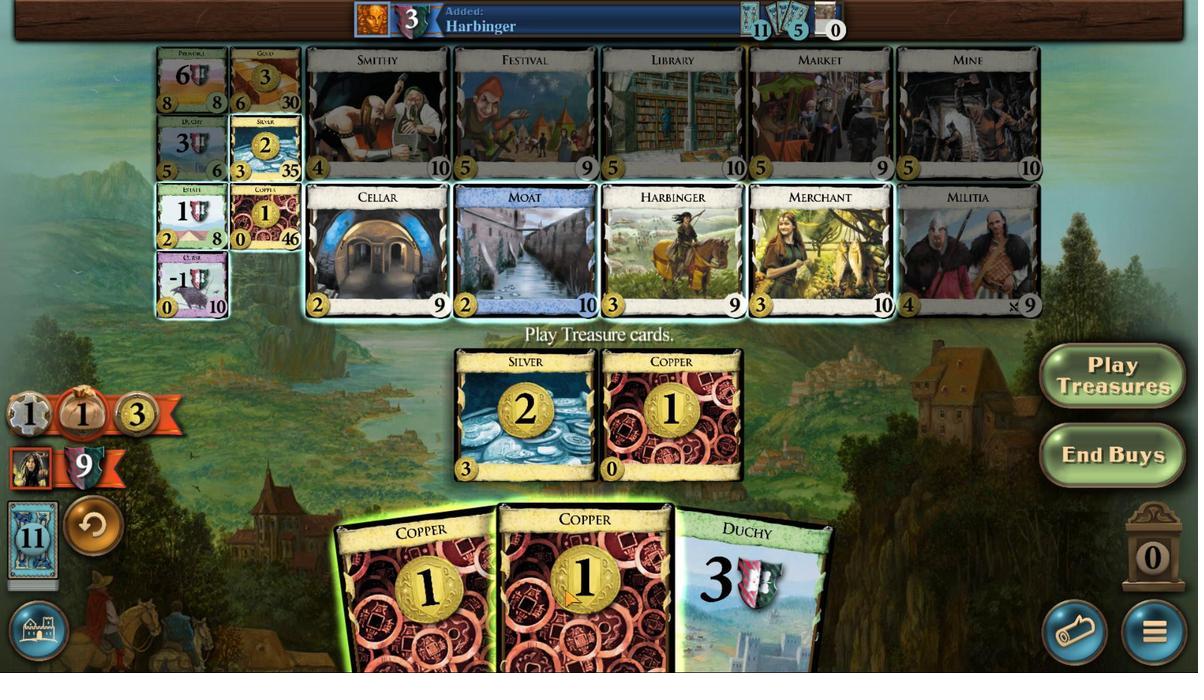 
Action: Mouse scrolled (884, 457) with delta (0, 0)
Screenshot: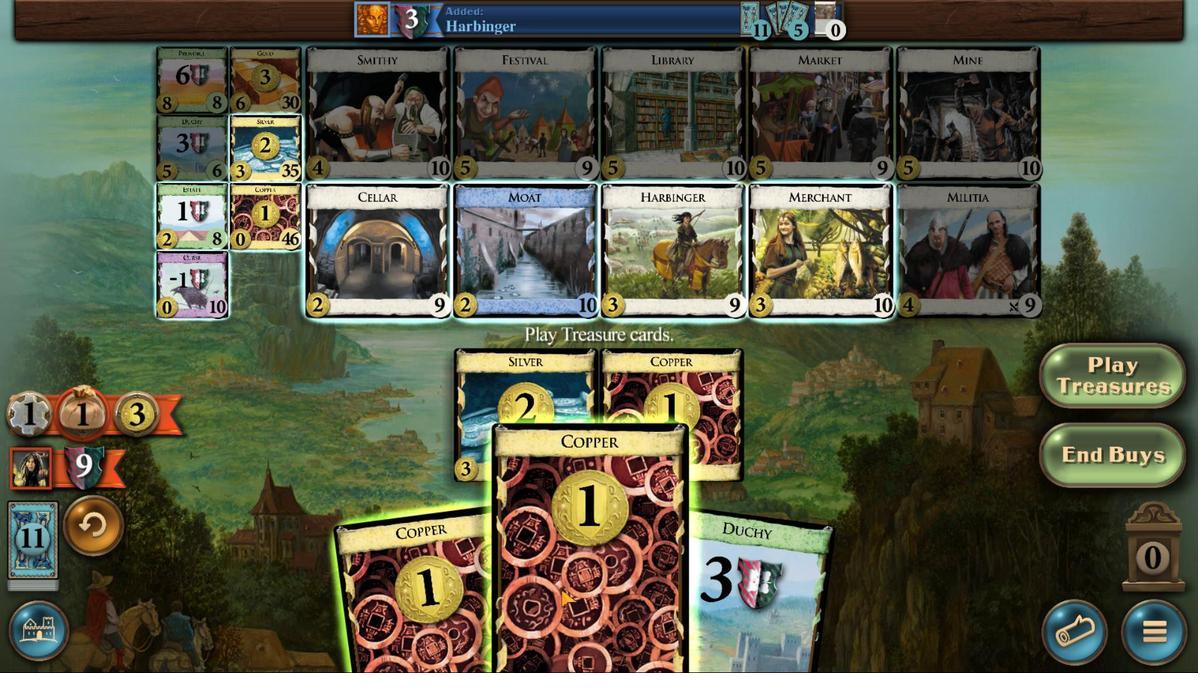 
Action: Mouse moved to (857, 457)
Screenshot: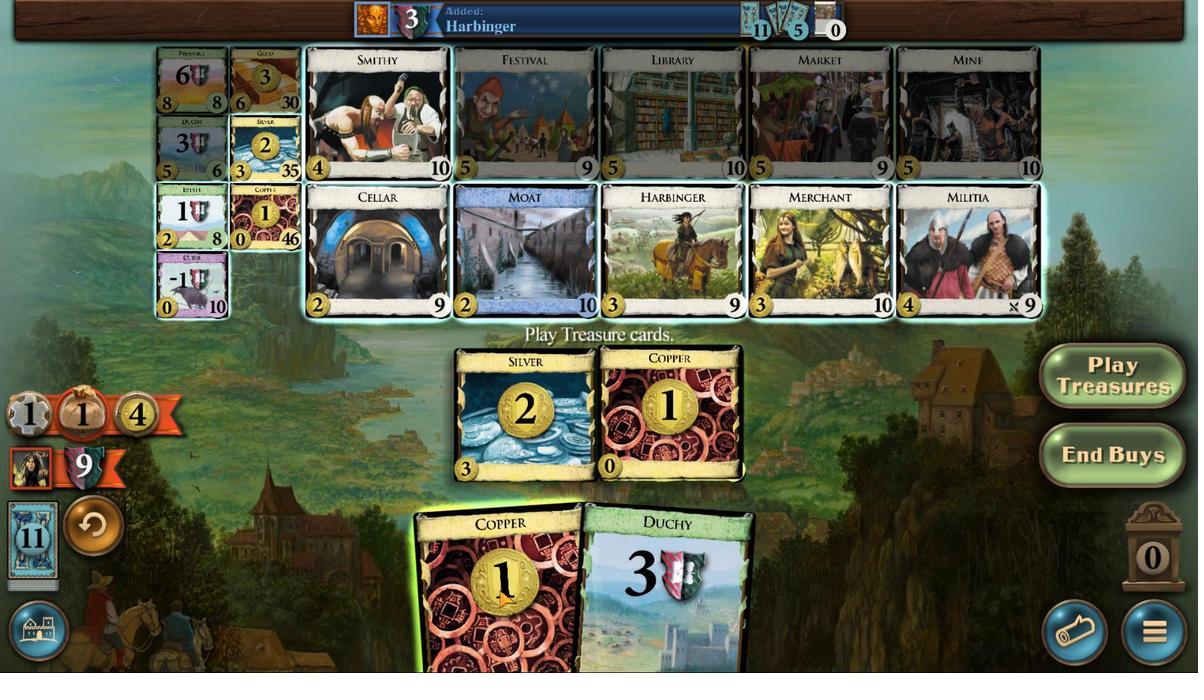
Action: Mouse scrolled (857, 457) with delta (0, 0)
Screenshot: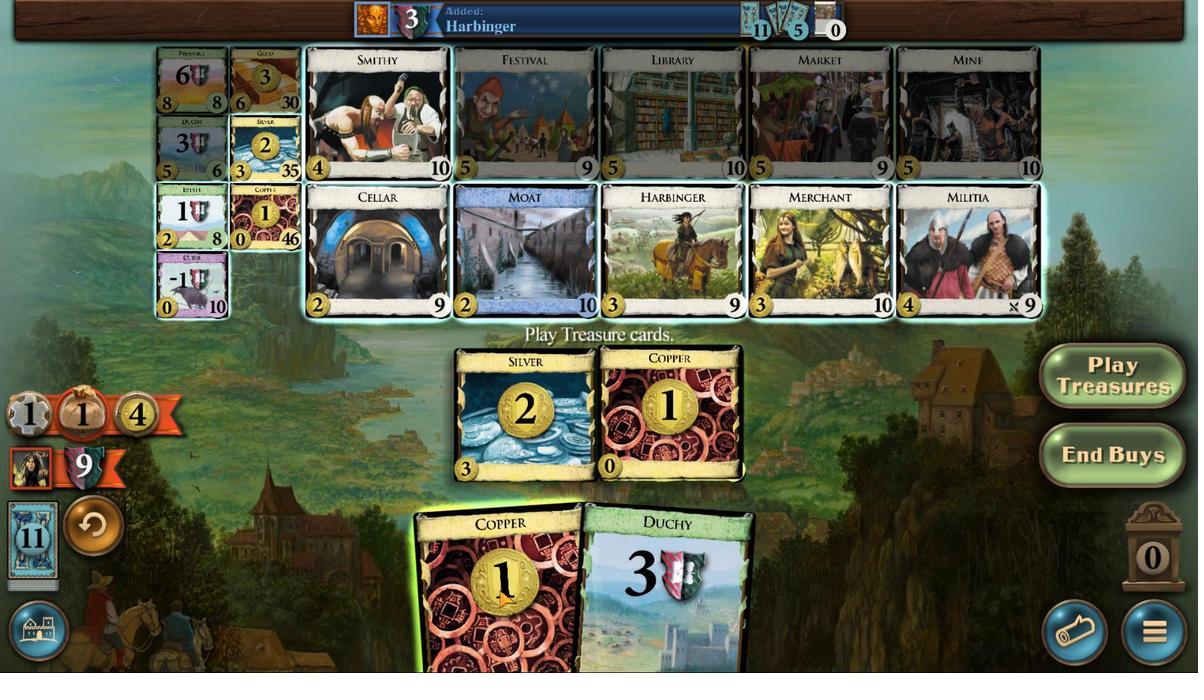 
Action: Mouse moved to (857, 457)
Screenshot: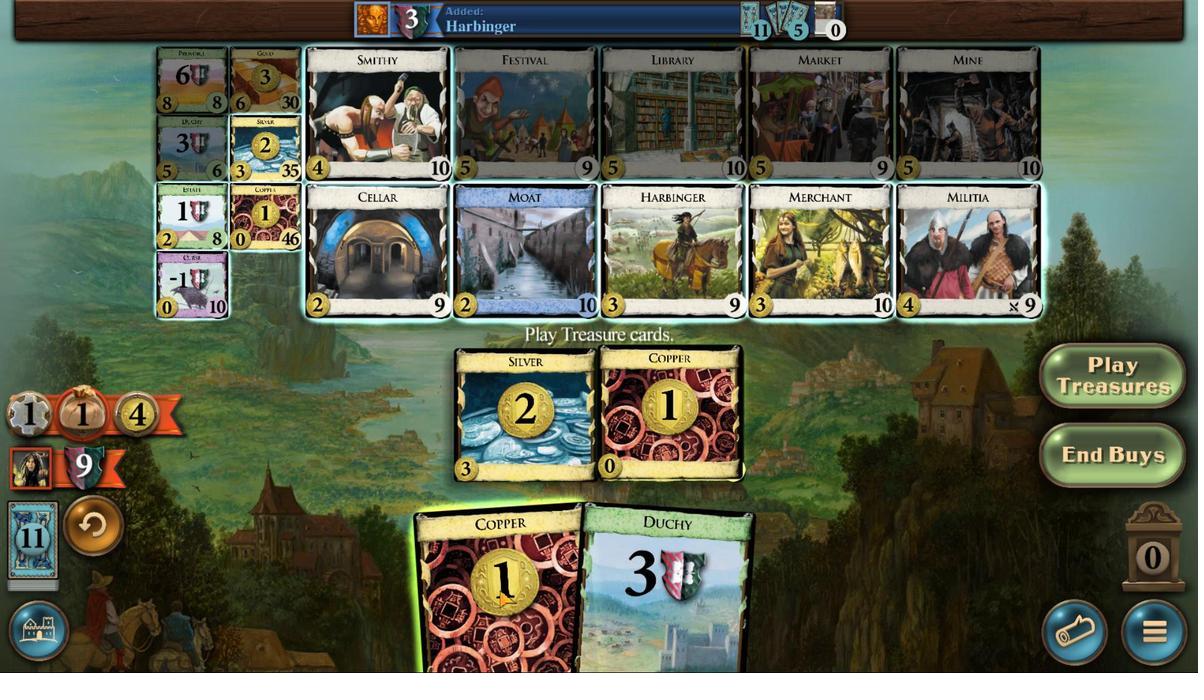 
Action: Mouse scrolled (857, 457) with delta (0, 0)
Screenshot: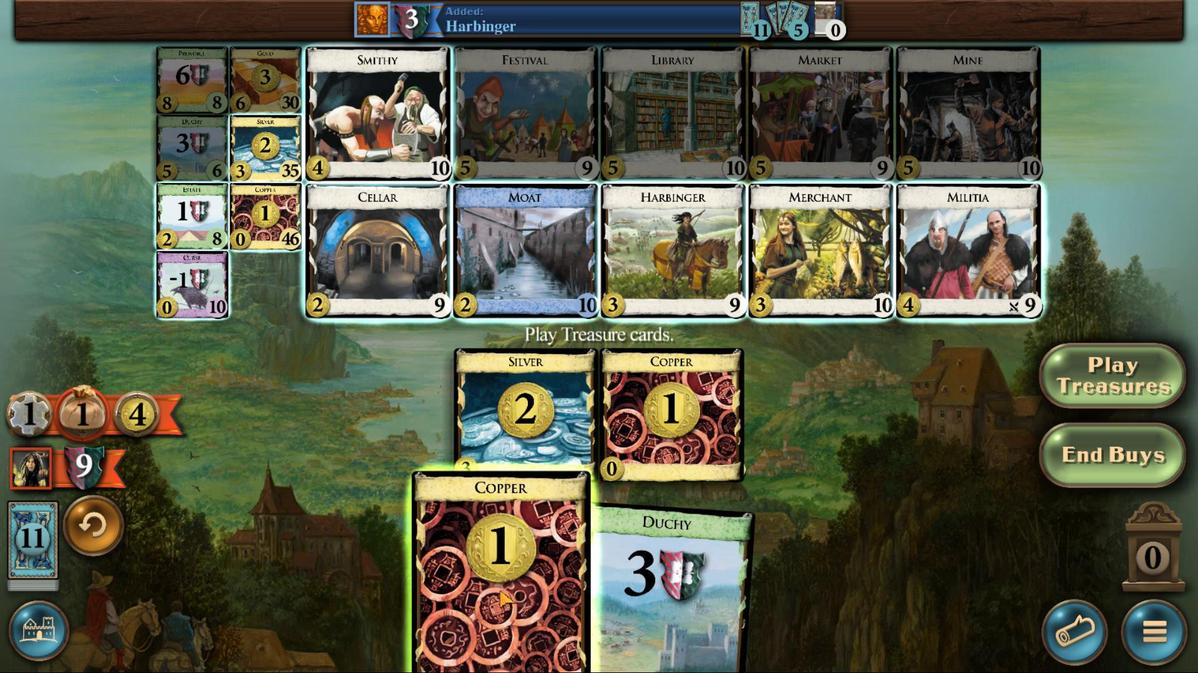 
Action: Mouse scrolled (857, 457) with delta (0, 0)
Screenshot: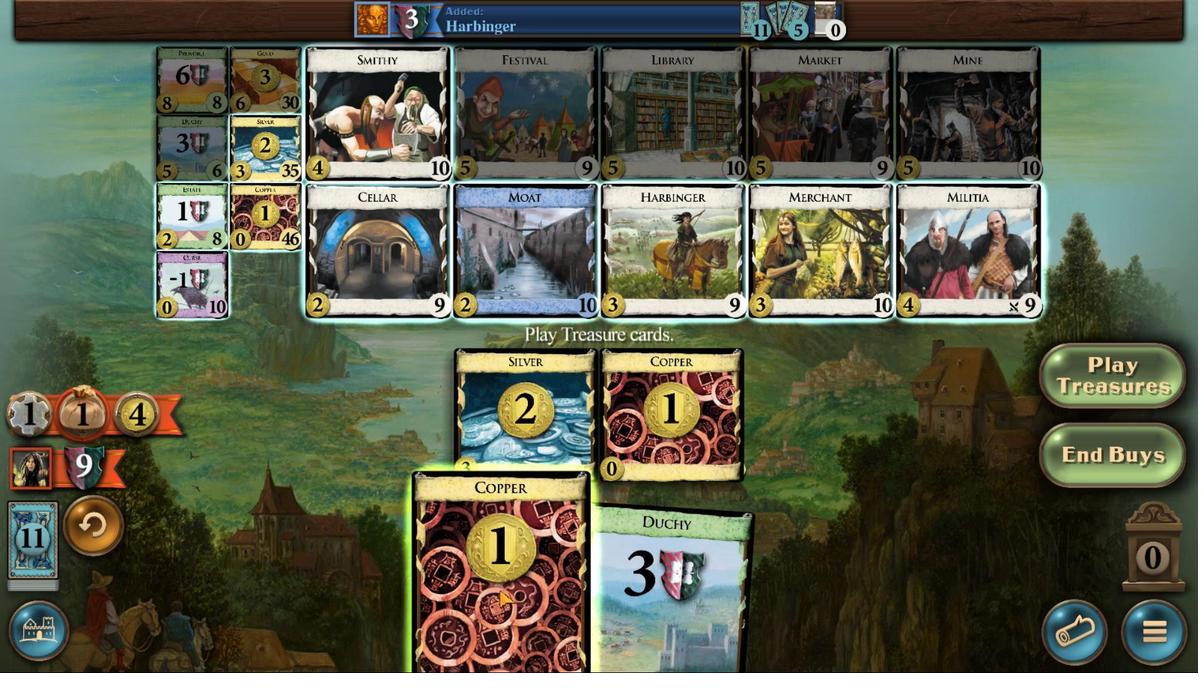 
Action: Mouse scrolled (857, 457) with delta (0, 0)
Screenshot: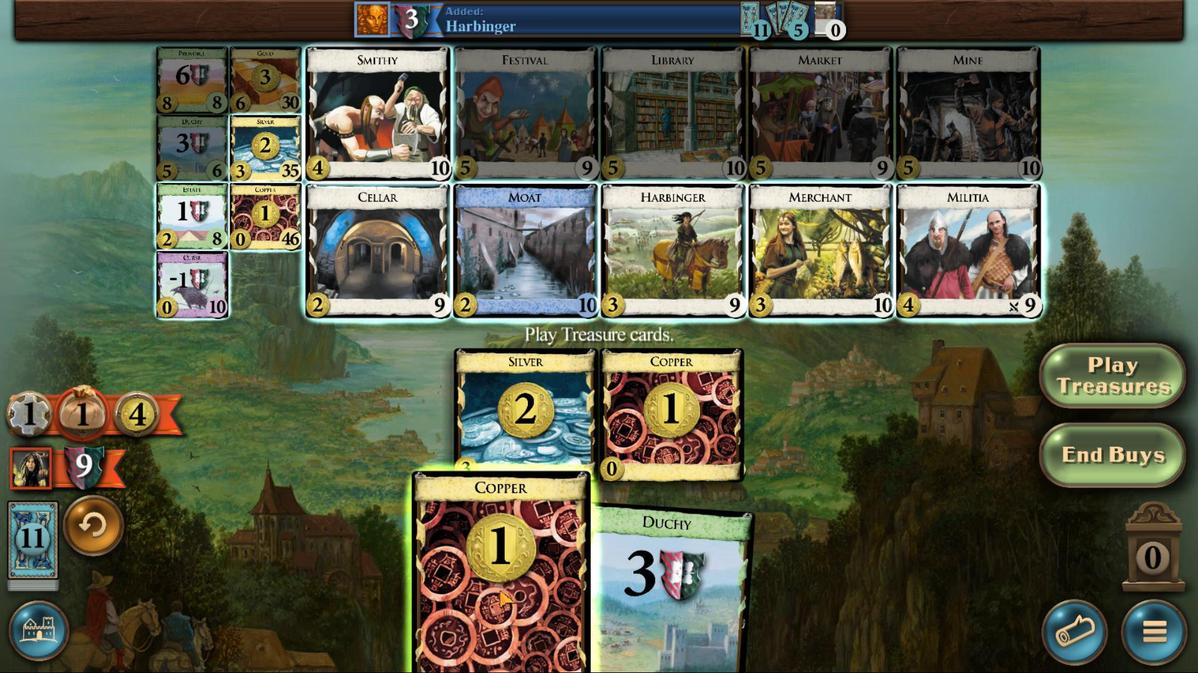 
Action: Mouse scrolled (857, 457) with delta (0, 0)
Screenshot: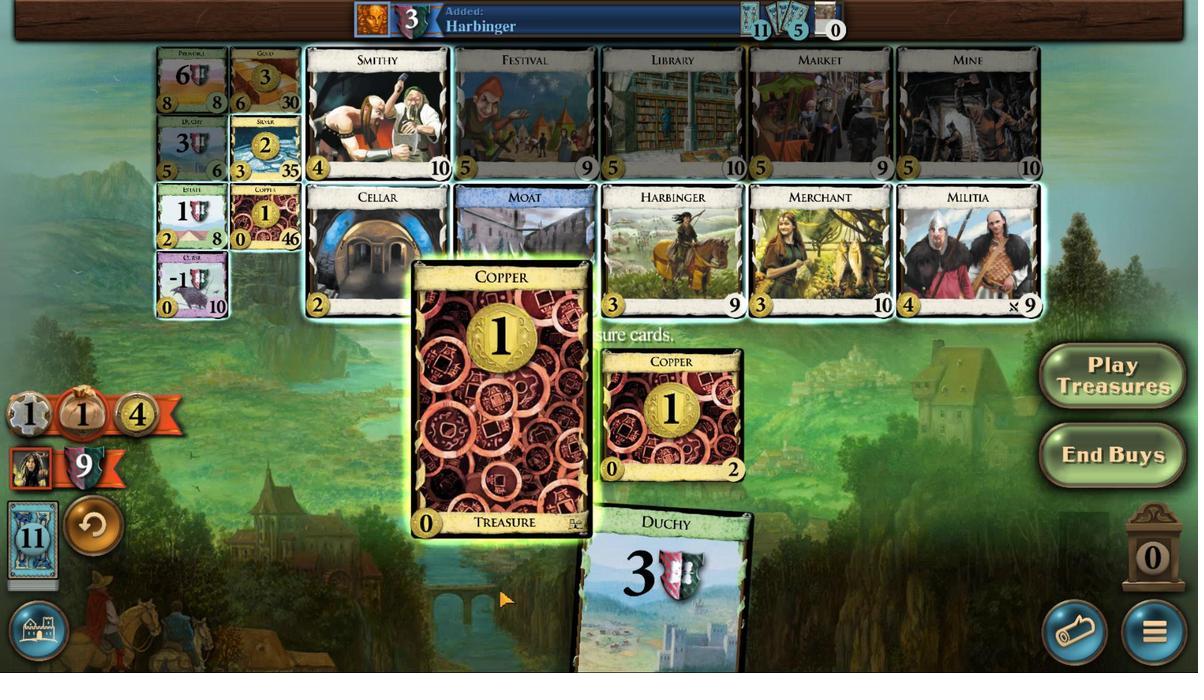 
Action: Mouse scrolled (857, 457) with delta (0, 0)
Screenshot: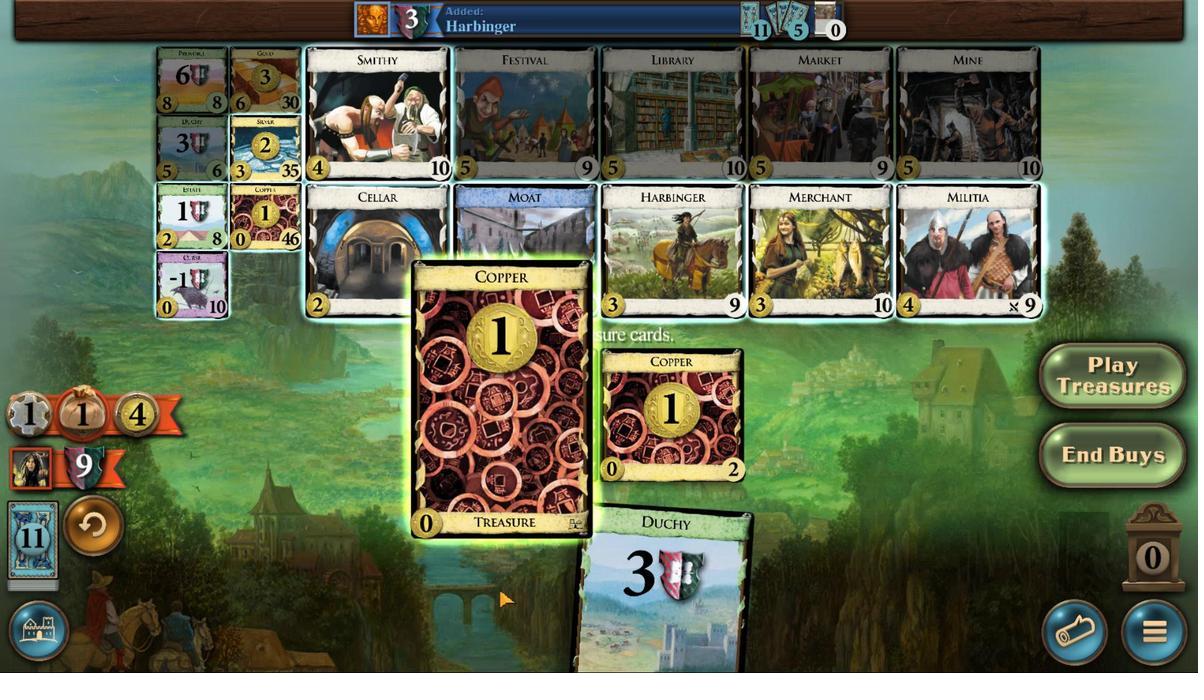 
Action: Mouse moved to (732, 469)
Screenshot: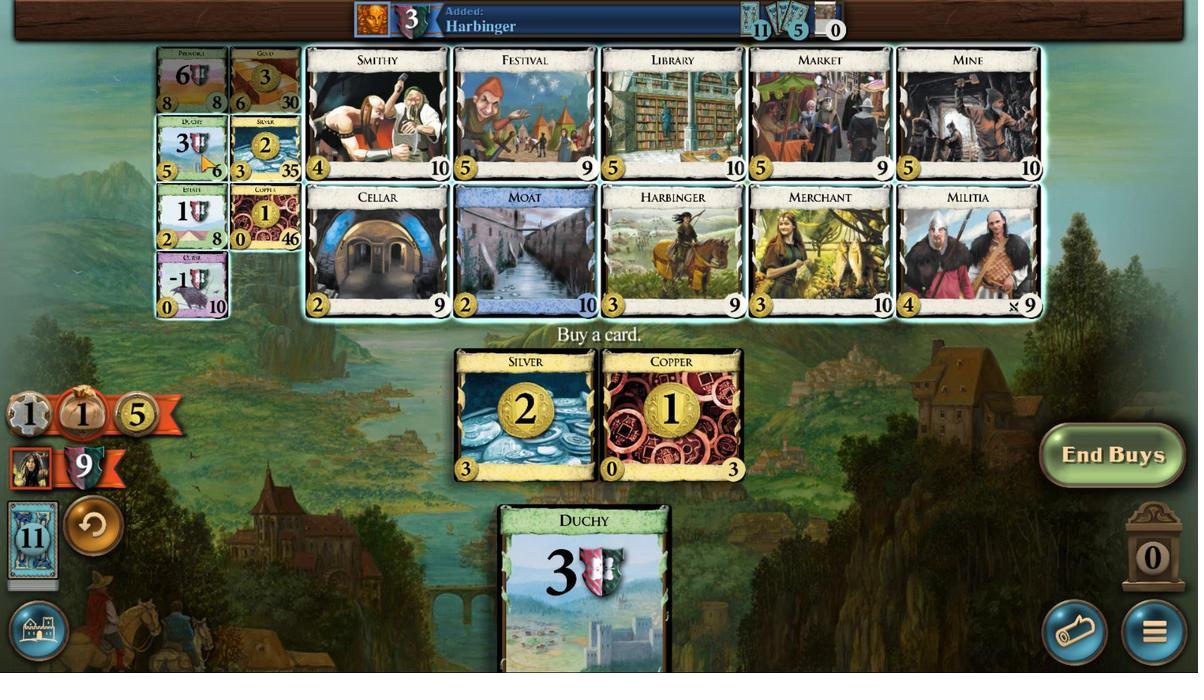 
Action: Mouse pressed left at (732, 469)
Screenshot: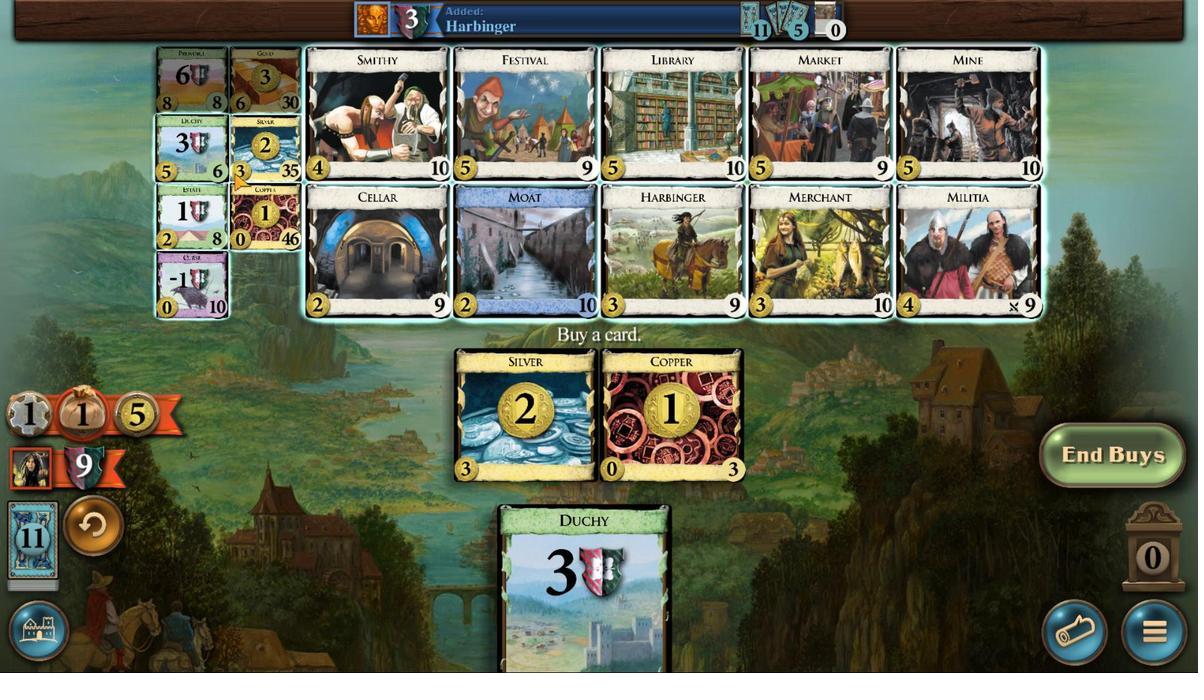 
Action: Mouse moved to (899, 458)
Screenshot: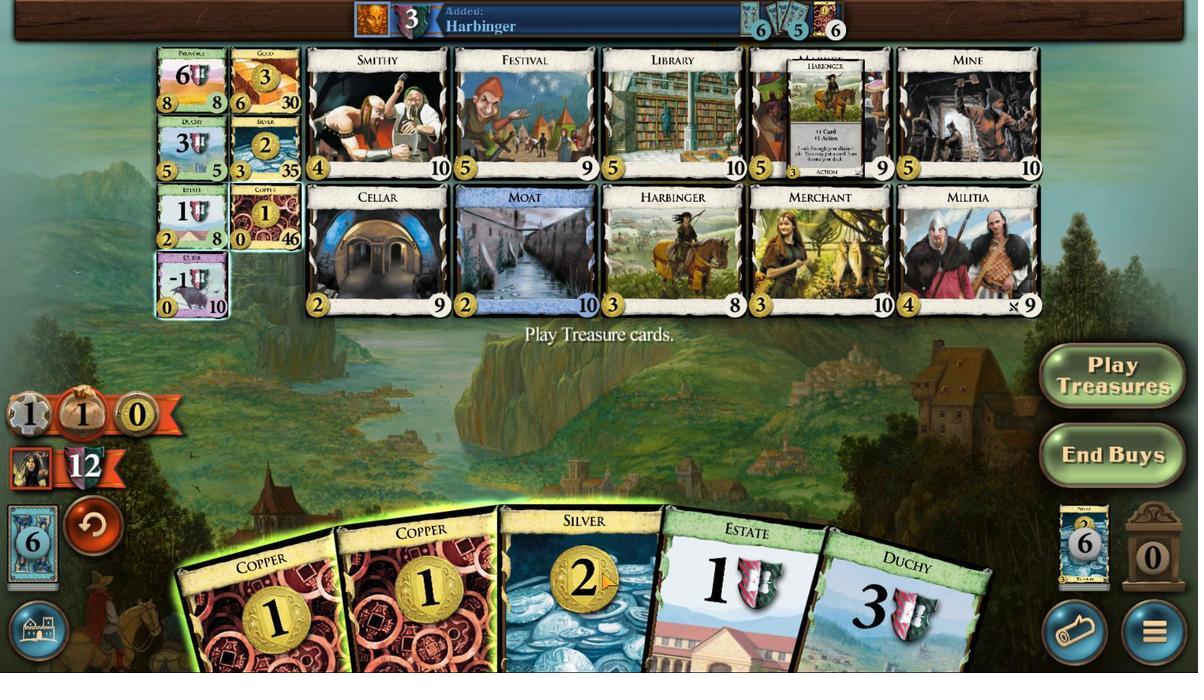 
Action: Mouse scrolled (899, 458) with delta (0, 0)
Screenshot: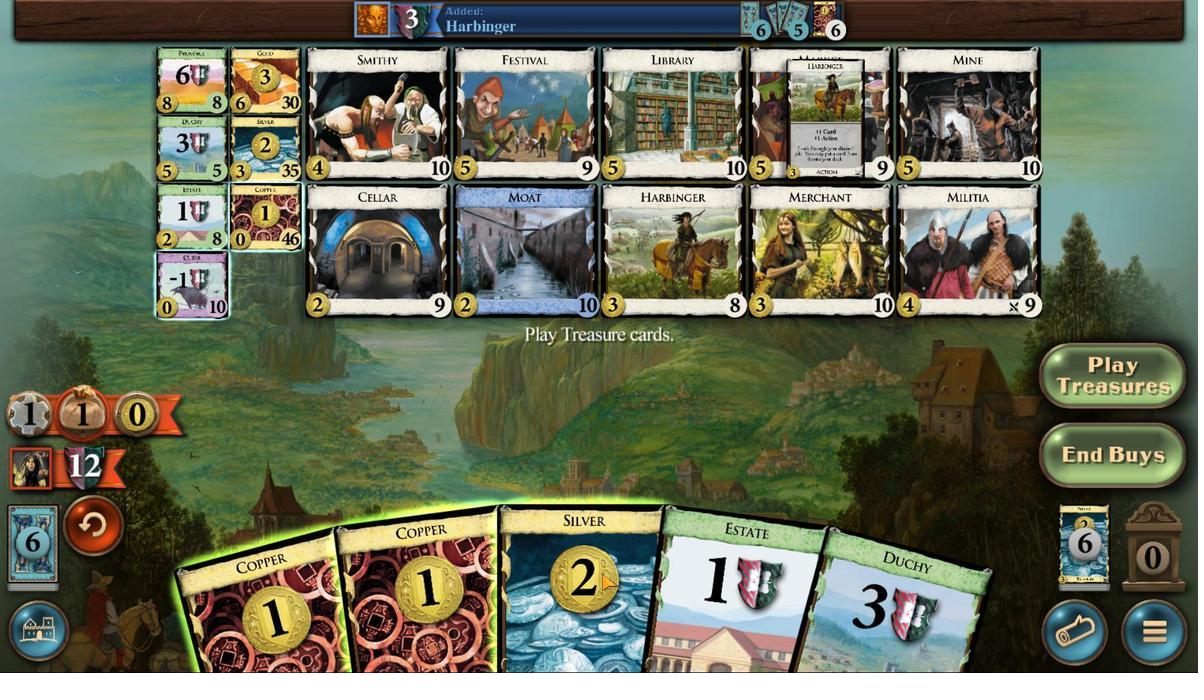 
Action: Mouse moved to (899, 458)
Screenshot: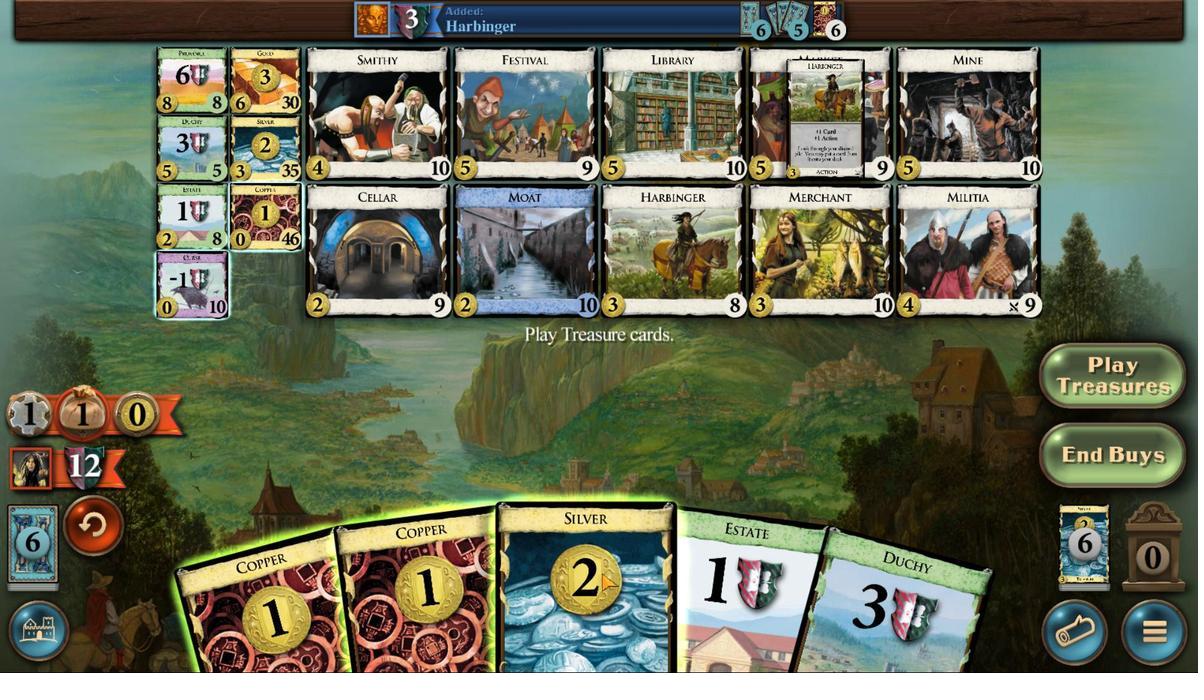 
Action: Mouse scrolled (899, 458) with delta (0, 0)
Screenshot: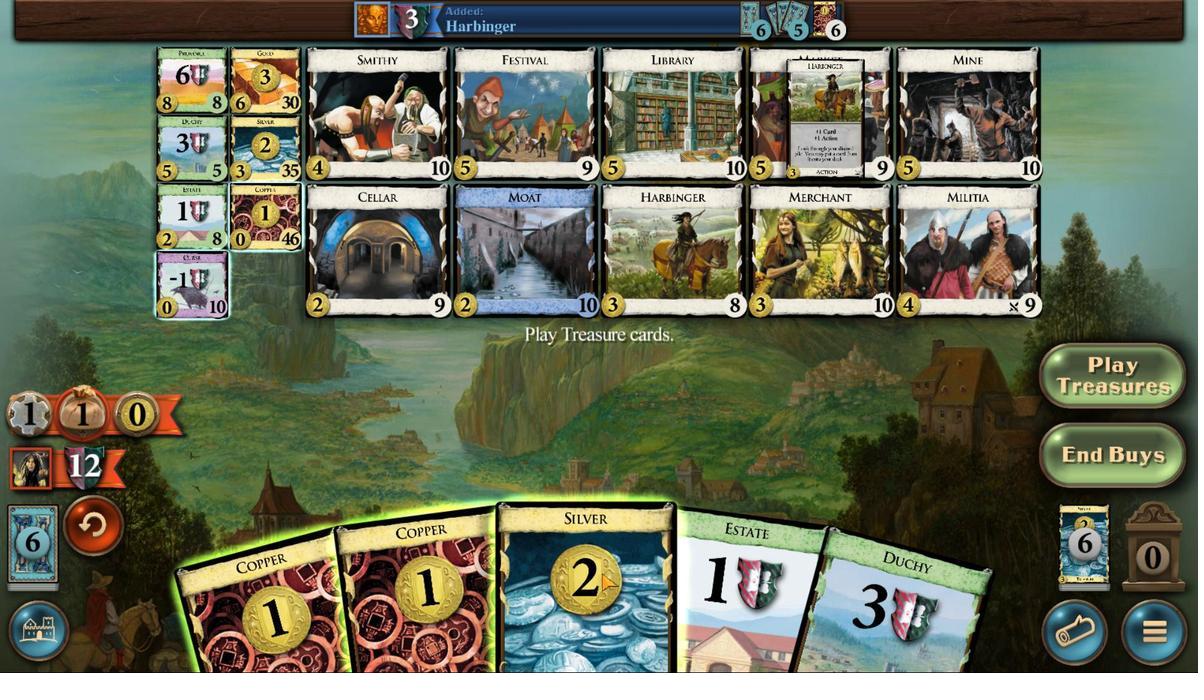 
Action: Mouse moved to (899, 457)
Screenshot: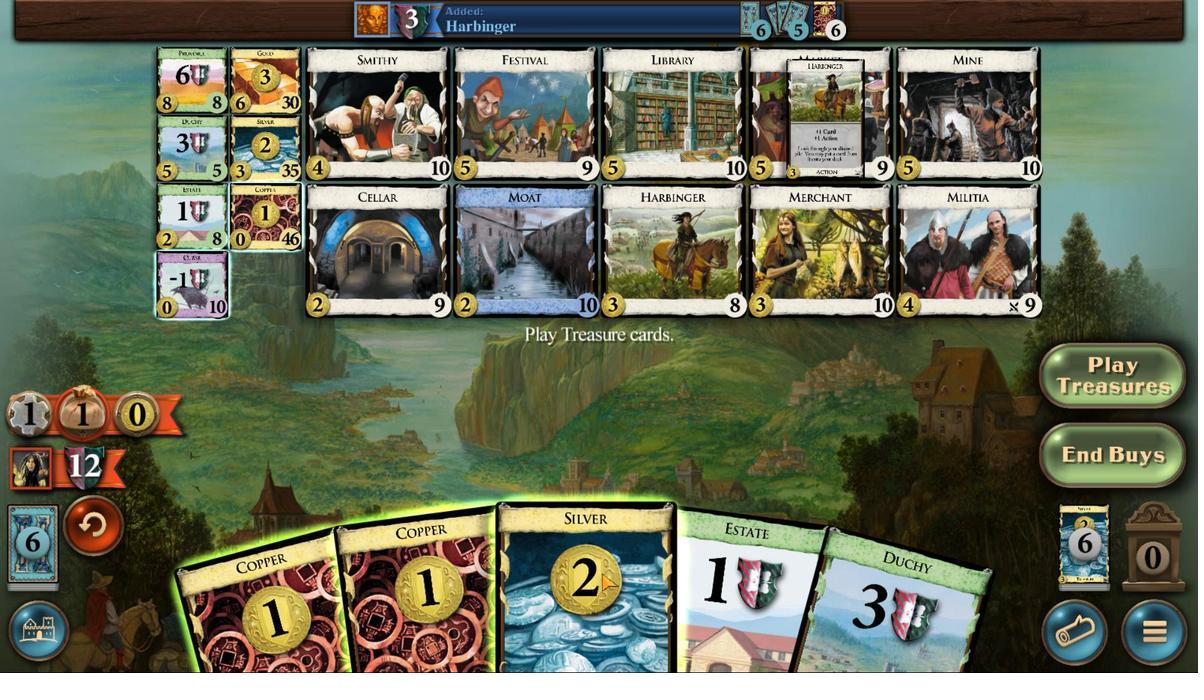 
Action: Mouse scrolled (899, 458) with delta (0, 0)
Screenshot: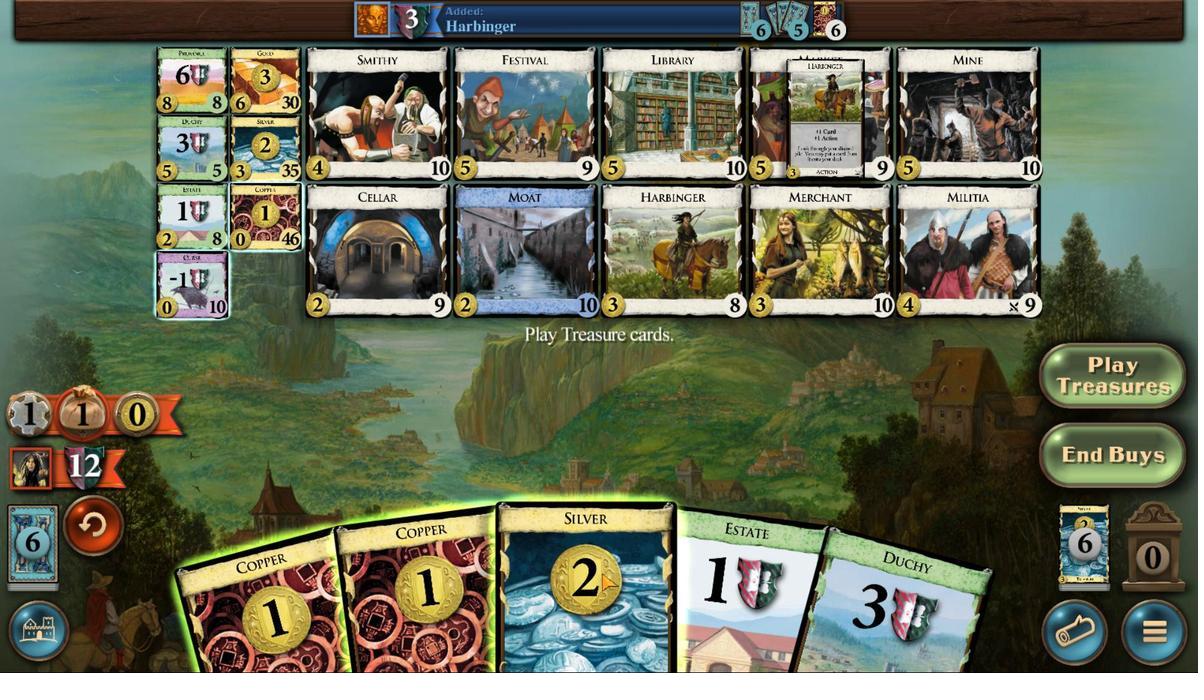 
Action: Mouse moved to (855, 457)
Screenshot: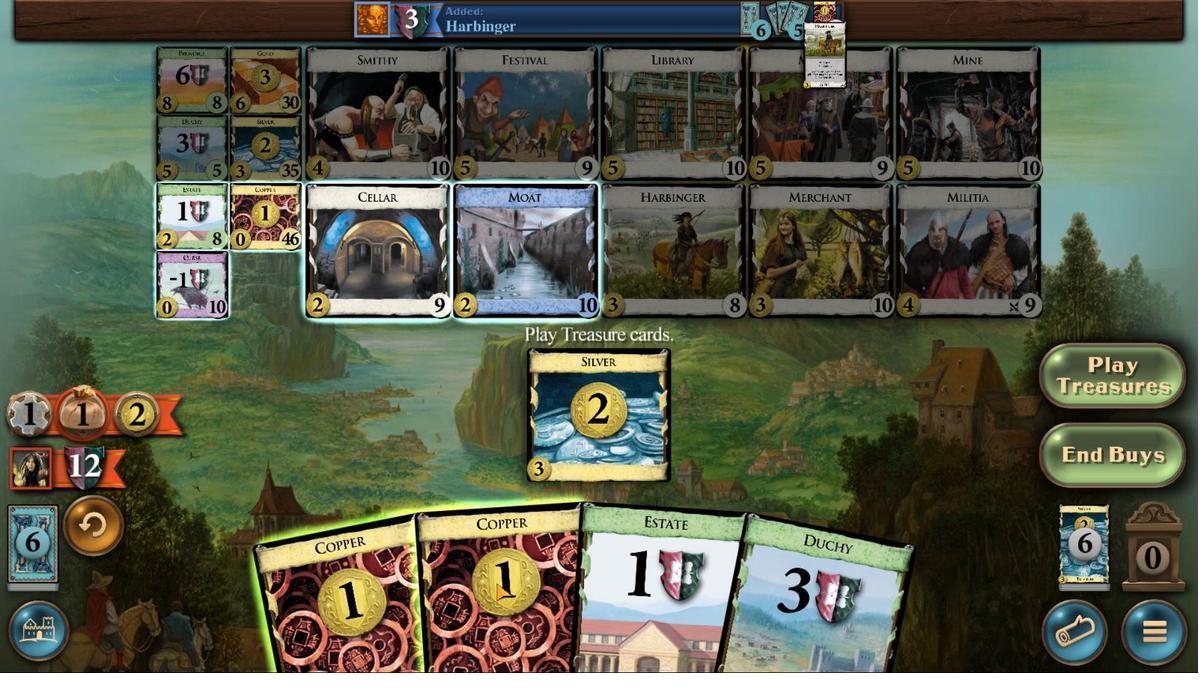
Action: Mouse scrolled (855, 457) with delta (0, 0)
Screenshot: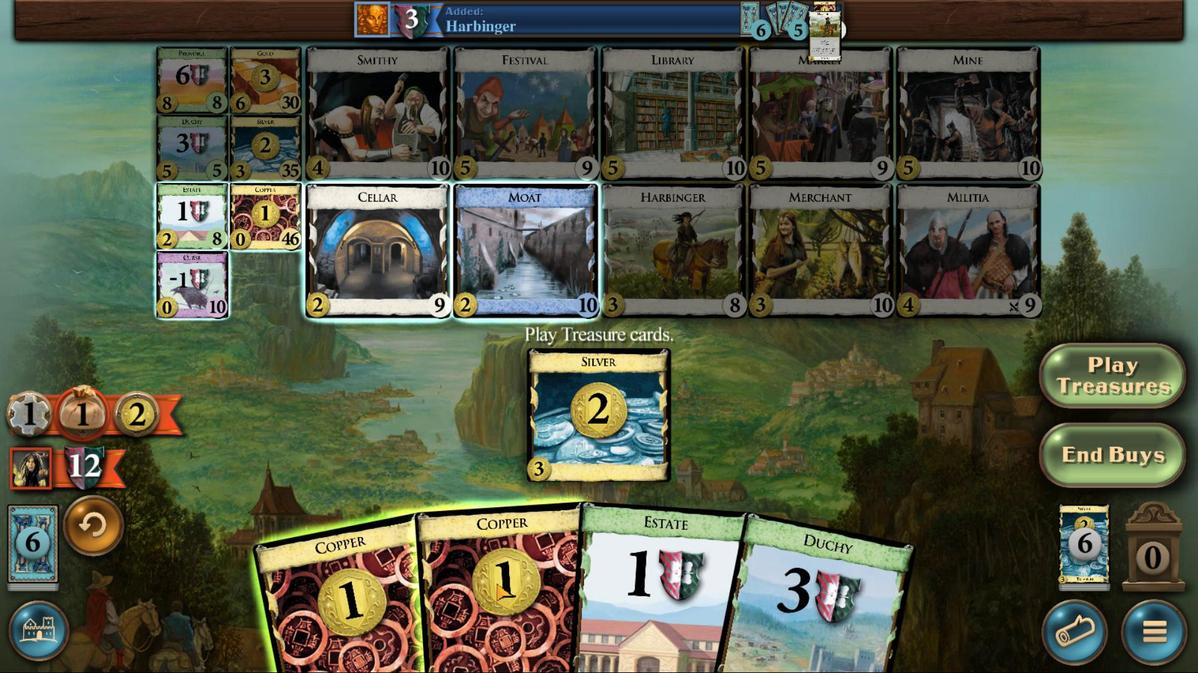 
Action: Mouse moved to (855, 457)
Screenshot: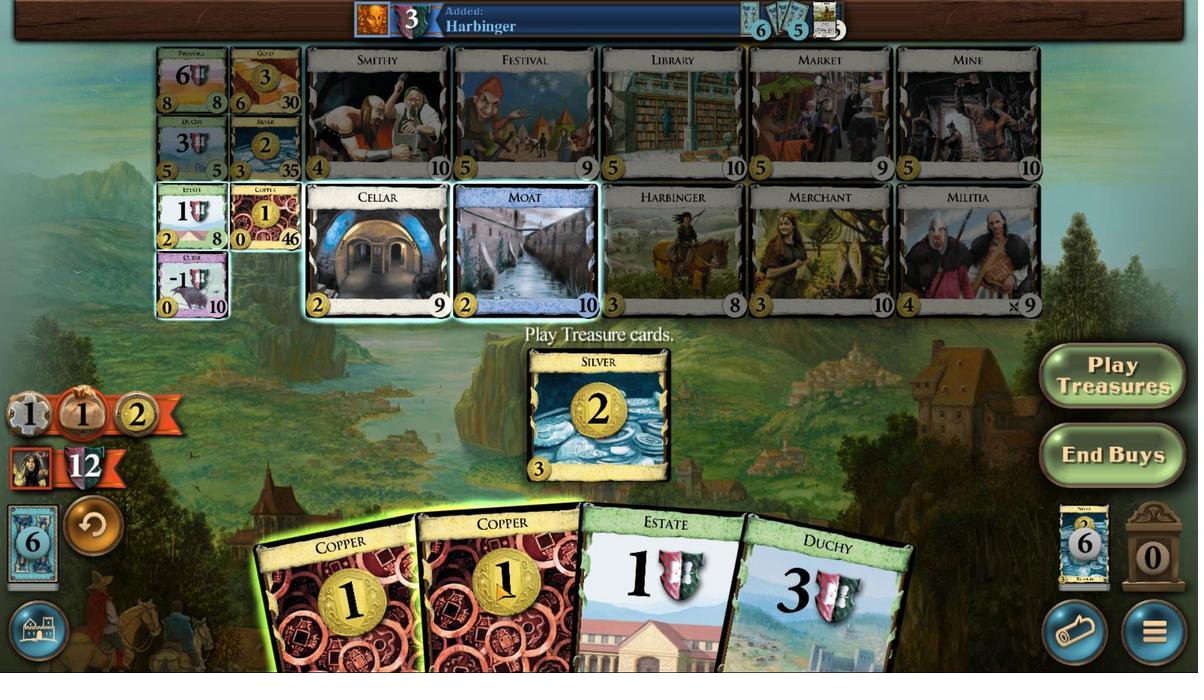 
Action: Mouse scrolled (855, 457) with delta (0, 0)
Screenshot: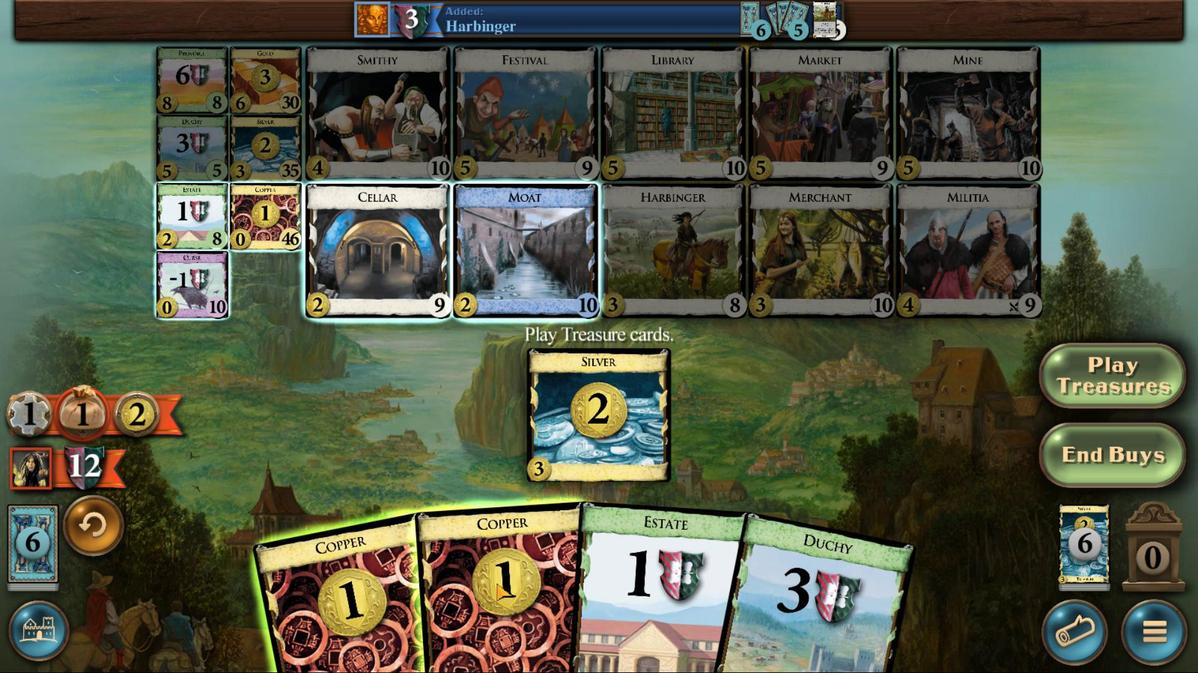 
Action: Mouse scrolled (855, 457) with delta (0, 0)
Screenshot: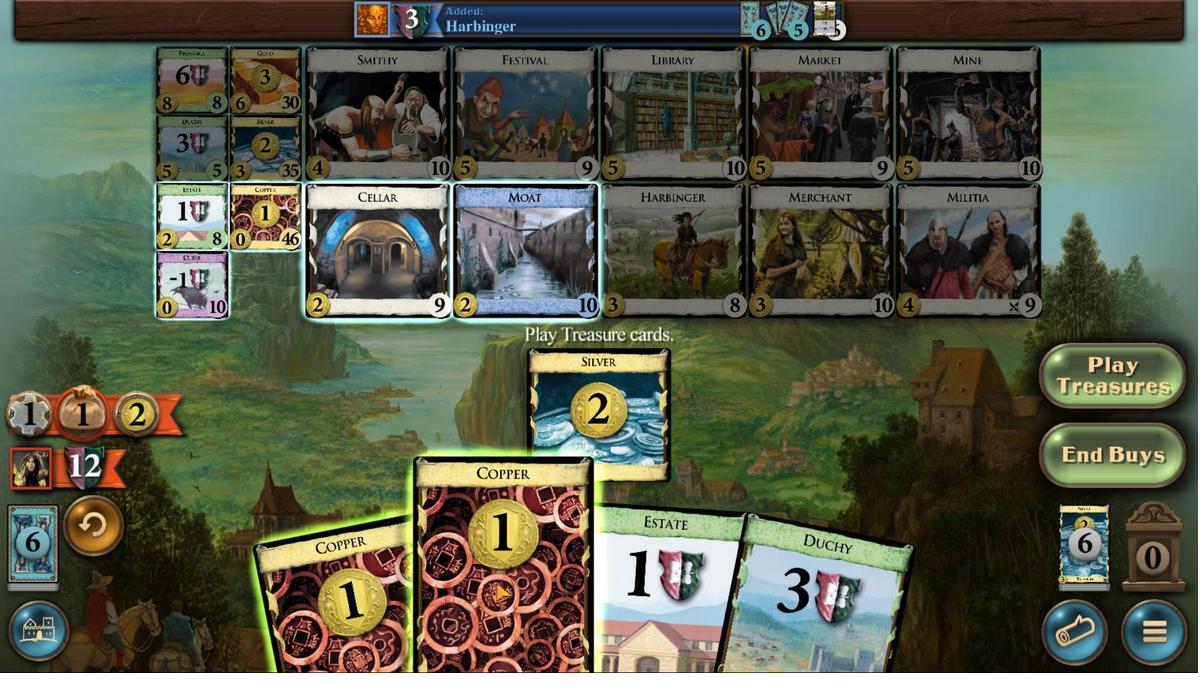 
Action: Mouse moved to (831, 457)
Screenshot: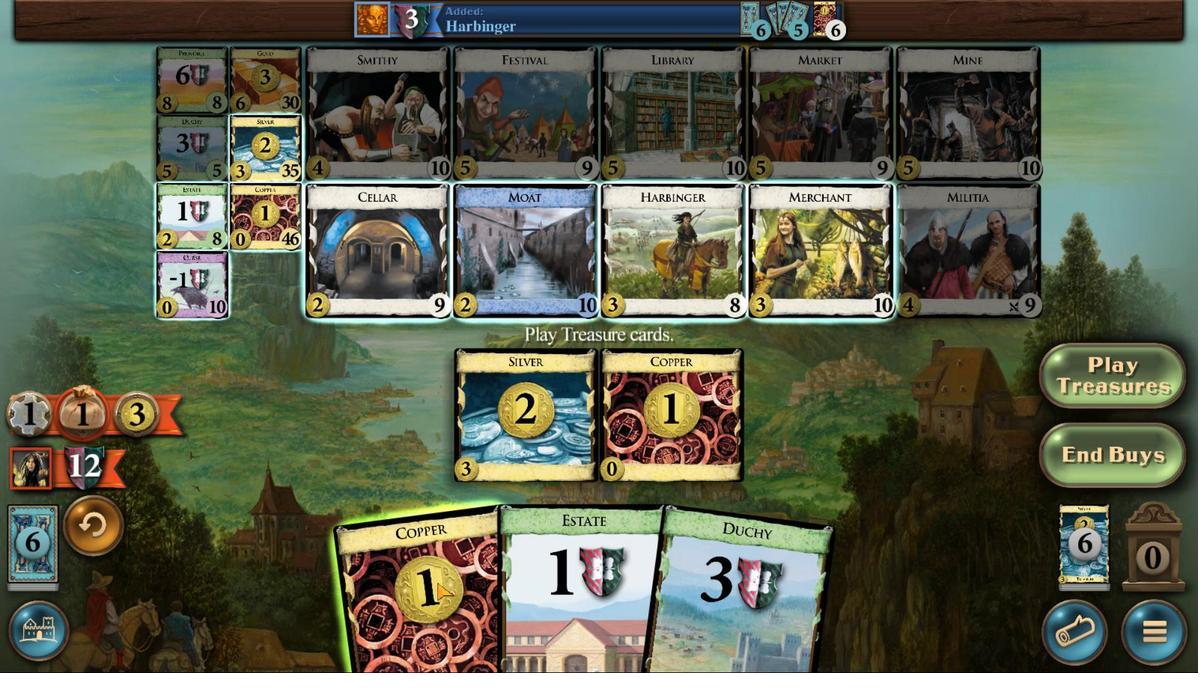 
Action: Mouse scrolled (831, 457) with delta (0, 0)
Screenshot: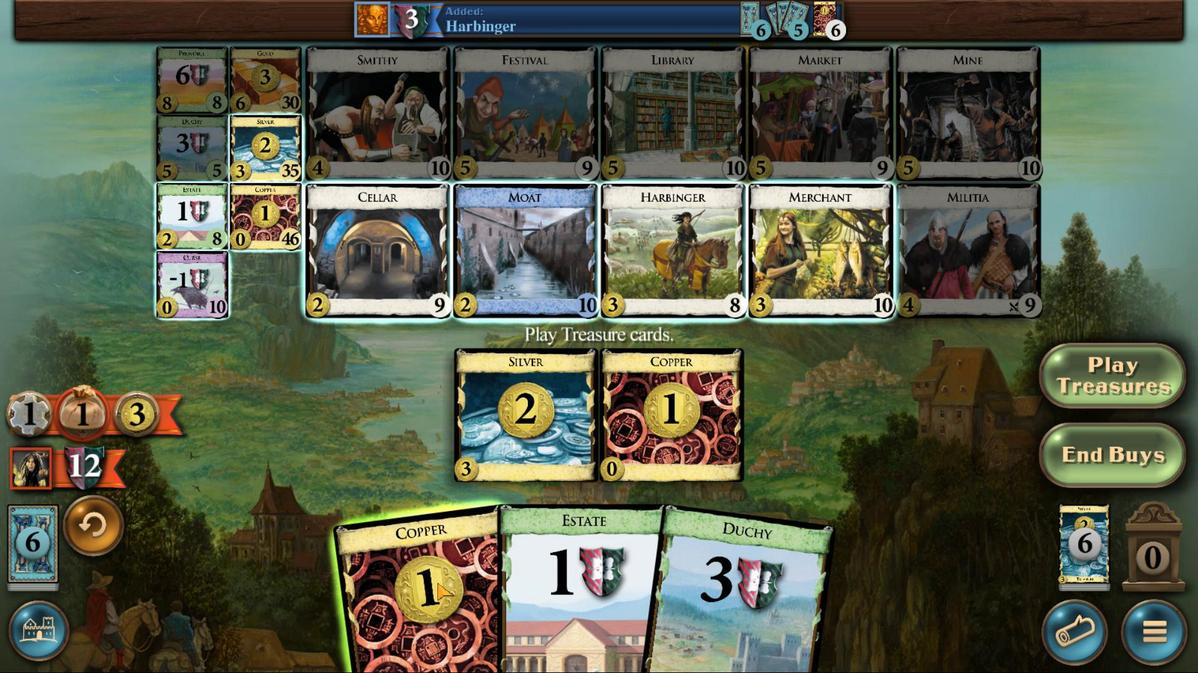 
Action: Mouse moved to (831, 457)
Screenshot: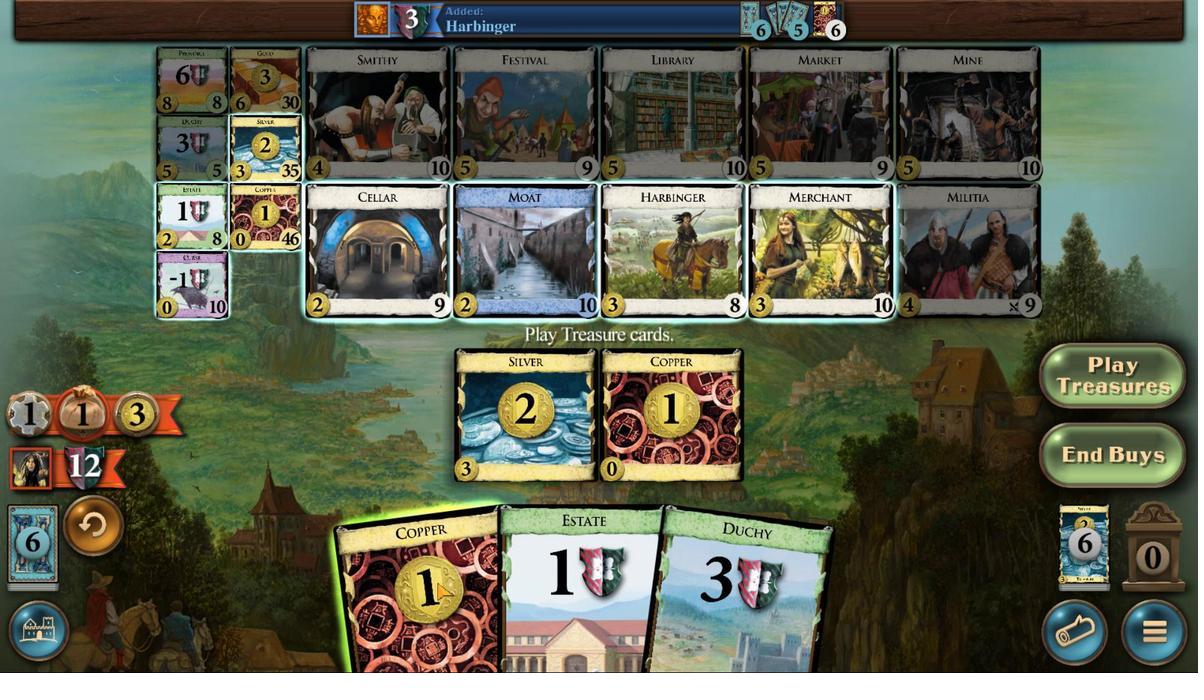 
Action: Mouse scrolled (831, 457) with delta (0, 0)
Screenshot: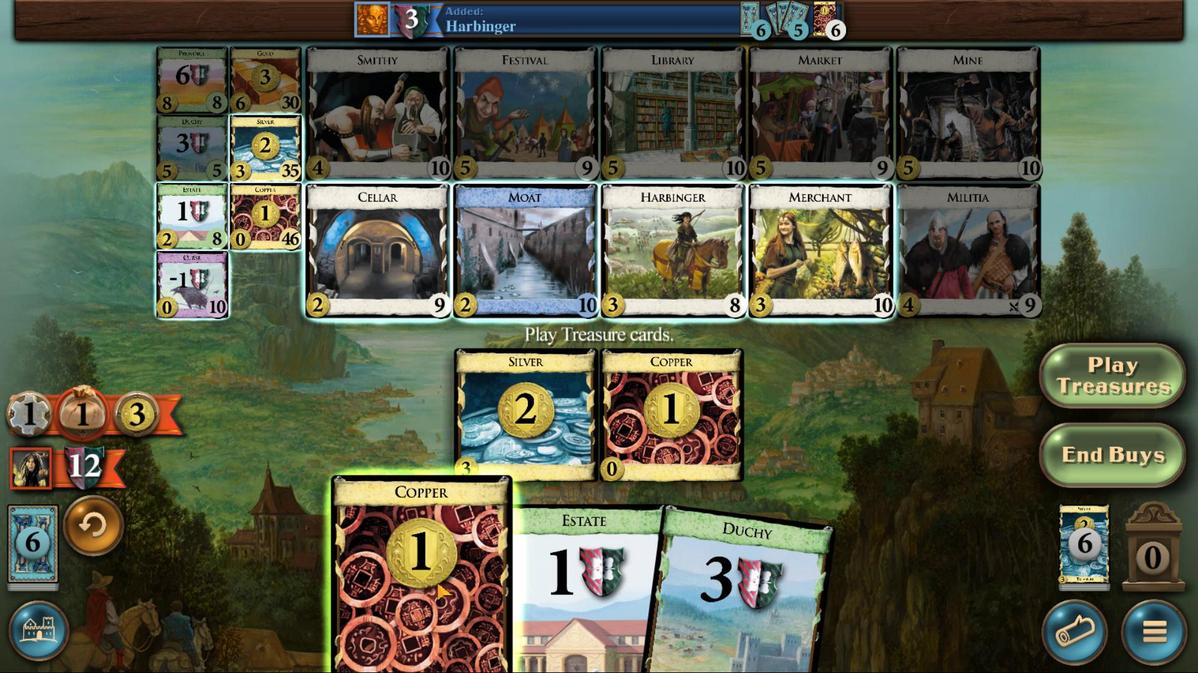 
Action: Mouse scrolled (831, 457) with delta (0, 0)
Screenshot: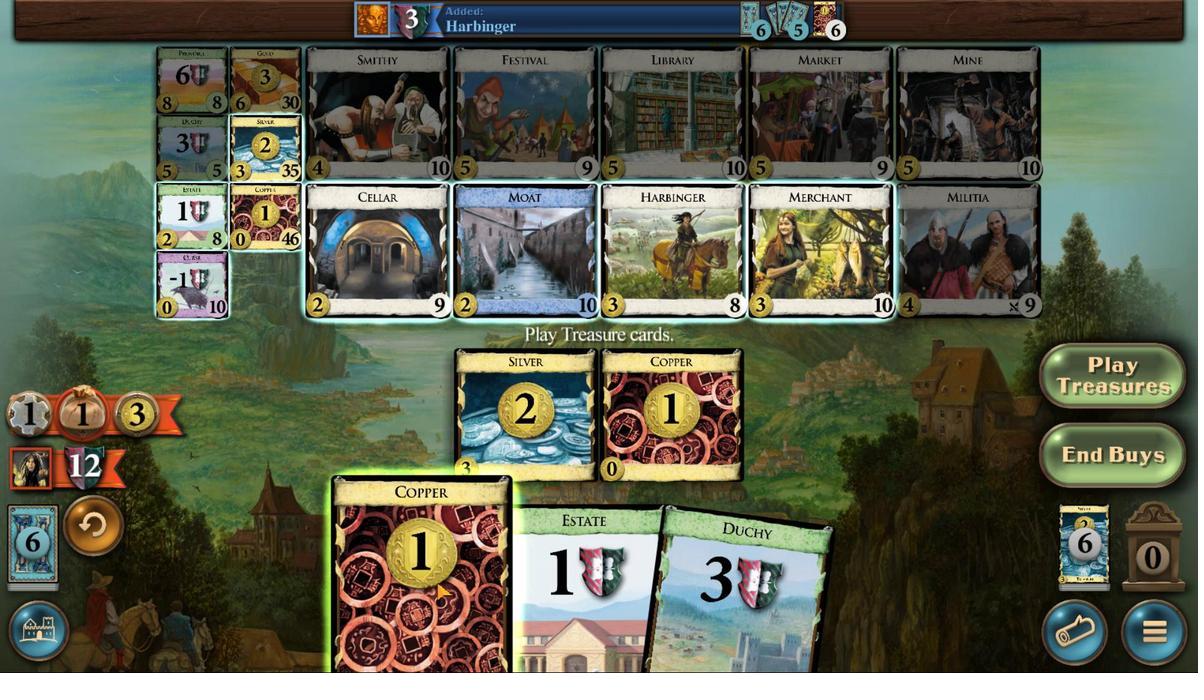 
Action: Mouse scrolled (831, 457) with delta (0, 0)
Screenshot: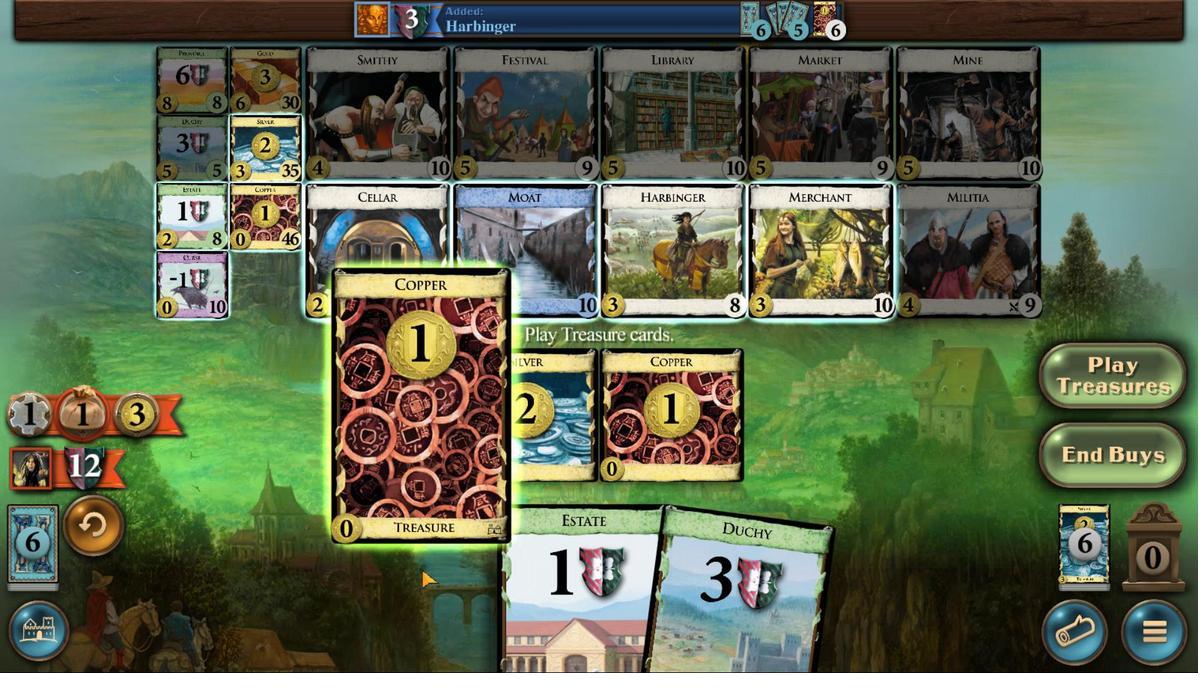 
Action: Mouse moved to (750, 469)
Screenshot: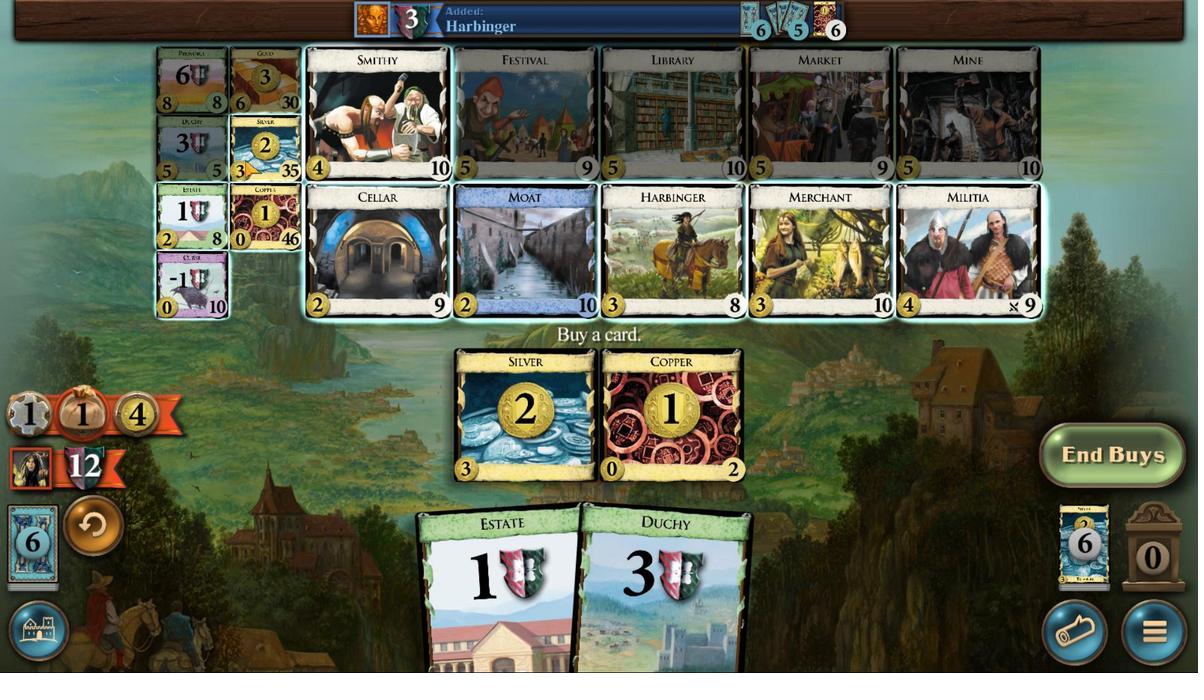 
Action: Mouse pressed left at (750, 469)
Screenshot: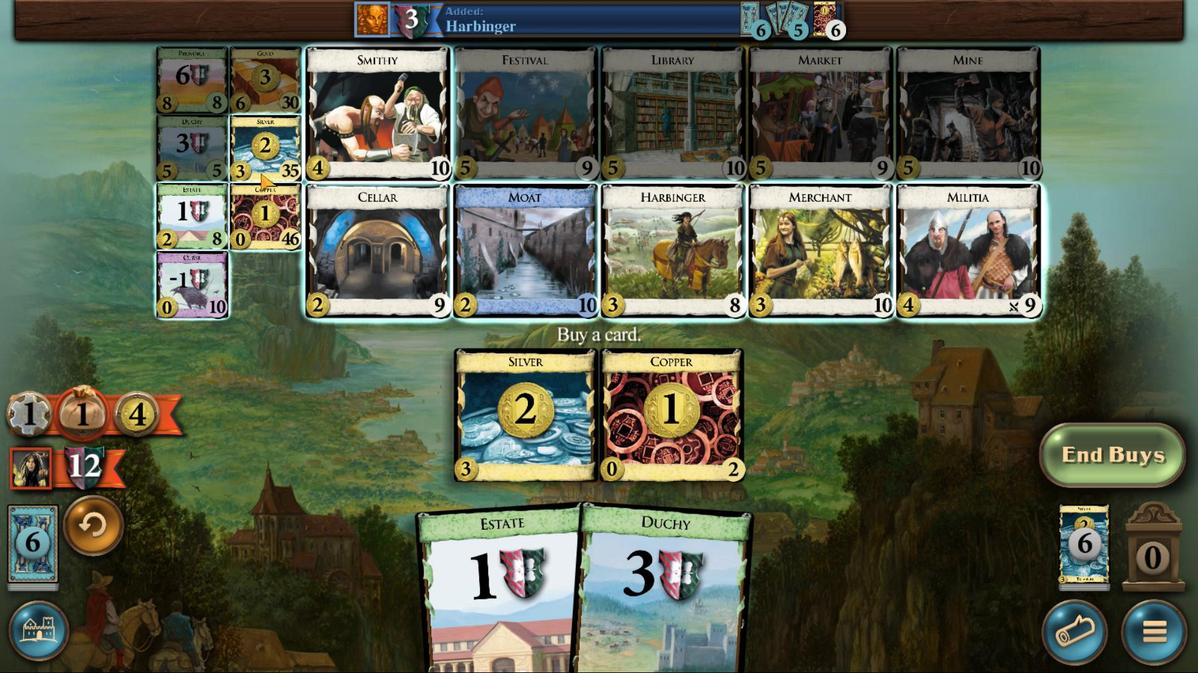 
Action: Mouse moved to (1028, 461)
Screenshot: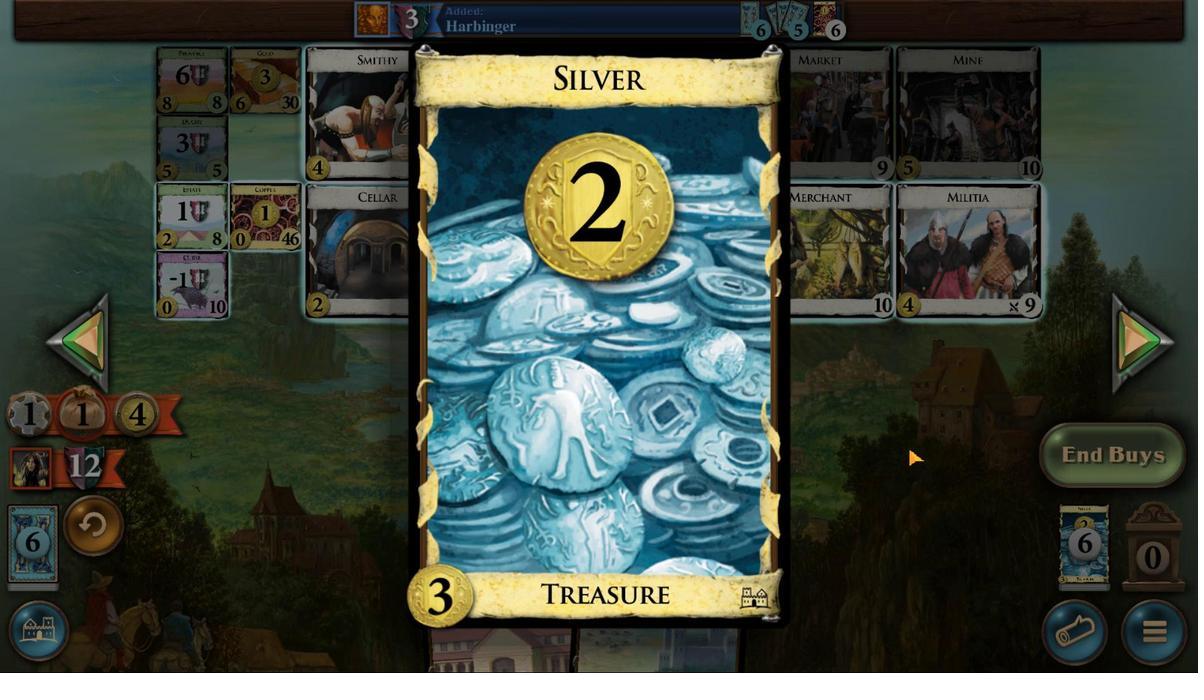 
Action: Mouse pressed left at (1028, 461)
Screenshot: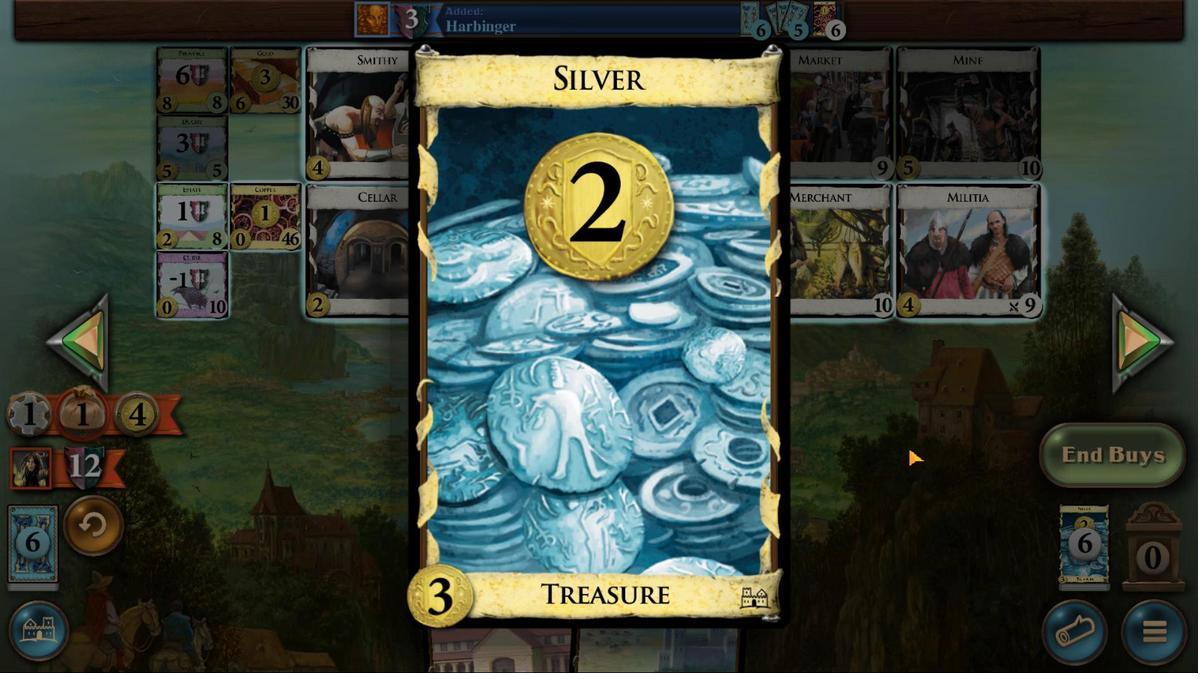
Action: Mouse moved to (763, 469)
Screenshot: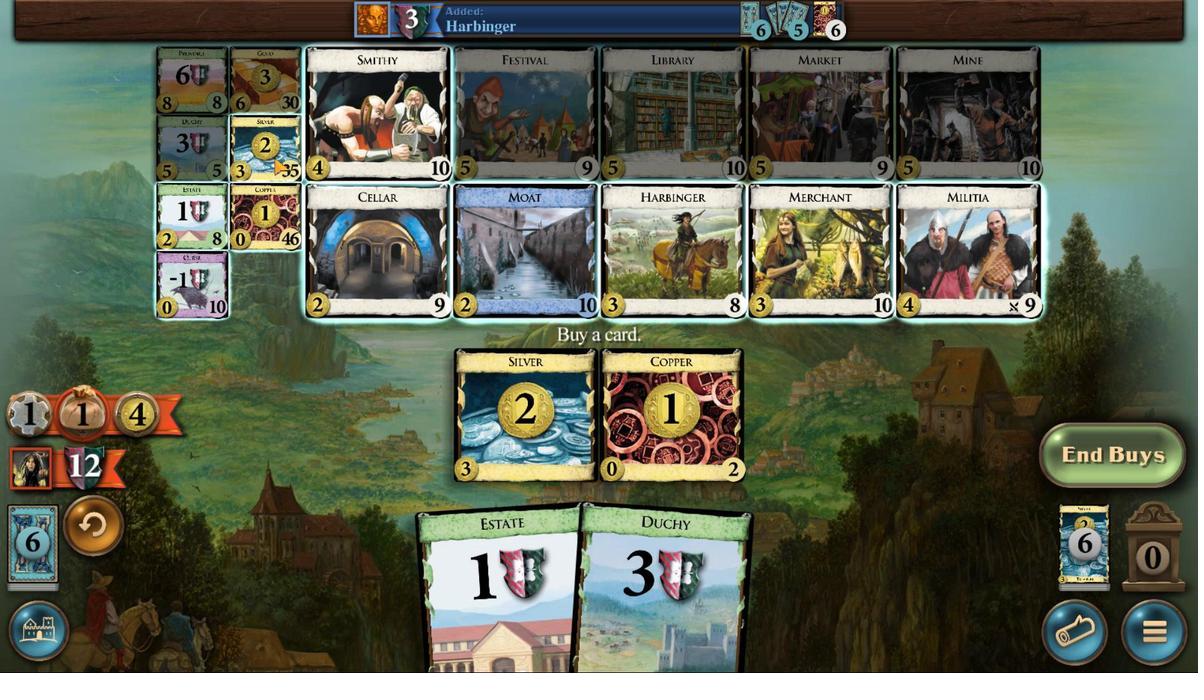 
Action: Mouse pressed left at (763, 469)
Screenshot: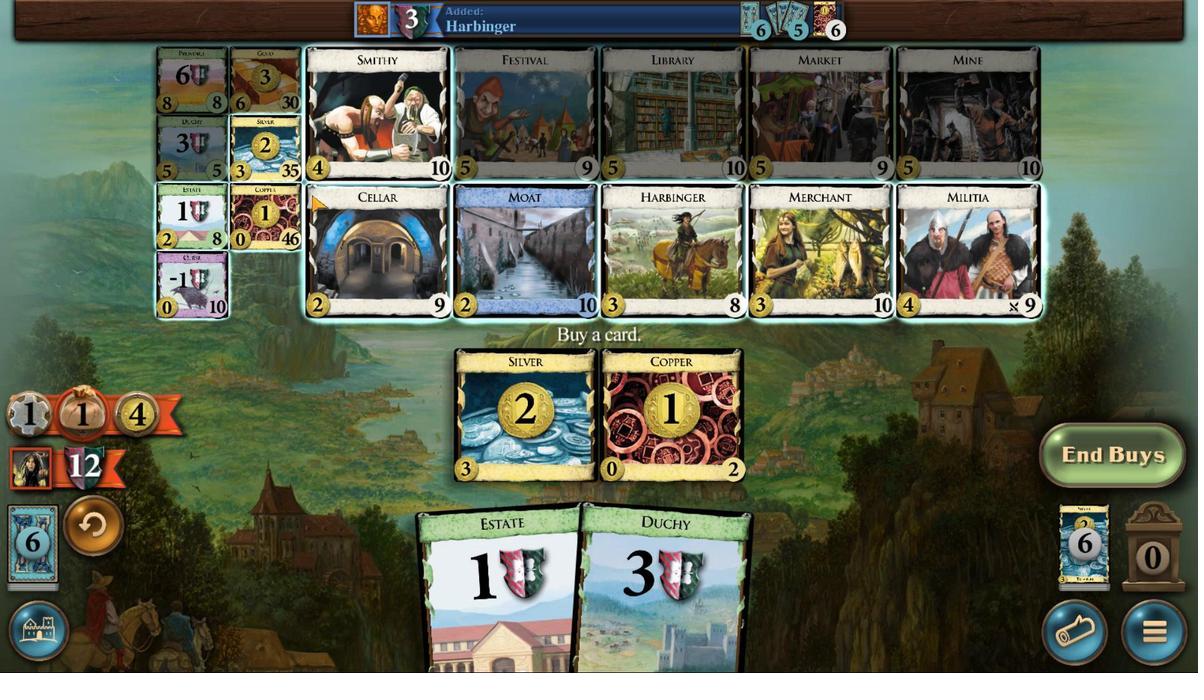 
Action: Mouse moved to (951, 456)
Screenshot: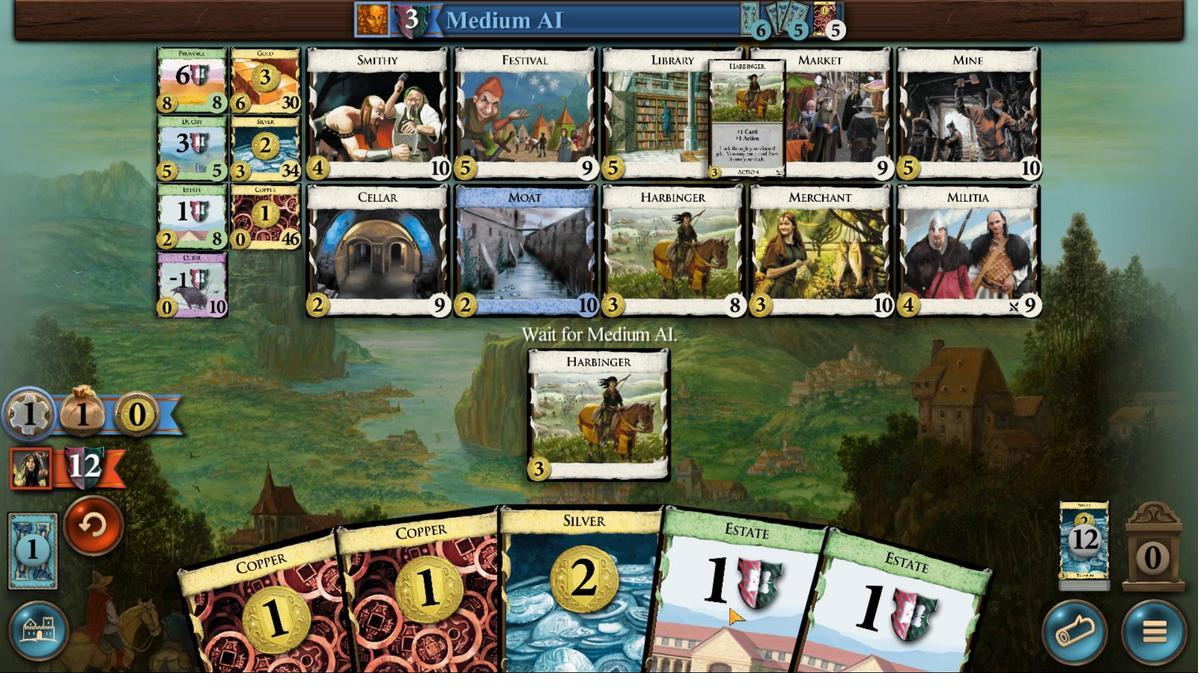 
Action: Mouse scrolled (951, 456) with delta (0, 0)
Screenshot: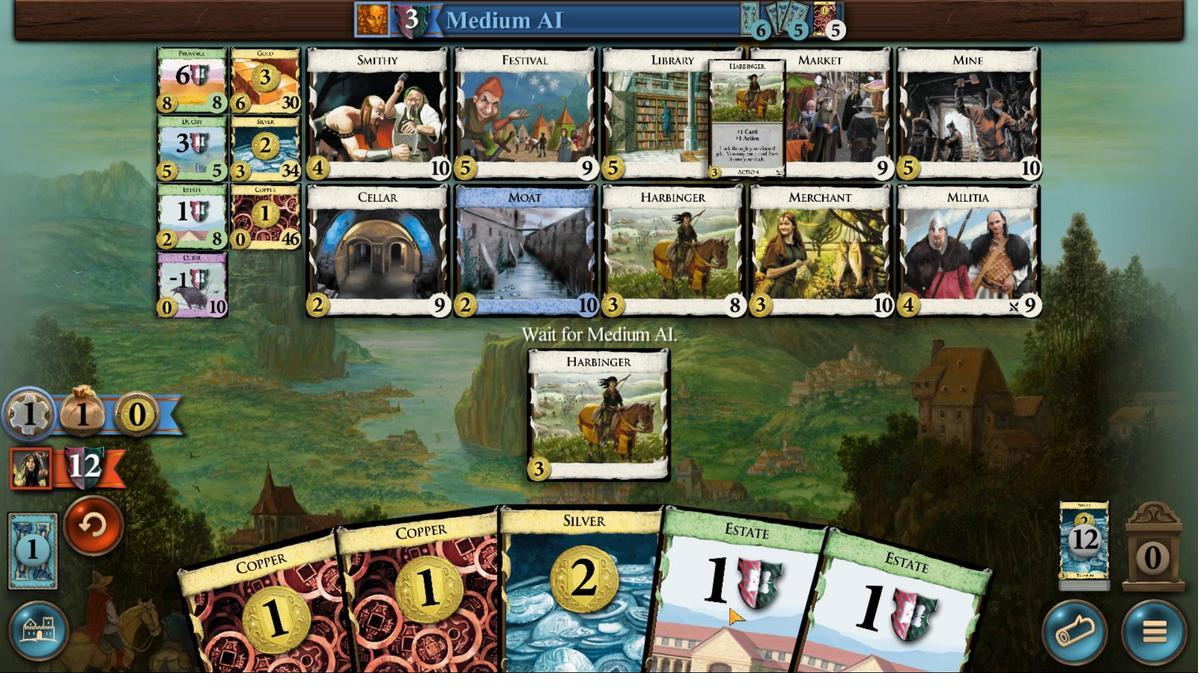 
Action: Mouse moved to (953, 456)
Screenshot: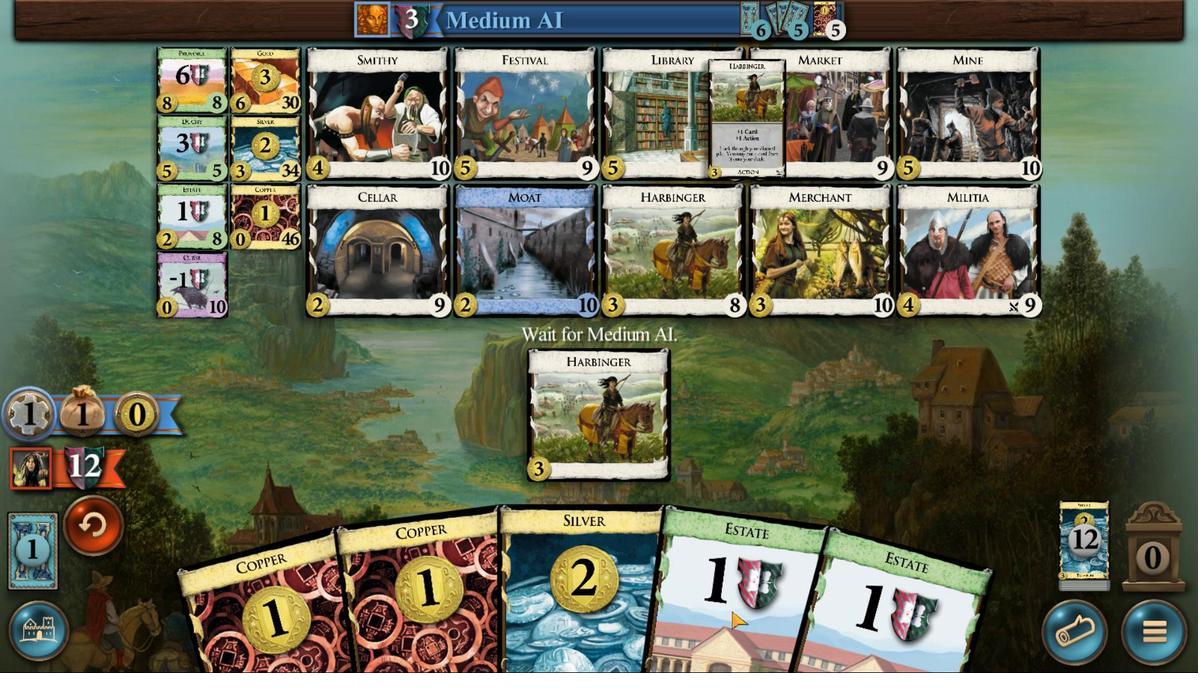 
Action: Mouse scrolled (953, 456) with delta (0, 0)
Screenshot: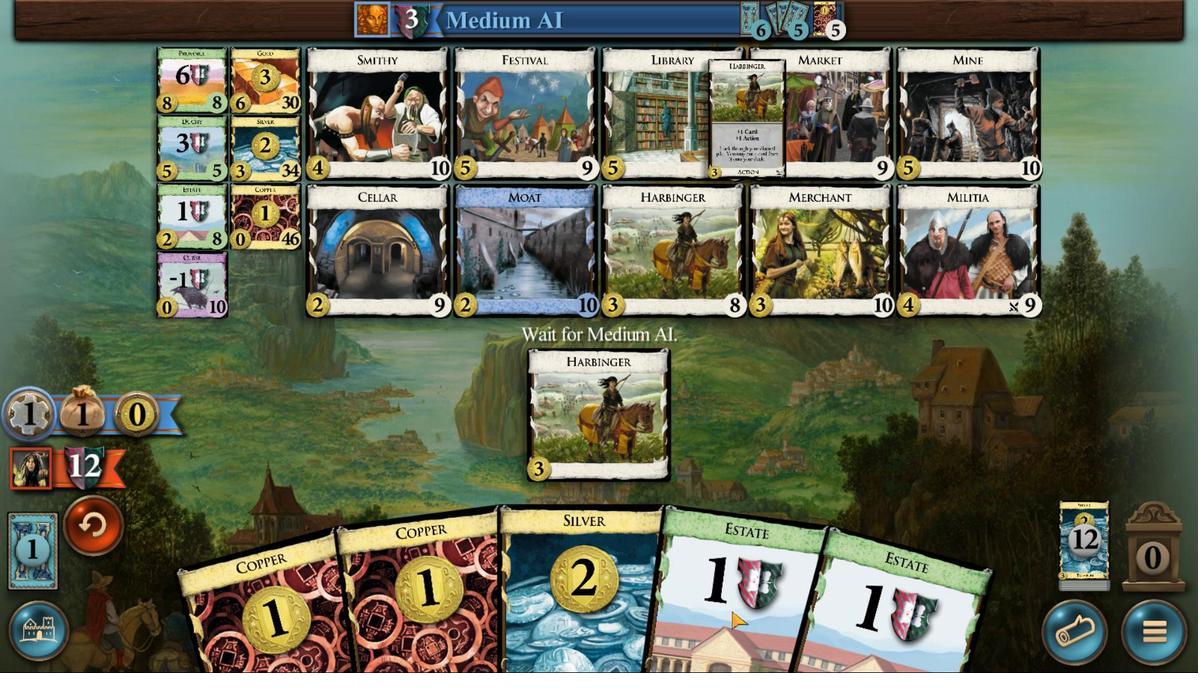 
Action: Mouse moved to (954, 456)
Screenshot: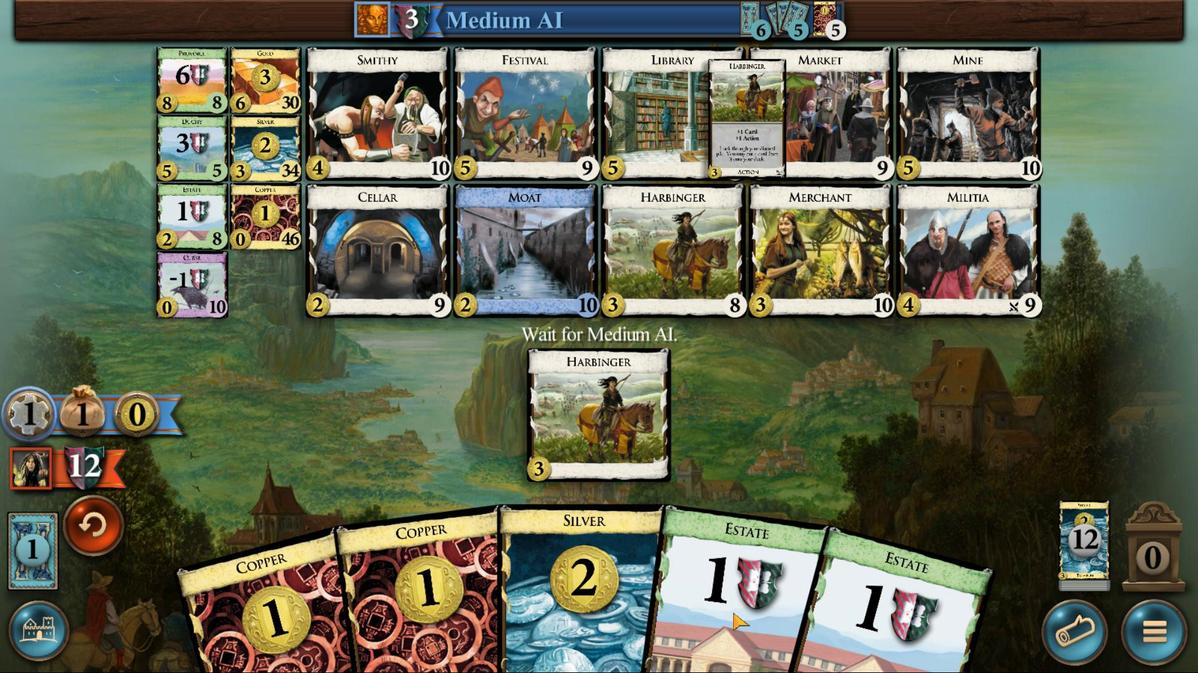 
Action: Mouse scrolled (954, 456) with delta (0, 0)
Screenshot: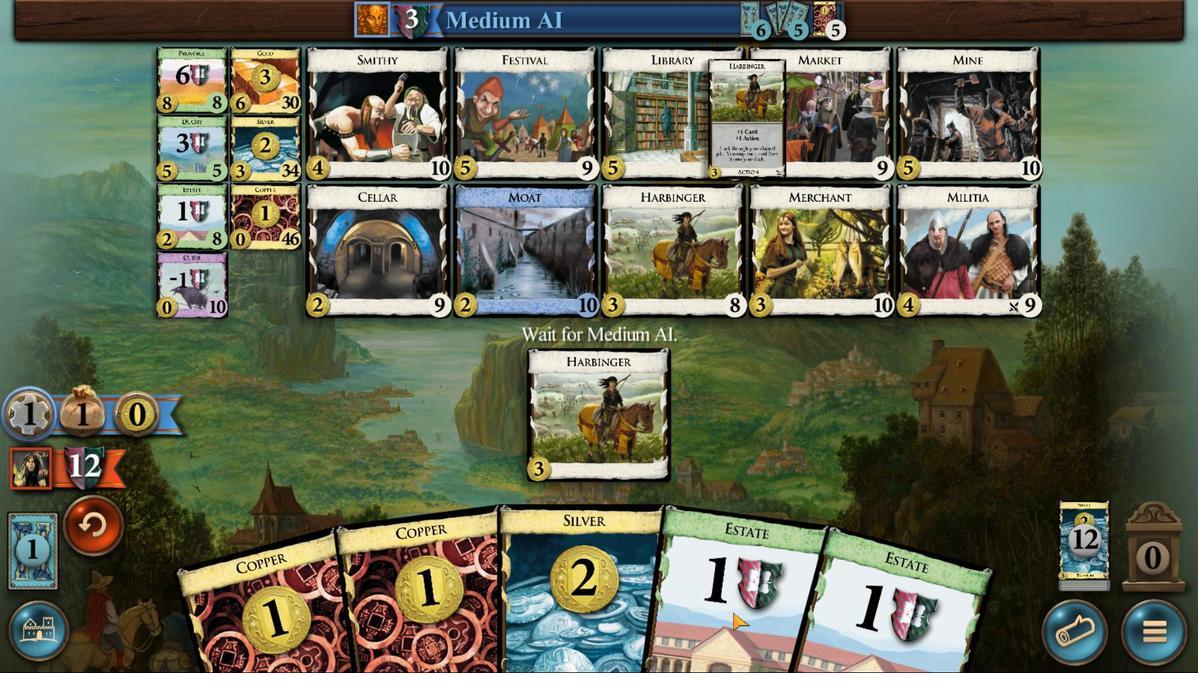 
Action: Mouse moved to (954, 456)
Screenshot: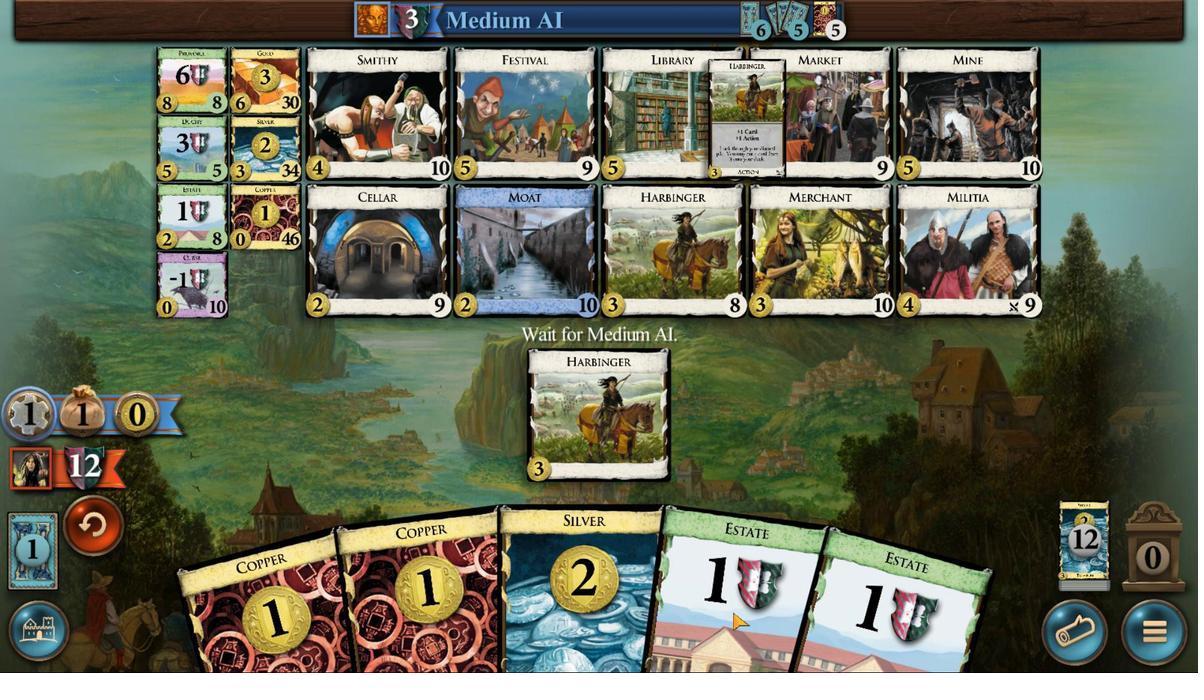
Action: Mouse scrolled (954, 456) with delta (0, 0)
Screenshot: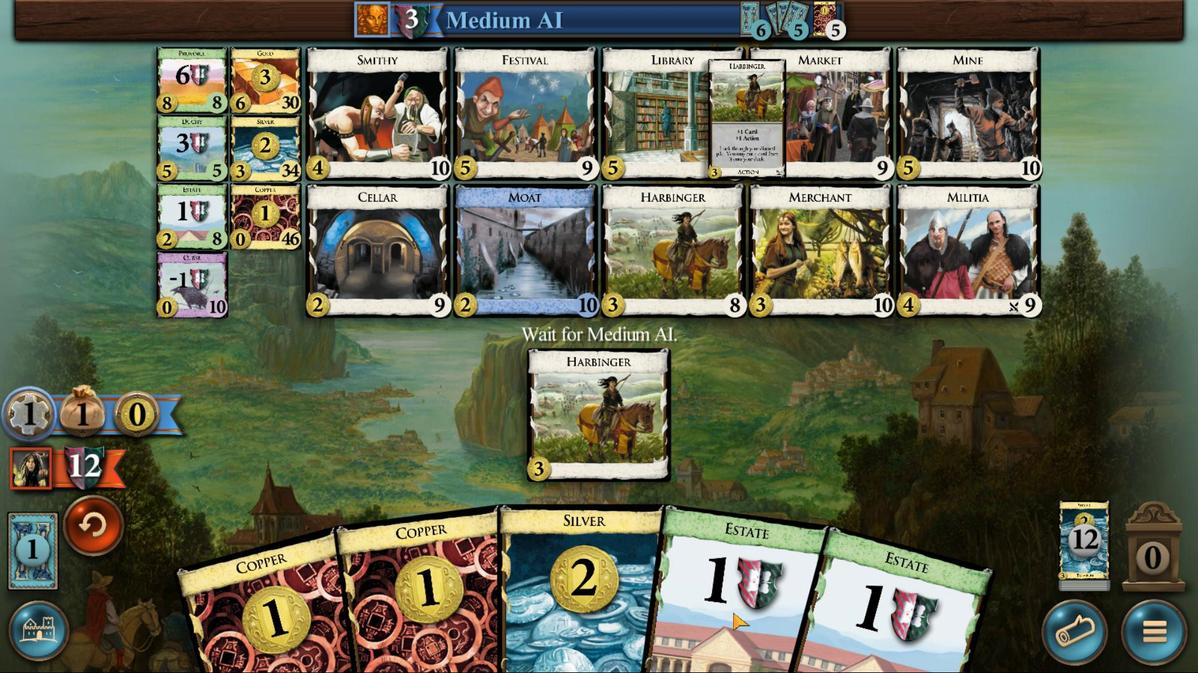 
Action: Mouse moved to (967, 457)
Screenshot: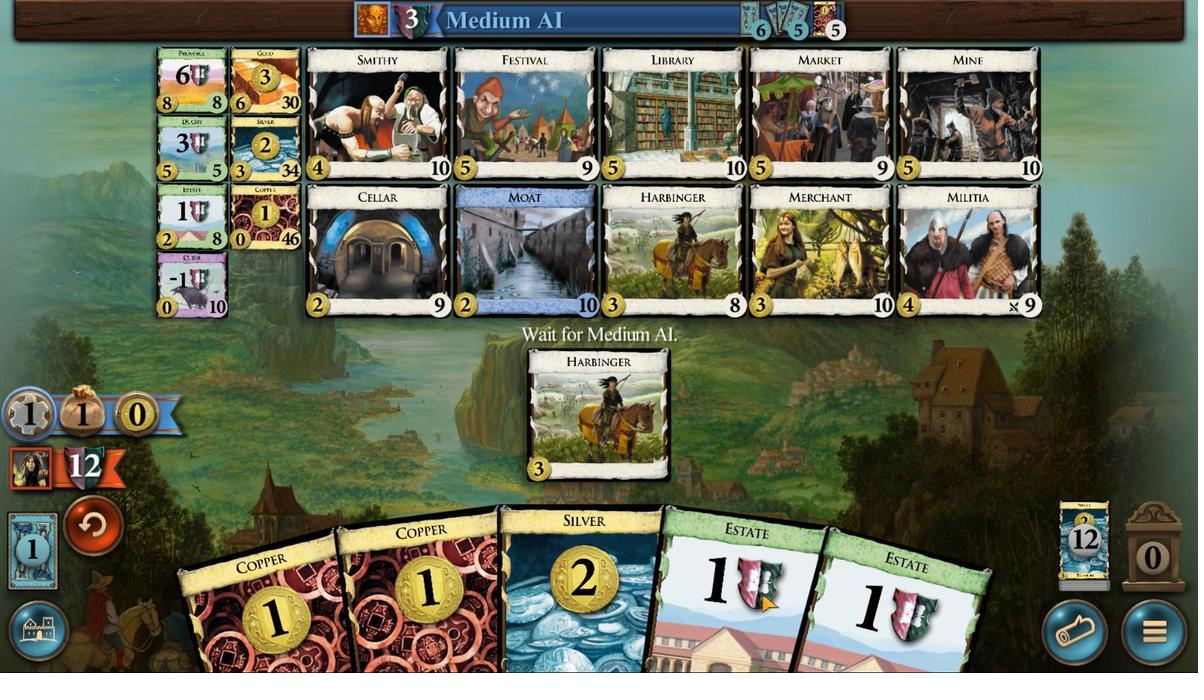 
Action: Mouse scrolled (967, 457) with delta (0, 0)
Screenshot: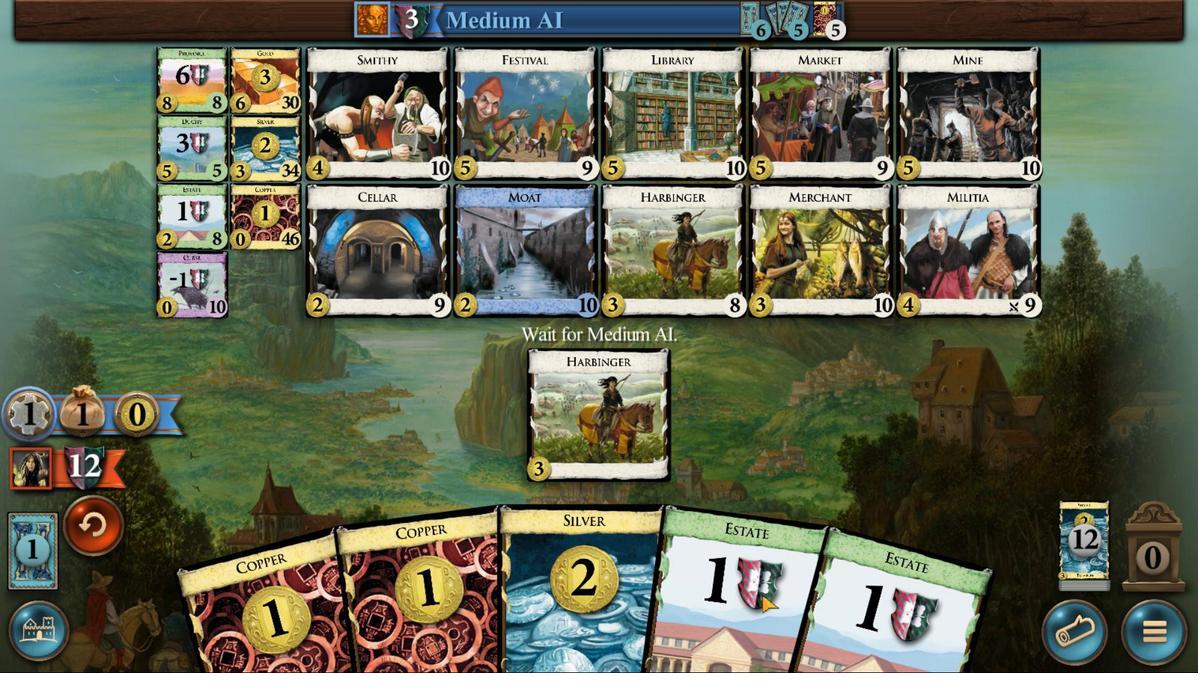 
Action: Mouse moved to (967, 456)
Screenshot: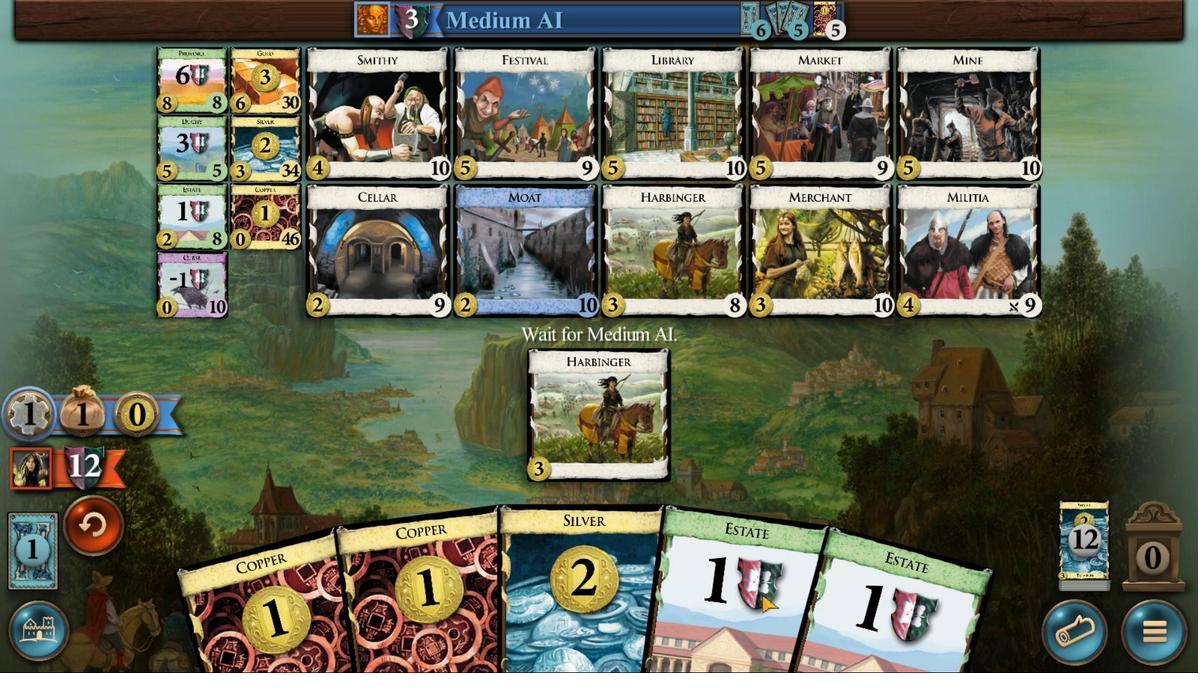
Action: Mouse scrolled (967, 457) with delta (0, 0)
Screenshot: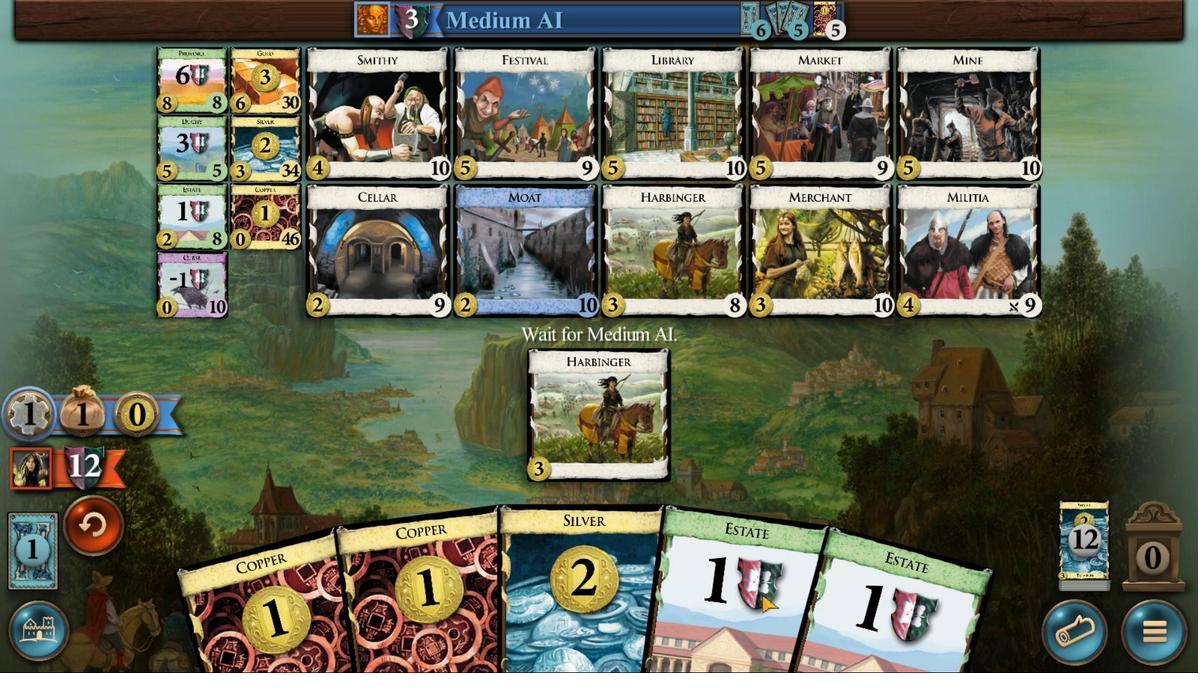 
Action: Mouse moved to (967, 456)
Screenshot: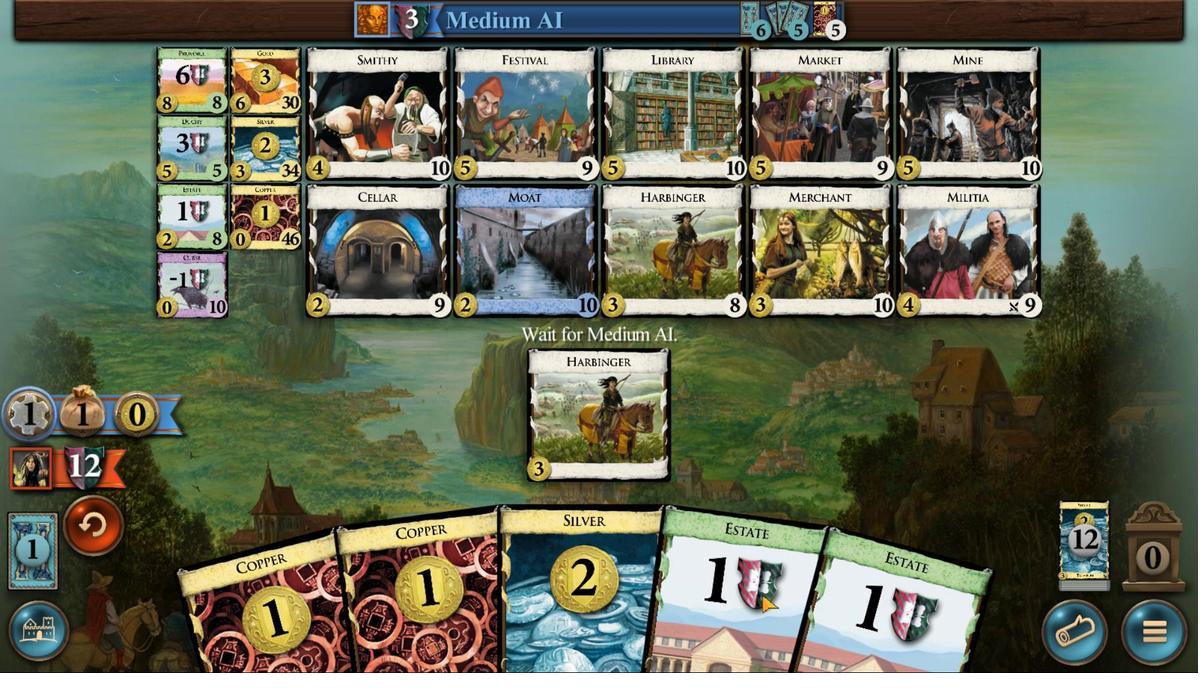 
Action: Mouse scrolled (967, 456) with delta (0, 0)
Screenshot: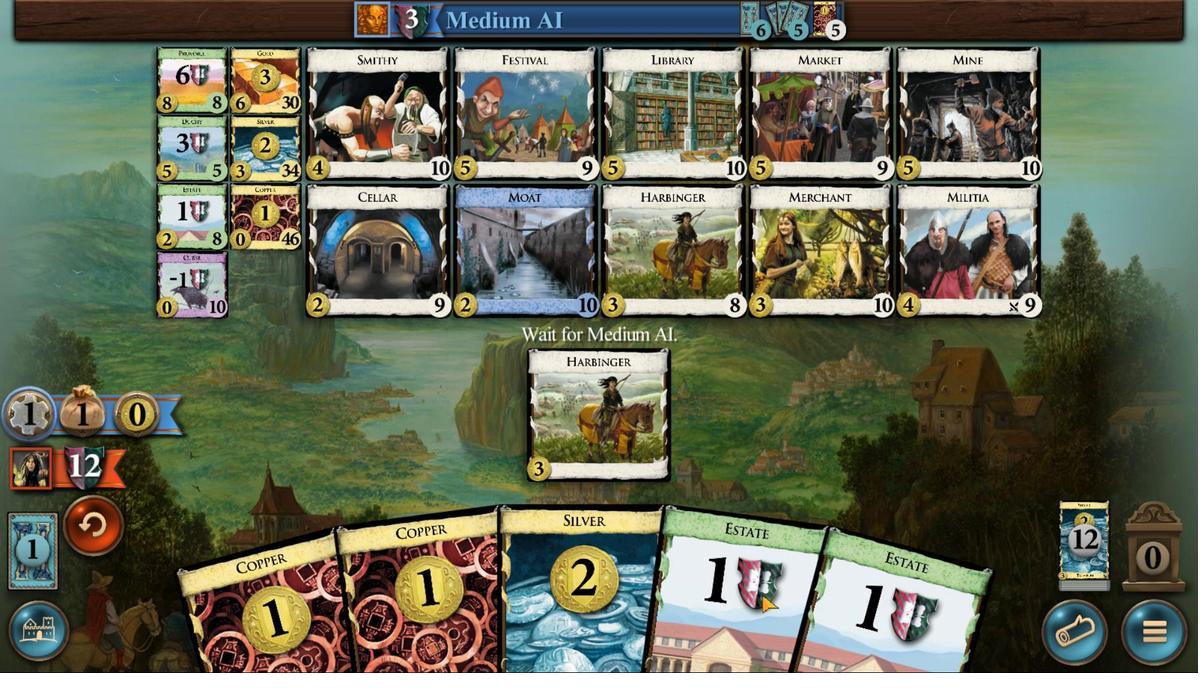 
Action: Mouse moved to (967, 456)
Screenshot: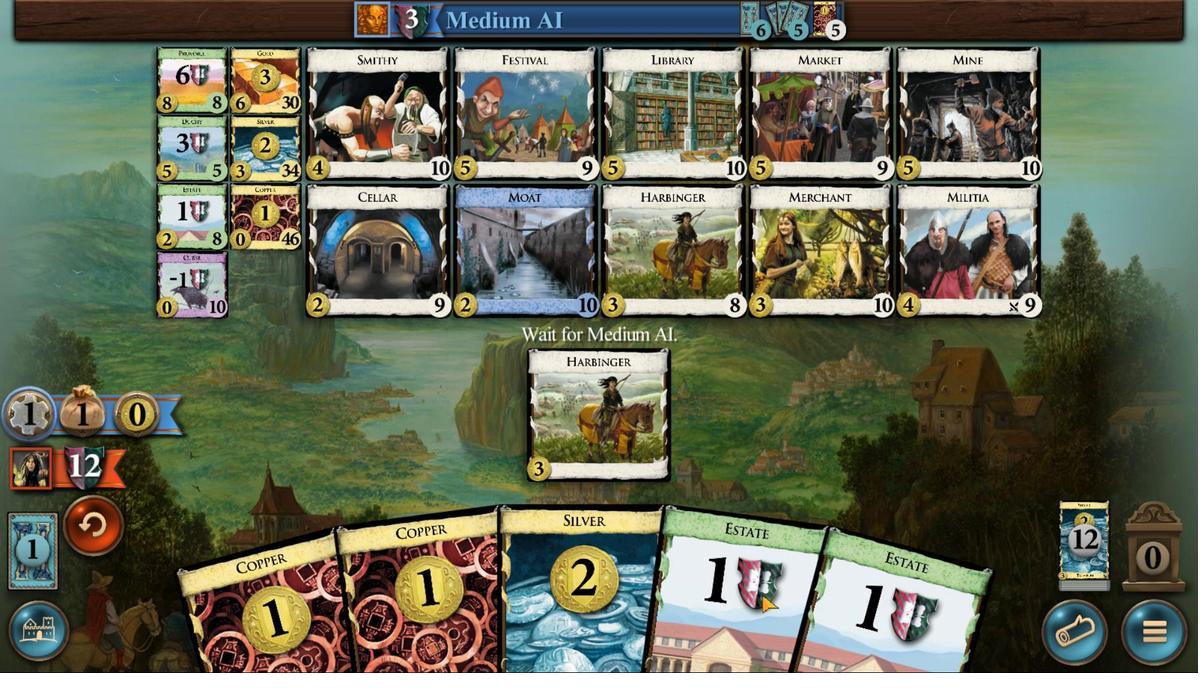 
Action: Mouse scrolled (967, 456) with delta (0, 0)
Screenshot: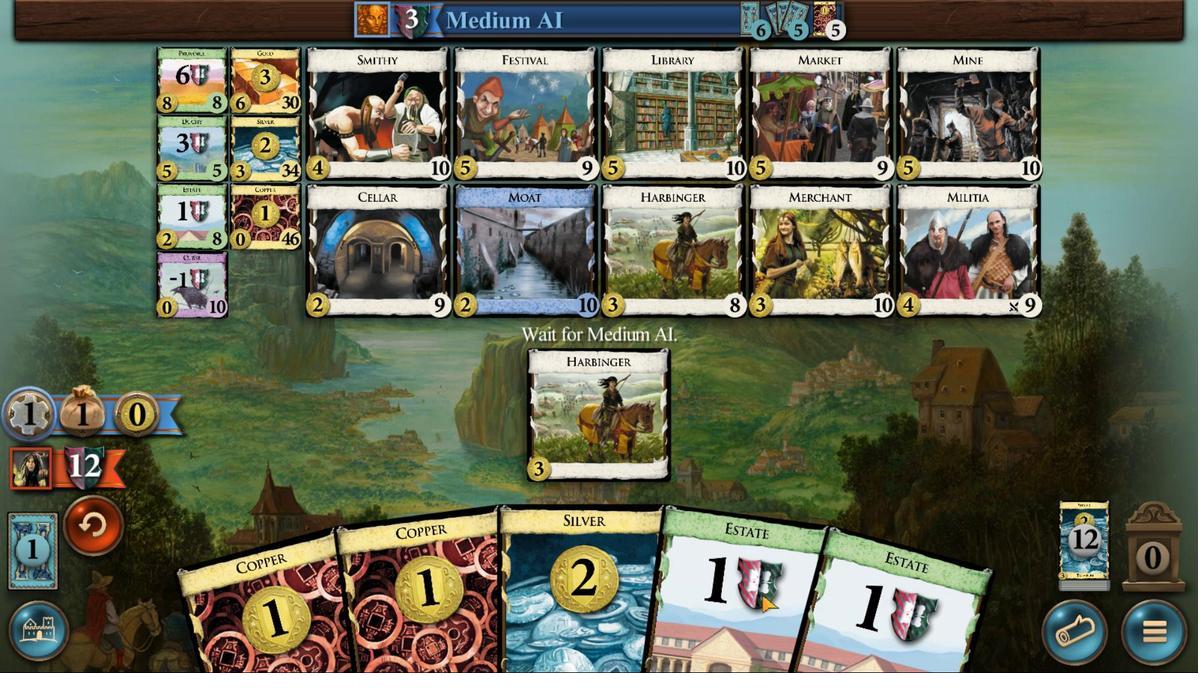 
Action: Mouse scrolled (967, 456) with delta (0, 0)
Screenshot: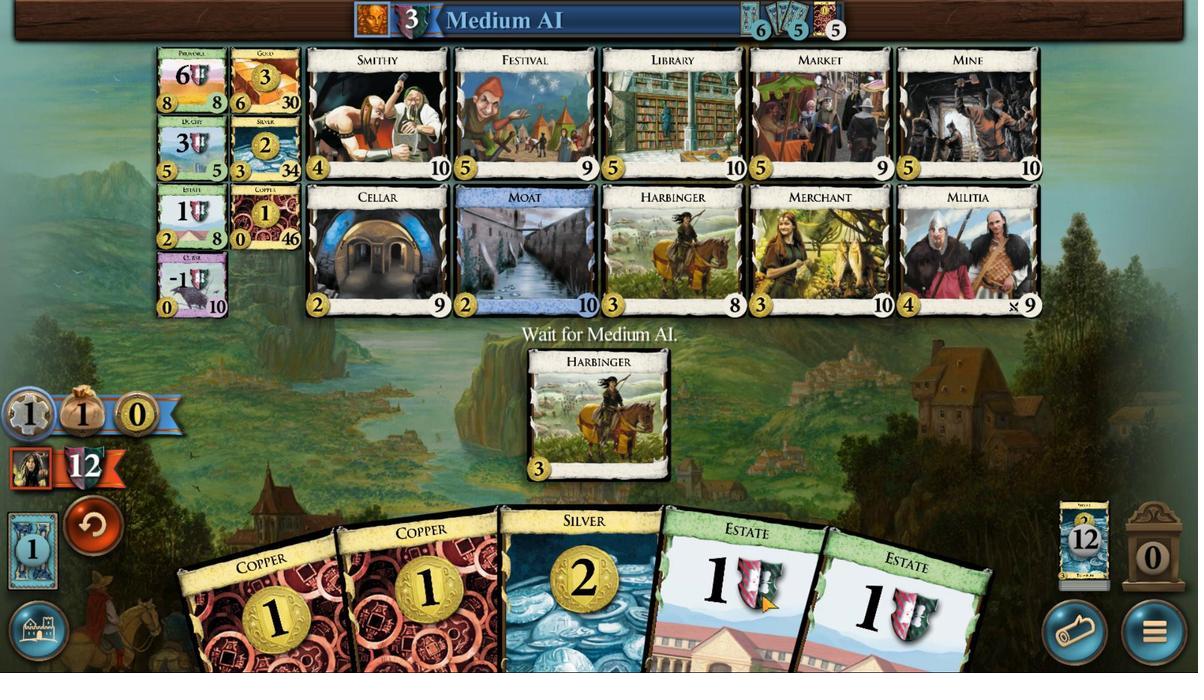 
Action: Mouse moved to (957, 456)
Screenshot: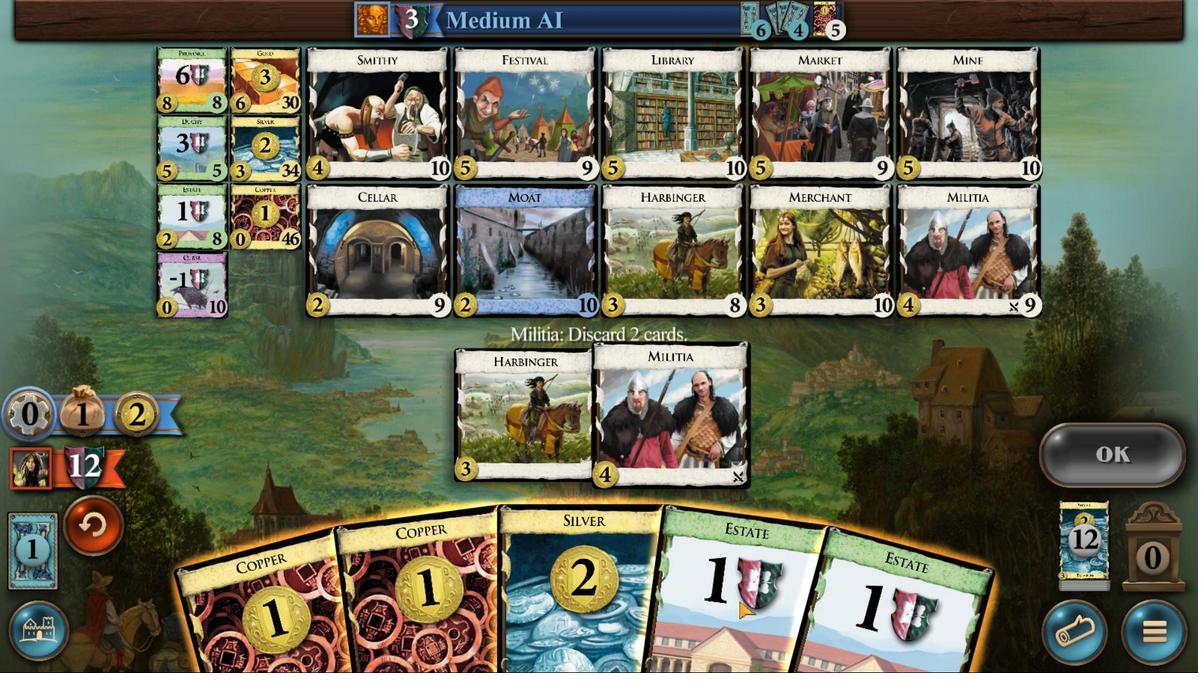 
Action: Mouse scrolled (957, 456) with delta (0, 0)
Screenshot: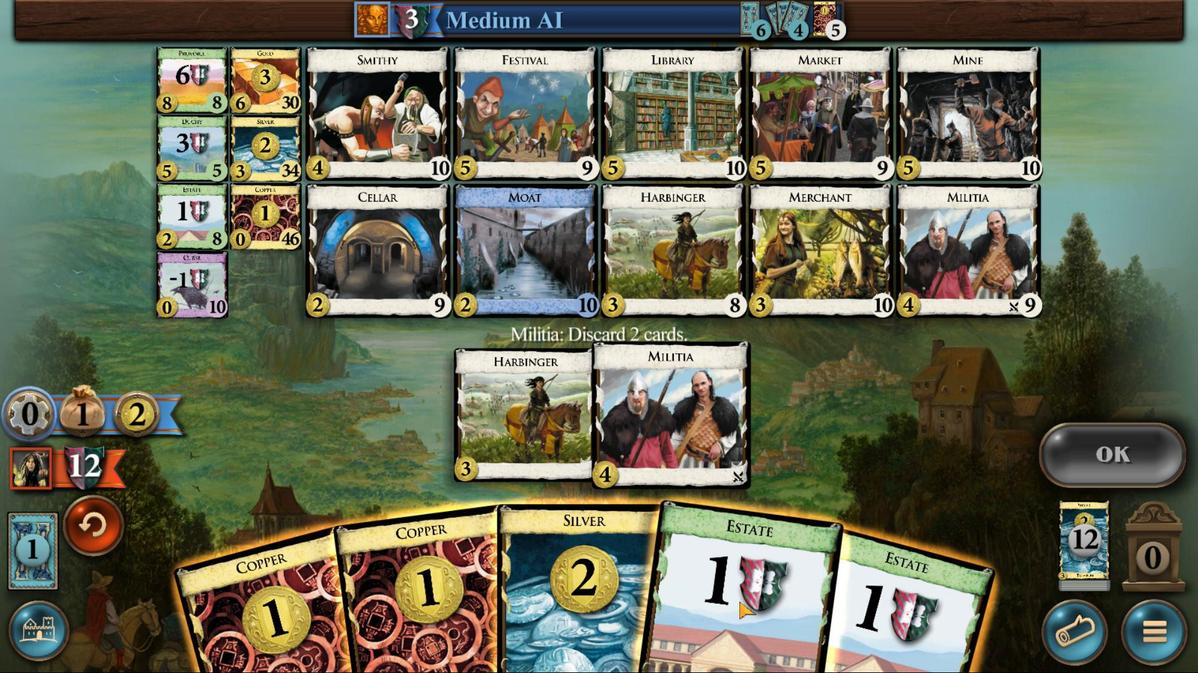 
Action: Mouse moved to (957, 456)
Screenshot: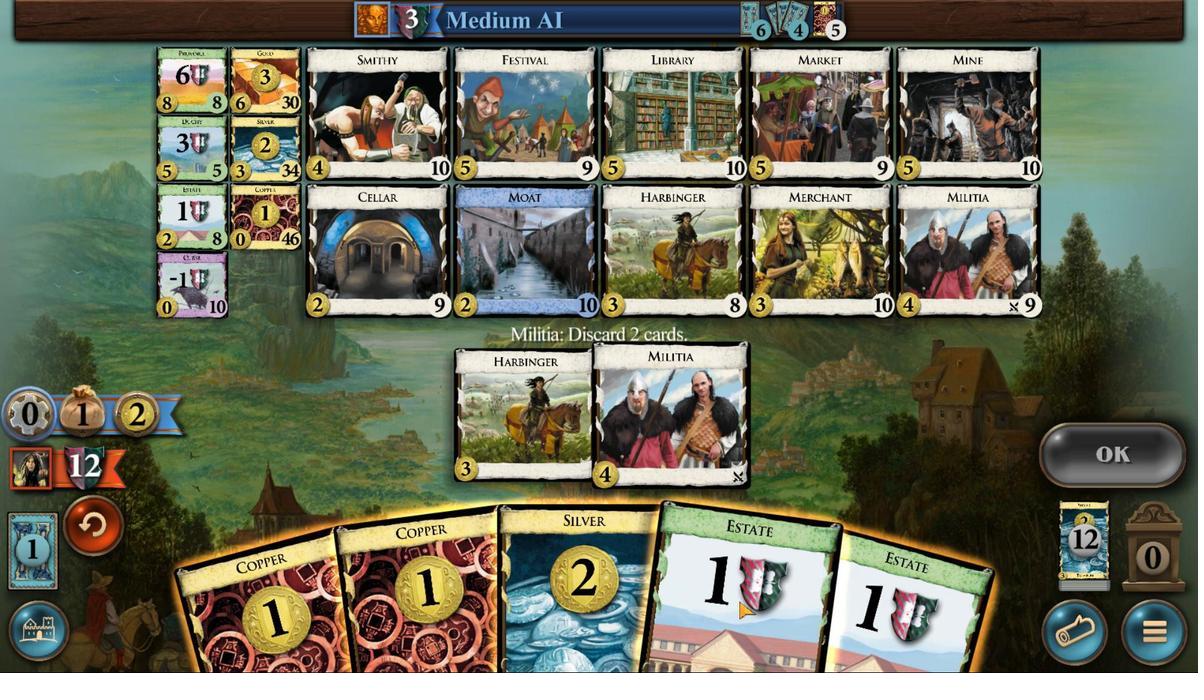 
Action: Mouse scrolled (957, 456) with delta (0, 0)
Screenshot: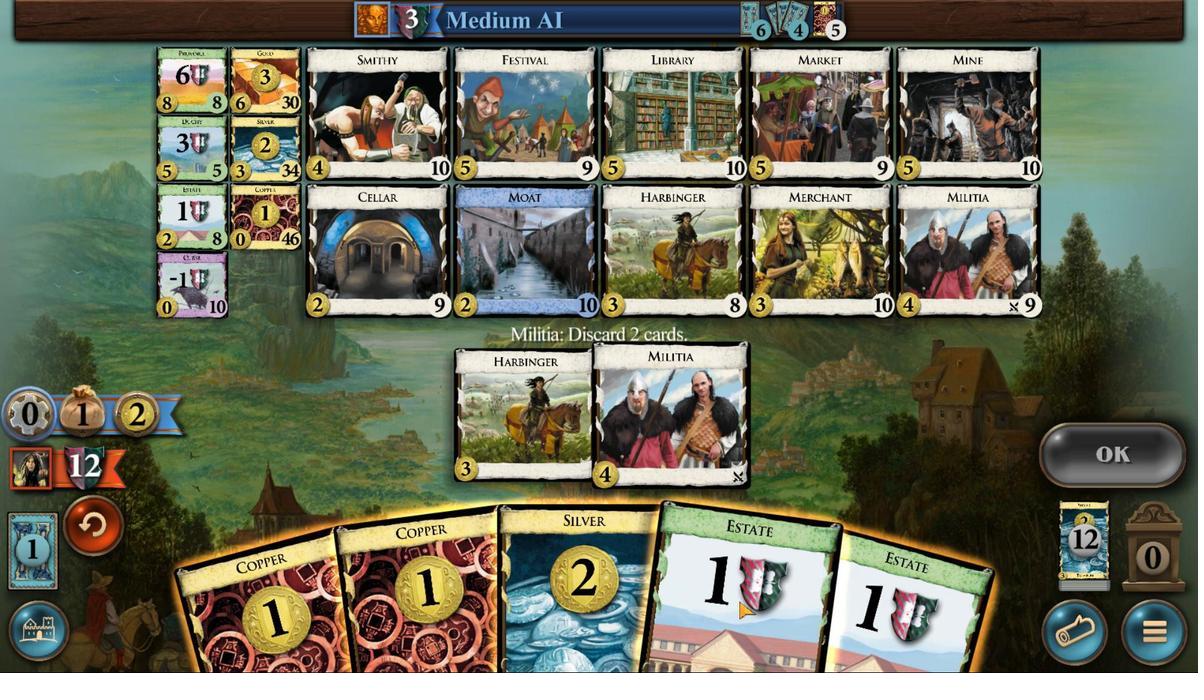 
Action: Mouse scrolled (957, 456) with delta (0, 0)
Screenshot: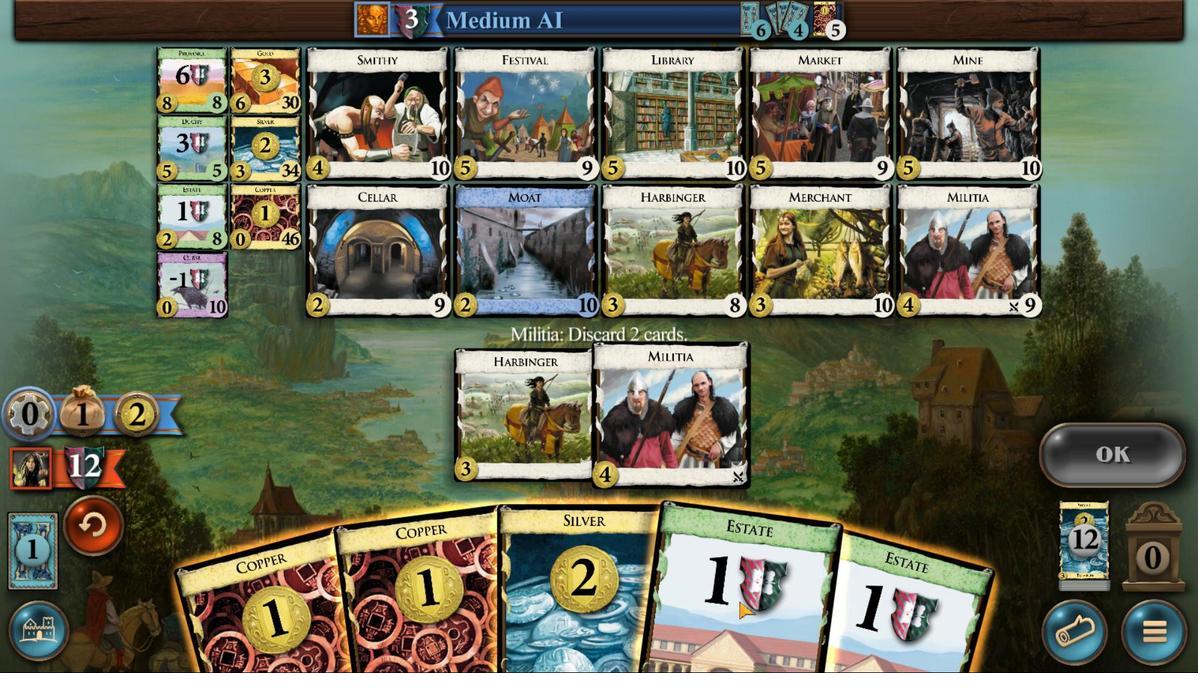 
Action: Mouse scrolled (957, 456) with delta (0, 0)
Screenshot: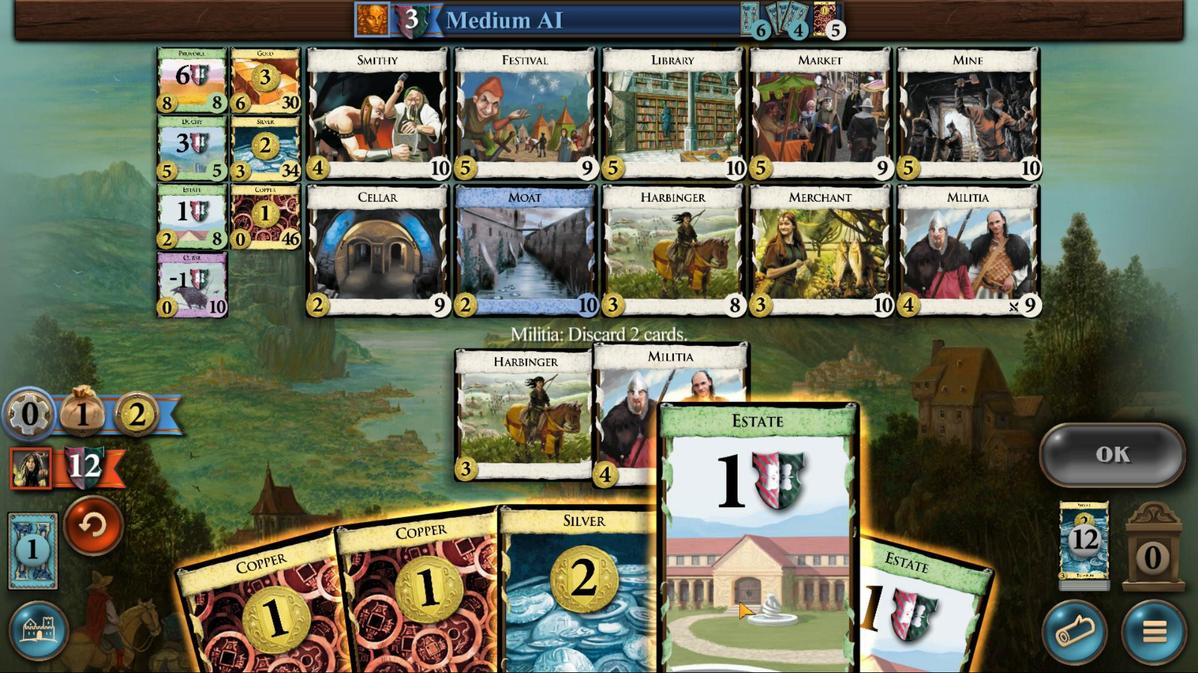 
Action: Mouse scrolled (957, 456) with delta (0, 0)
Screenshot: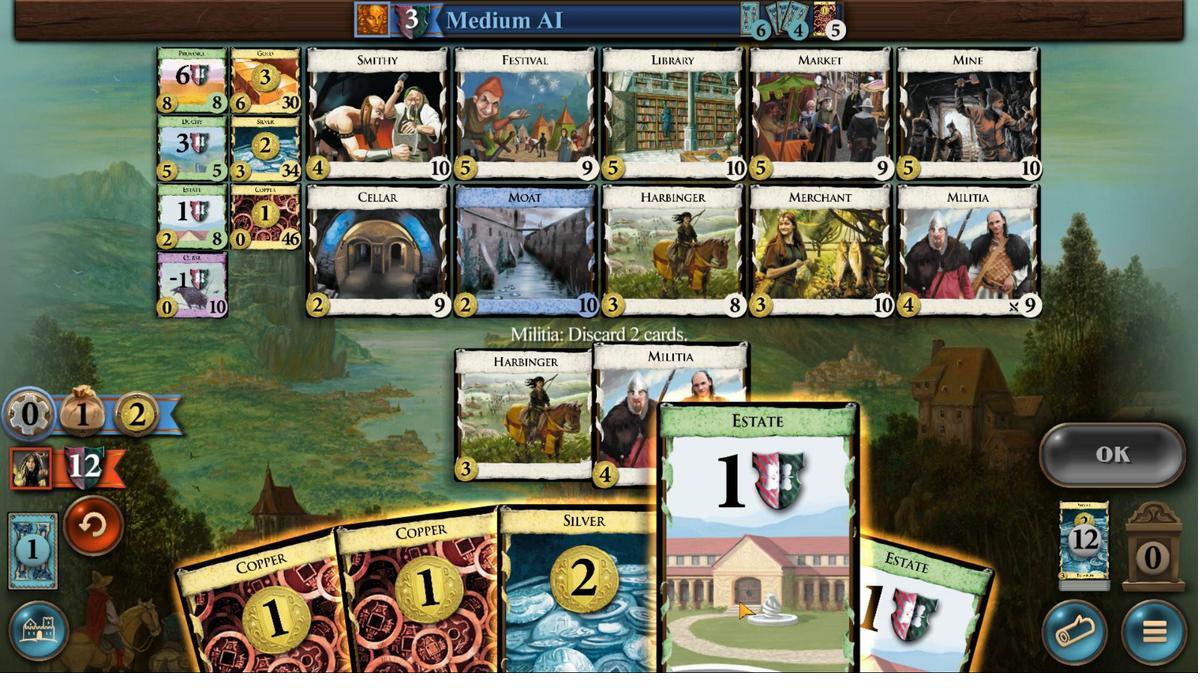 
Action: Mouse moved to (1010, 456)
Screenshot: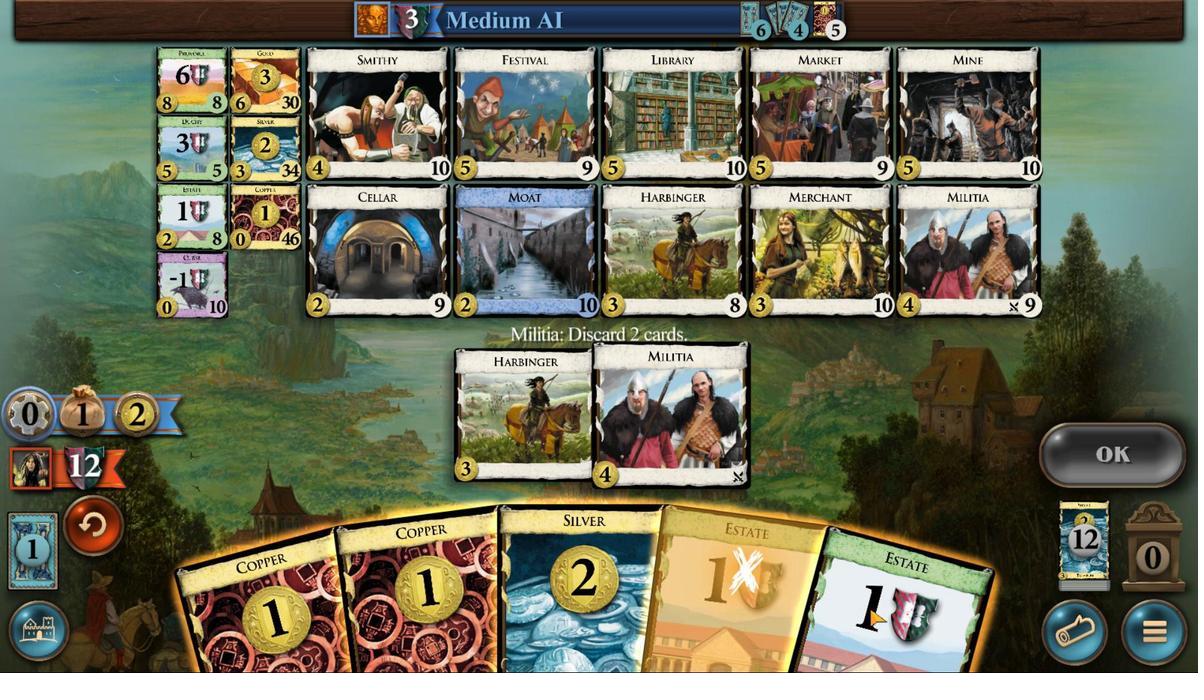 
Action: Mouse scrolled (1010, 456) with delta (0, 0)
Screenshot: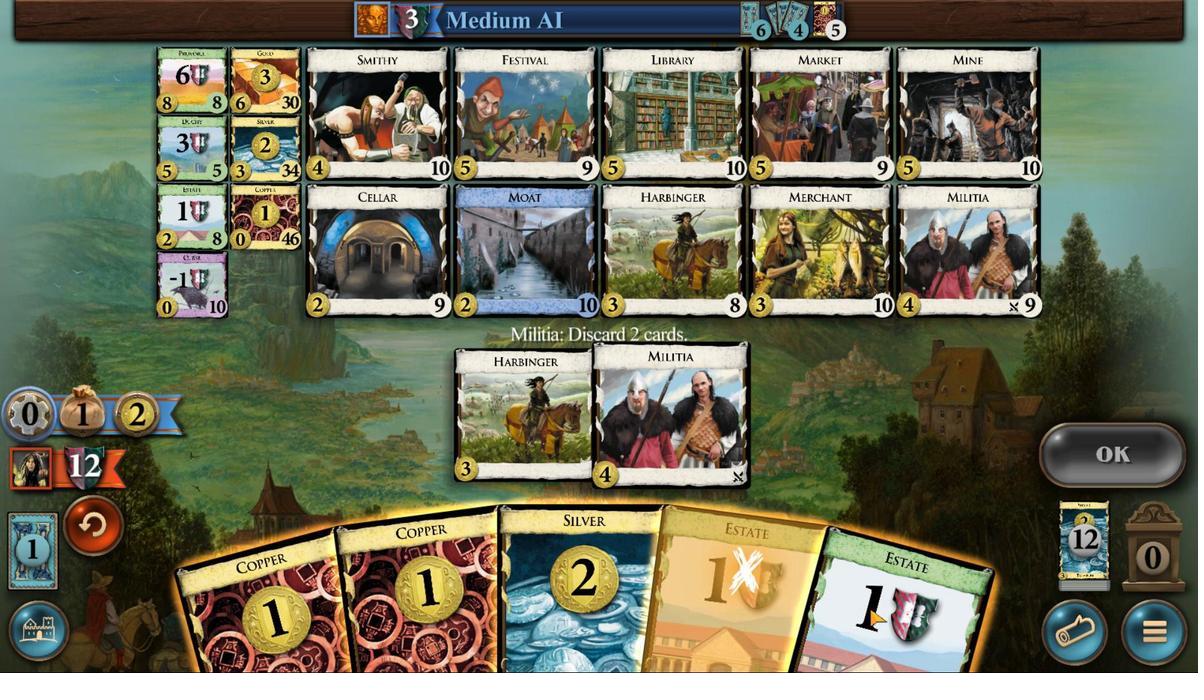 
Action: Mouse moved to (1012, 456)
Screenshot: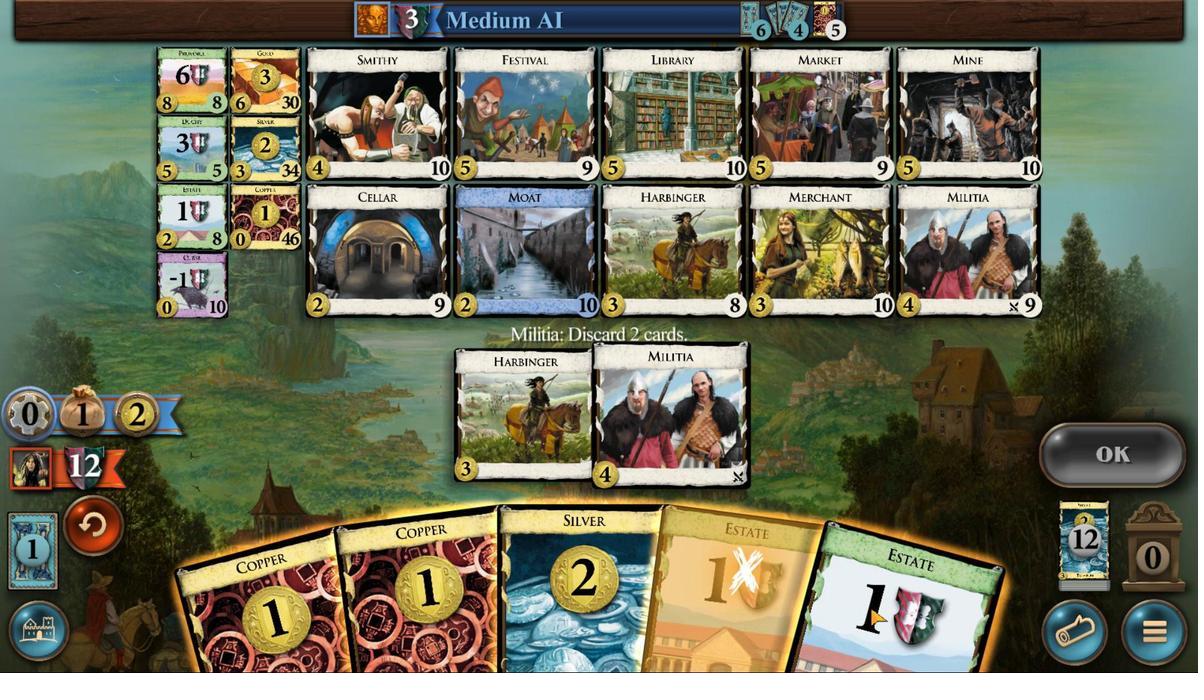 
Action: Mouse scrolled (1012, 456) with delta (0, 0)
Screenshot: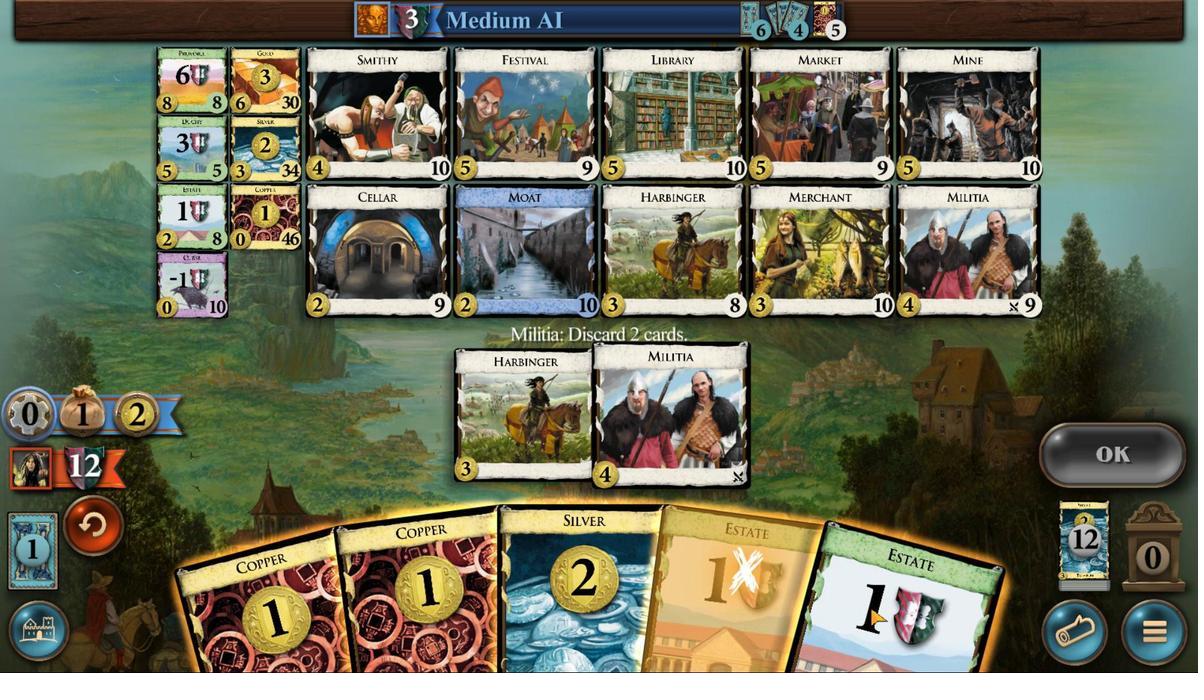 
Action: Mouse scrolled (1012, 456) with delta (0, 0)
Screenshot: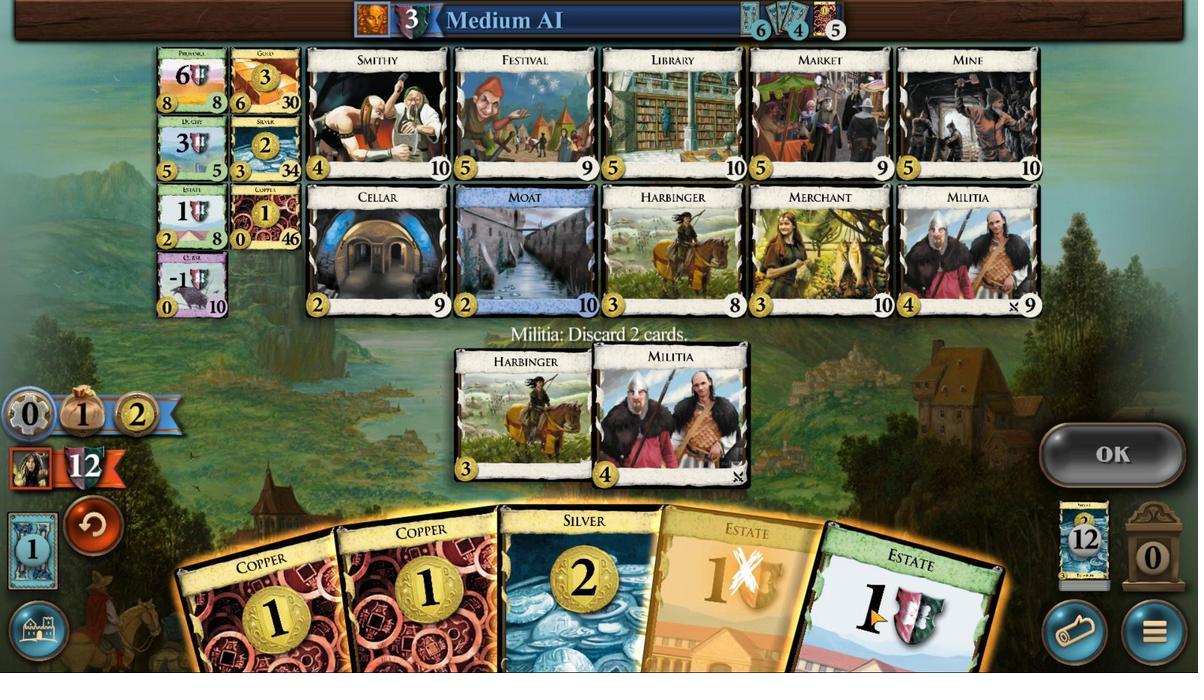 
Action: Mouse scrolled (1012, 456) with delta (0, 0)
Screenshot: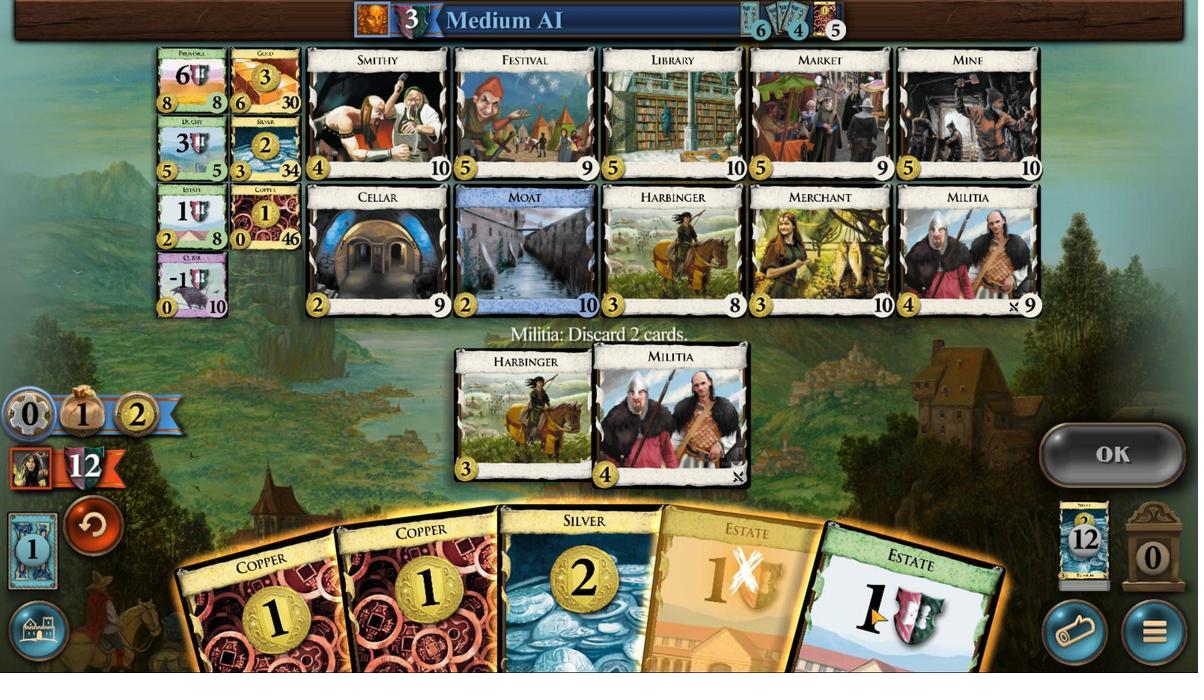 
Action: Mouse moved to (1012, 456)
Screenshot: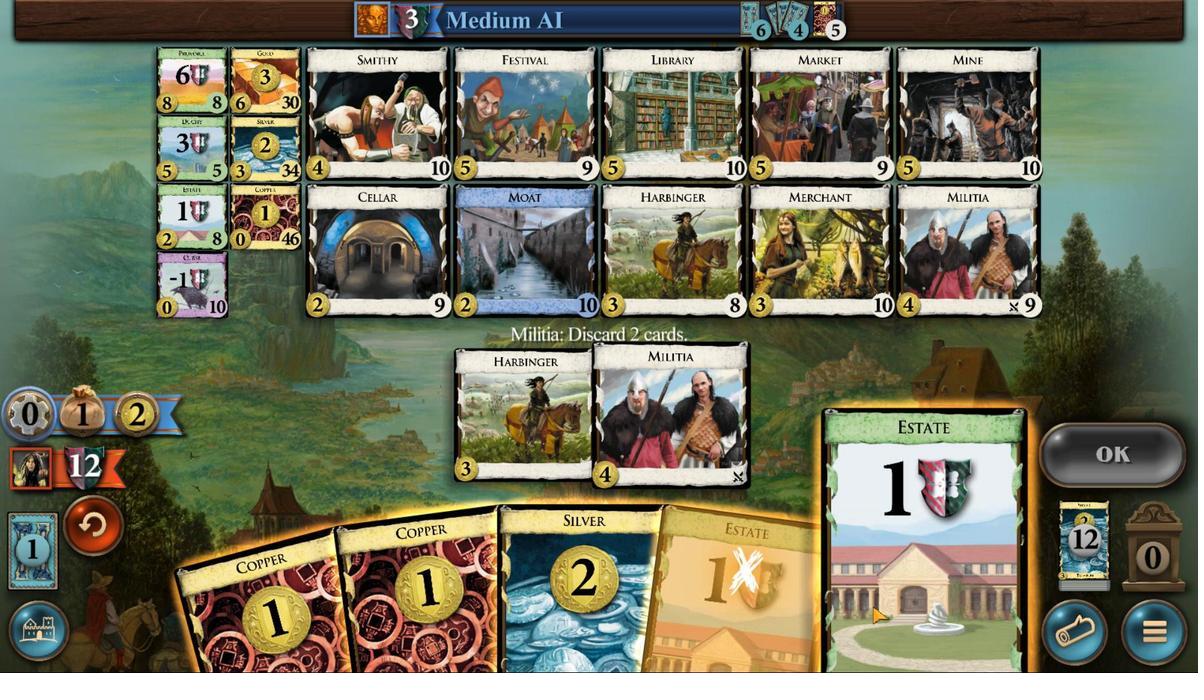 
Action: Mouse scrolled (1012, 456) with delta (0, 0)
Screenshot: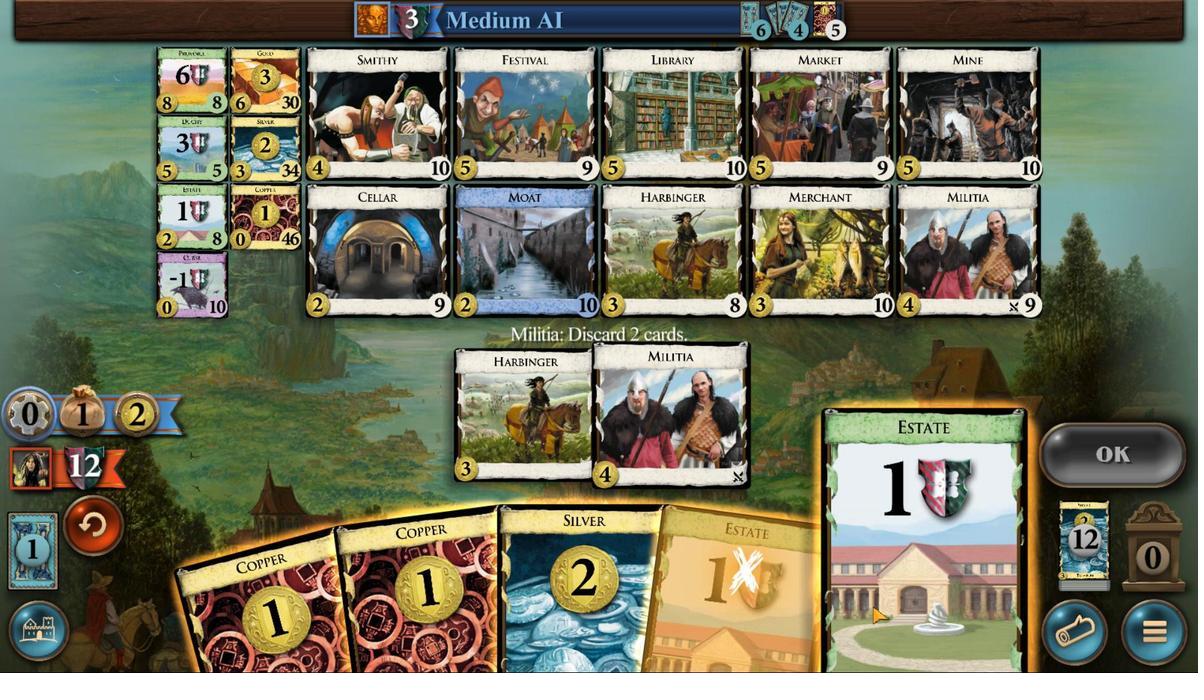 
Action: Mouse moved to (1012, 456)
Screenshot: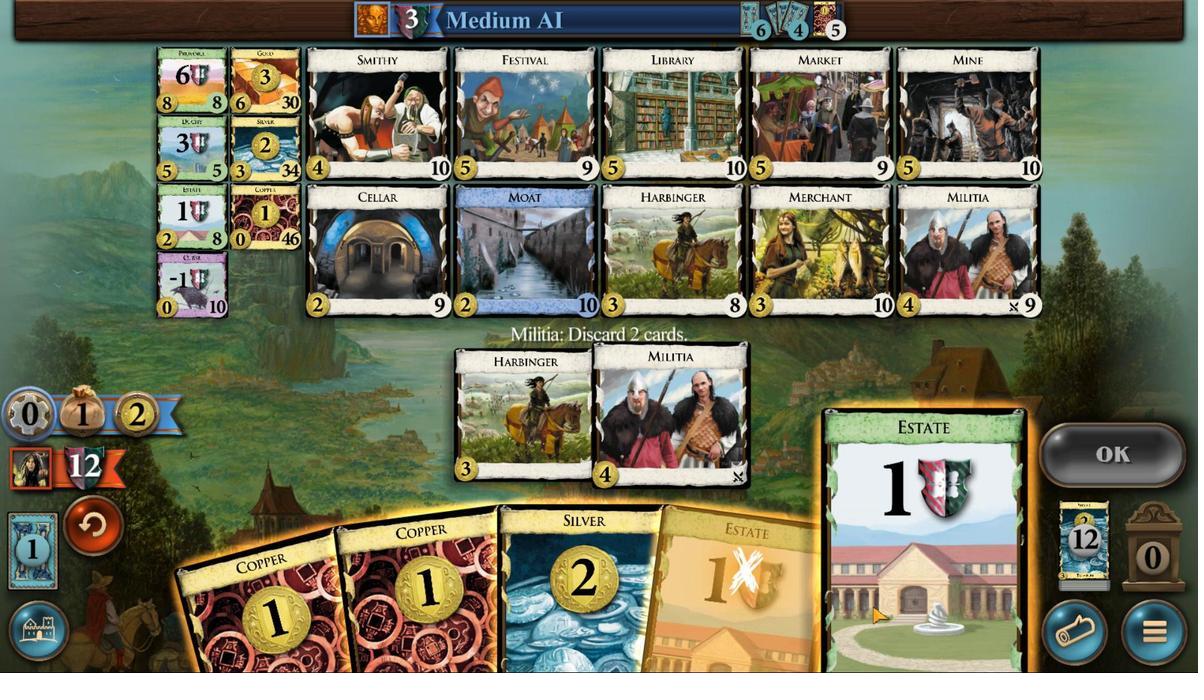 
Action: Mouse scrolled (1012, 456) with delta (0, 0)
Screenshot: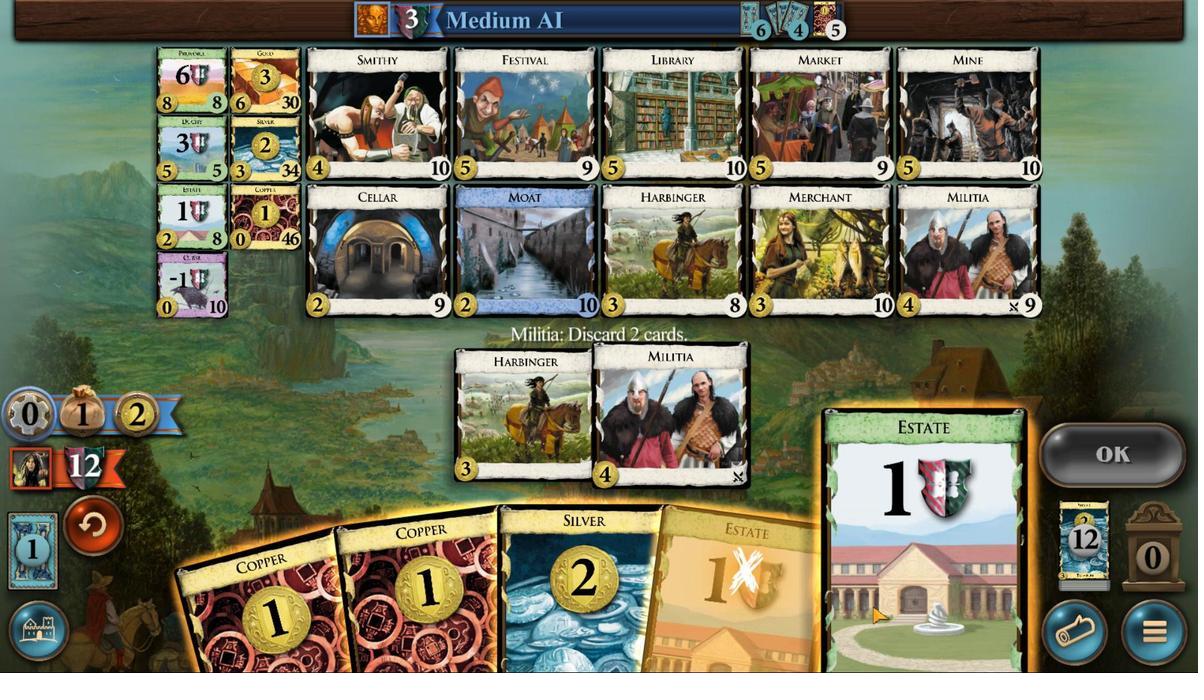 
Action: Mouse moved to (1115, 461)
Screenshot: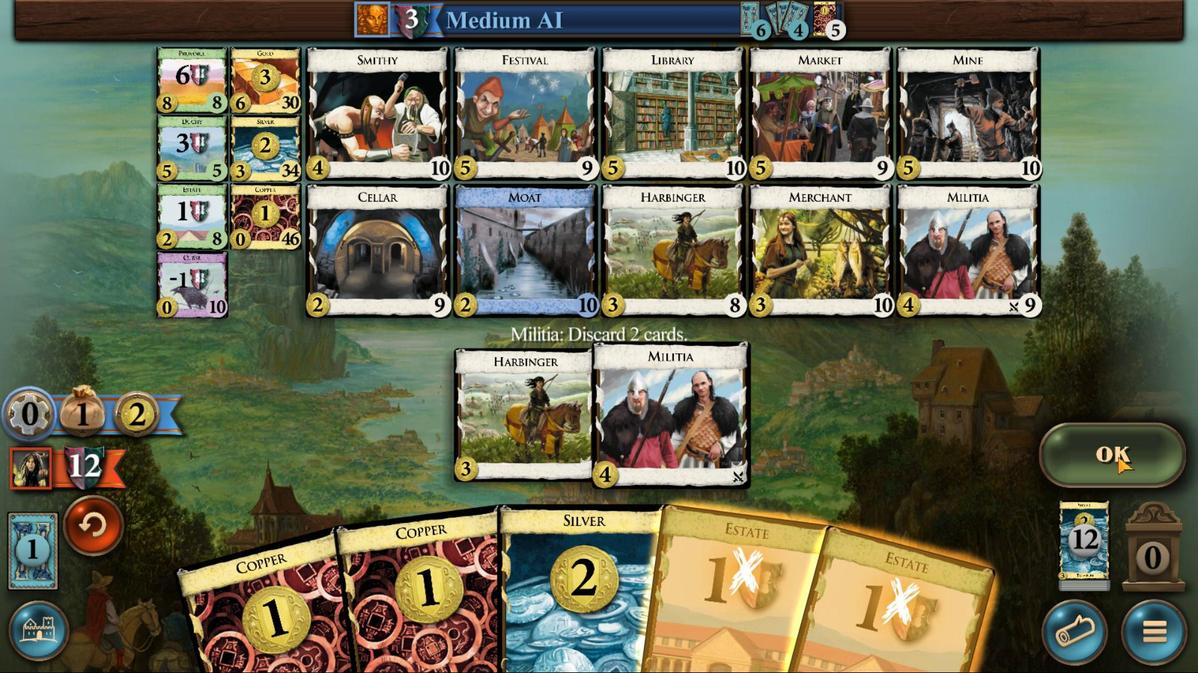
Action: Mouse pressed left at (1115, 461)
Screenshot: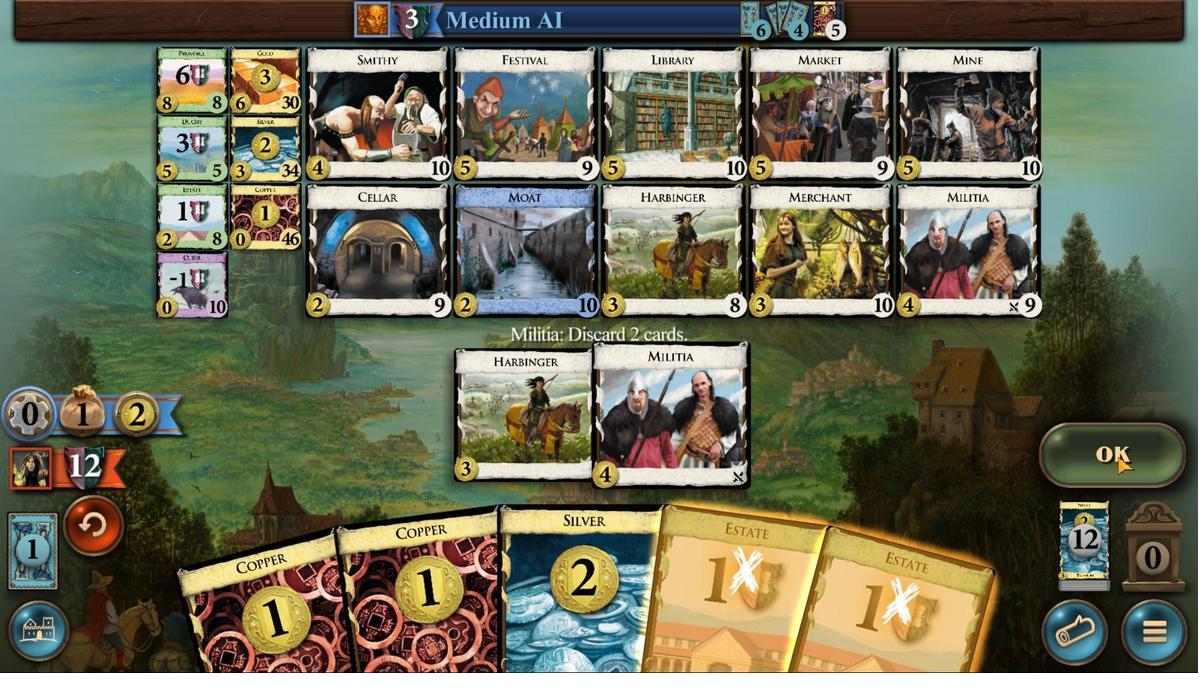 
Action: Mouse moved to (966, 456)
Screenshot: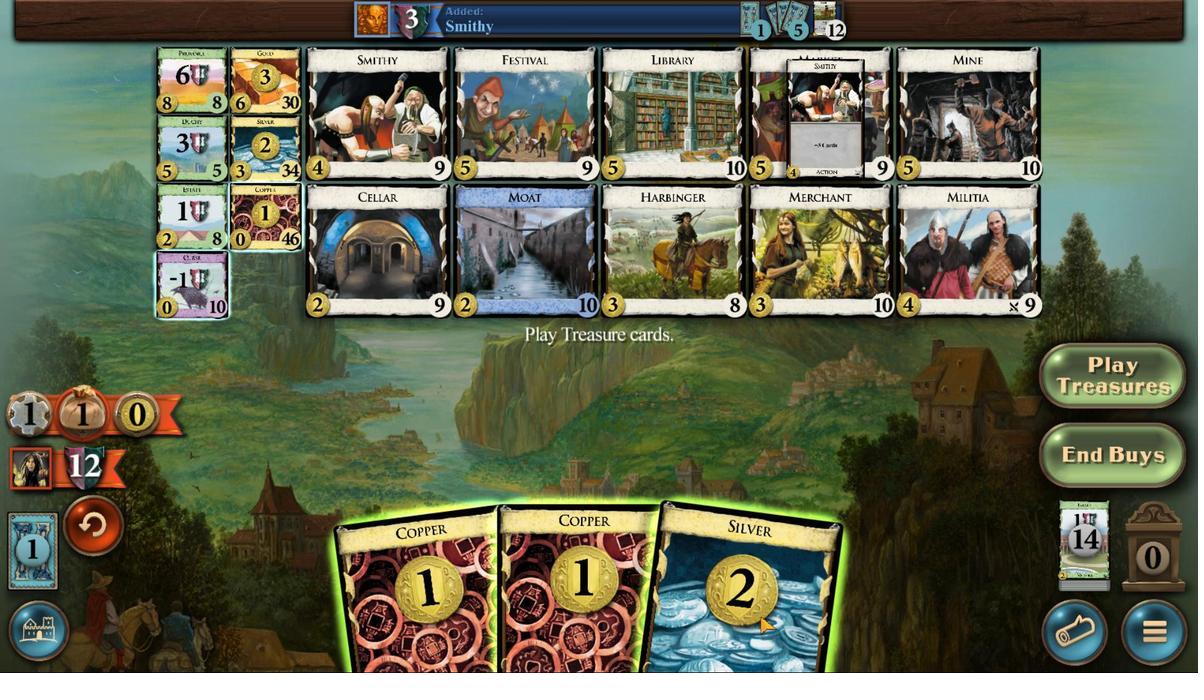 
Action: Mouse scrolled (966, 456) with delta (0, 0)
Screenshot: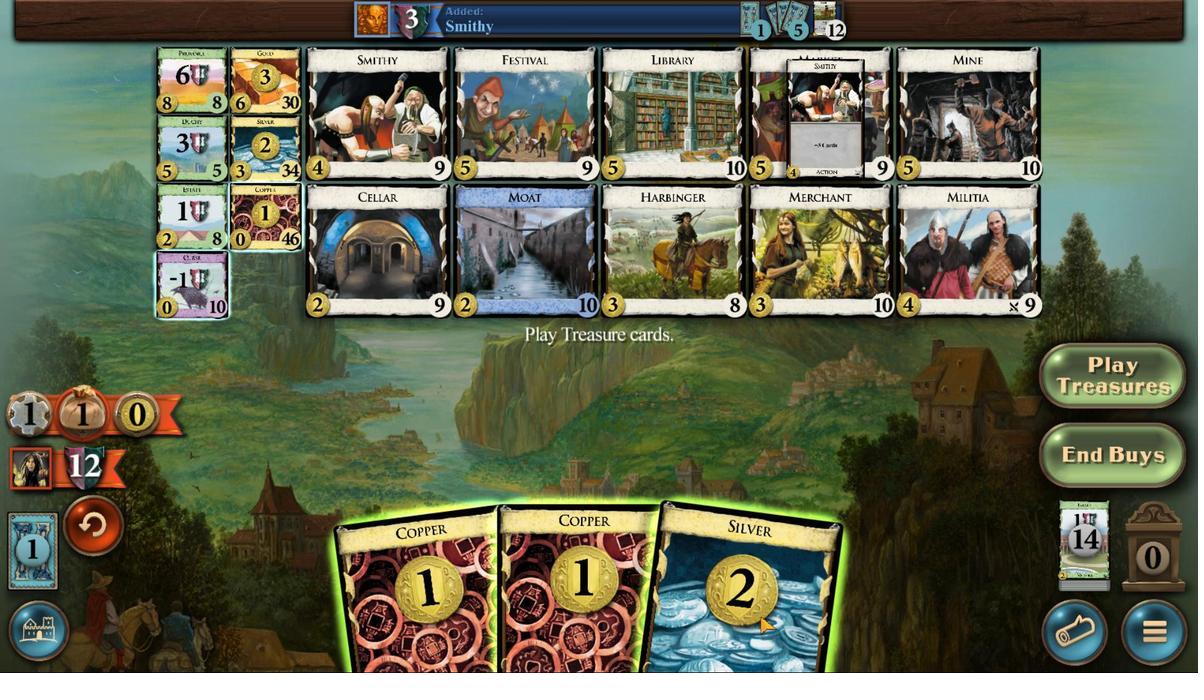 
Action: Mouse moved to (966, 456)
Screenshot: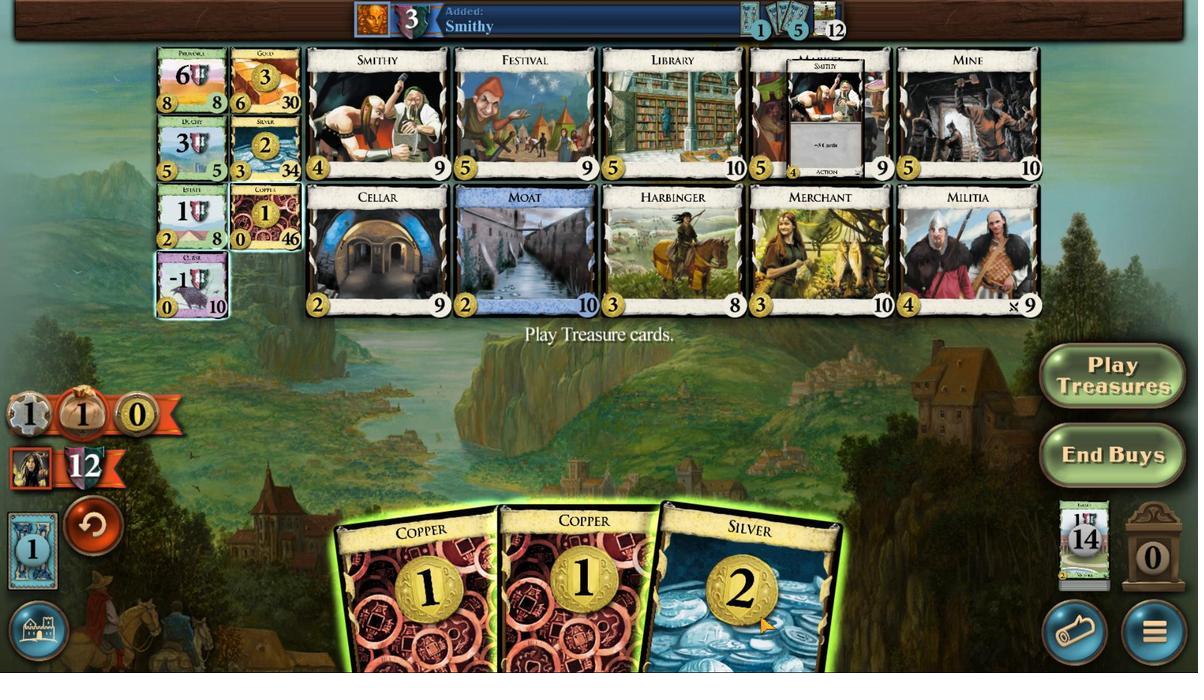
Action: Mouse scrolled (966, 456) with delta (0, 0)
Screenshot: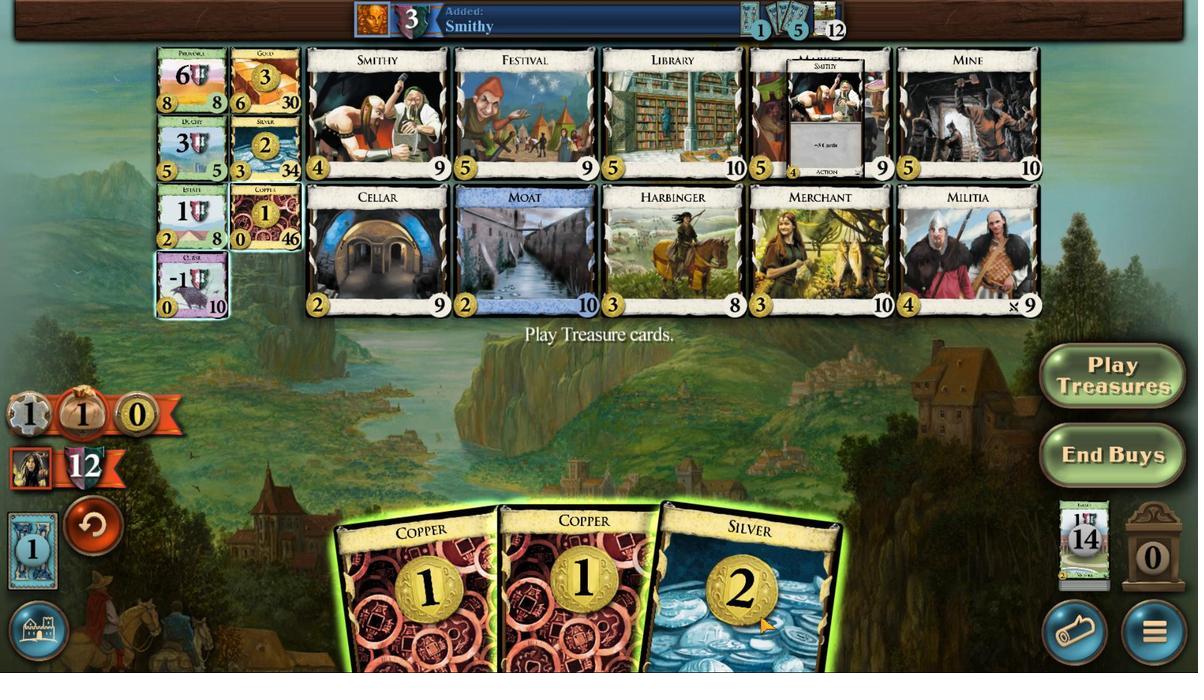 
Action: Mouse scrolled (966, 456) with delta (0, 0)
Screenshot: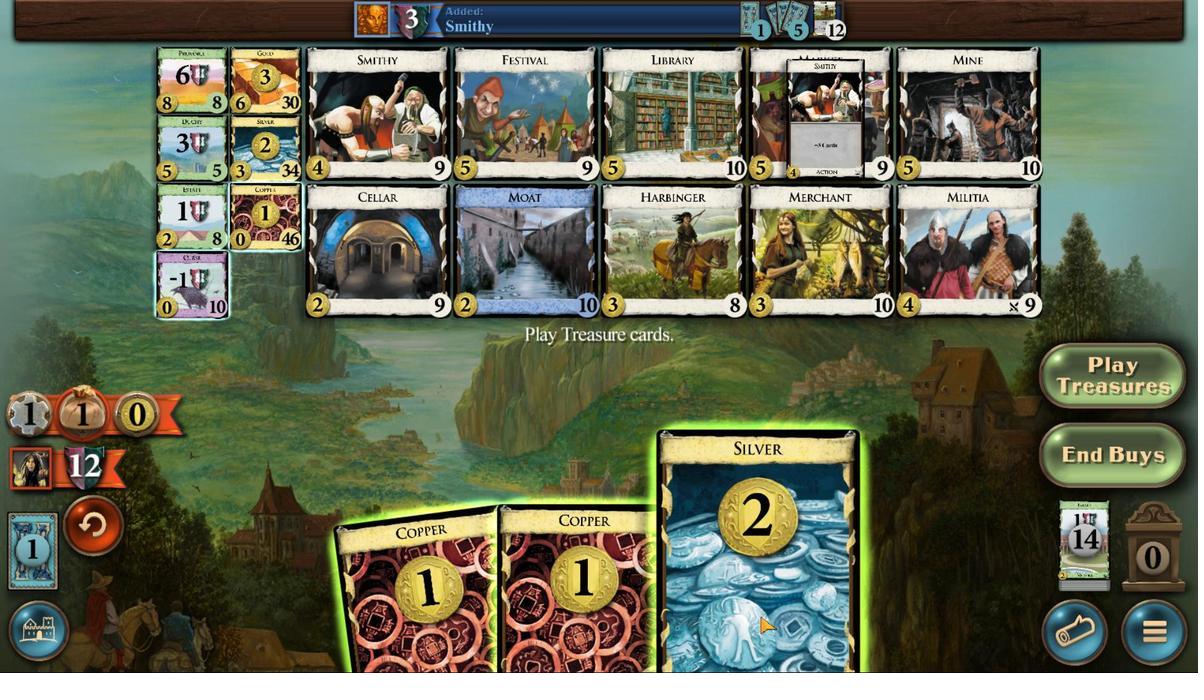 
Action: Mouse moved to (931, 456)
Screenshot: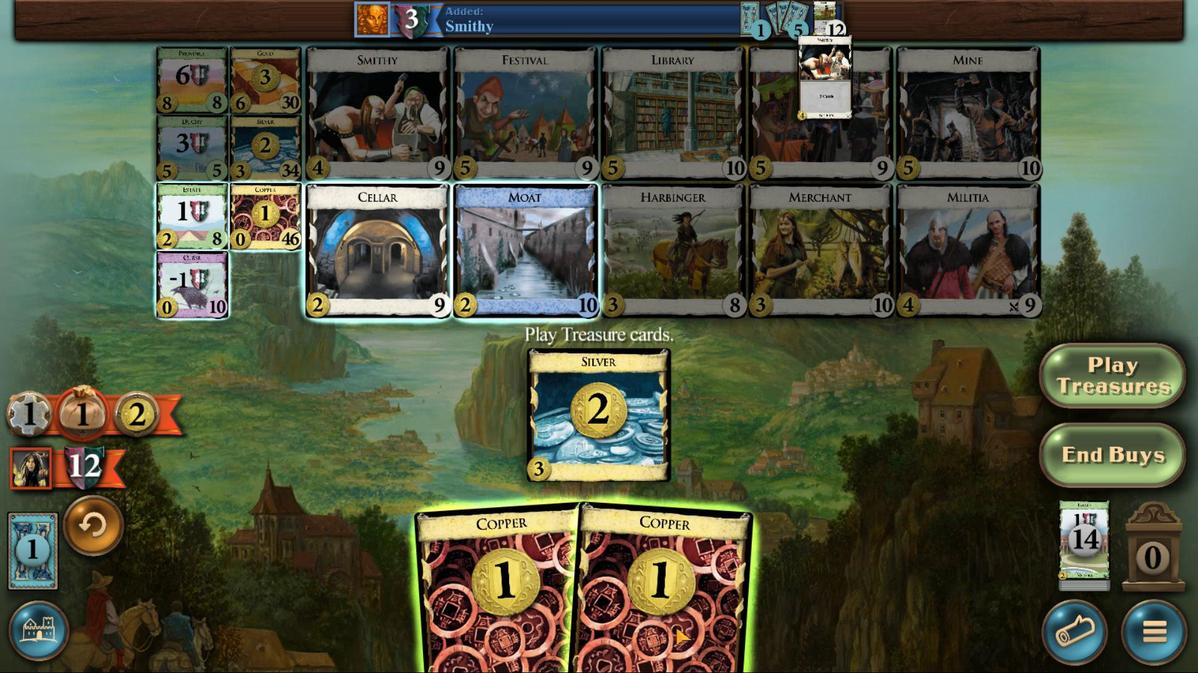 
Action: Mouse scrolled (931, 456) with delta (0, 0)
